 Task: Adjust the Brilliance Slider to enhance the details in a vintage photo.
Action: Mouse scrolled (430, 546) with delta (0, 3)
Screenshot: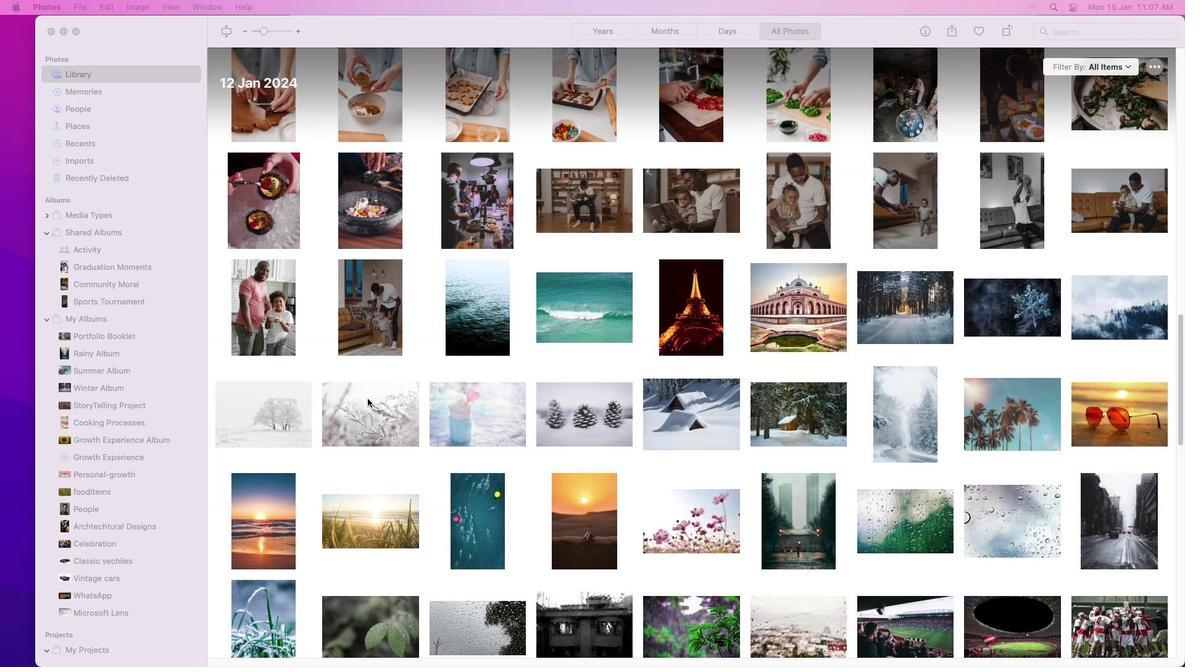 
Action: Mouse moved to (390, 409)
Screenshot: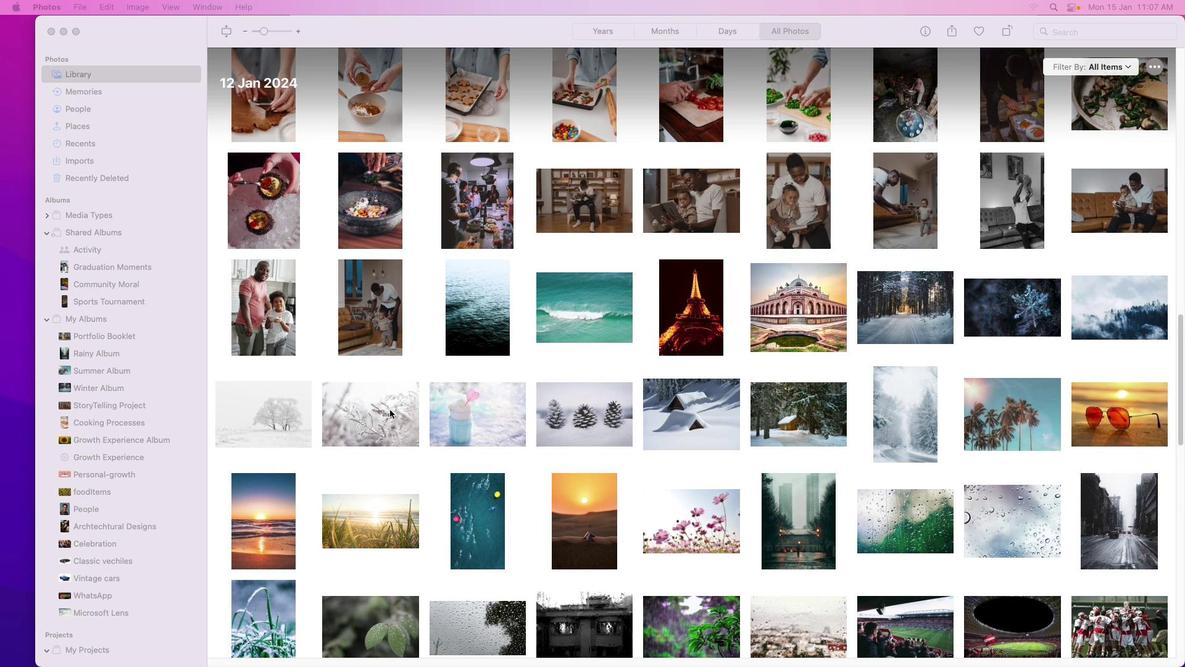 
Action: Mouse scrolled (390, 409) with delta (0, 0)
Screenshot: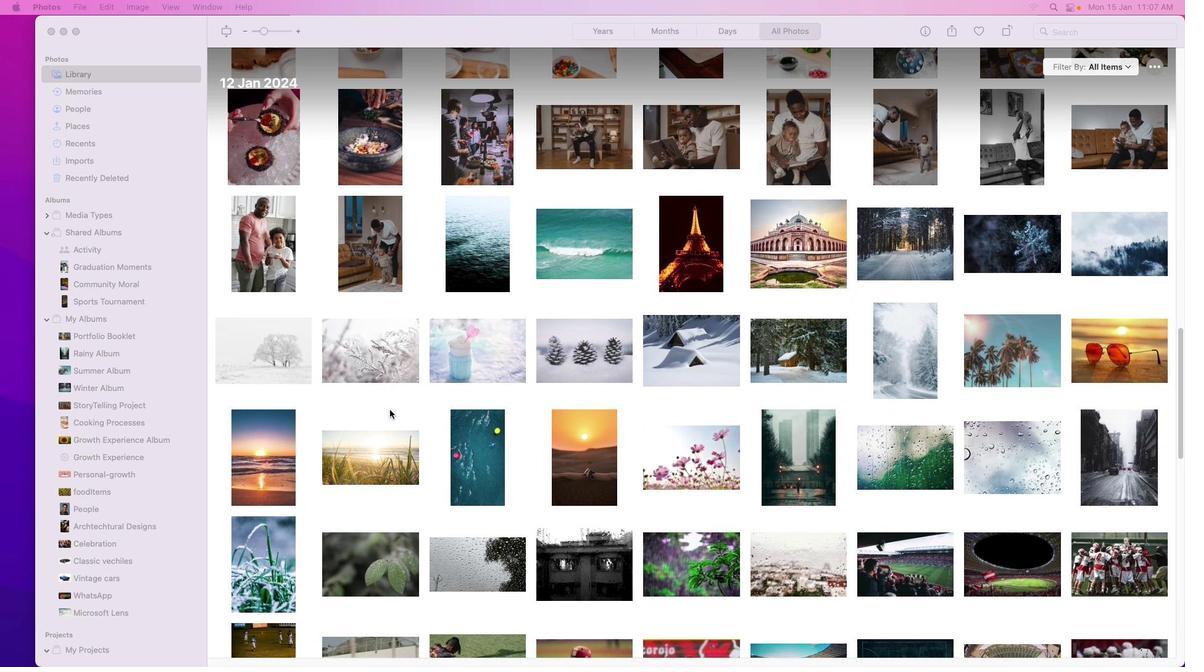 
Action: Mouse scrolled (390, 409) with delta (0, 0)
Screenshot: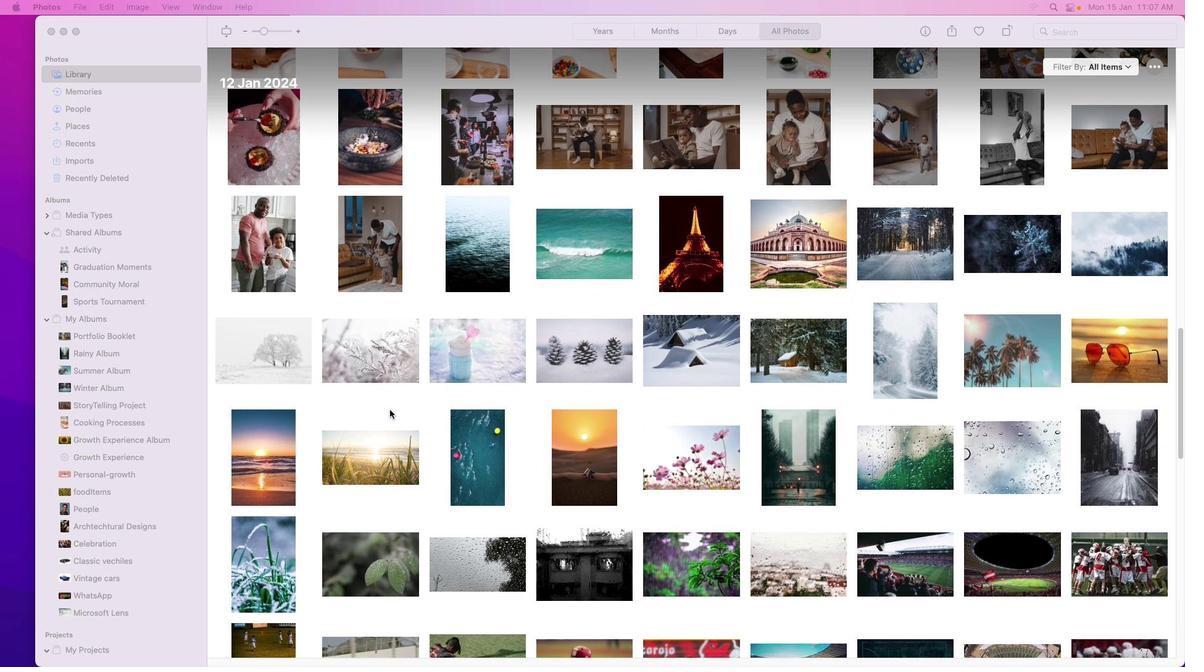
Action: Mouse scrolled (390, 409) with delta (0, 0)
Screenshot: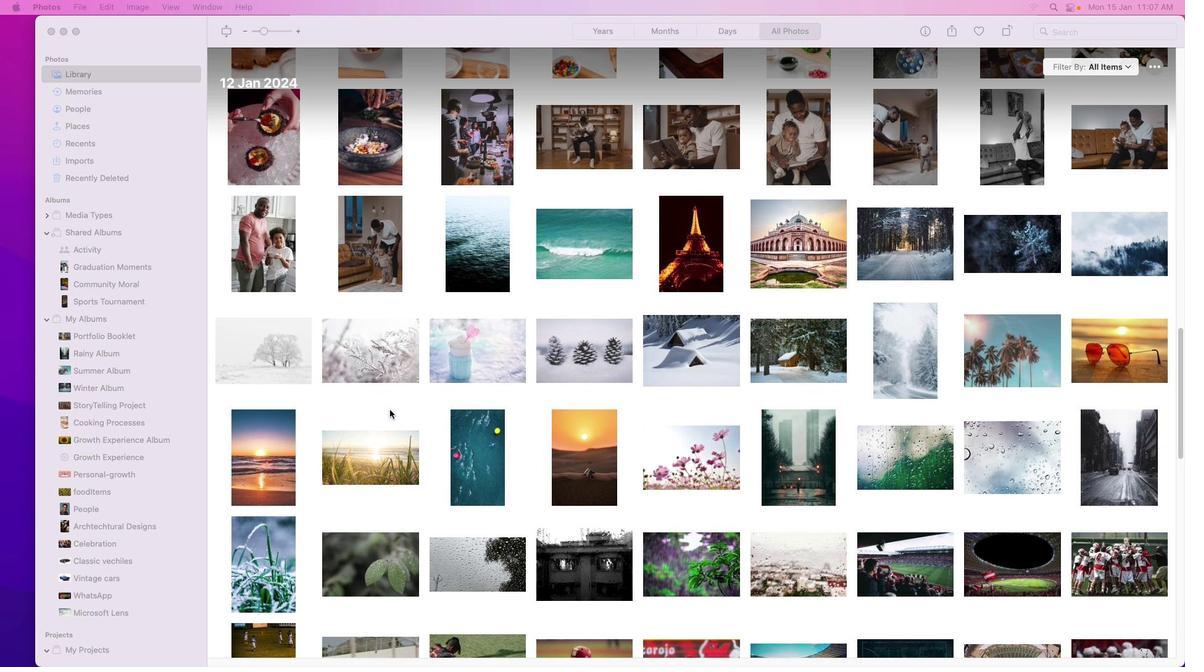 
Action: Mouse scrolled (390, 409) with delta (0, 0)
Screenshot: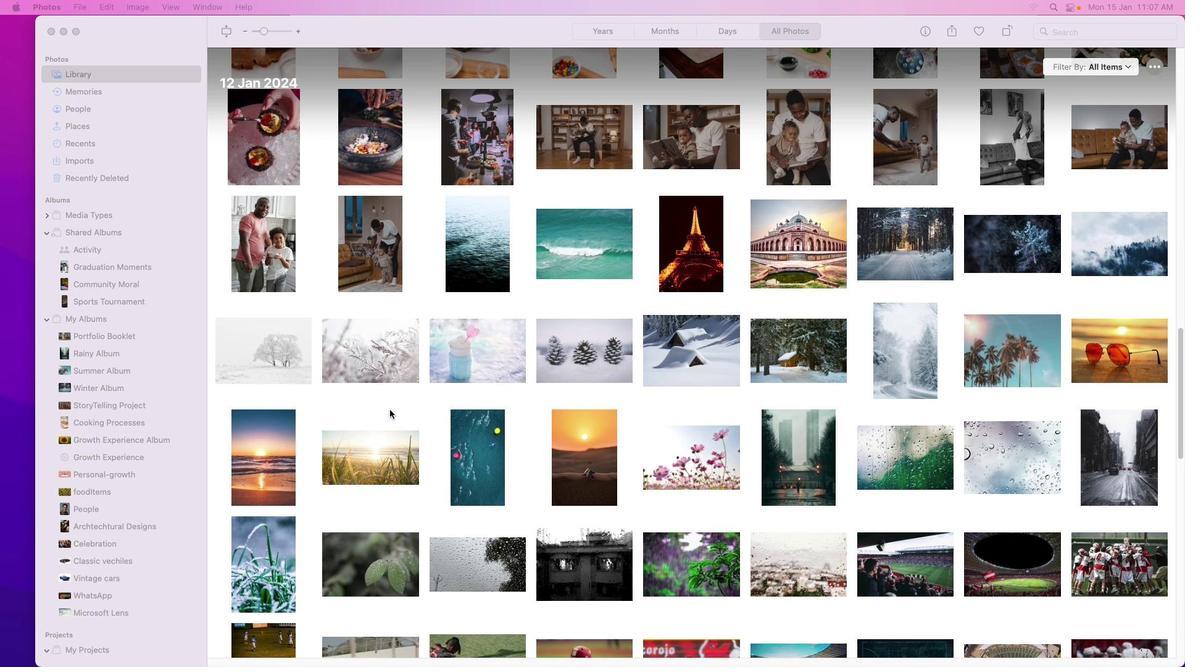 
Action: Mouse scrolled (390, 409) with delta (0, -1)
Screenshot: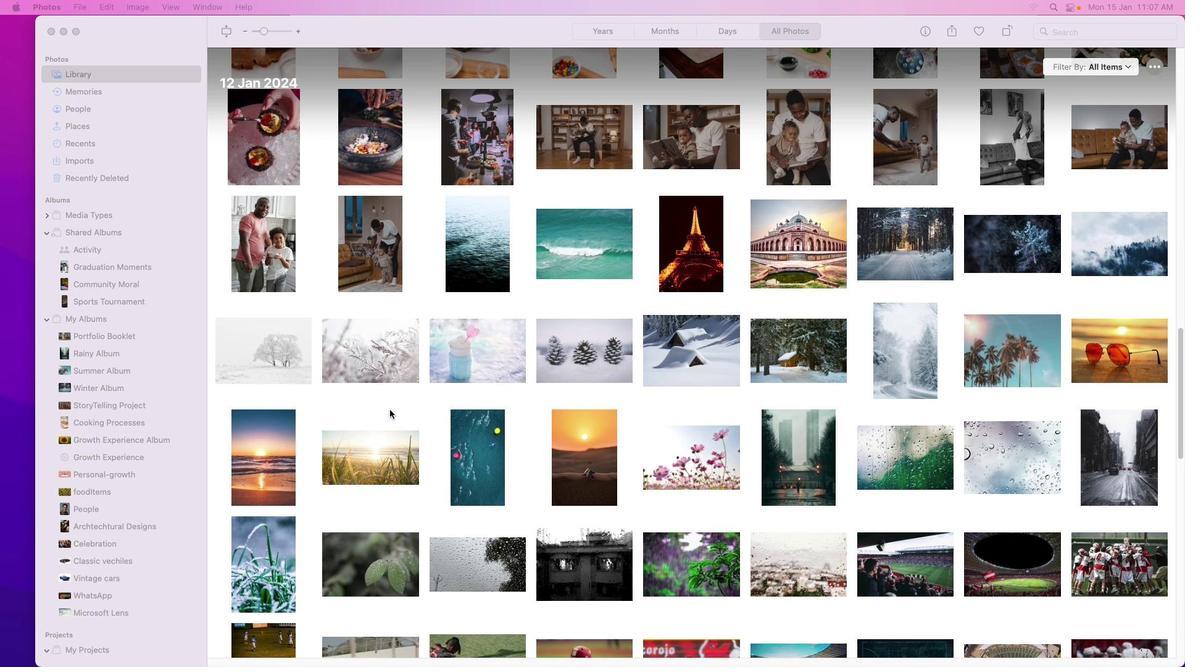 
Action: Mouse scrolled (390, 409) with delta (0, -2)
Screenshot: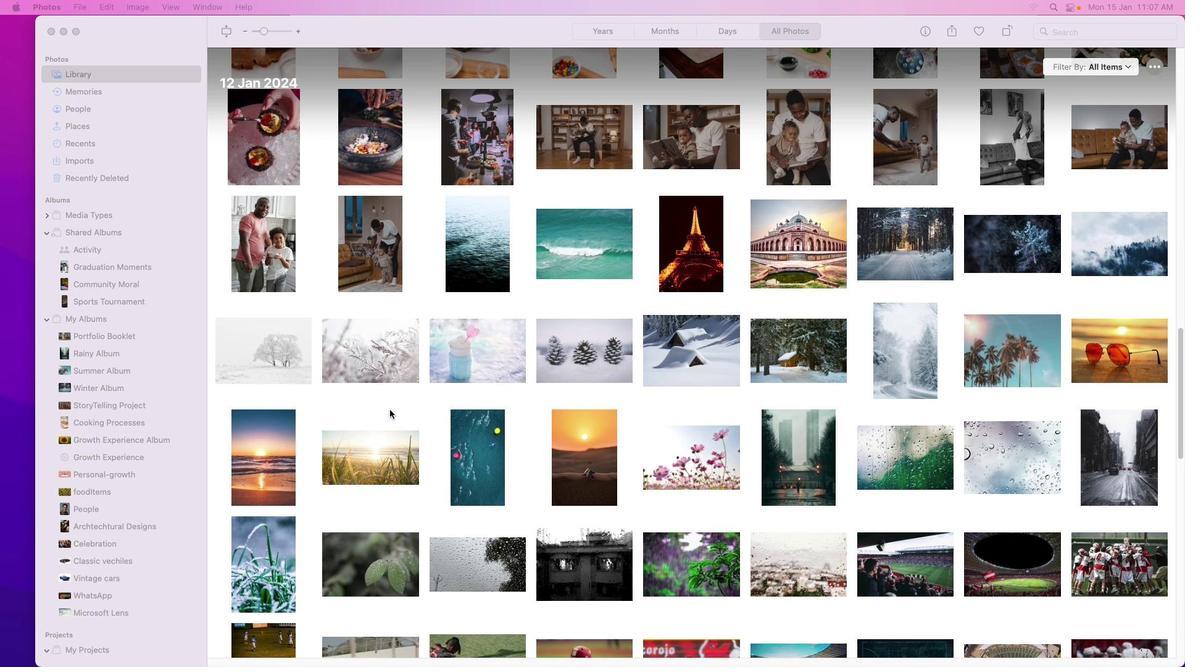 
Action: Mouse scrolled (390, 409) with delta (0, 0)
Screenshot: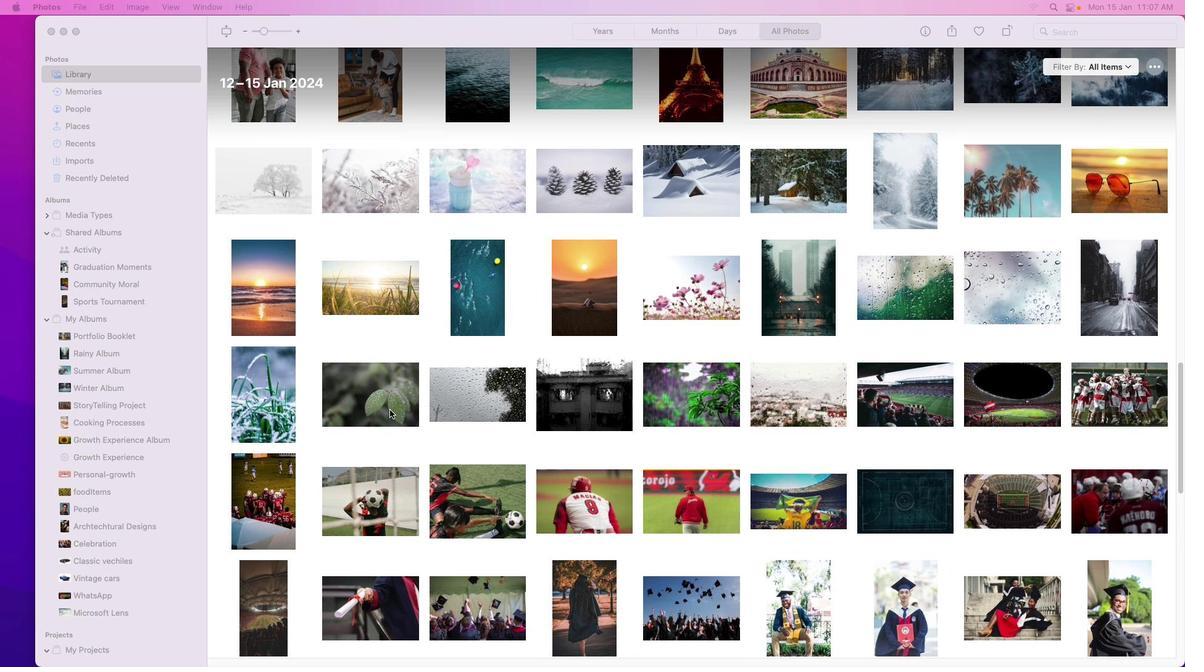 
Action: Mouse scrolled (390, 409) with delta (0, 0)
Screenshot: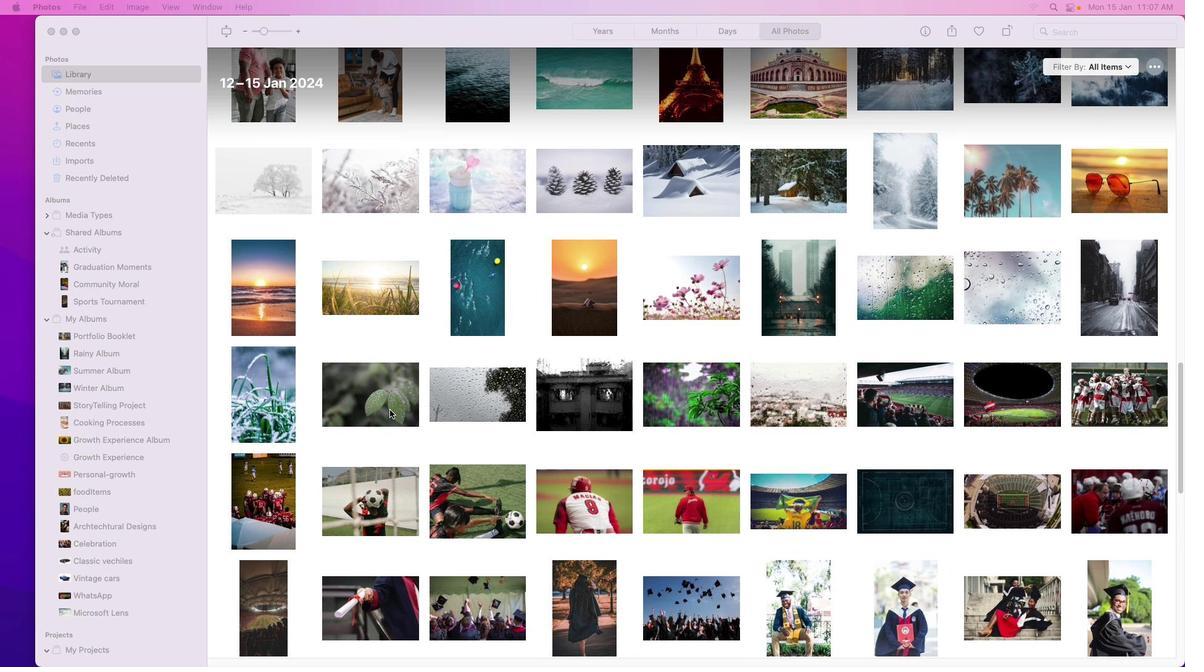 
Action: Mouse scrolled (390, 409) with delta (0, -1)
Screenshot: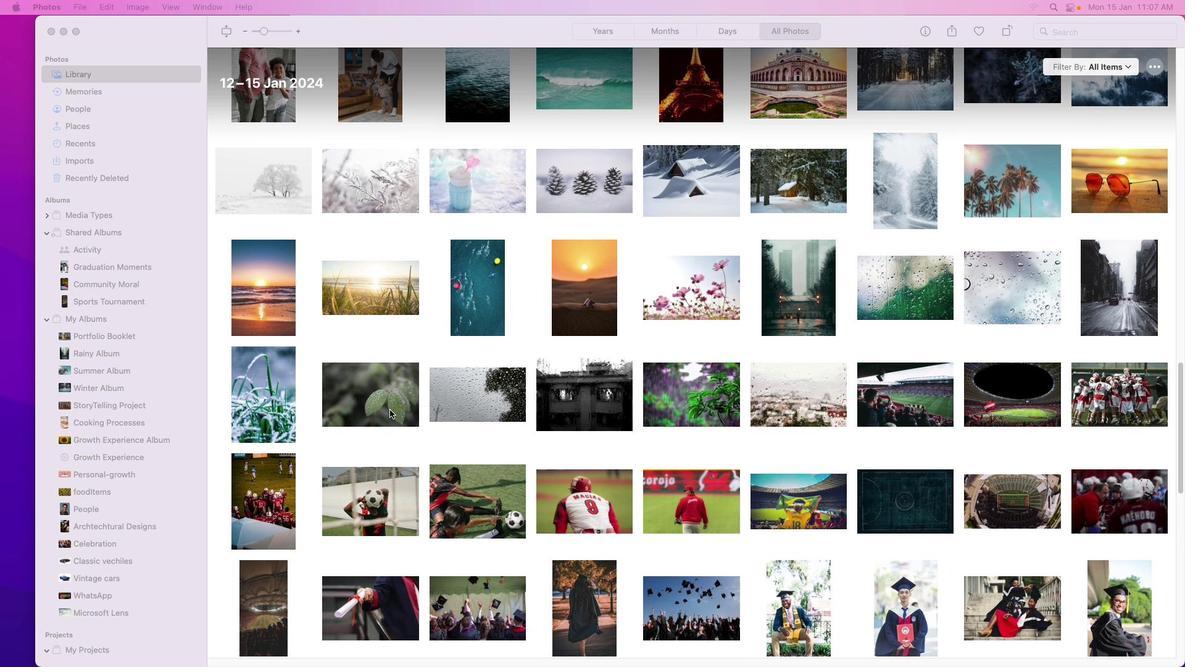 
Action: Mouse scrolled (390, 409) with delta (0, -2)
Screenshot: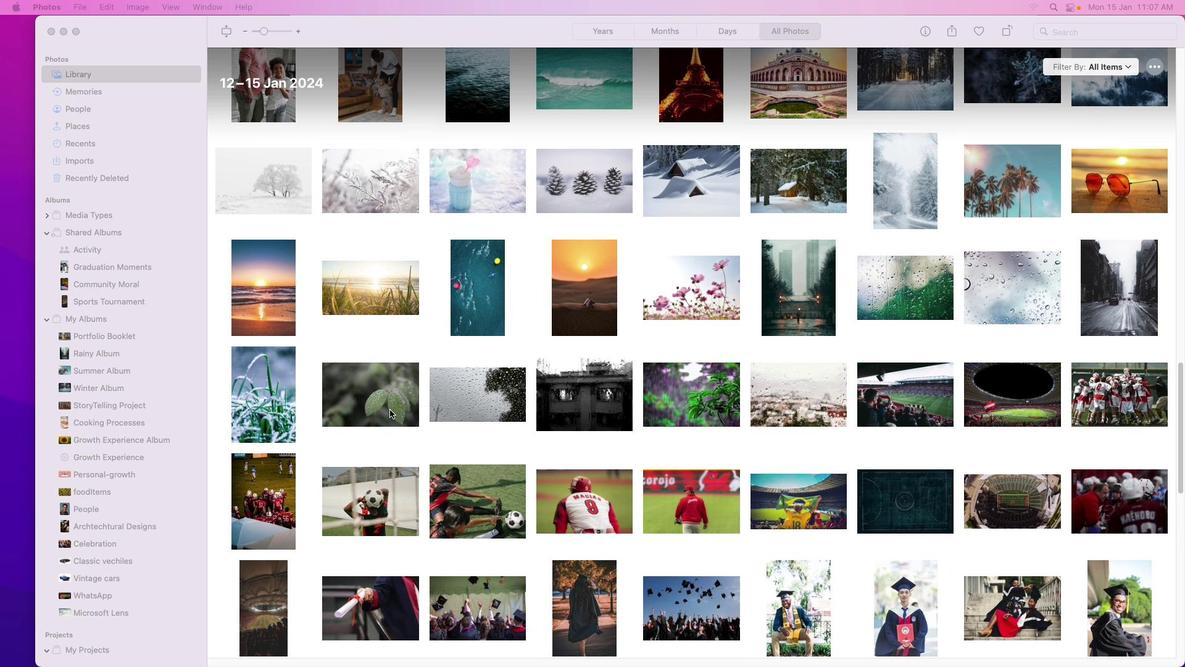 
Action: Mouse scrolled (390, 409) with delta (0, -3)
Screenshot: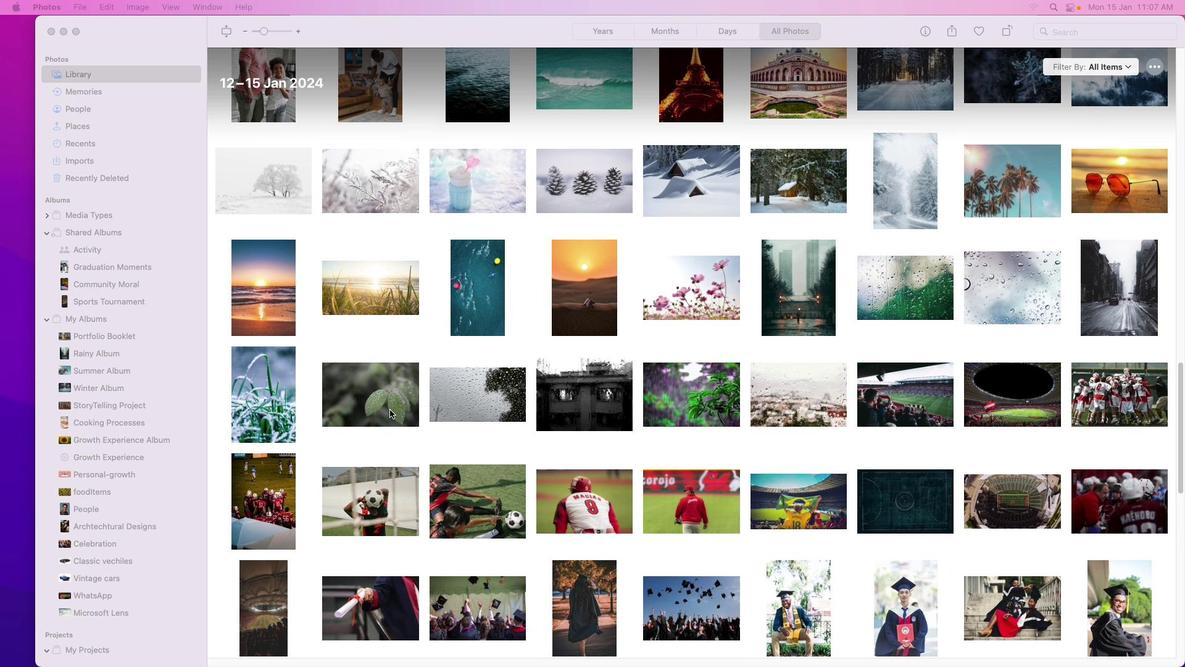 
Action: Mouse scrolled (390, 409) with delta (0, -3)
Screenshot: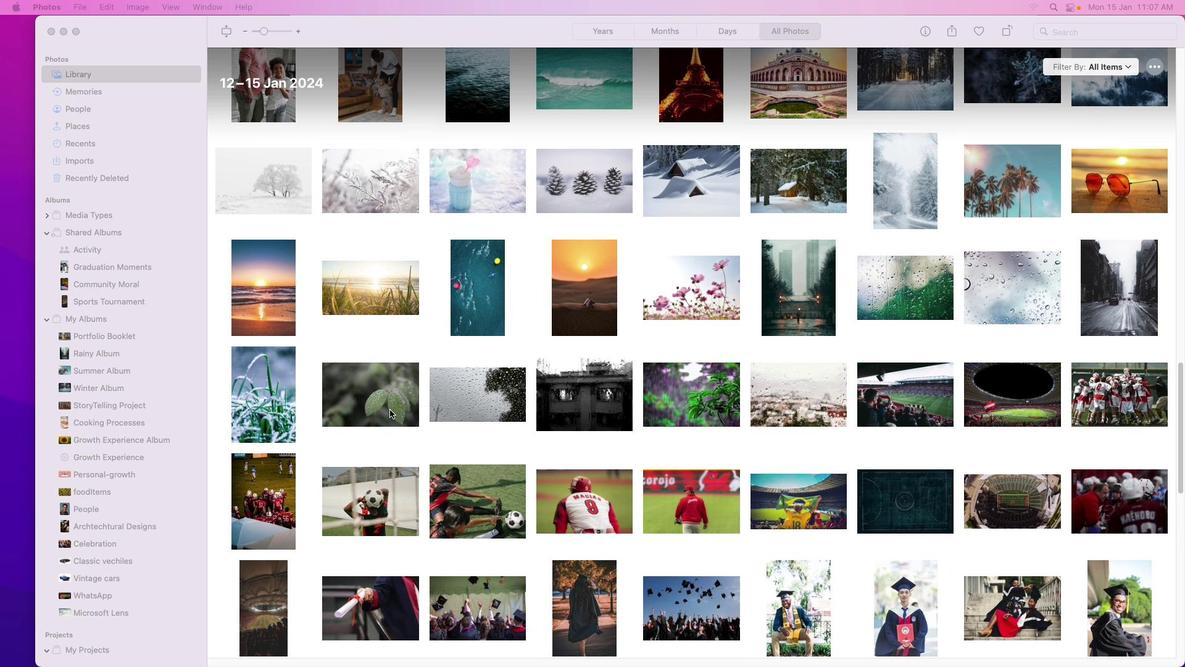 
Action: Mouse scrolled (390, 409) with delta (0, -3)
Screenshot: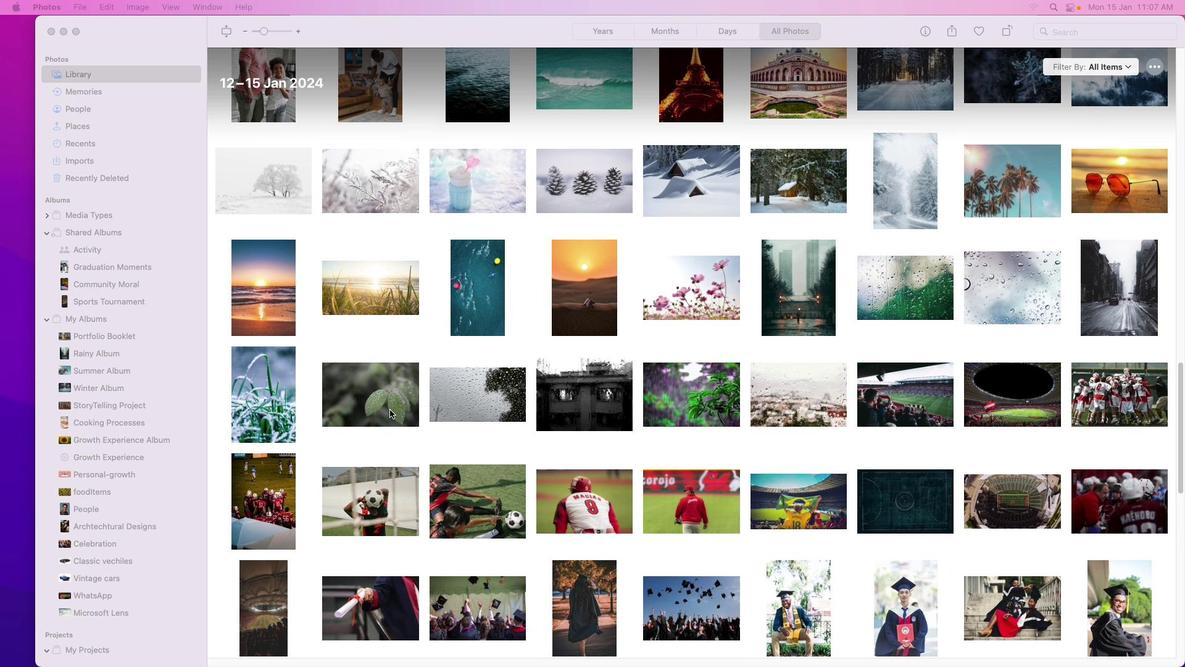 
Action: Mouse scrolled (390, 409) with delta (0, 0)
Screenshot: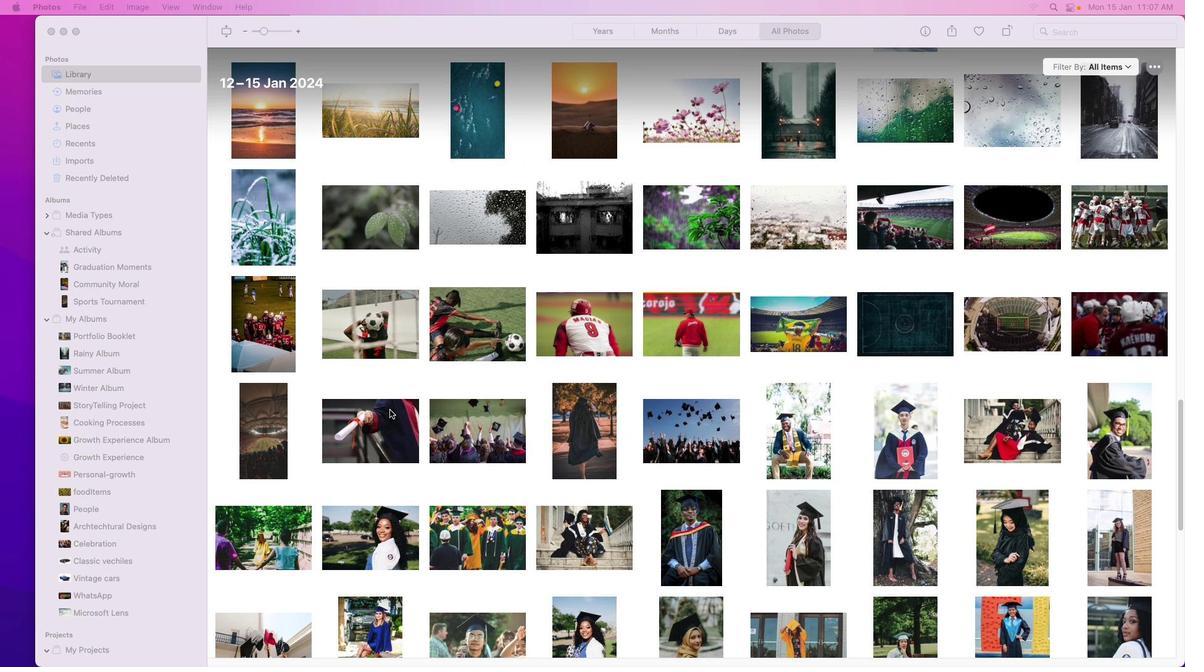 
Action: Mouse scrolled (390, 409) with delta (0, 0)
Screenshot: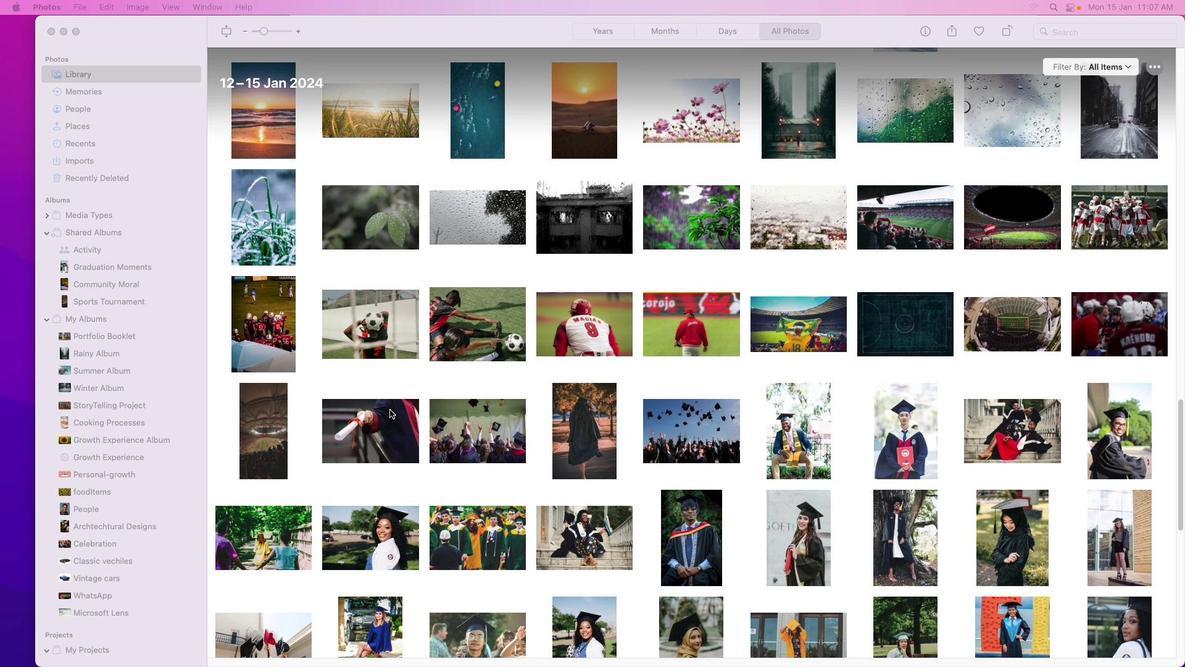 
Action: Mouse scrolled (390, 409) with delta (0, -1)
Screenshot: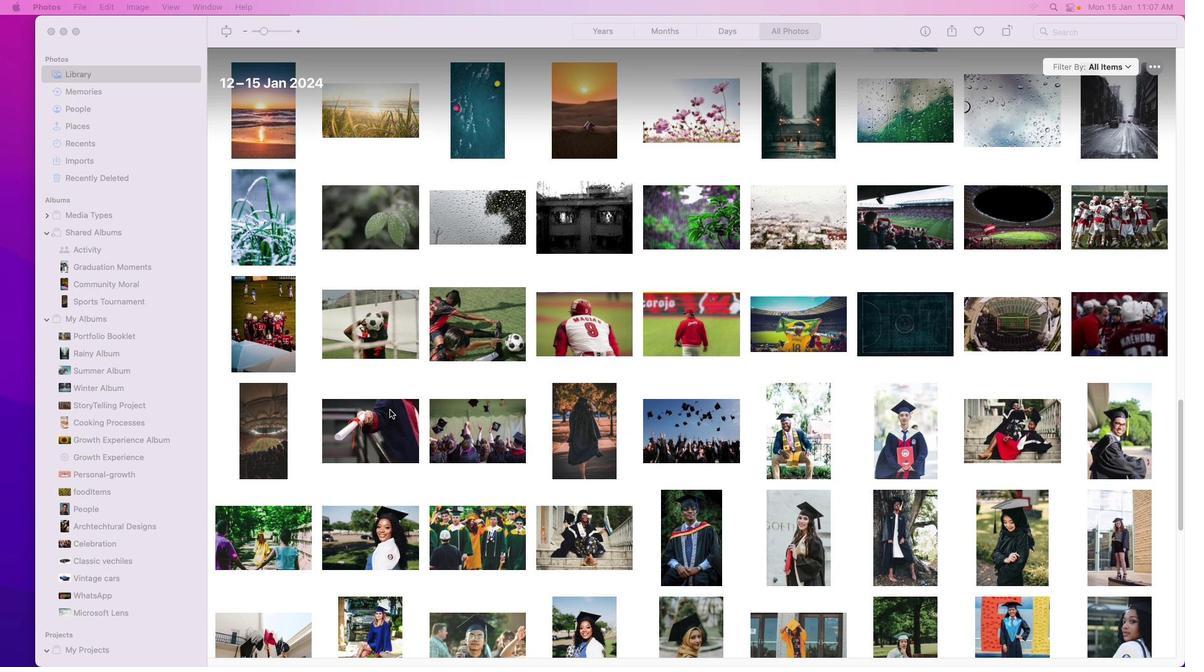 
Action: Mouse scrolled (390, 409) with delta (0, -3)
Screenshot: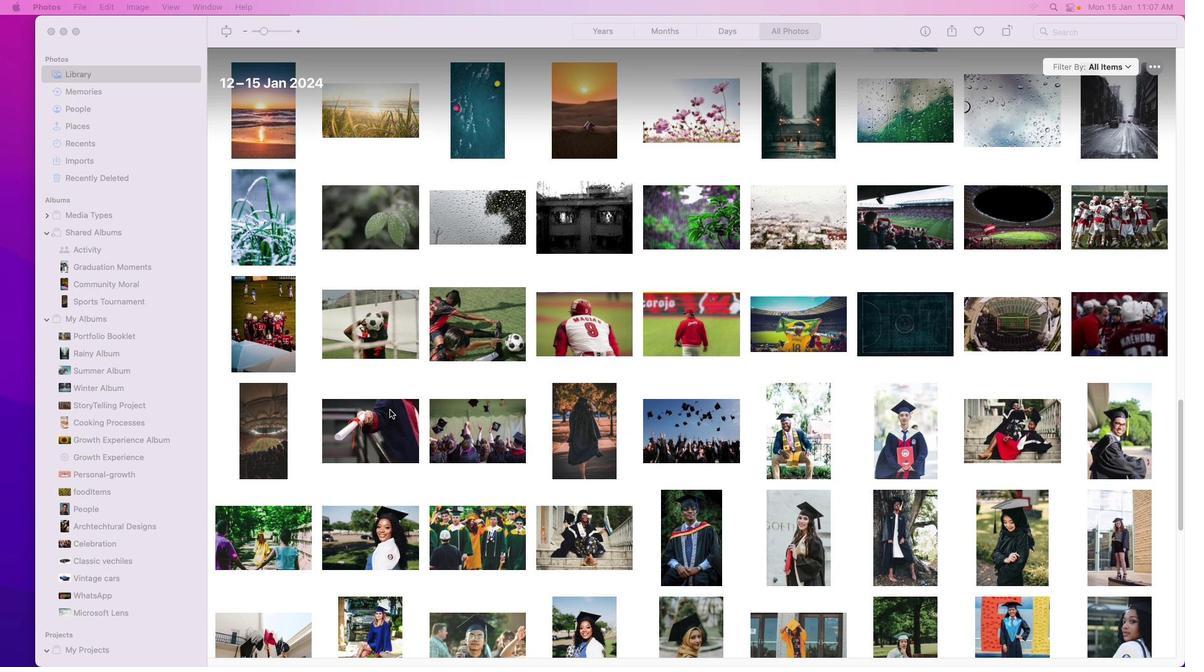 
Action: Mouse scrolled (390, 409) with delta (0, -3)
Screenshot: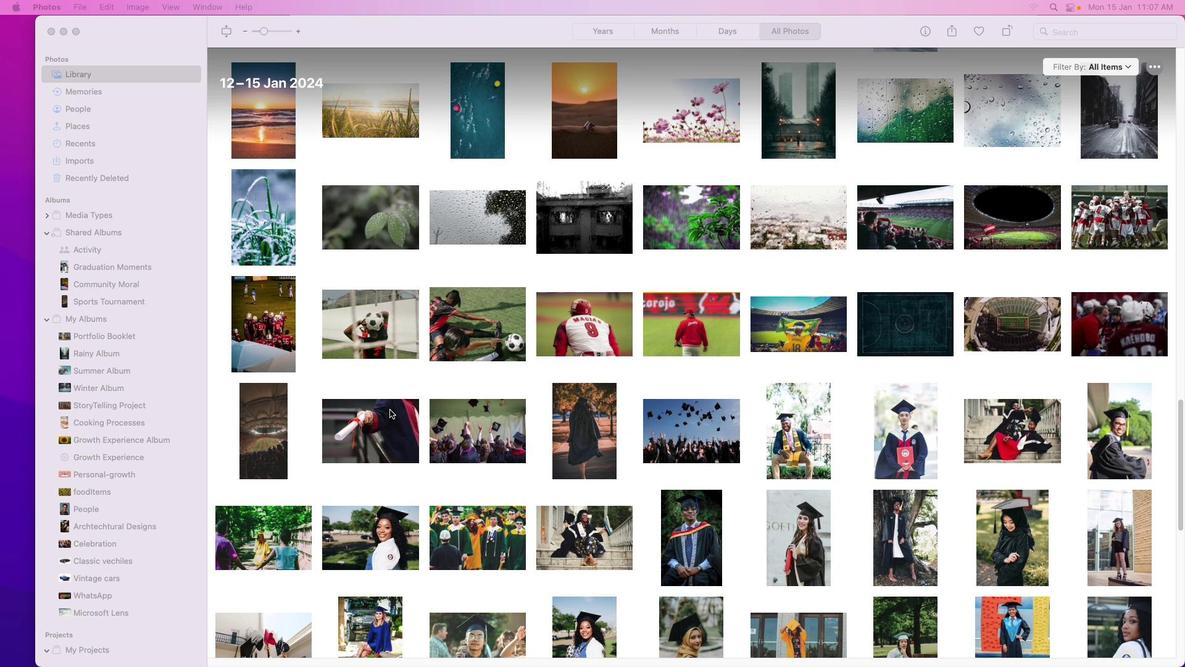 
Action: Mouse scrolled (390, 409) with delta (0, -3)
Screenshot: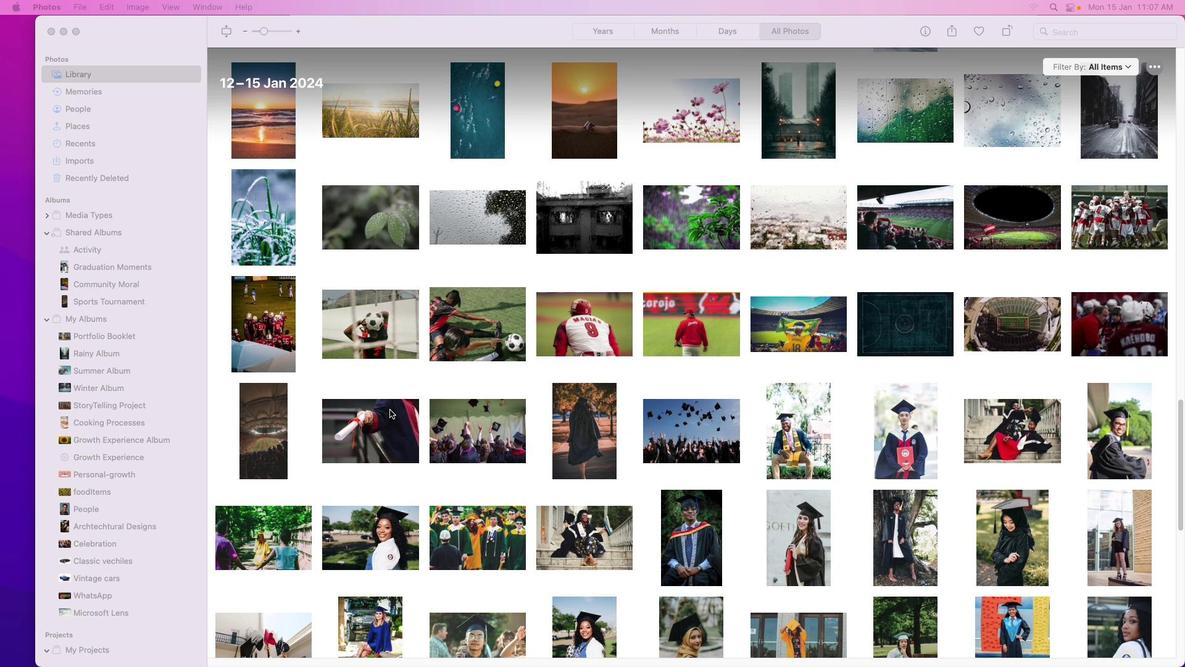 
Action: Mouse scrolled (390, 409) with delta (0, -3)
Screenshot: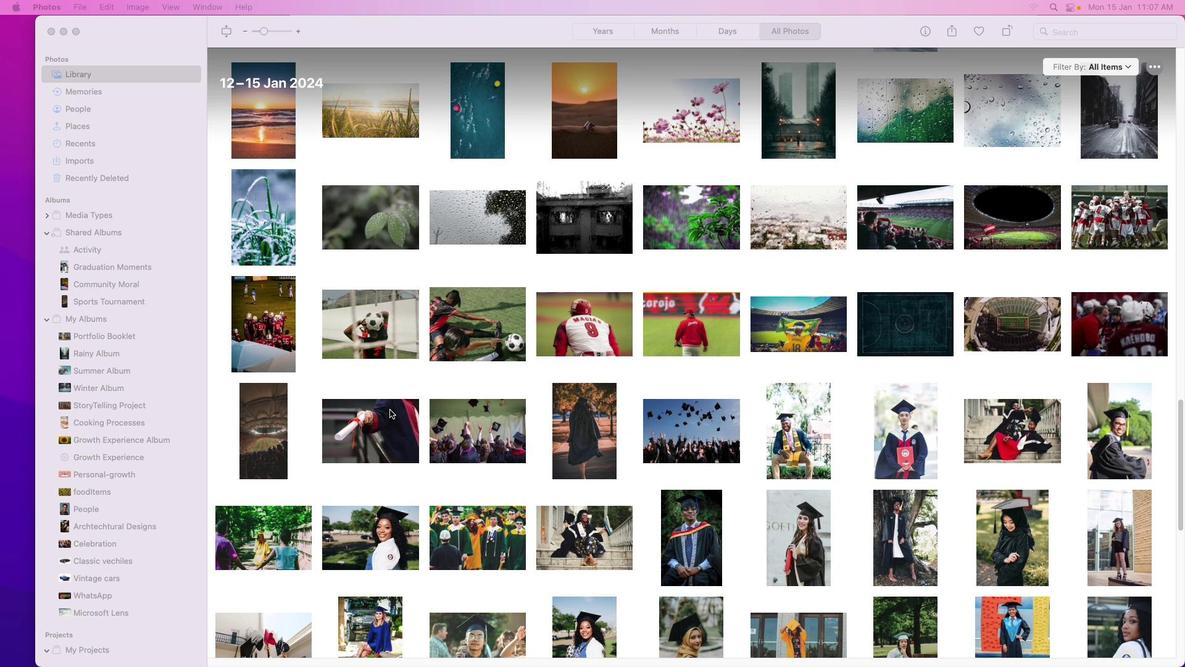 
Action: Mouse scrolled (390, 409) with delta (0, 0)
Screenshot: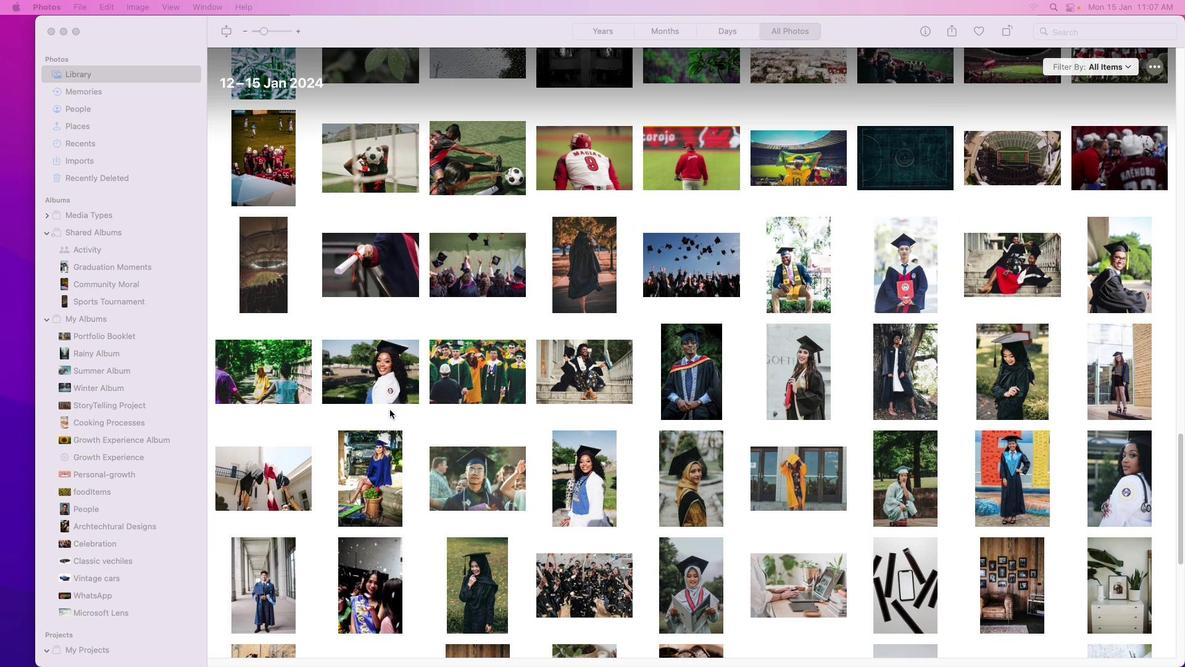 
Action: Mouse scrolled (390, 409) with delta (0, 0)
Screenshot: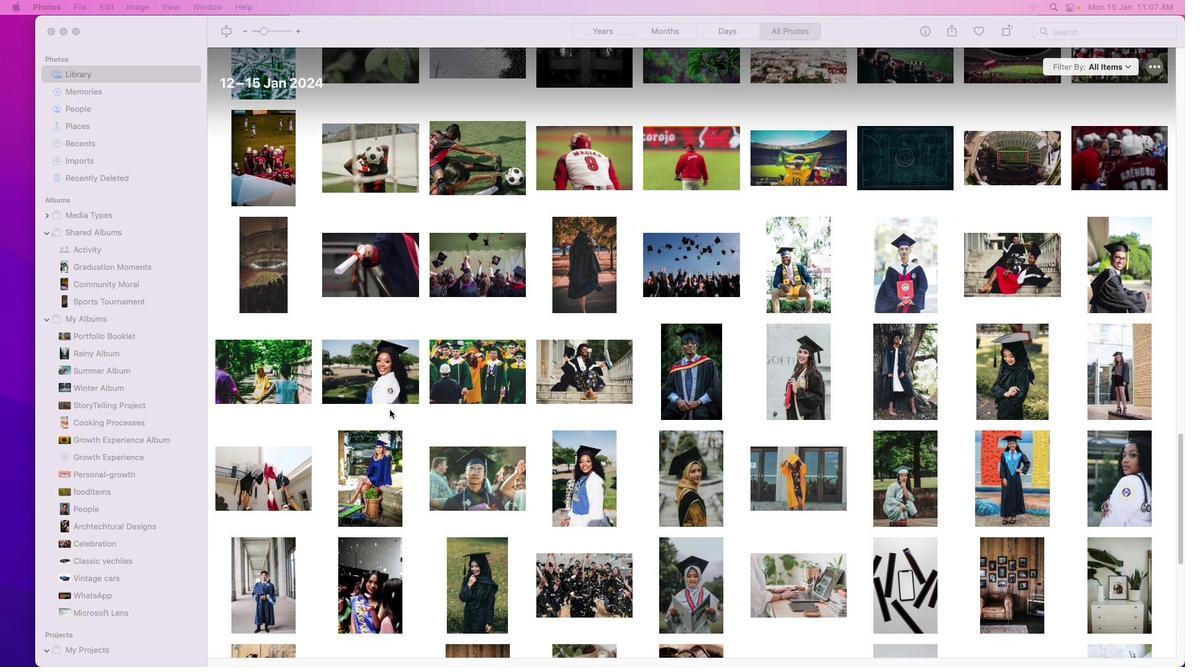 
Action: Mouse scrolled (390, 409) with delta (0, -1)
Screenshot: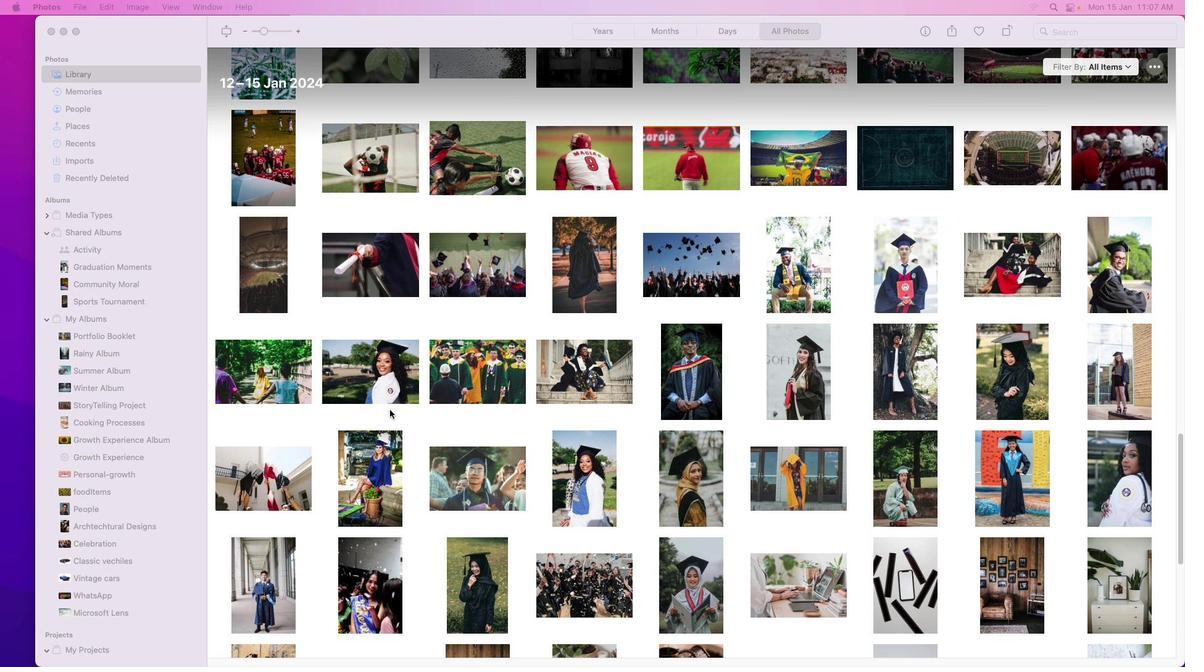 
Action: Mouse scrolled (390, 409) with delta (0, -2)
Screenshot: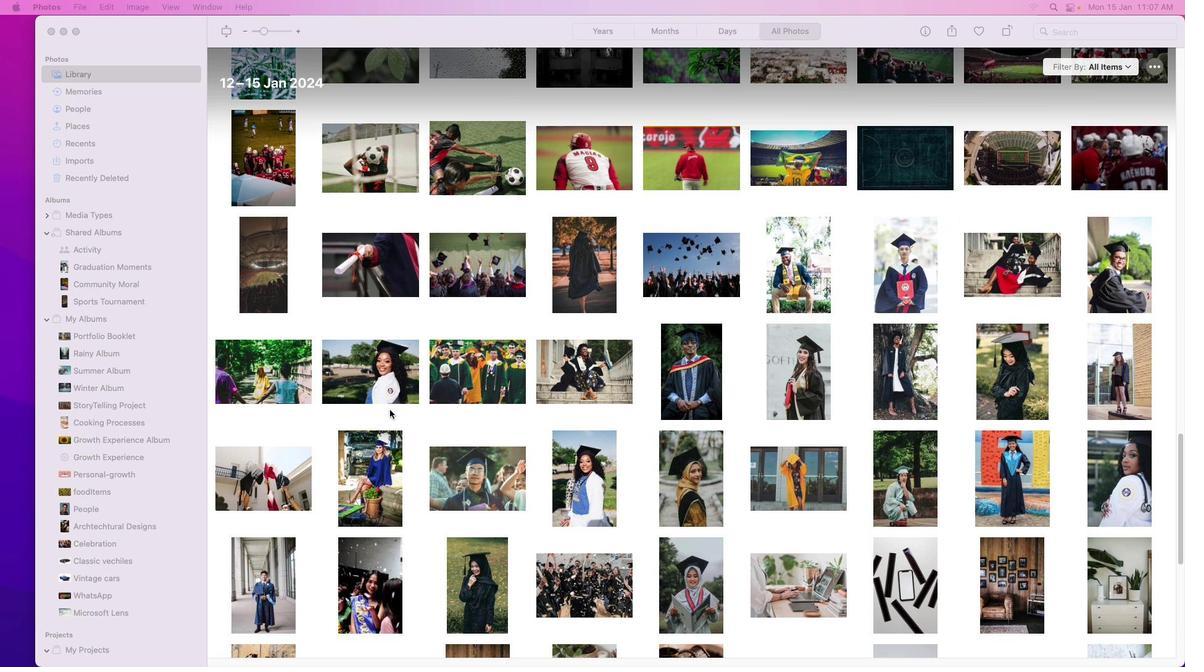 
Action: Mouse scrolled (390, 409) with delta (0, -3)
Screenshot: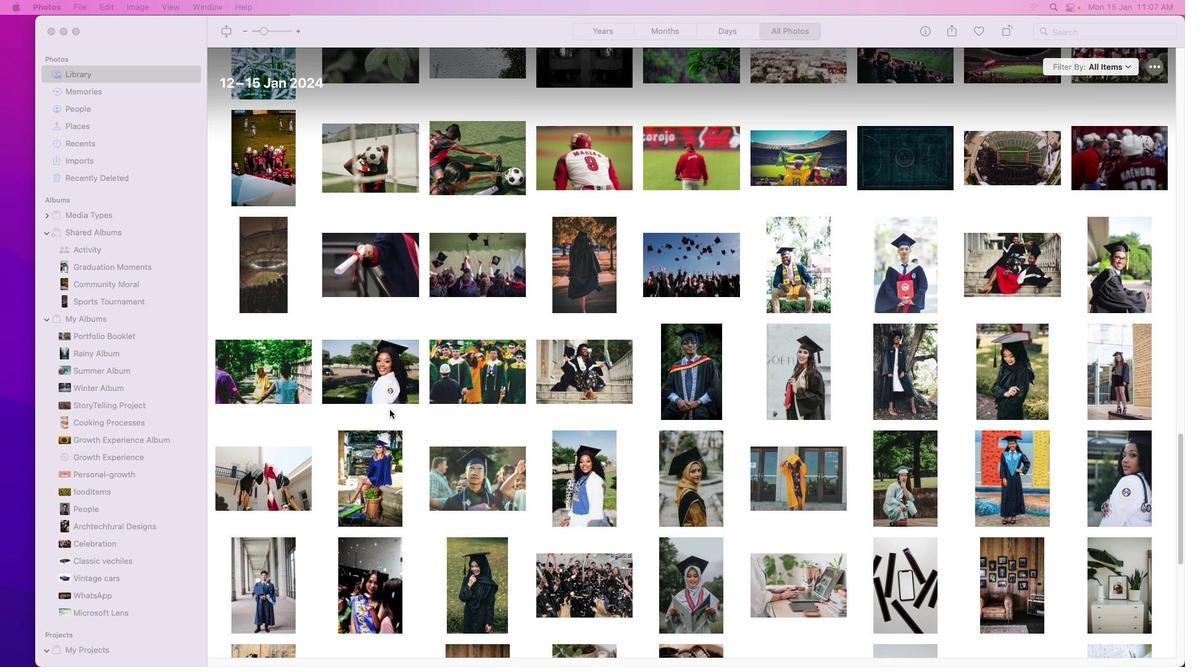 
Action: Mouse scrolled (390, 409) with delta (0, -3)
Screenshot: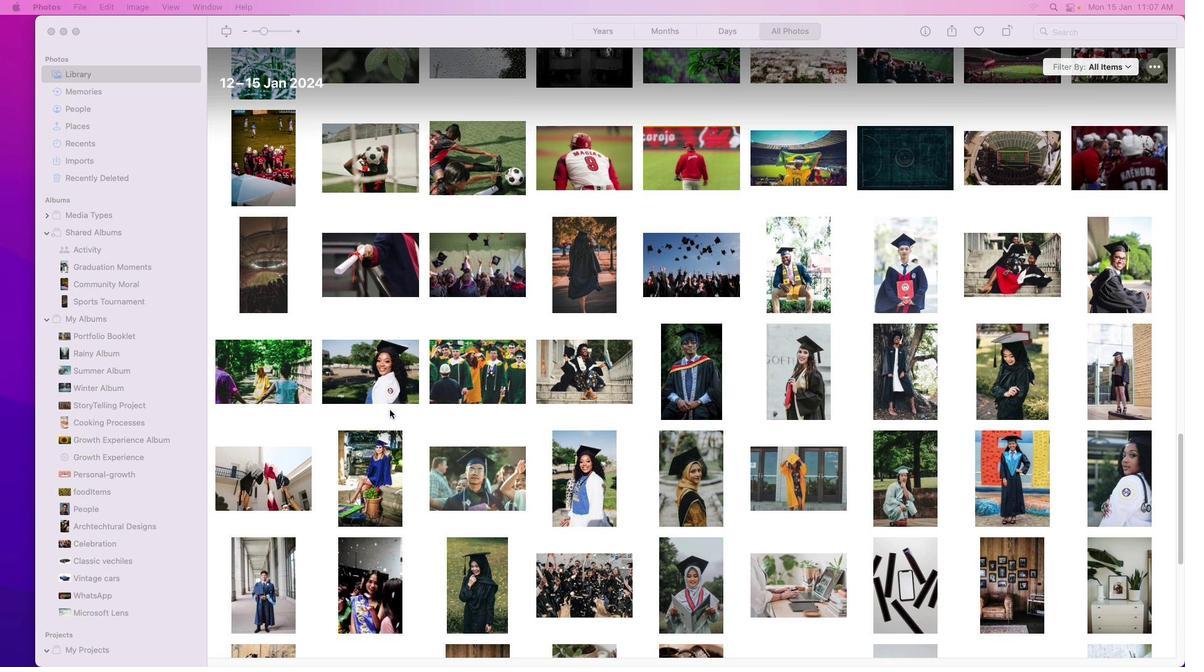
Action: Mouse scrolled (390, 409) with delta (0, -3)
Screenshot: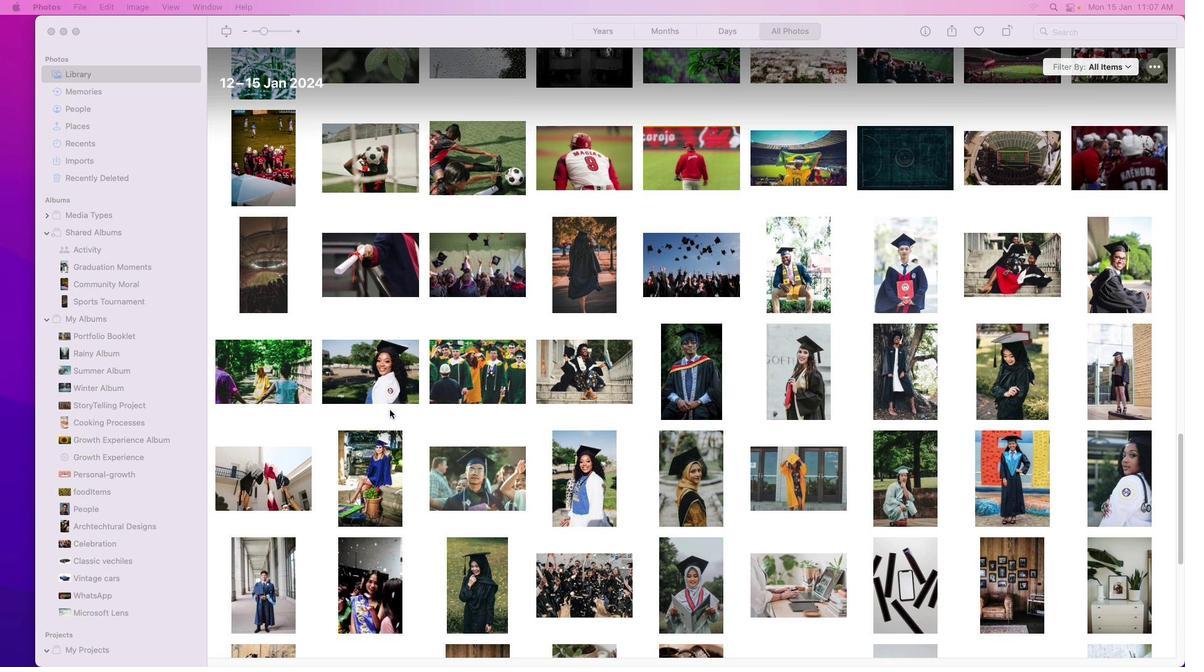 
Action: Mouse scrolled (390, 409) with delta (0, 0)
Screenshot: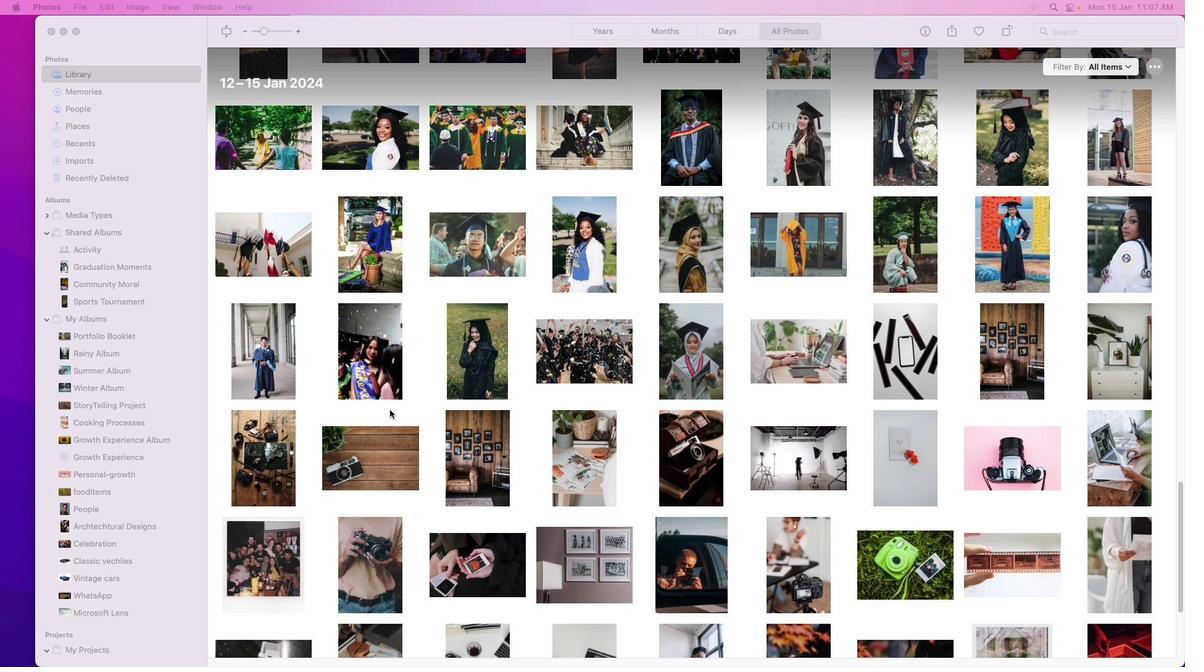 
Action: Mouse scrolled (390, 409) with delta (0, 0)
Screenshot: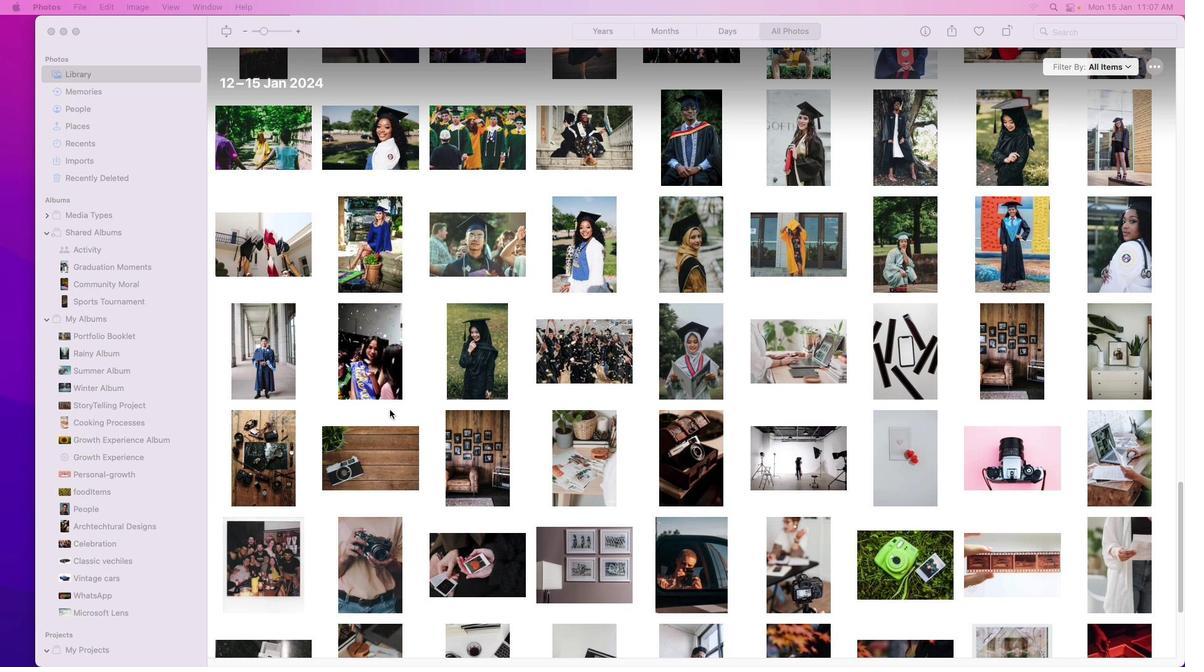 
Action: Mouse scrolled (390, 409) with delta (0, -1)
Screenshot: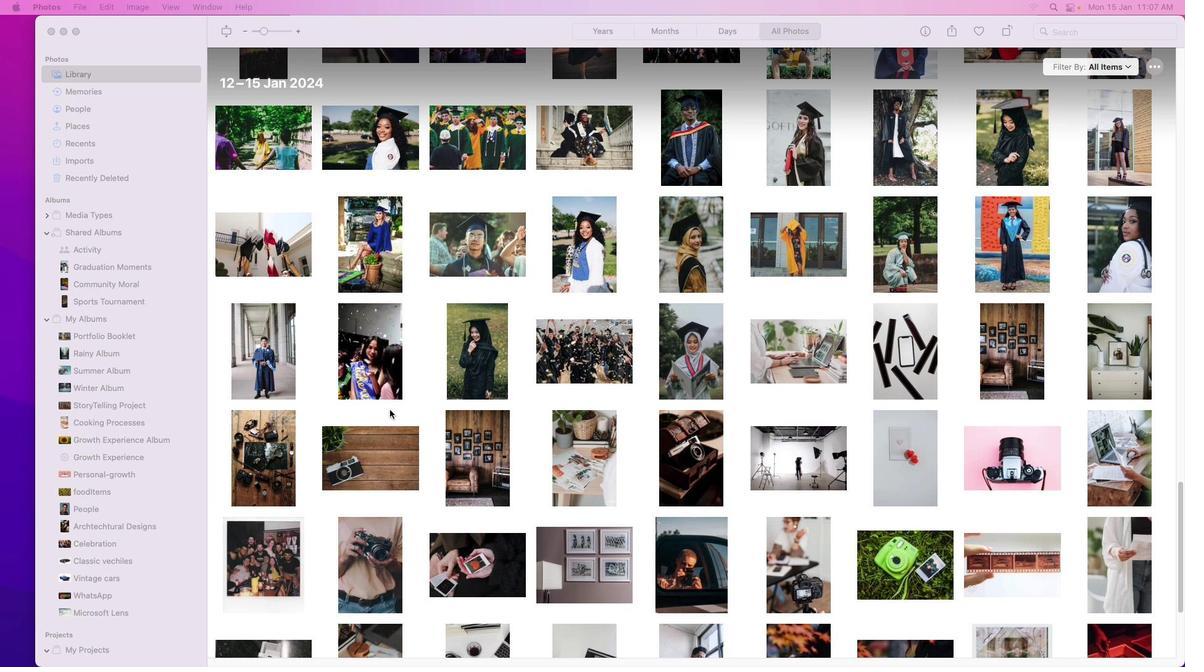 
Action: Mouse scrolled (390, 409) with delta (0, -3)
Screenshot: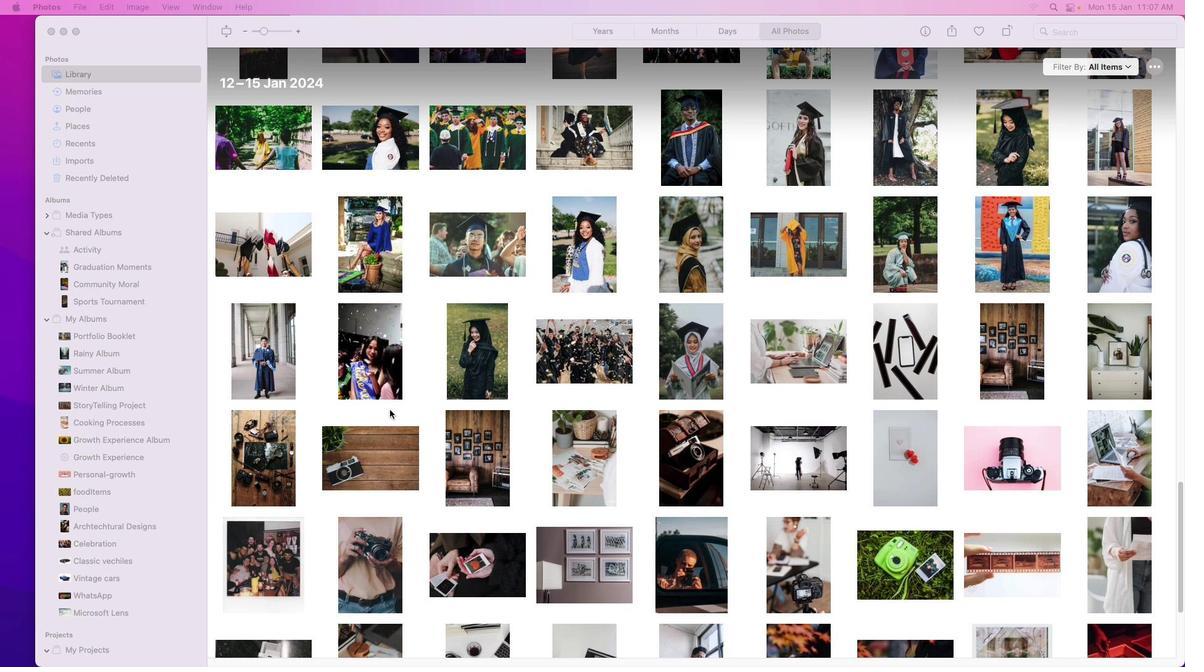
Action: Mouse scrolled (390, 409) with delta (0, -3)
Screenshot: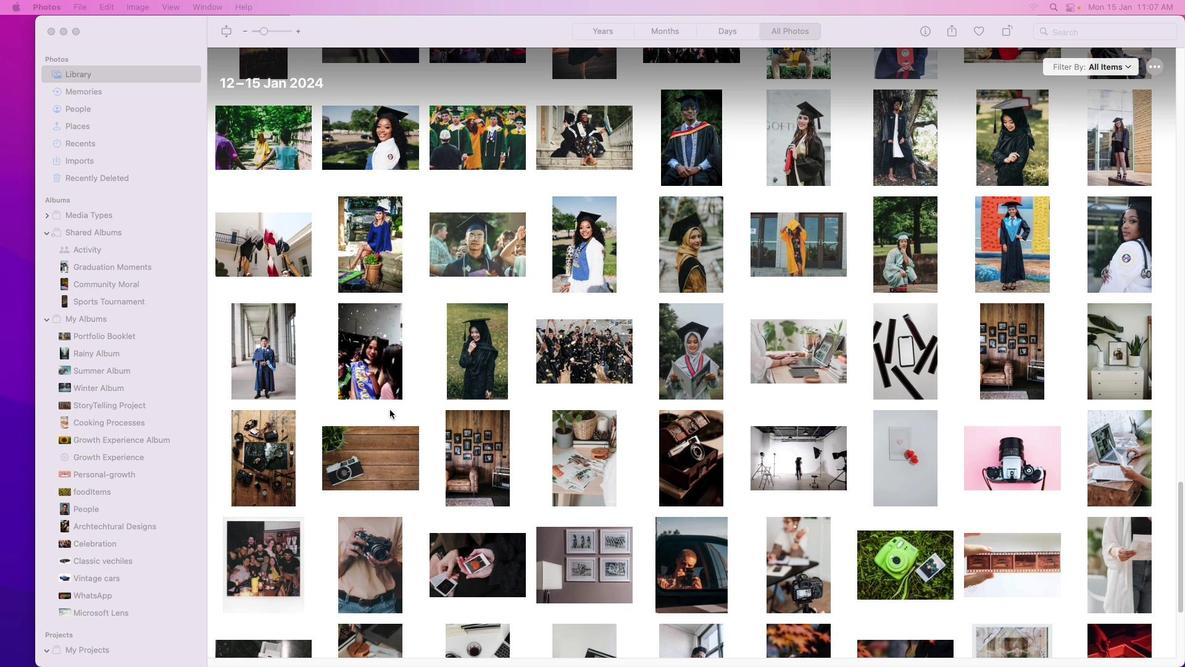 
Action: Mouse scrolled (390, 409) with delta (0, -3)
Screenshot: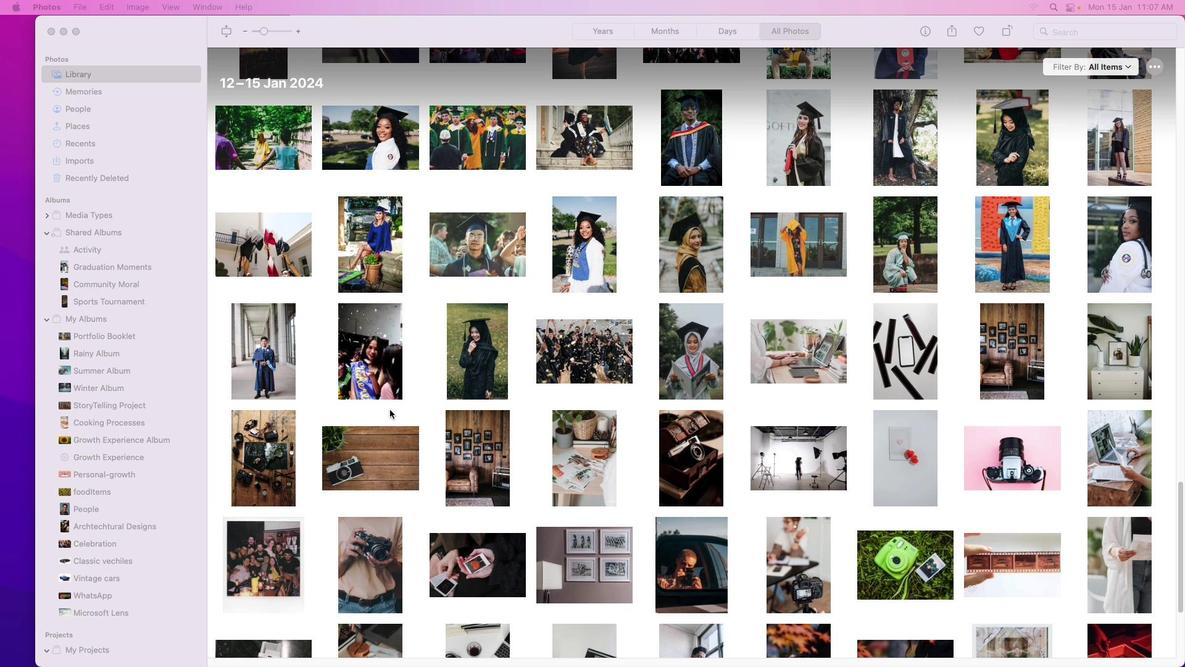 
Action: Mouse scrolled (390, 409) with delta (0, -4)
Screenshot: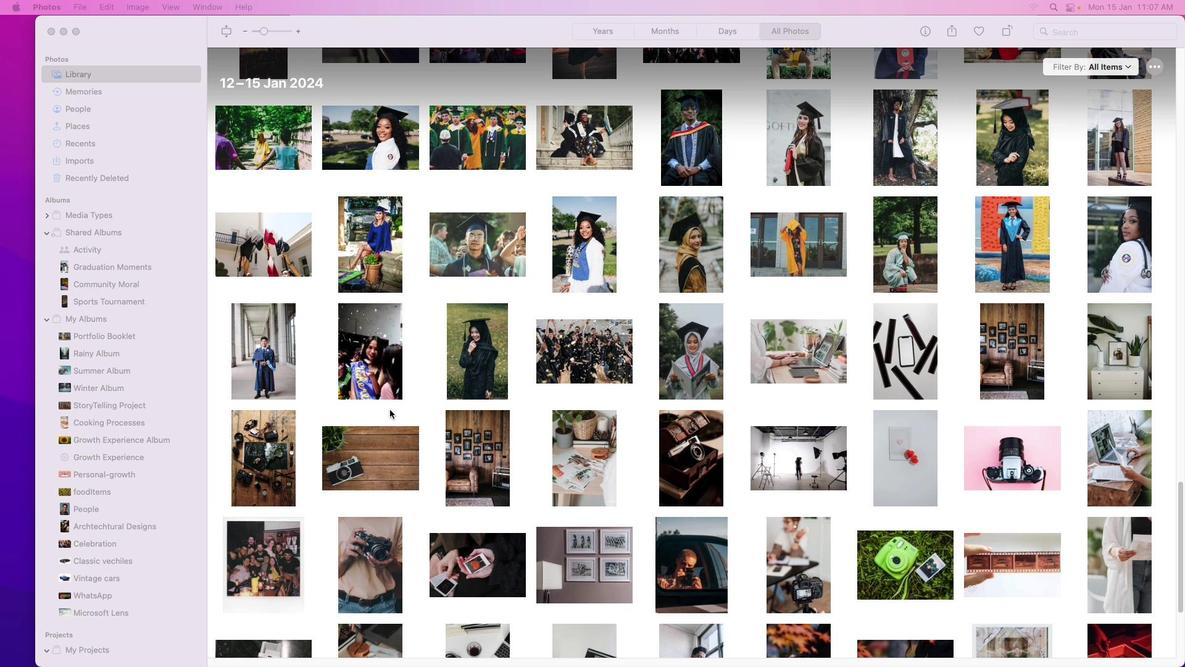 
Action: Mouse scrolled (390, 409) with delta (0, -4)
Screenshot: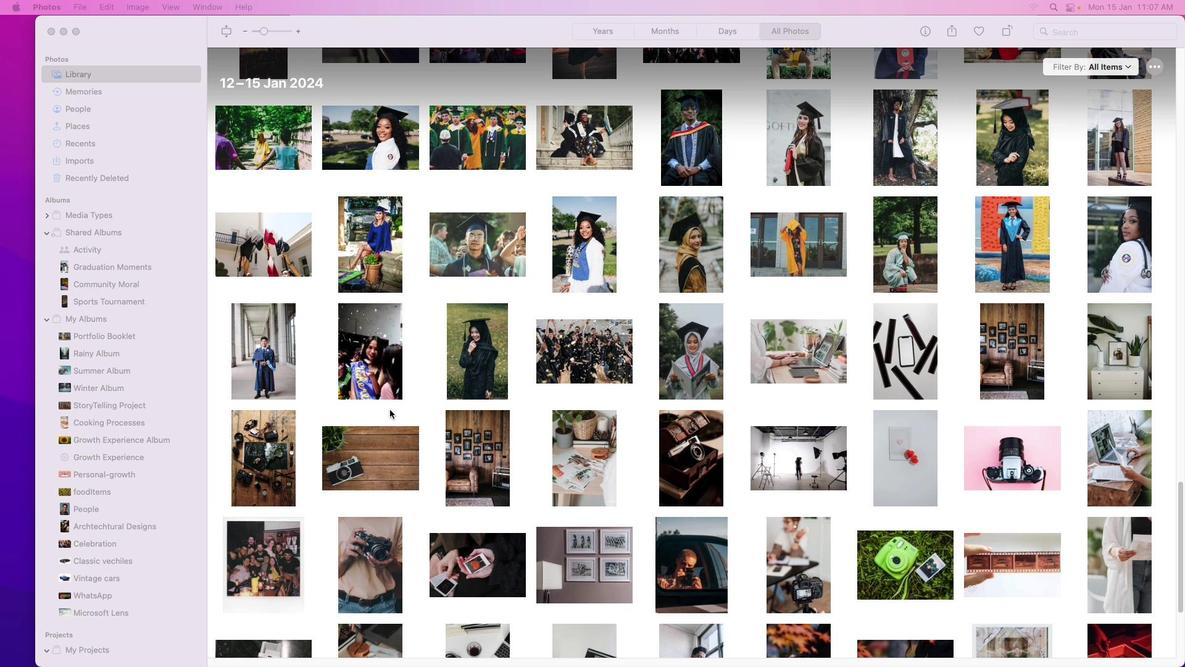 
Action: Mouse scrolled (390, 409) with delta (0, 0)
Screenshot: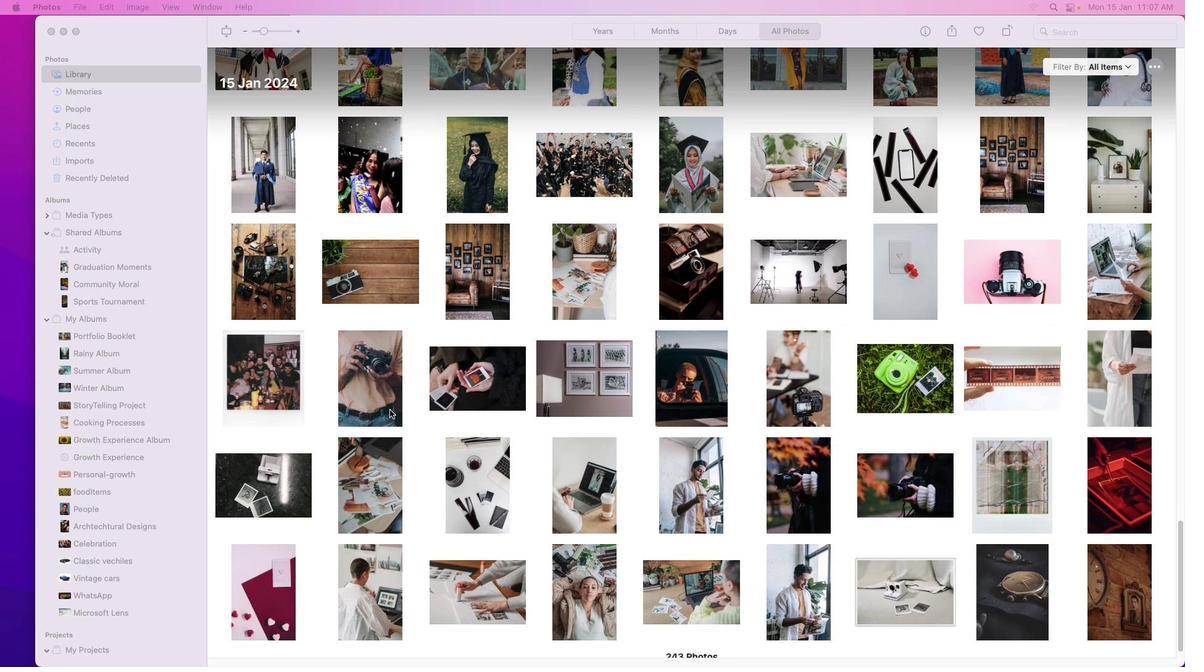 
Action: Mouse scrolled (390, 409) with delta (0, 0)
Screenshot: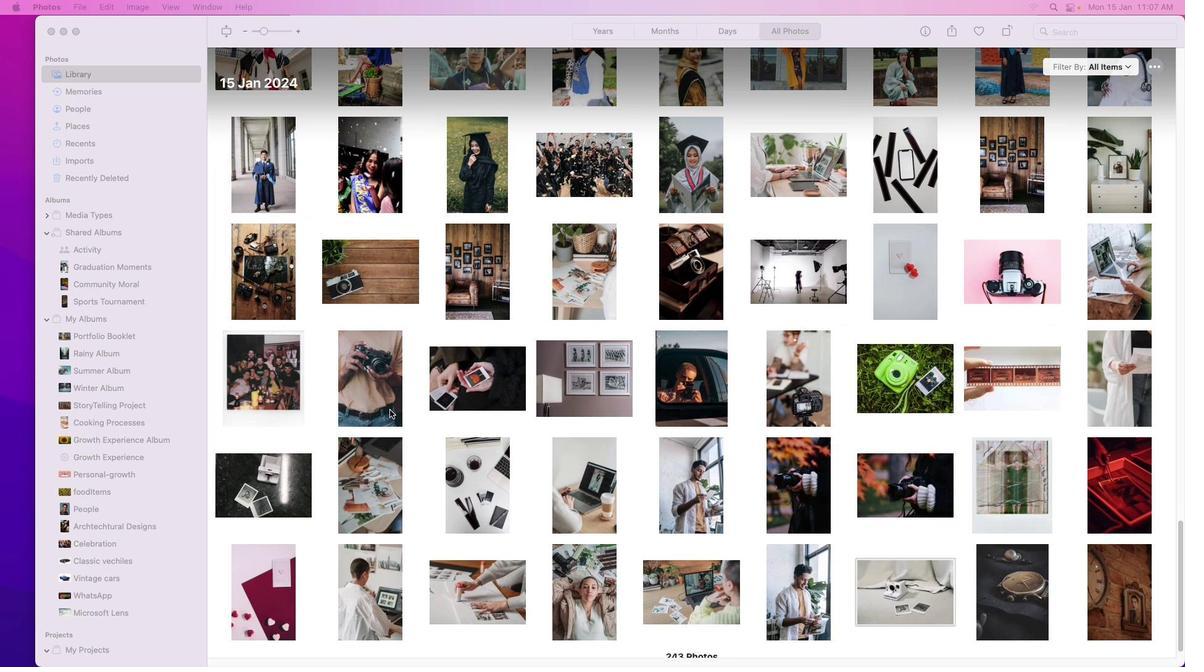 
Action: Mouse scrolled (390, 409) with delta (0, -1)
Screenshot: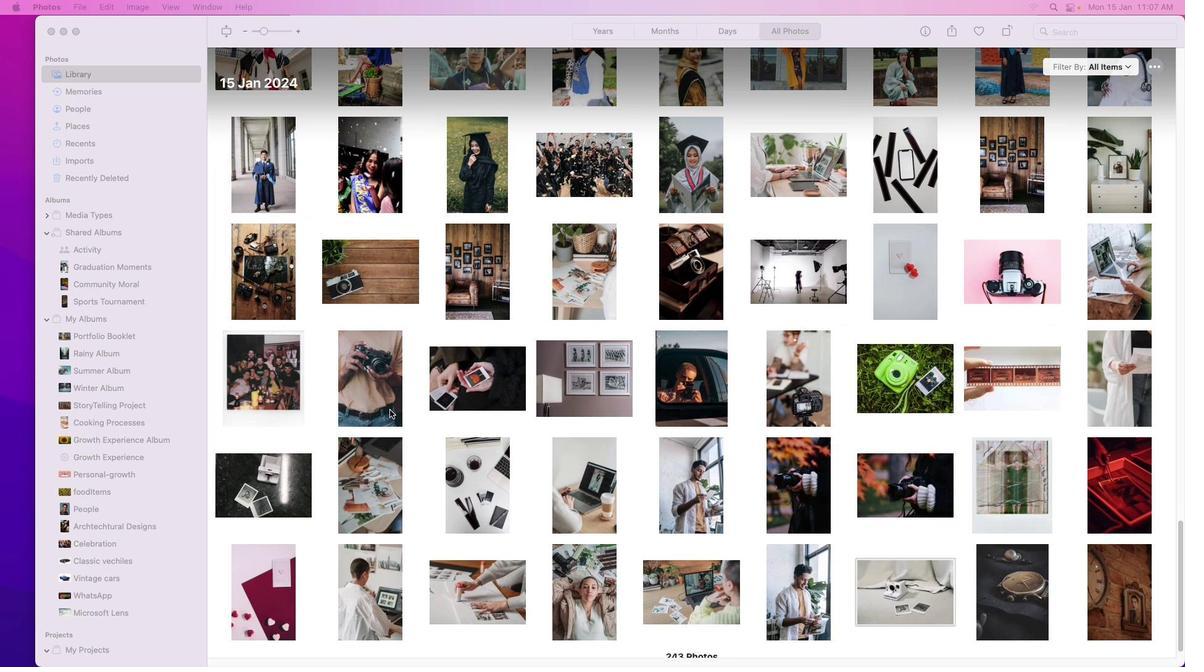 
Action: Mouse scrolled (390, 409) with delta (0, -3)
Screenshot: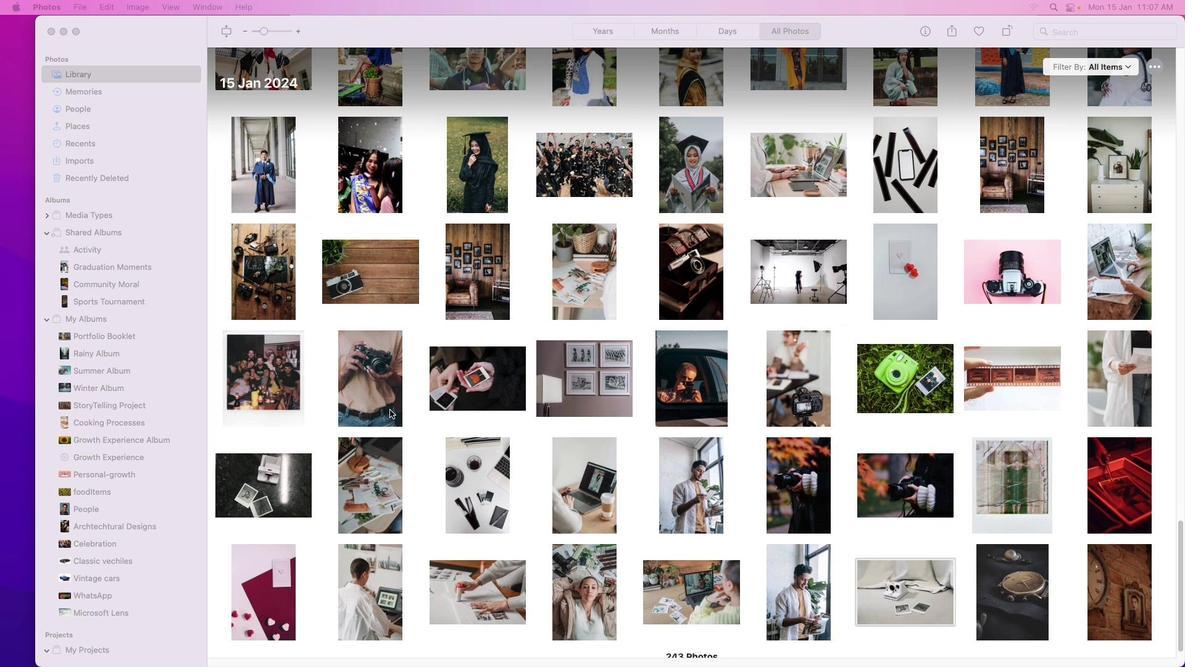 
Action: Mouse scrolled (390, 409) with delta (0, -3)
Screenshot: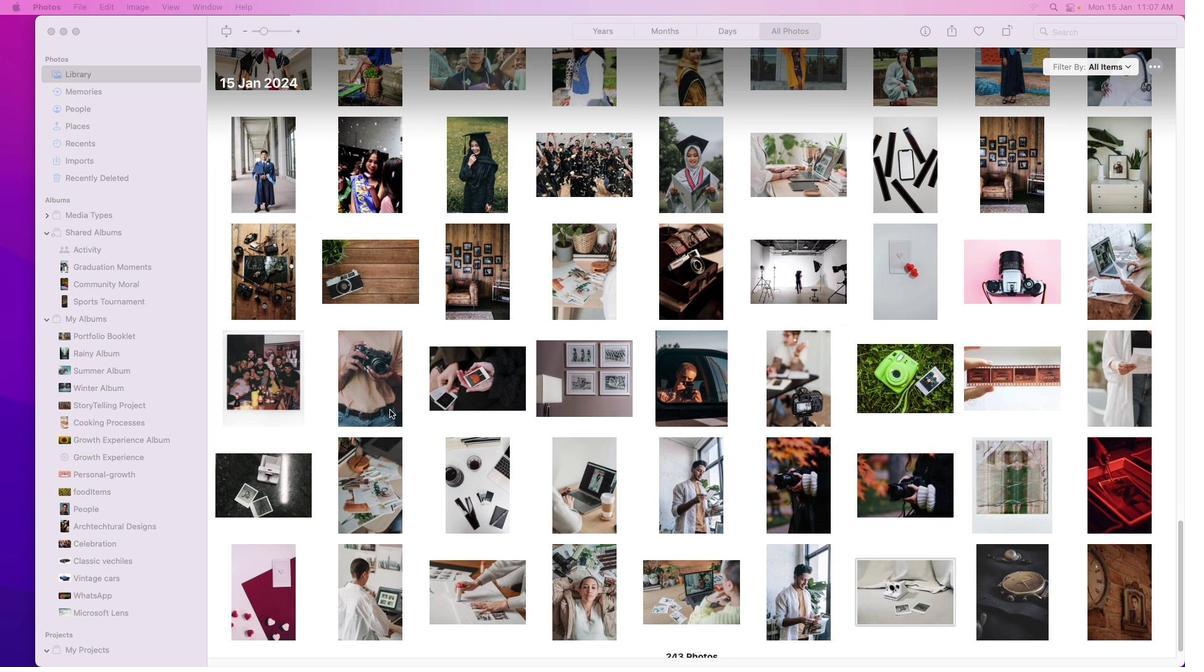 
Action: Mouse scrolled (390, 409) with delta (0, -3)
Screenshot: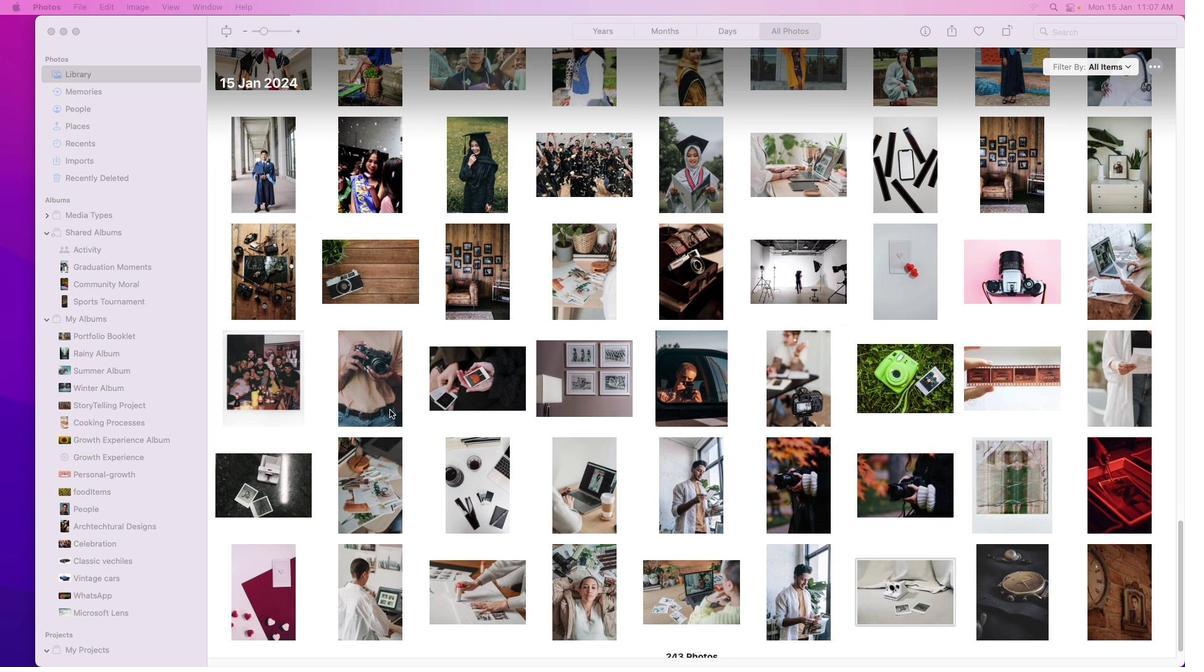 
Action: Mouse scrolled (390, 409) with delta (0, -4)
Screenshot: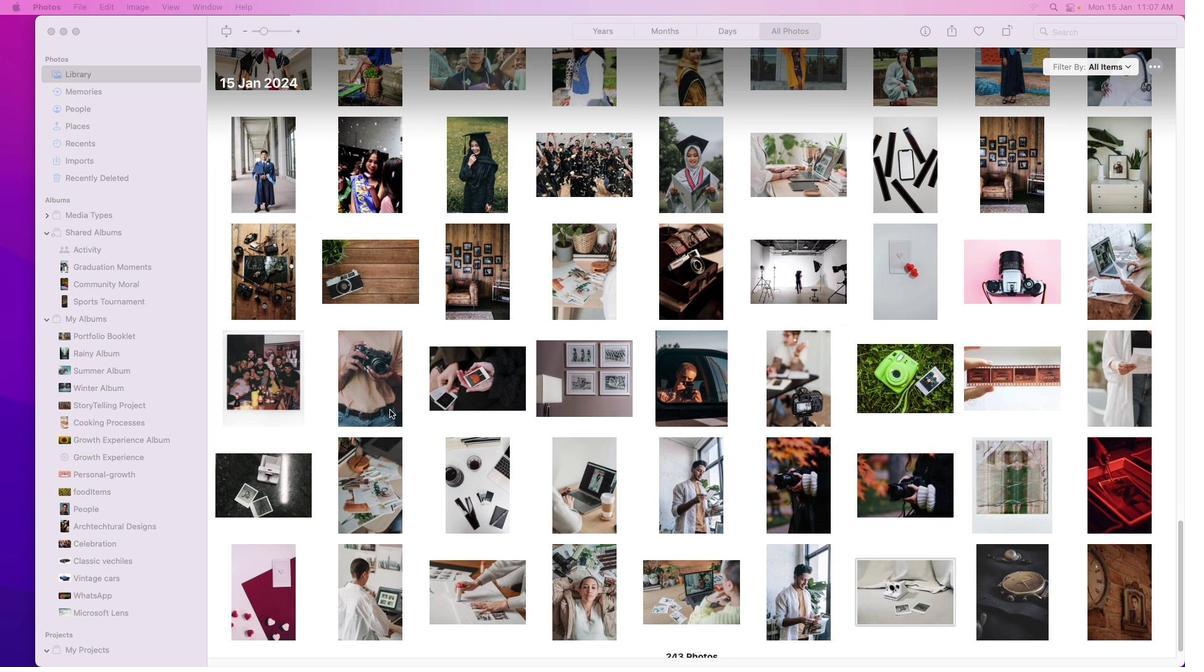 
Action: Mouse moved to (401, 426)
Screenshot: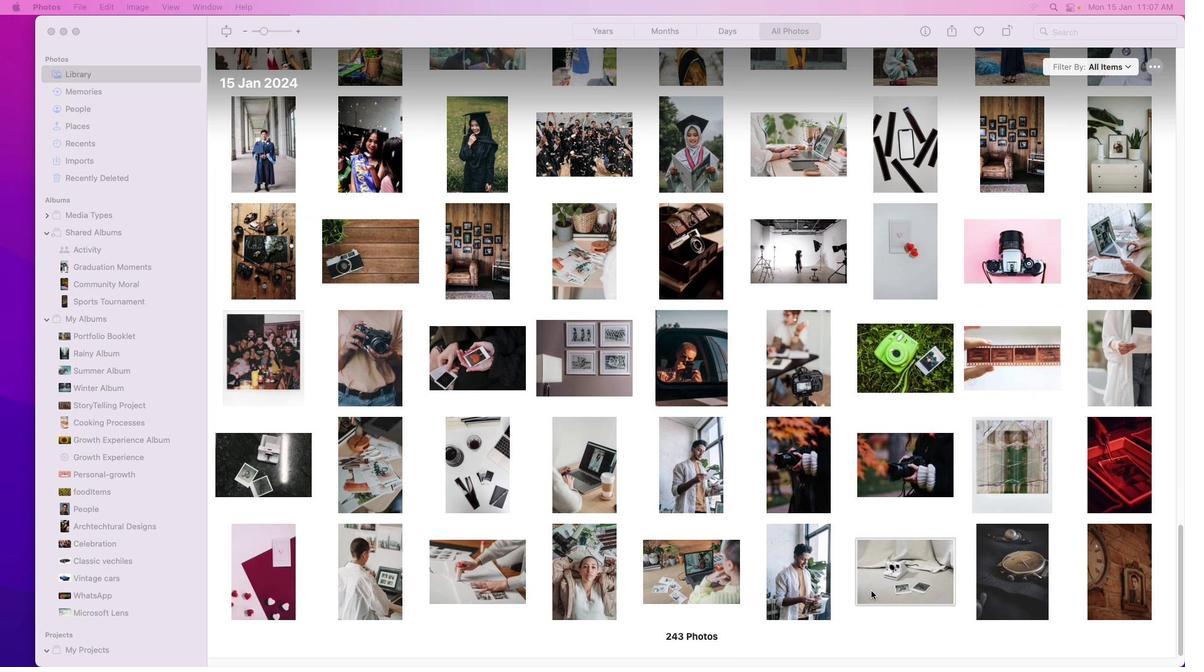 
Action: Mouse scrolled (401, 426) with delta (0, 0)
Screenshot: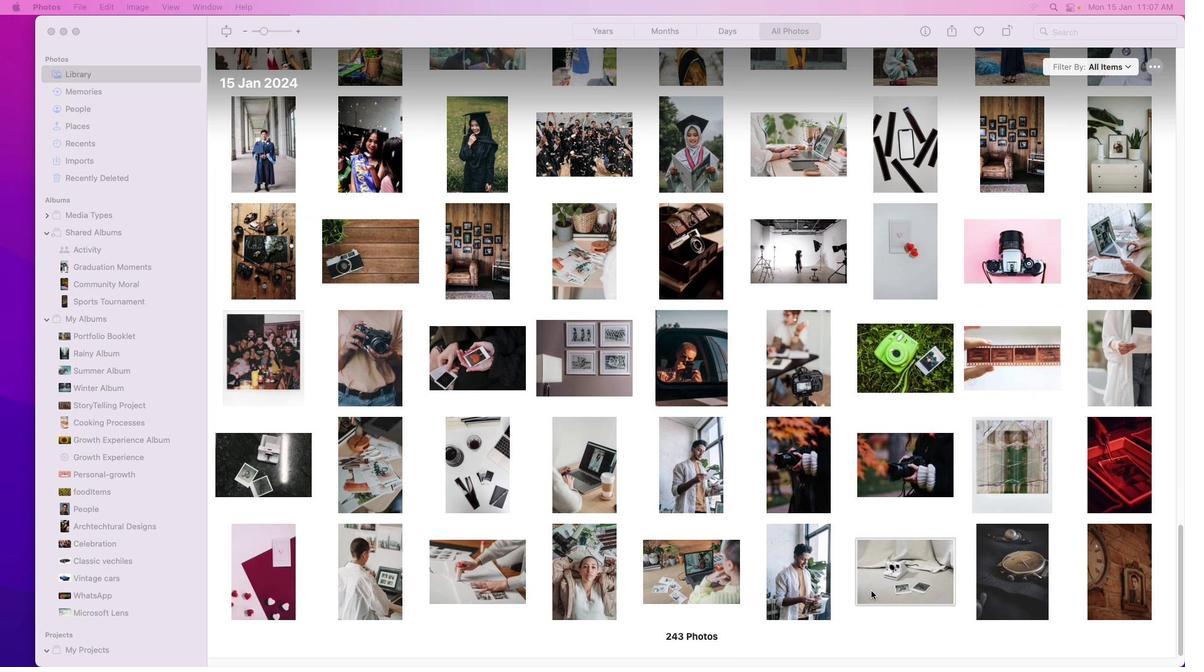 
Action: Mouse moved to (403, 429)
Screenshot: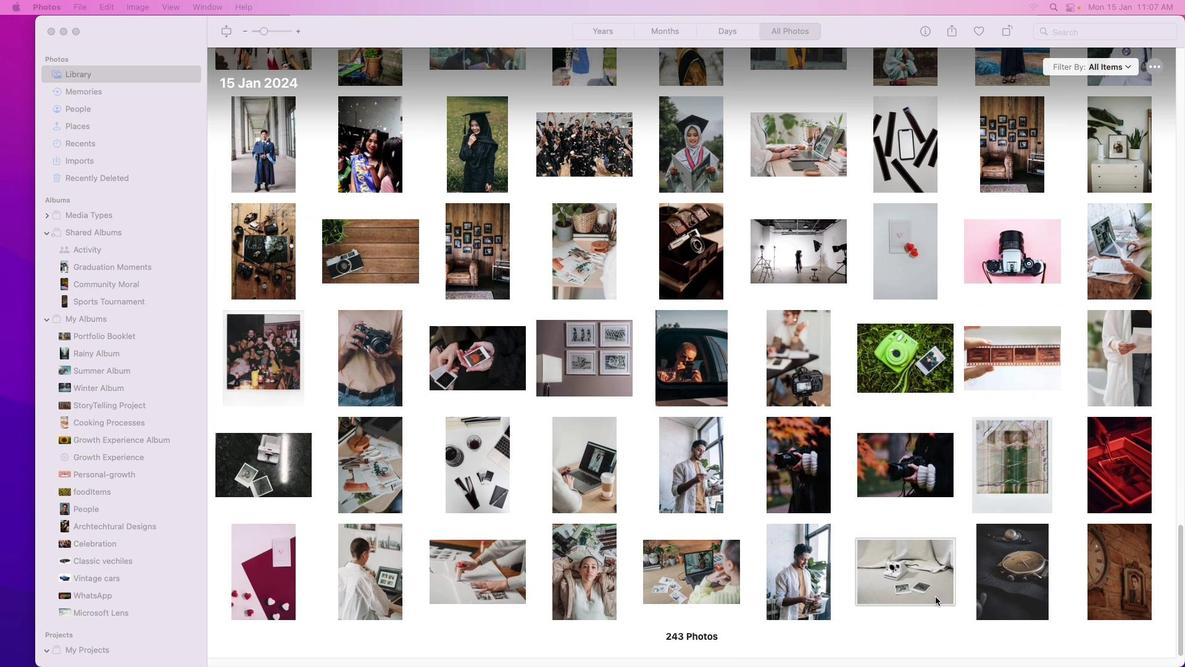
Action: Mouse scrolled (403, 429) with delta (0, 0)
Screenshot: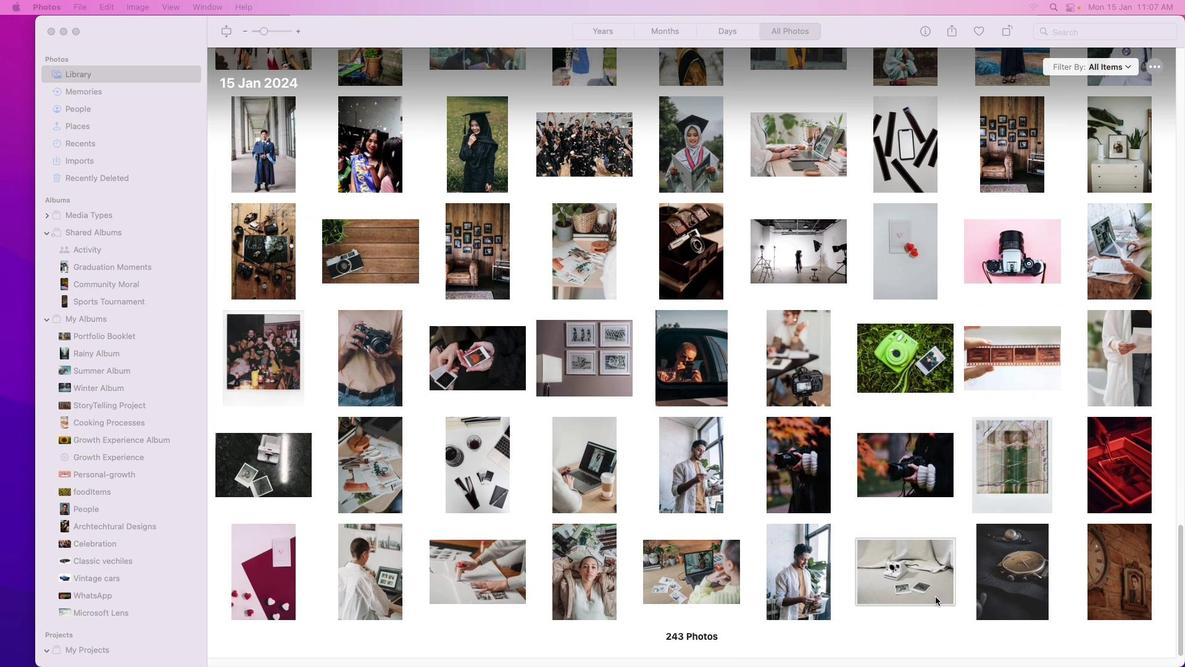 
Action: Mouse moved to (404, 431)
Screenshot: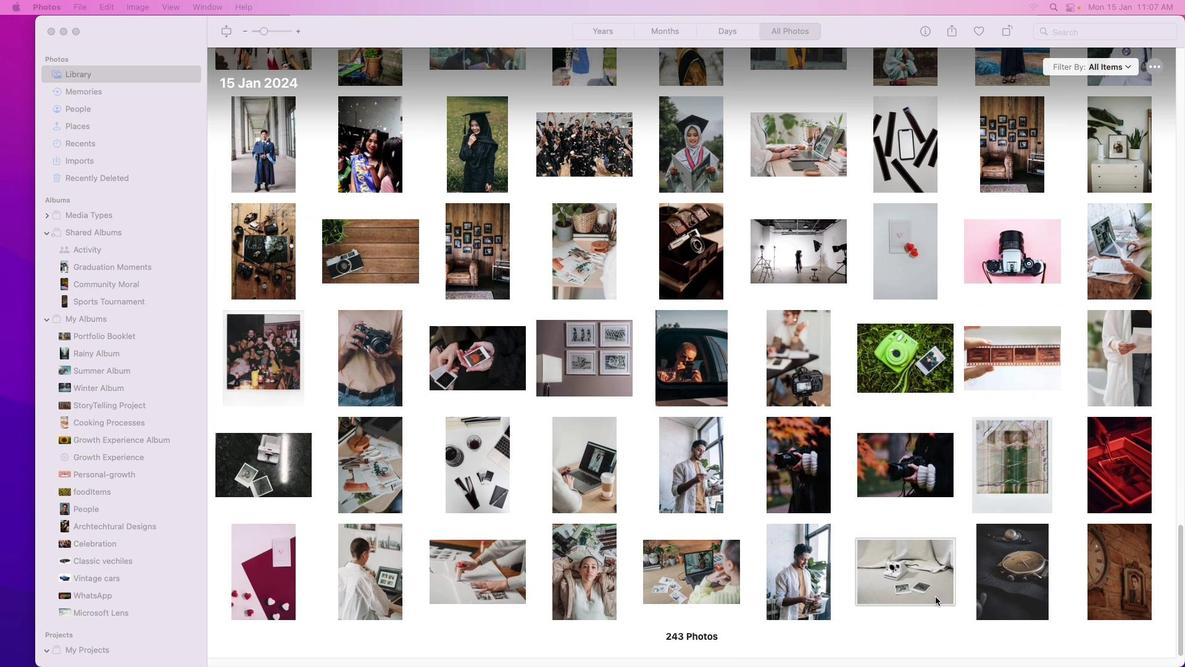
Action: Mouse scrolled (404, 431) with delta (0, -1)
Screenshot: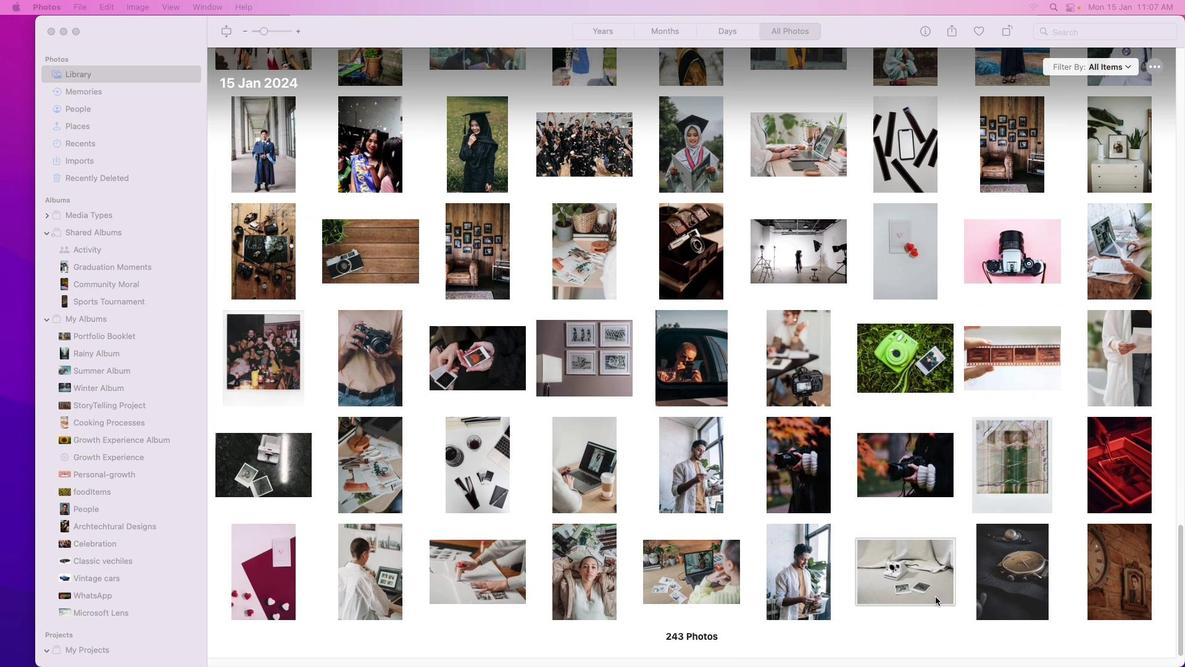 
Action: Mouse moved to (405, 433)
Screenshot: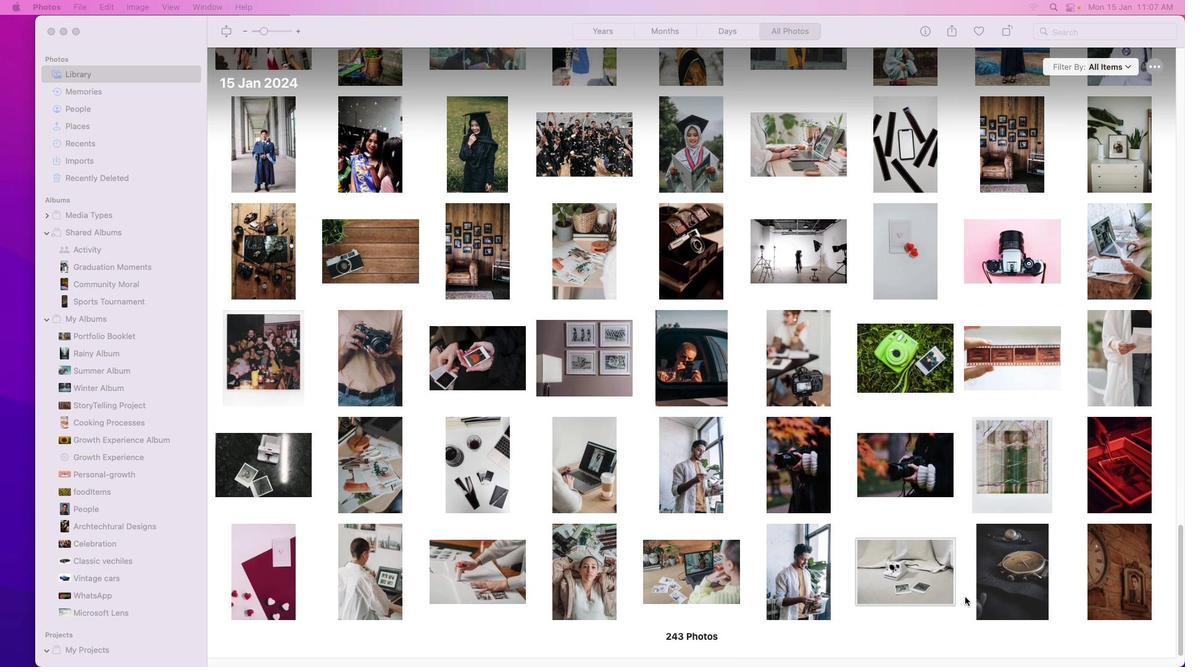 
Action: Mouse scrolled (405, 433) with delta (0, -3)
Screenshot: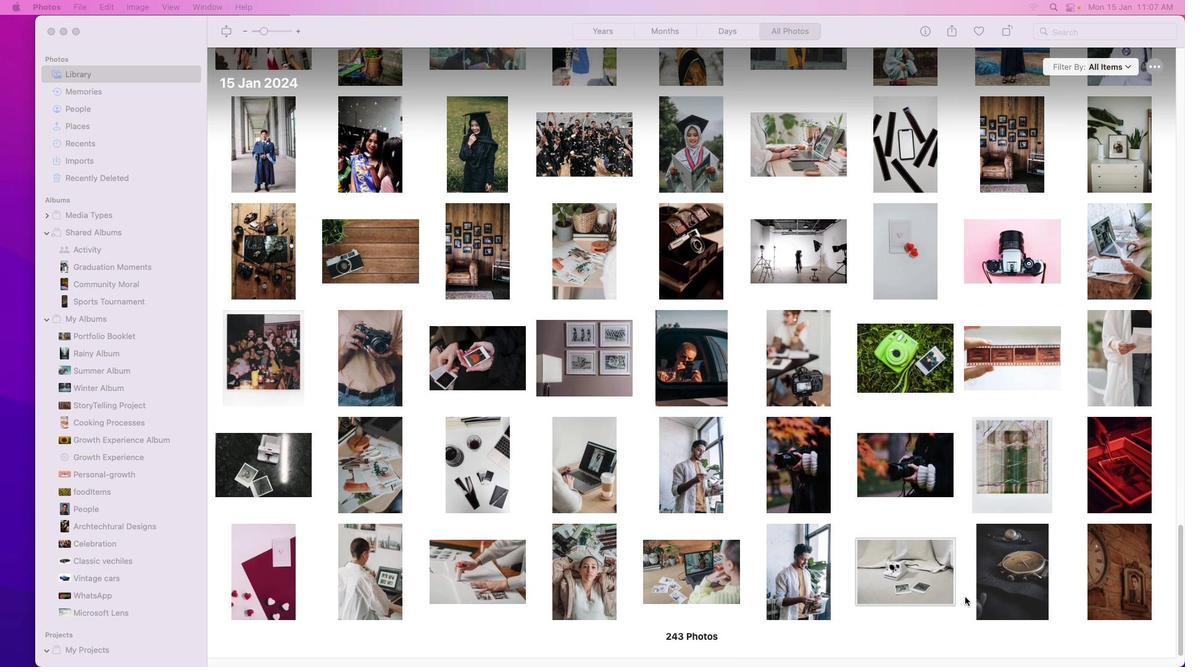 
Action: Mouse moved to (405, 433)
Screenshot: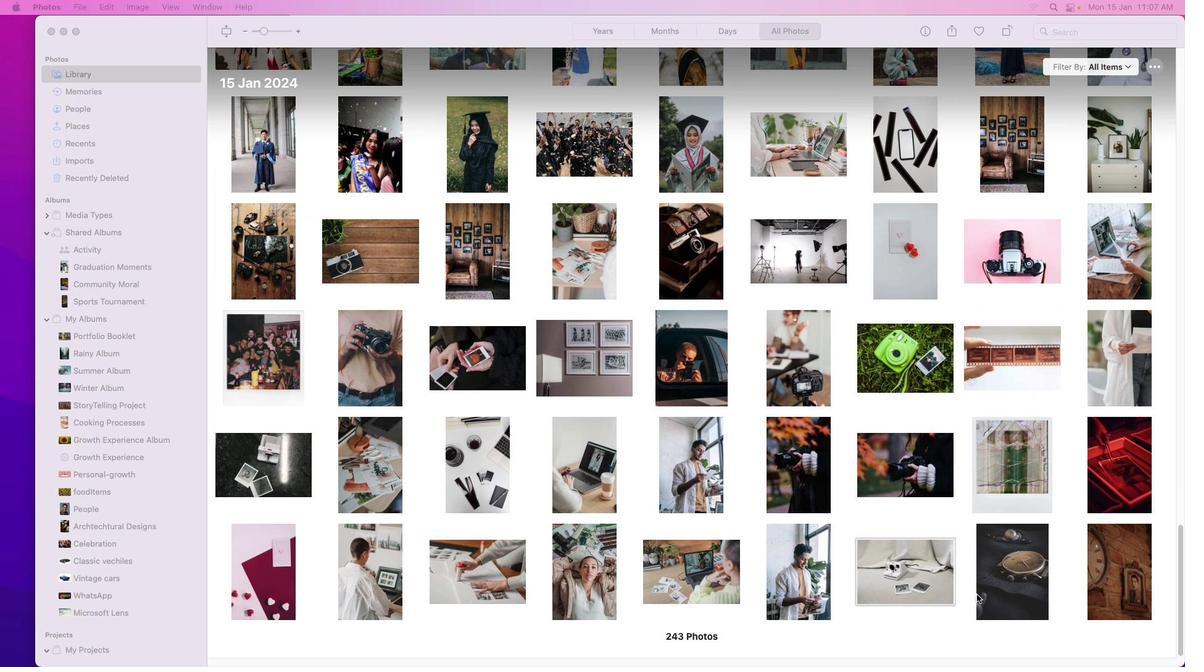 
Action: Mouse scrolled (405, 433) with delta (0, -3)
Screenshot: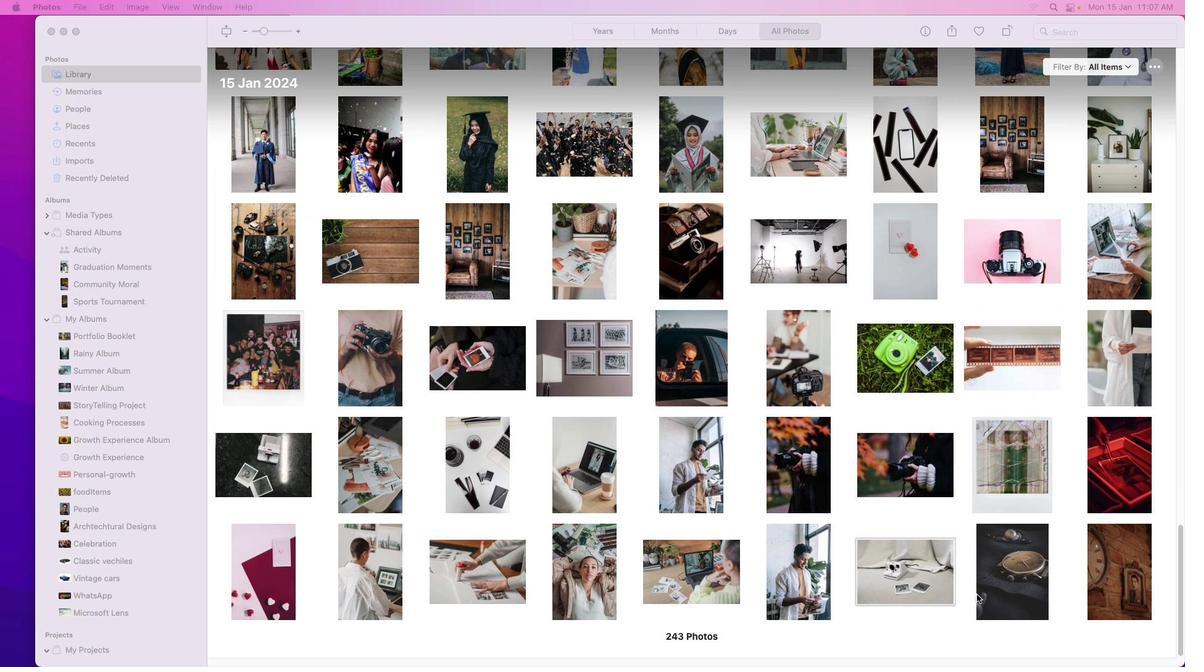 
Action: Mouse moved to (405, 433)
Screenshot: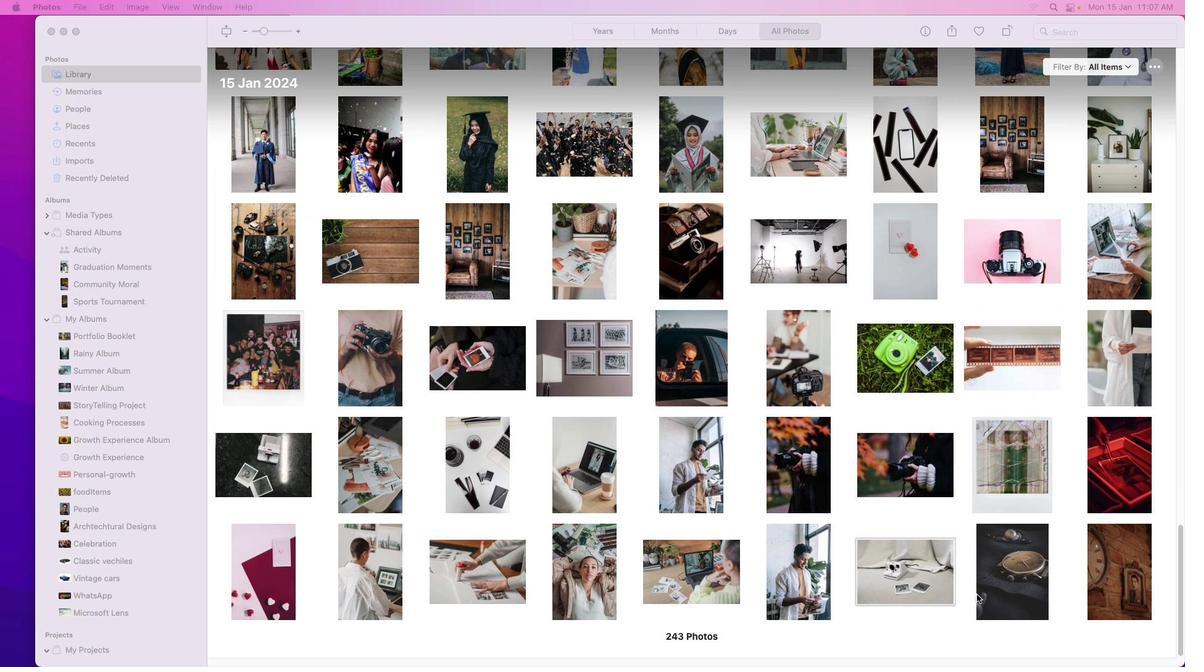 
Action: Mouse scrolled (405, 433) with delta (0, -3)
Screenshot: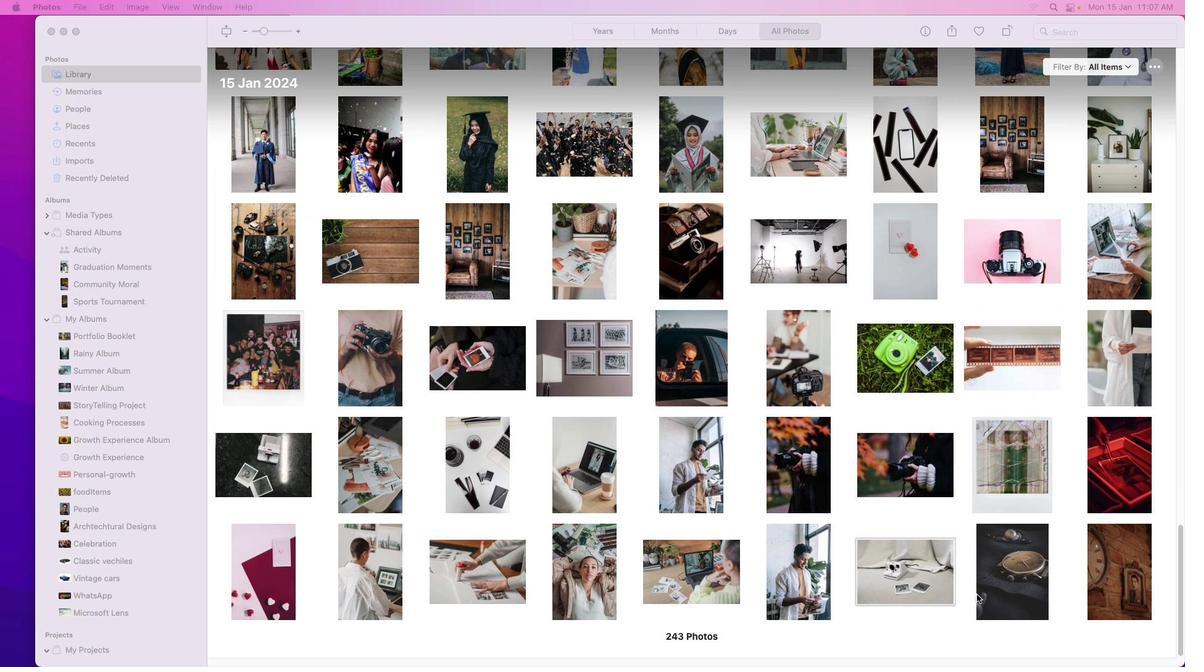 
Action: Mouse scrolled (405, 433) with delta (0, -4)
Screenshot: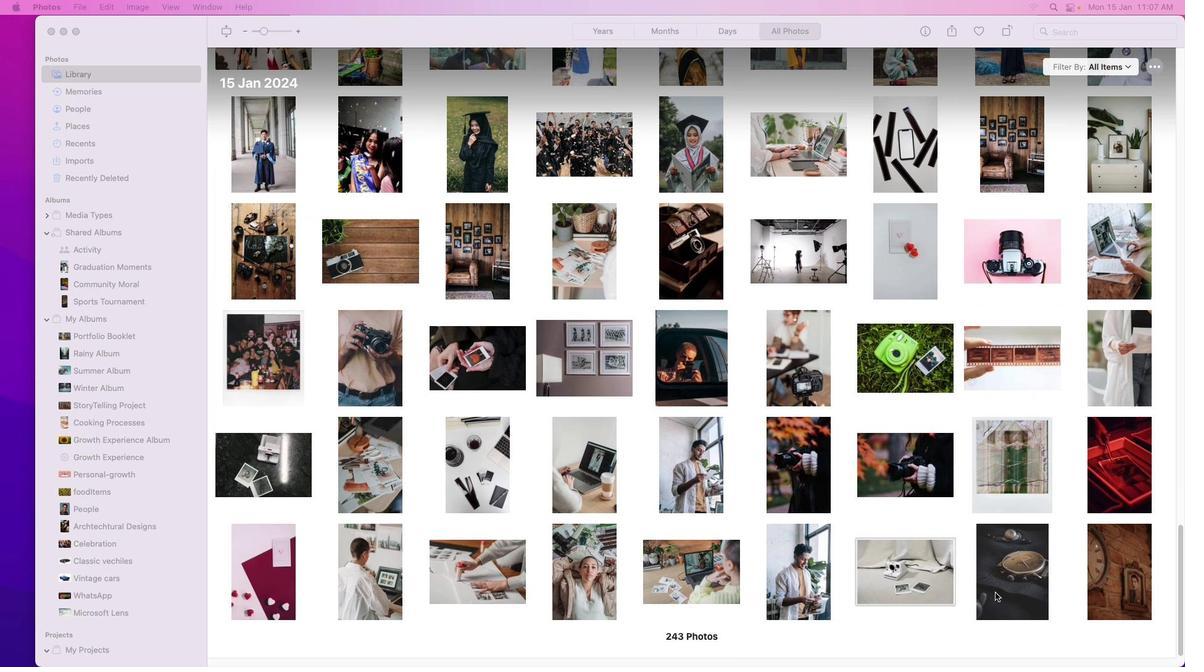 
Action: Mouse moved to (405, 434)
Screenshot: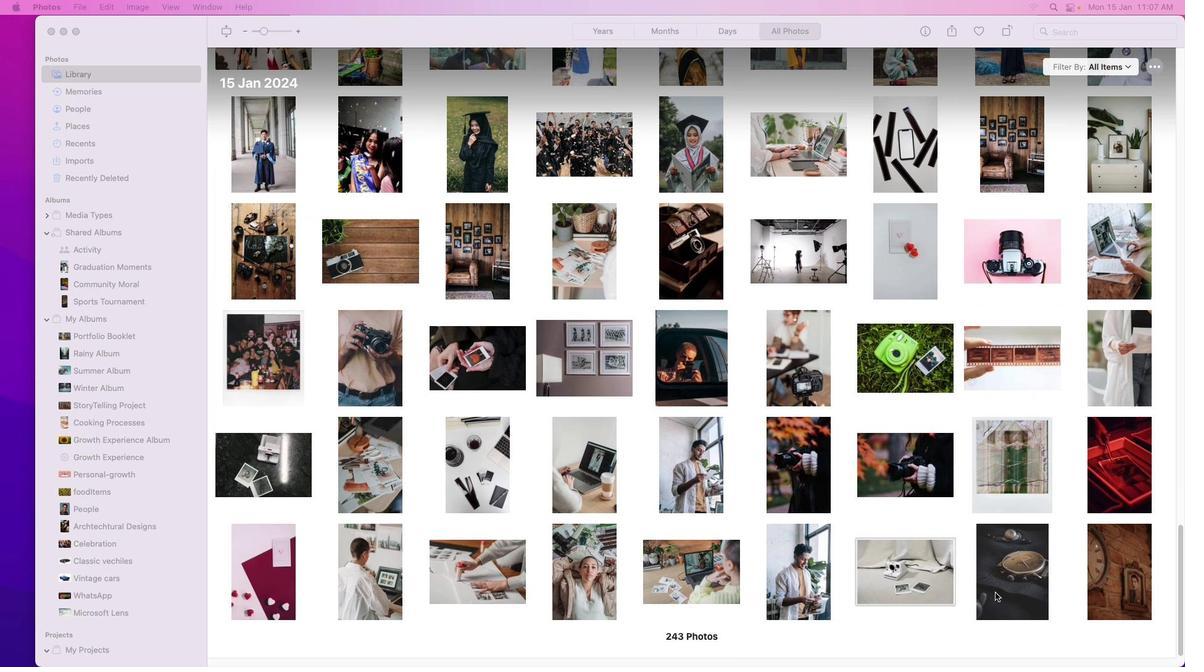 
Action: Mouse scrolled (405, 434) with delta (0, -4)
Screenshot: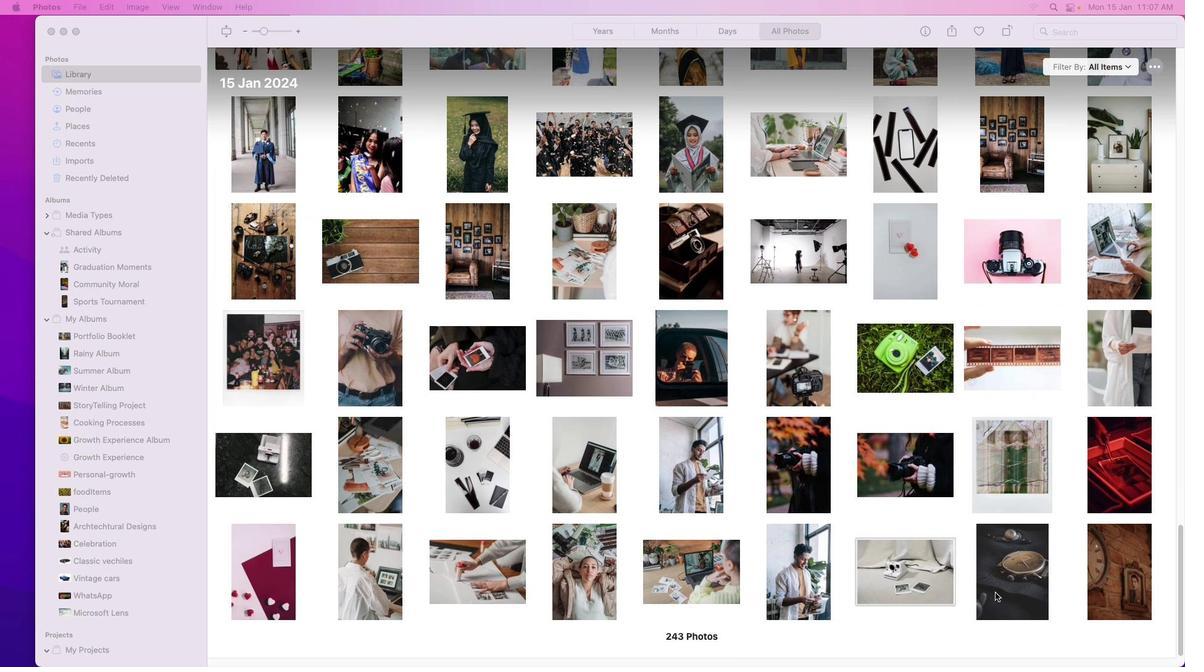 
Action: Mouse moved to (1127, 579)
Screenshot: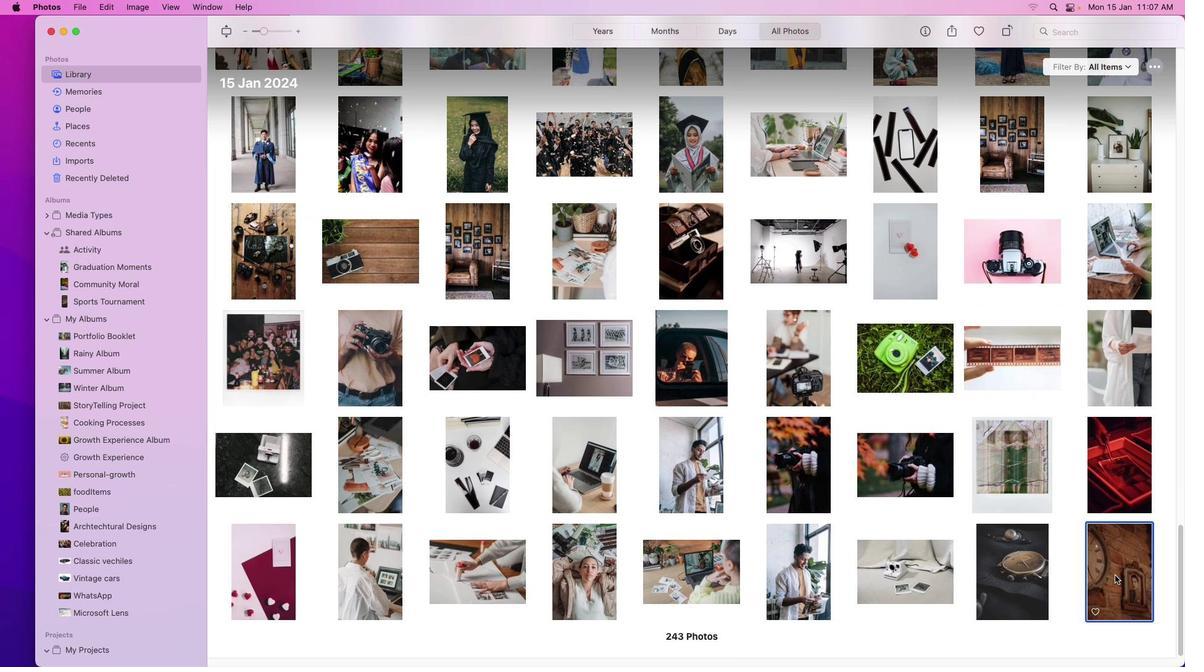 
Action: Mouse pressed left at (1127, 579)
Screenshot: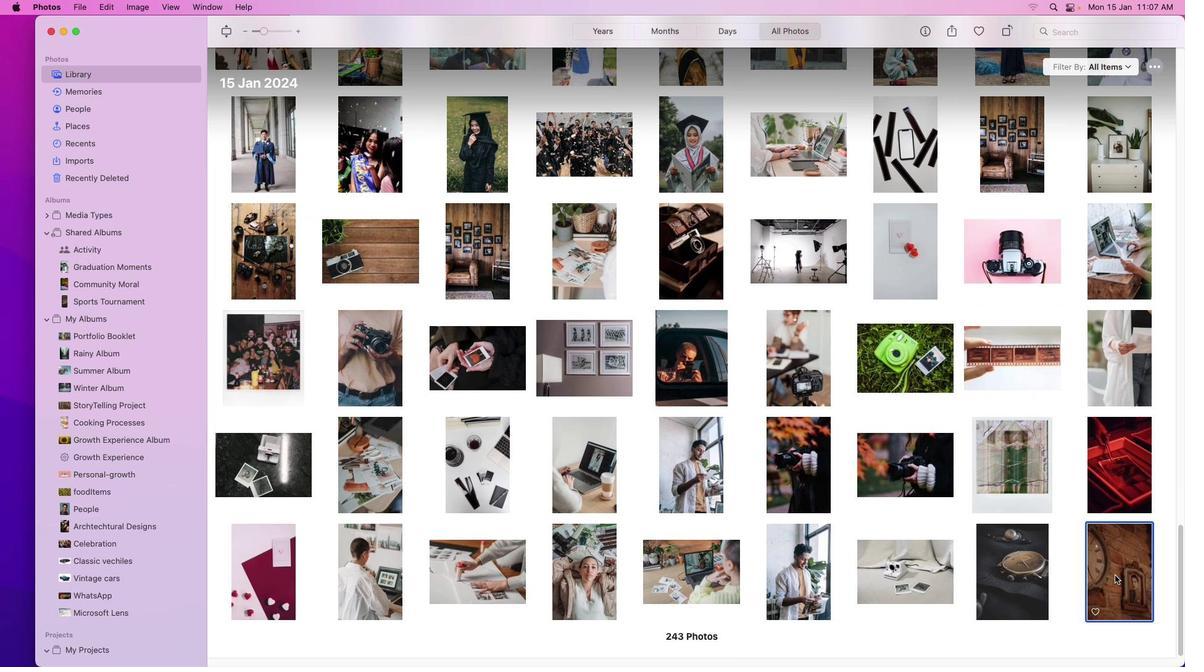 
Action: Mouse moved to (1126, 579)
Screenshot: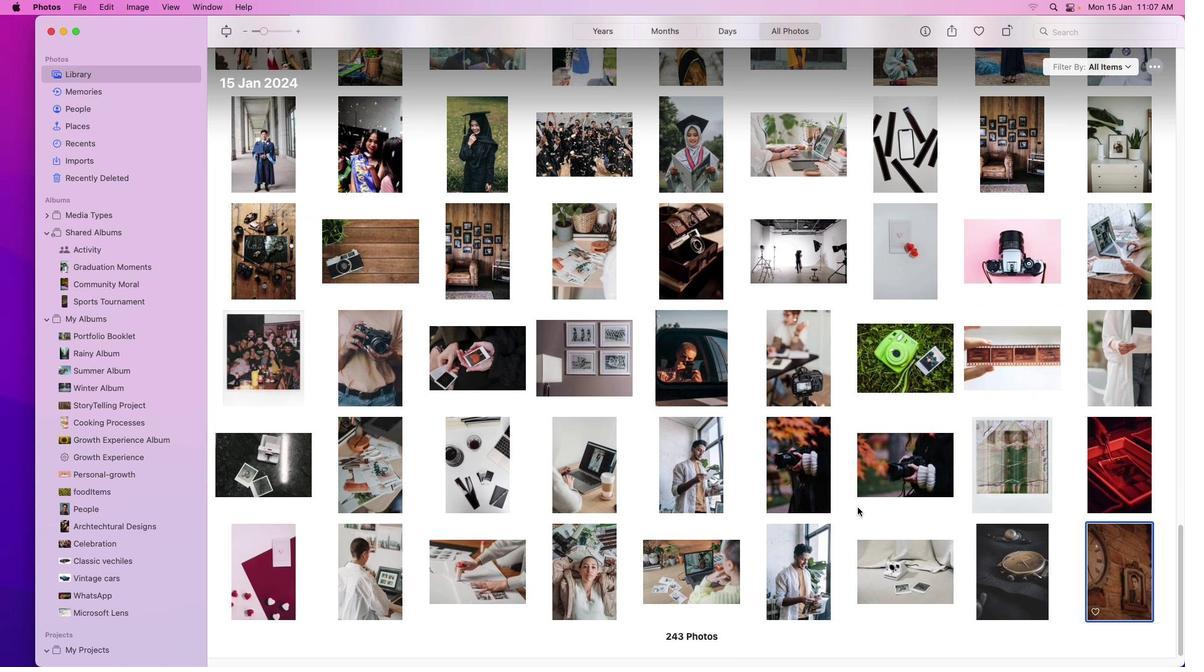 
Action: Mouse pressed left at (1126, 579)
Screenshot: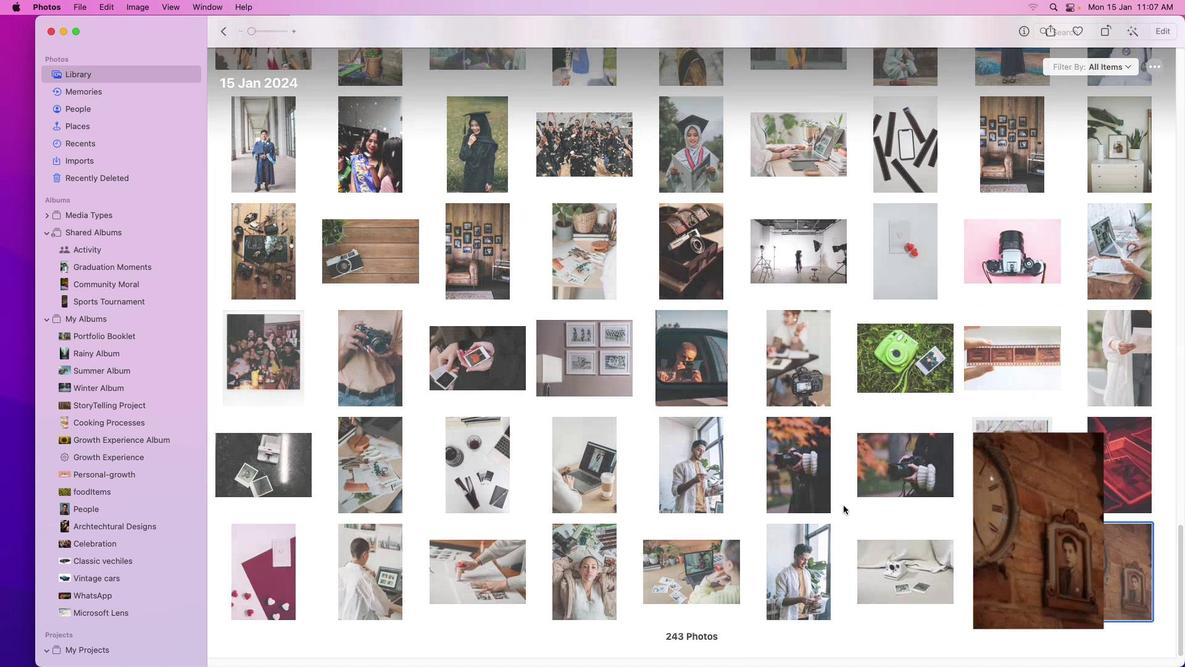 
Action: Mouse moved to (1137, 28)
Screenshot: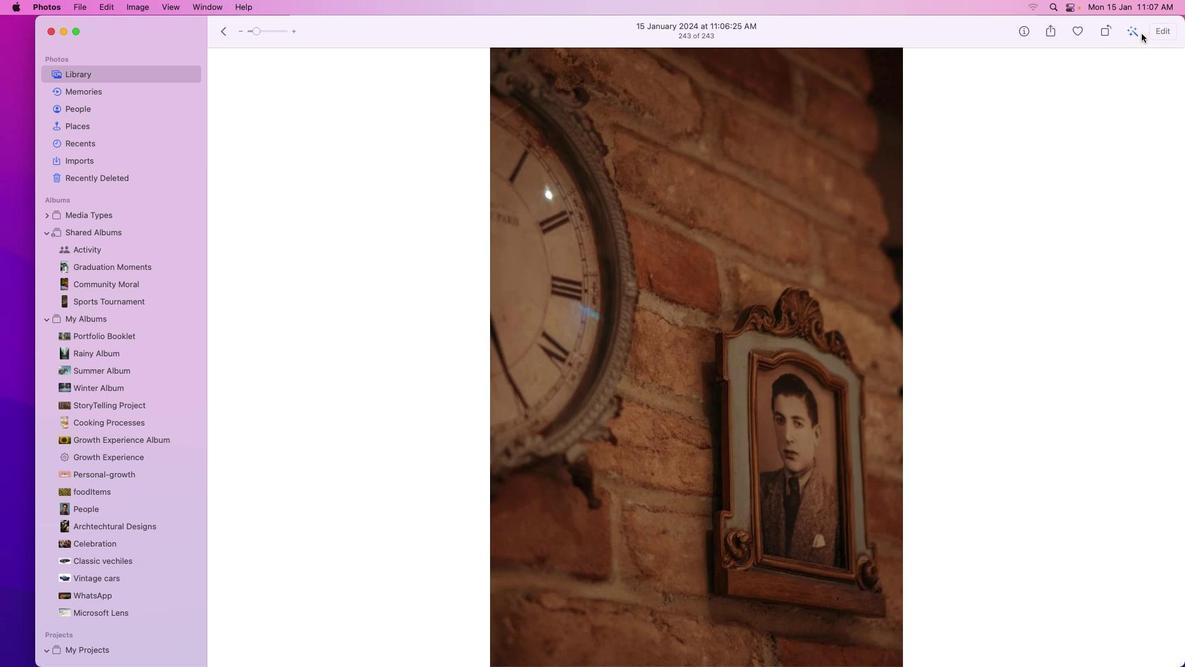 
Action: Mouse pressed left at (1137, 28)
Screenshot: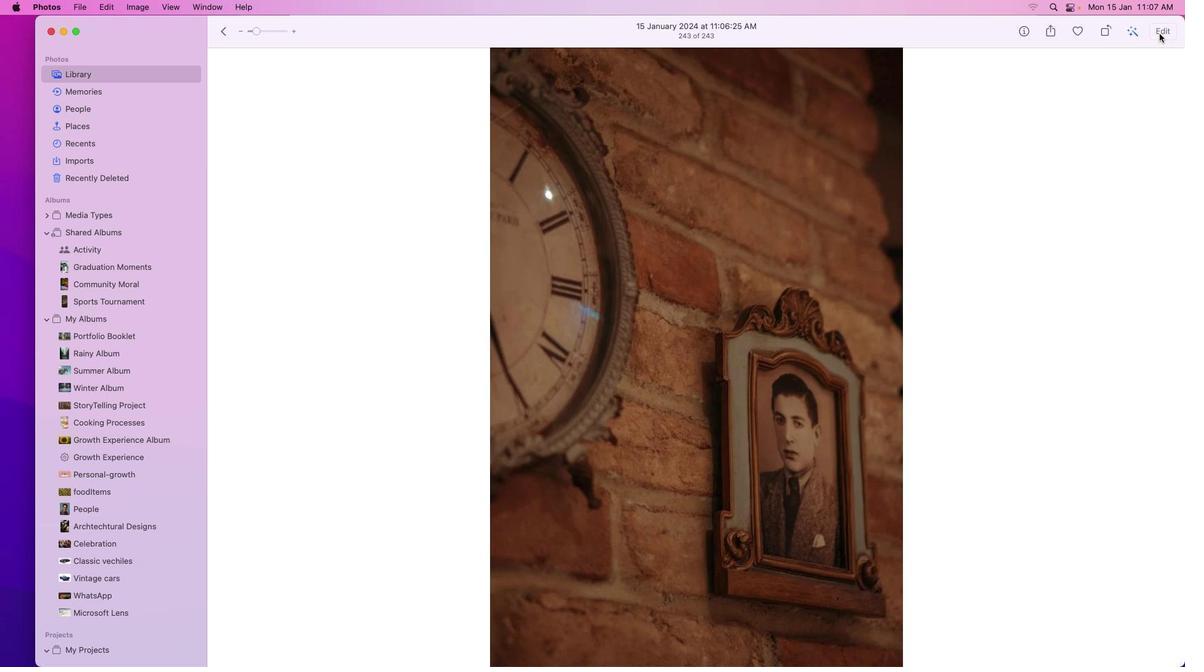 
Action: Mouse moved to (1162, 32)
Screenshot: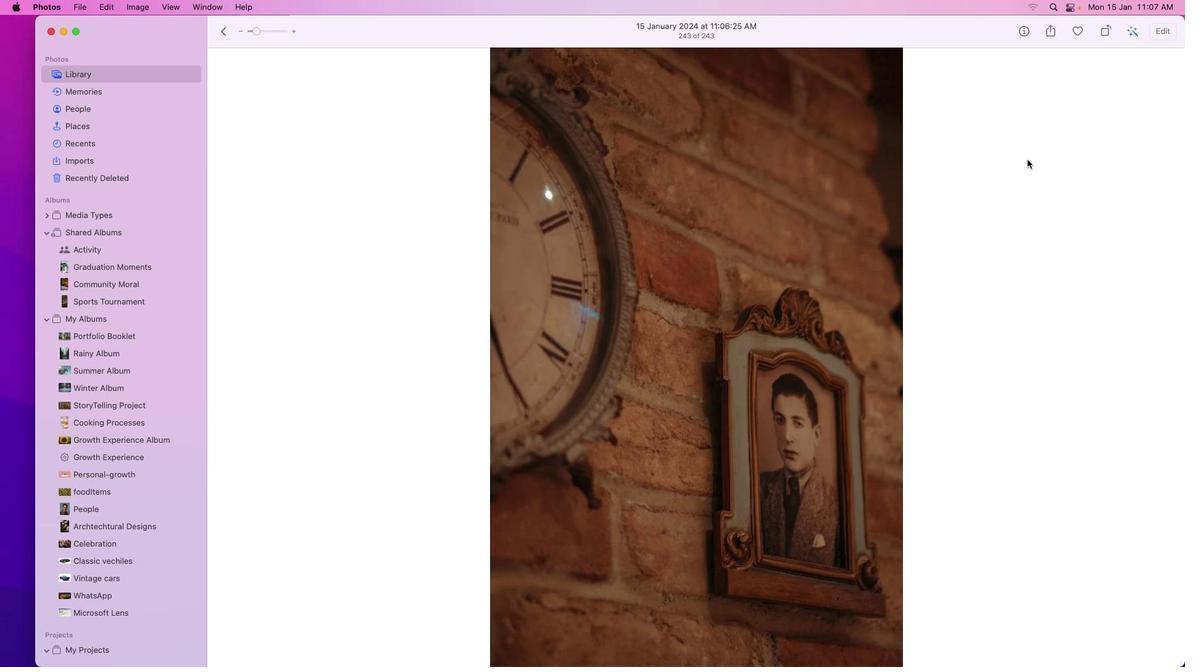 
Action: Mouse pressed left at (1162, 32)
Screenshot: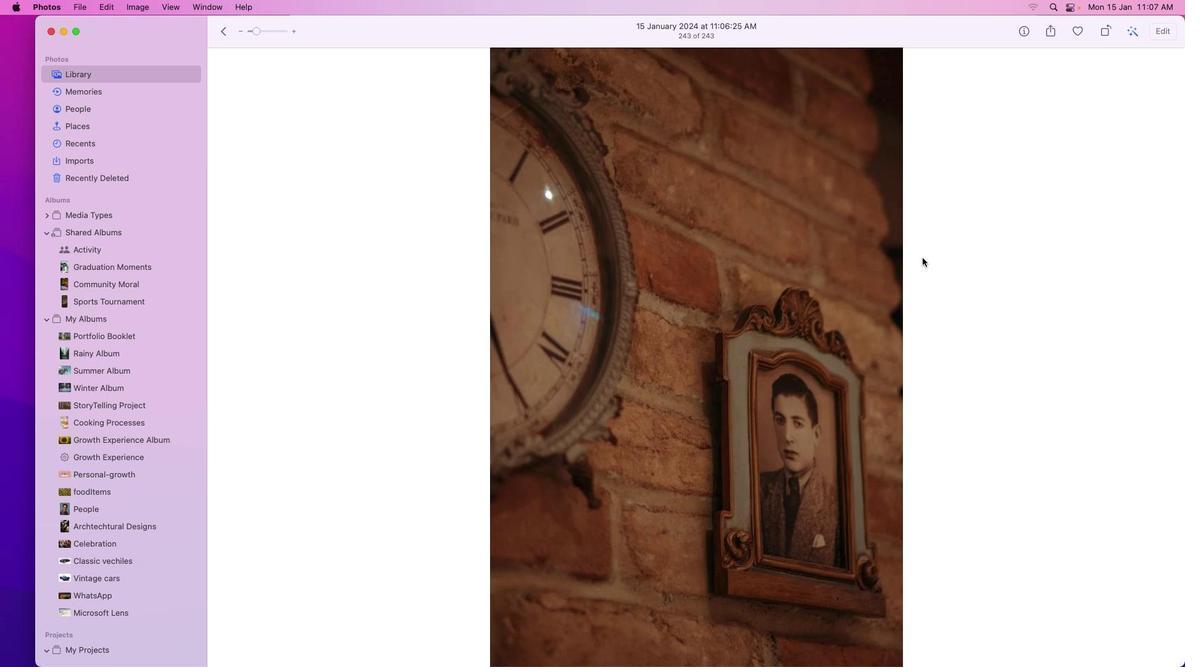 
Action: Mouse moved to (1124, 143)
Screenshot: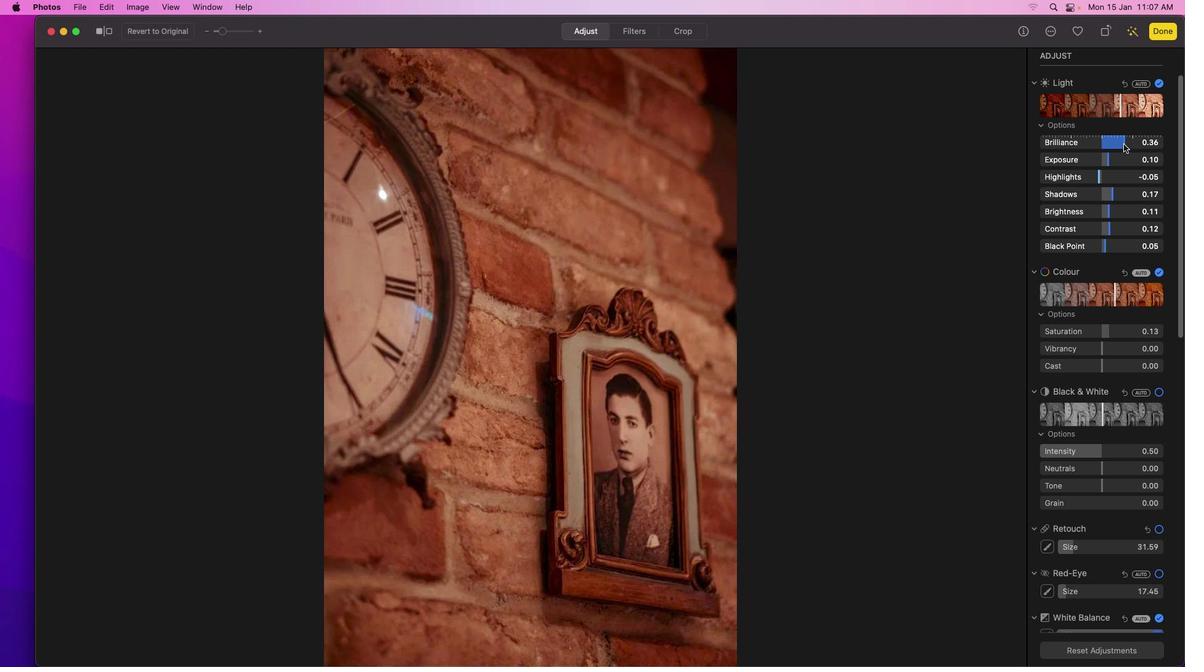 
Action: Mouse pressed left at (1124, 143)
Screenshot: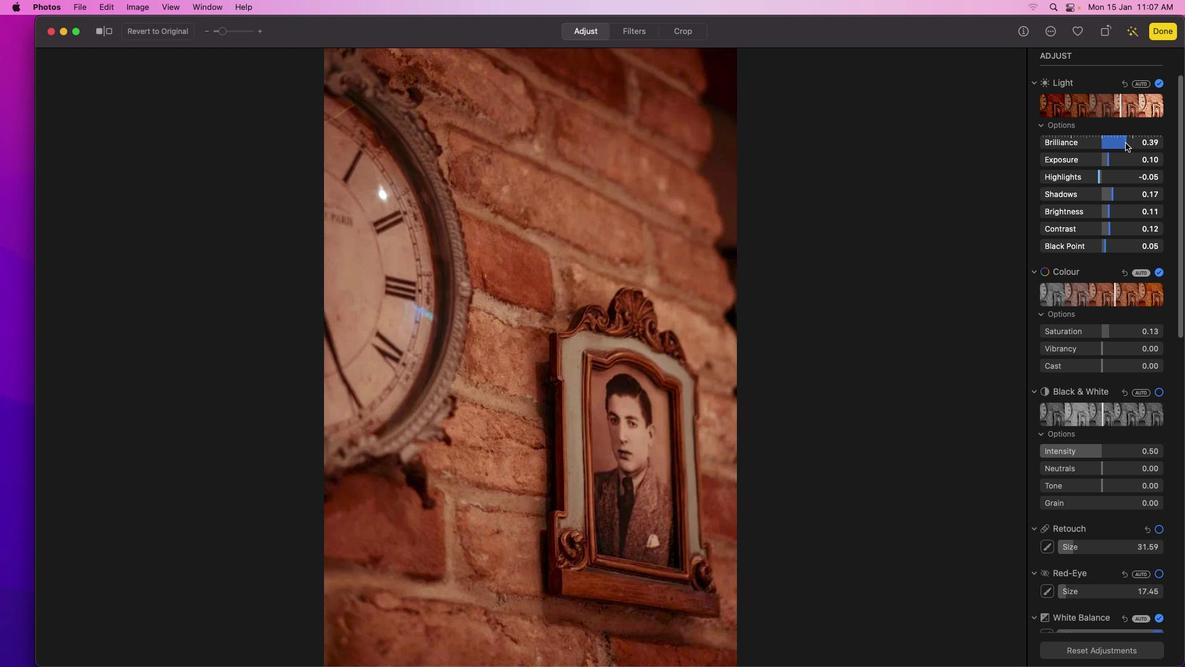 
Action: Mouse moved to (1109, 163)
Screenshot: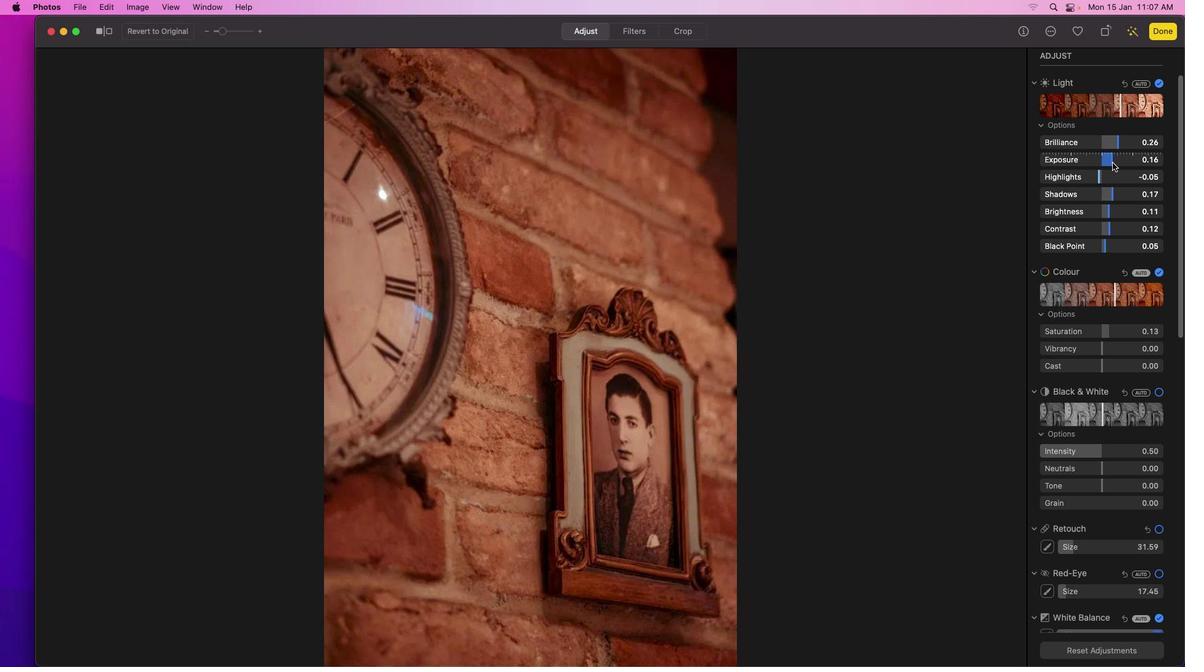
Action: Mouse pressed left at (1109, 163)
Screenshot: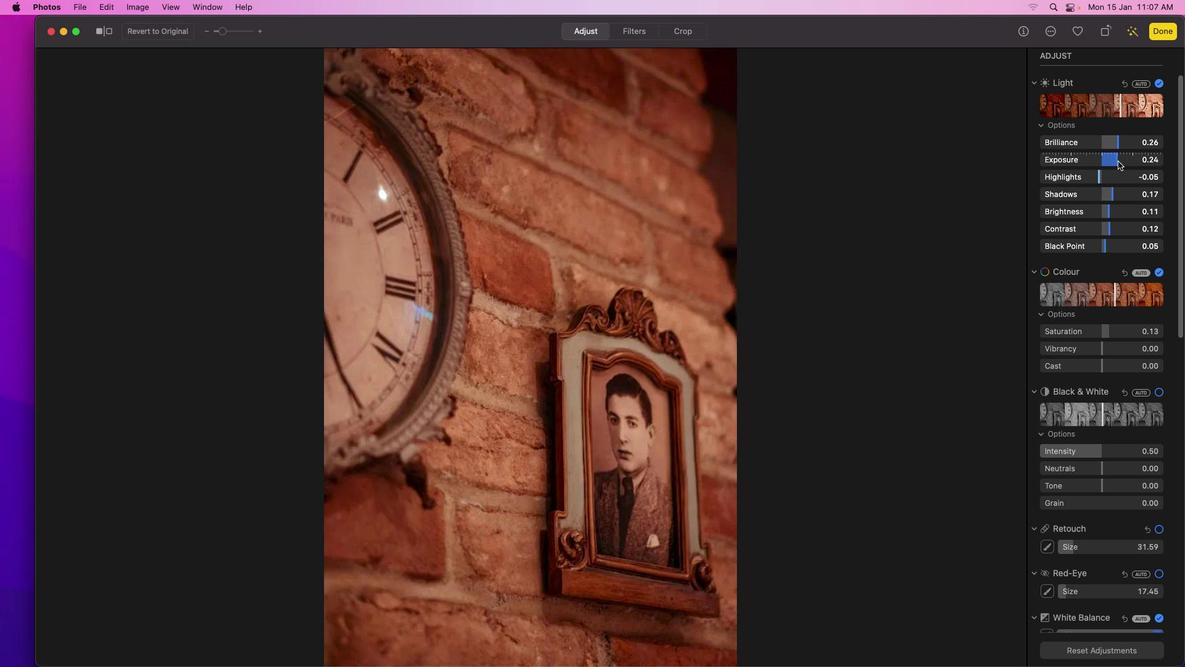 
Action: Mouse moved to (1104, 182)
Screenshot: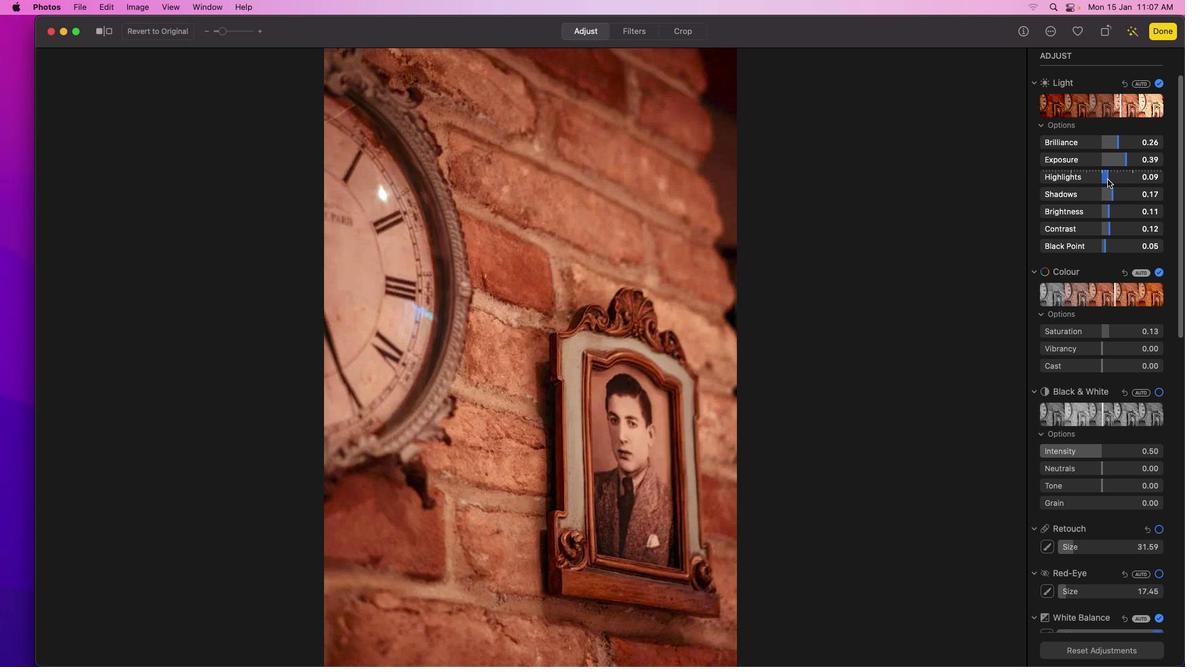
Action: Mouse pressed left at (1104, 182)
Screenshot: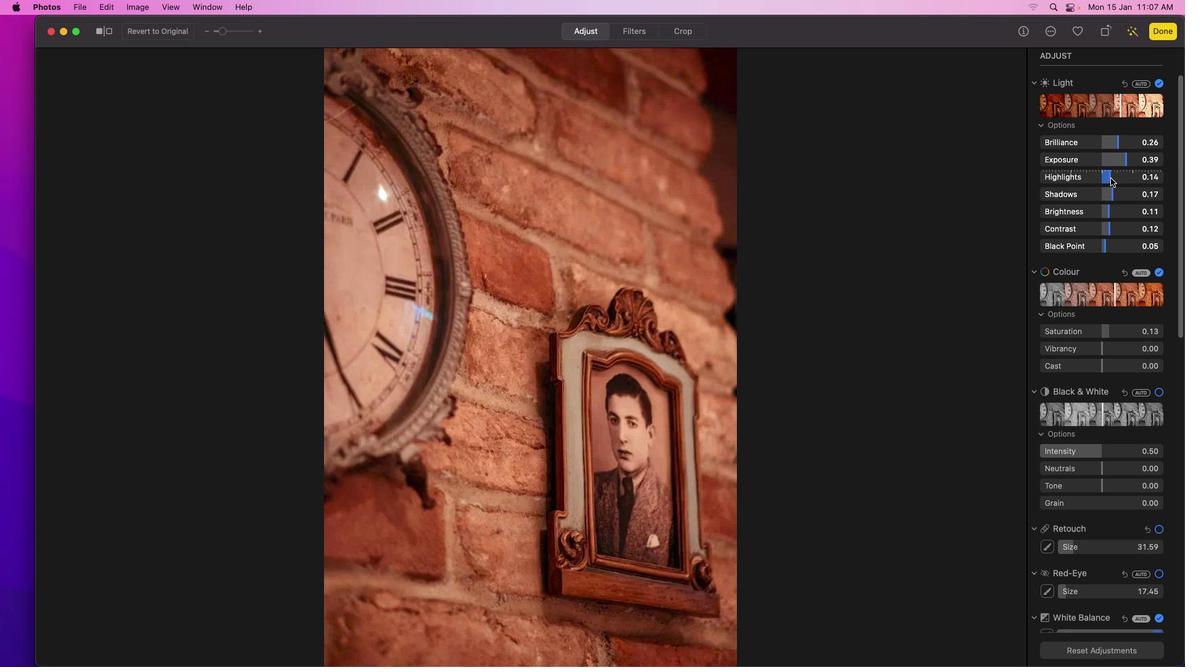 
Action: Mouse moved to (1113, 192)
Screenshot: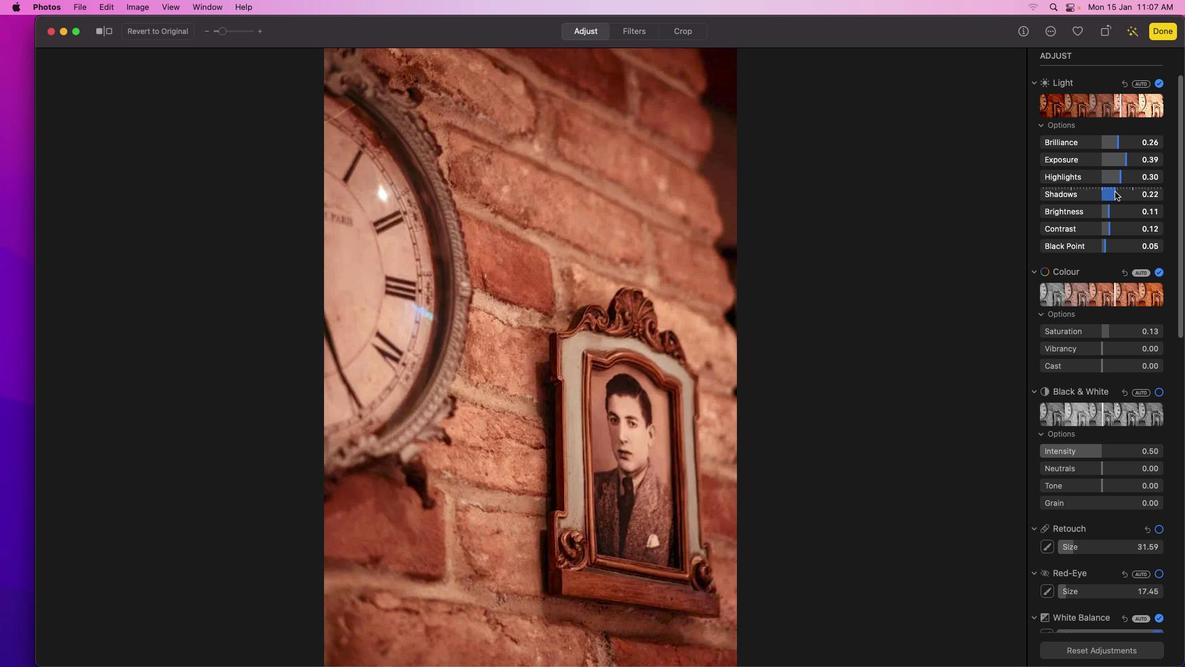 
Action: Mouse pressed left at (1113, 192)
Screenshot: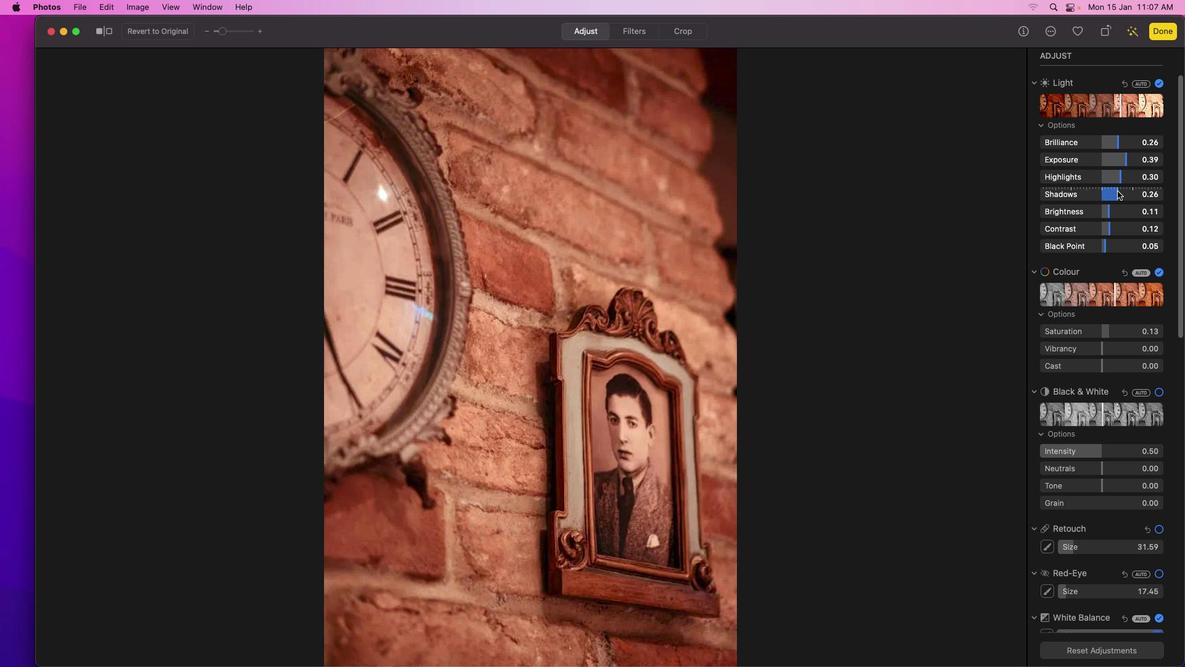 
Action: Mouse moved to (1112, 215)
Screenshot: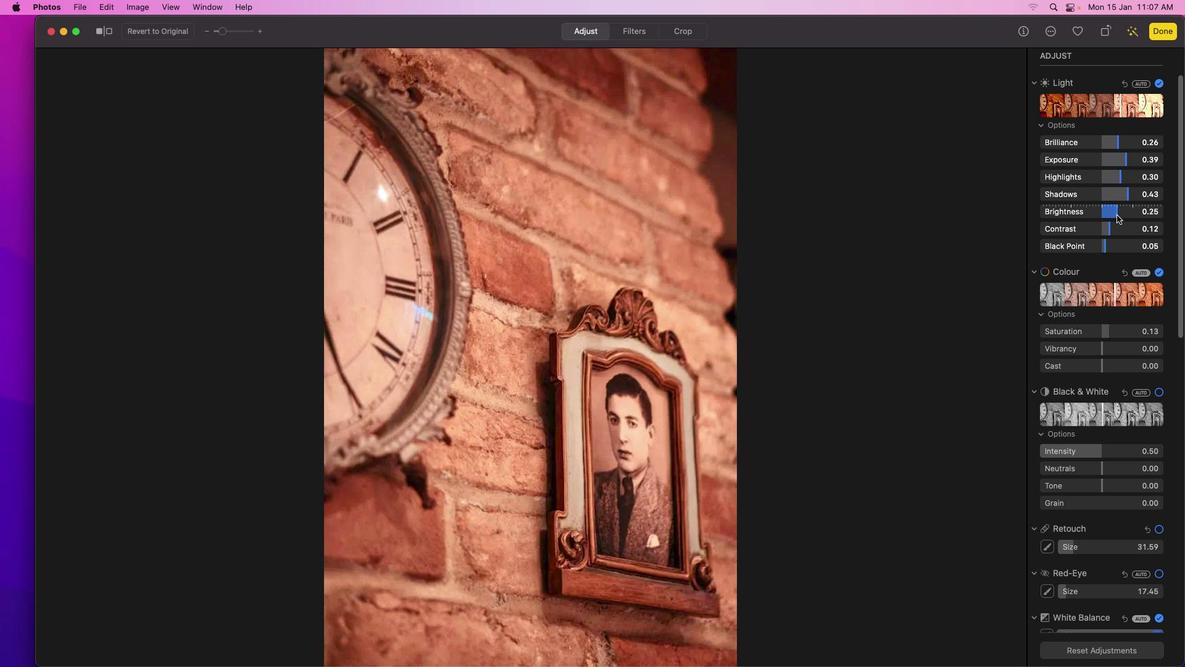 
Action: Mouse pressed left at (1112, 215)
Screenshot: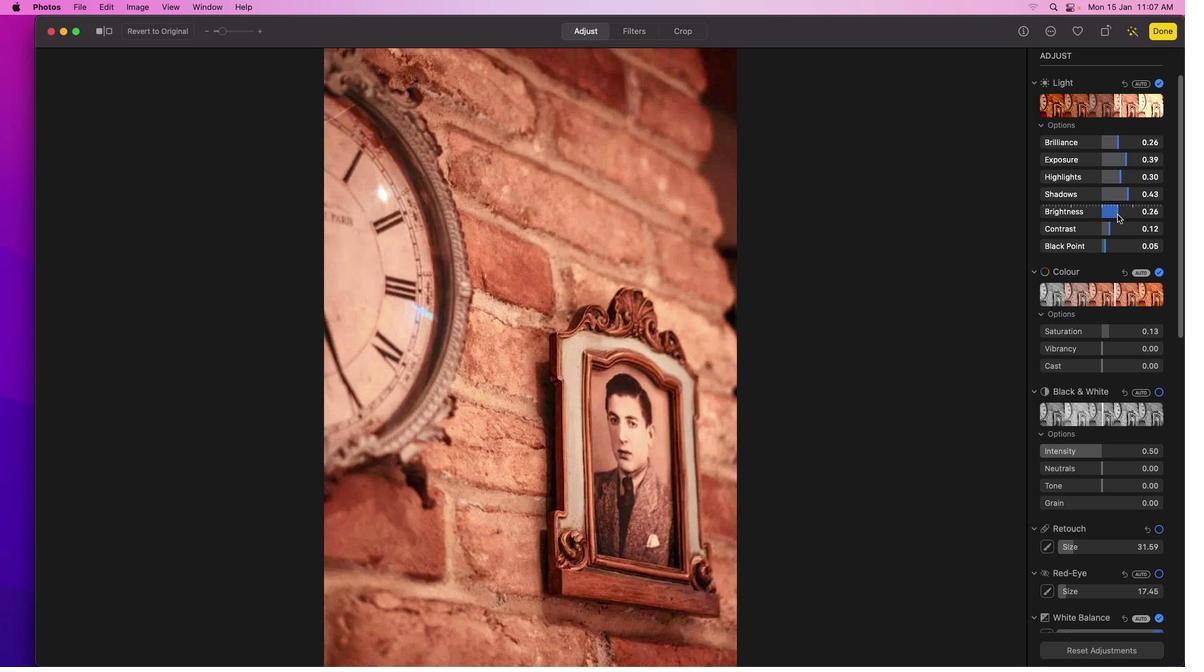 
Action: Mouse moved to (1114, 230)
Screenshot: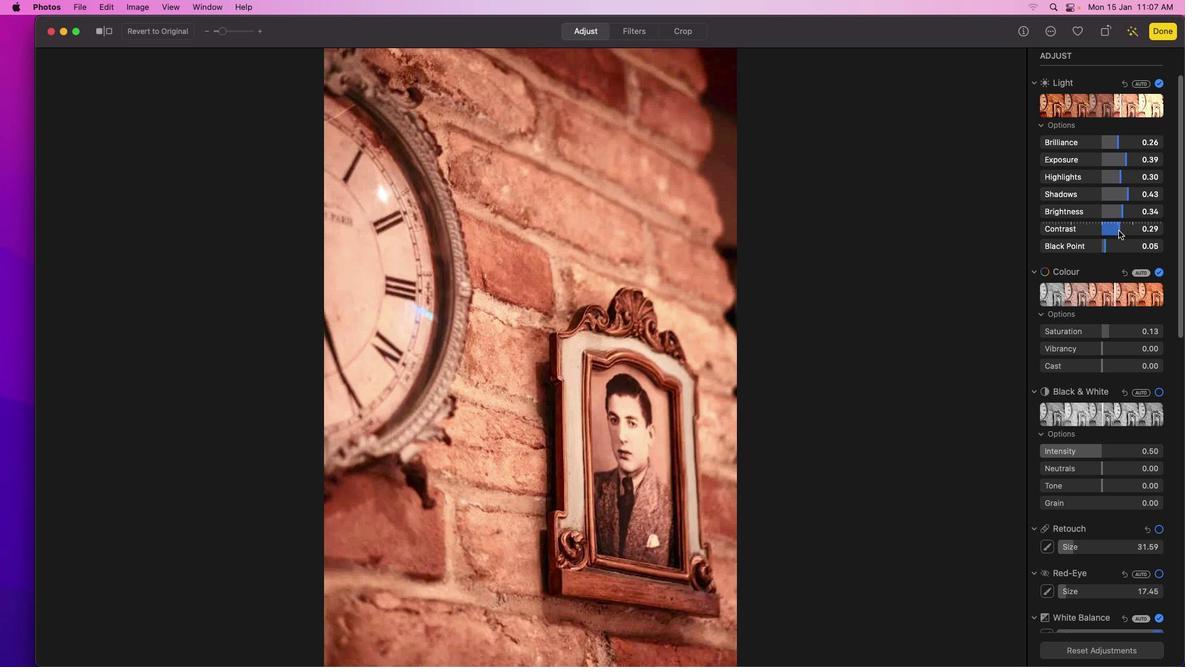 
Action: Mouse pressed left at (1114, 230)
Screenshot: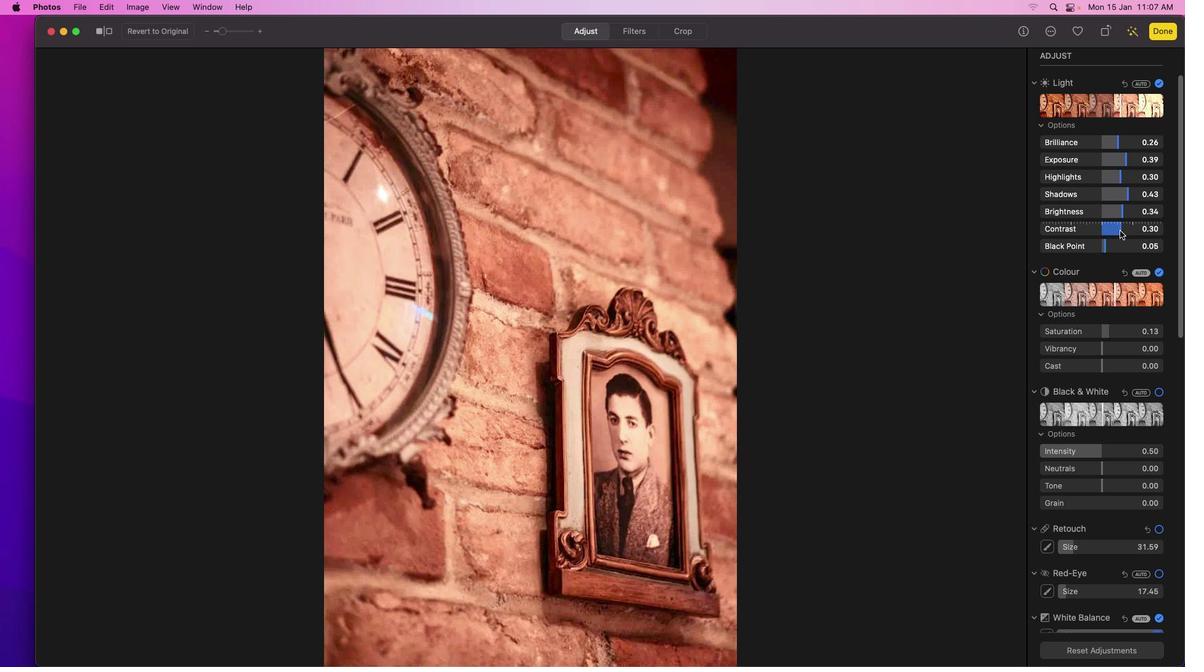 
Action: Mouse moved to (1109, 250)
Screenshot: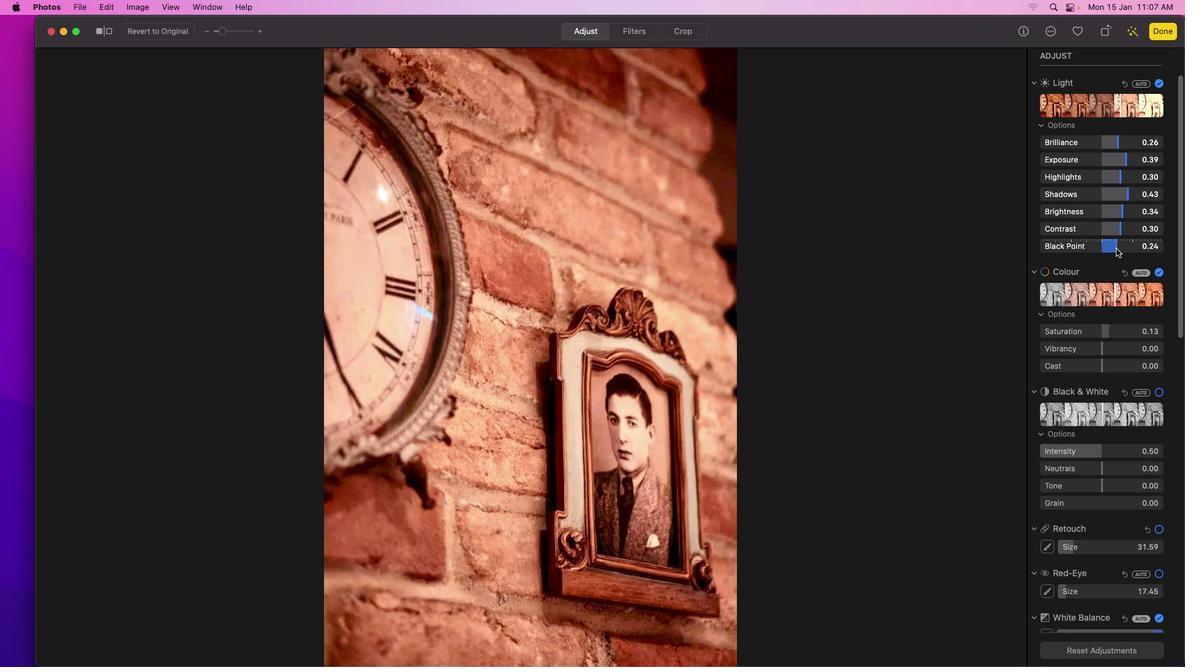 
Action: Mouse pressed left at (1109, 250)
Screenshot: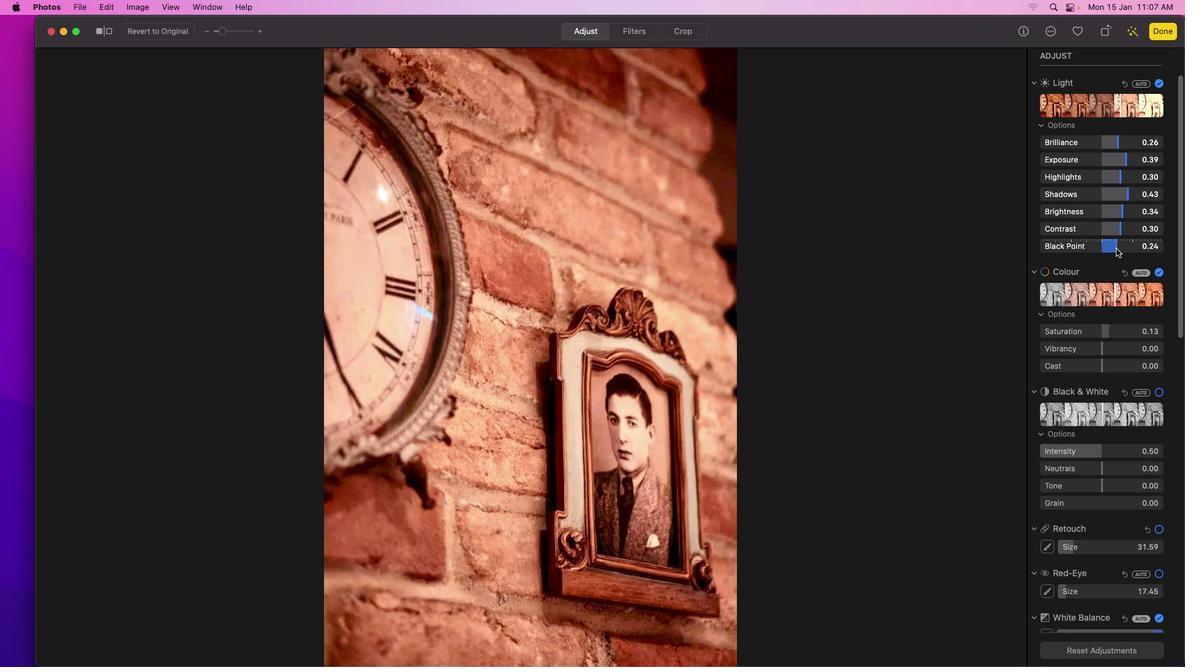 
Action: Mouse moved to (1112, 334)
Screenshot: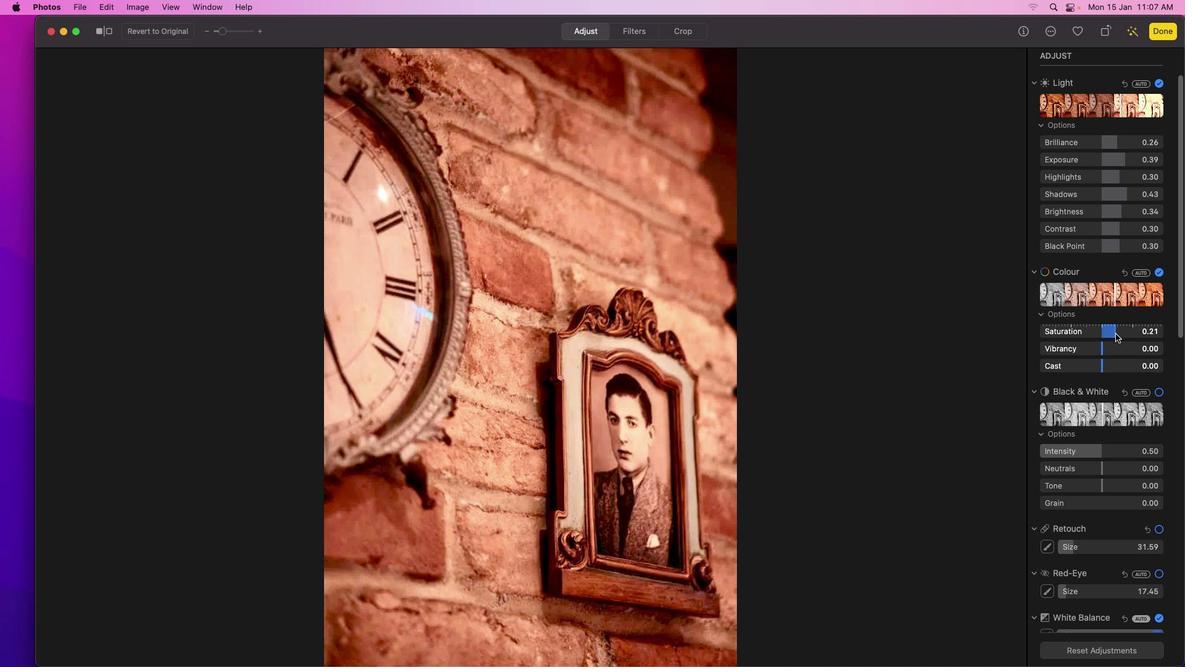 
Action: Mouse pressed left at (1112, 334)
Screenshot: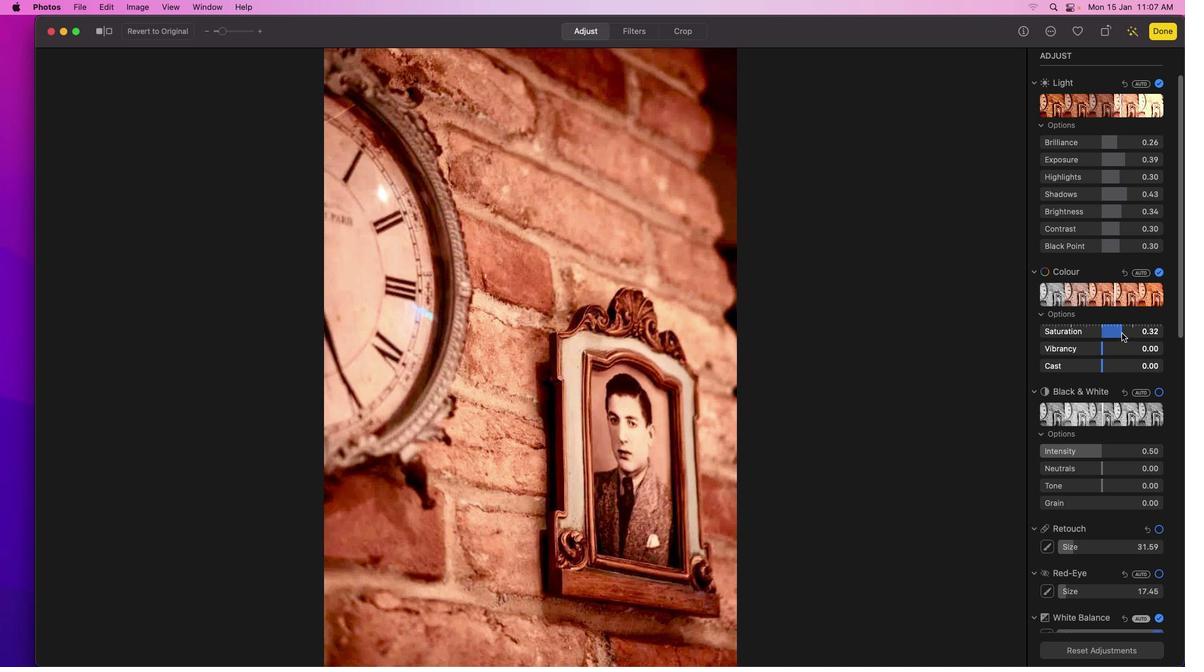 
Action: Mouse moved to (1103, 332)
Screenshot: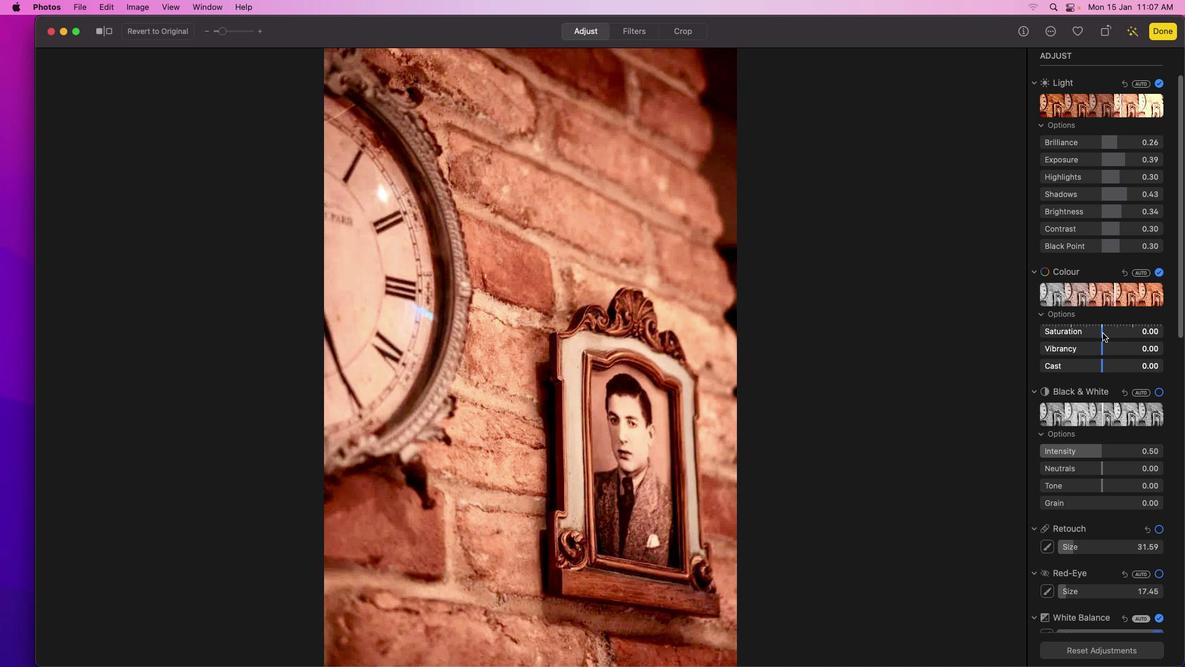 
Action: Mouse scrolled (1103, 332) with delta (0, 0)
Screenshot: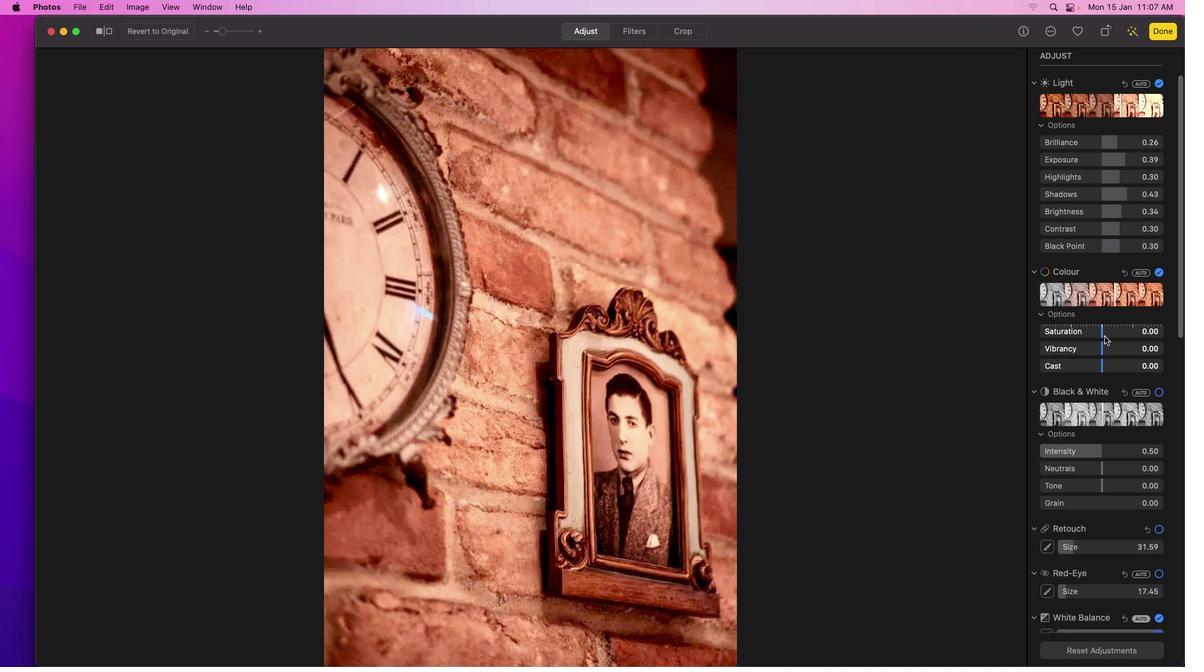 
Action: Mouse moved to (1103, 332)
Screenshot: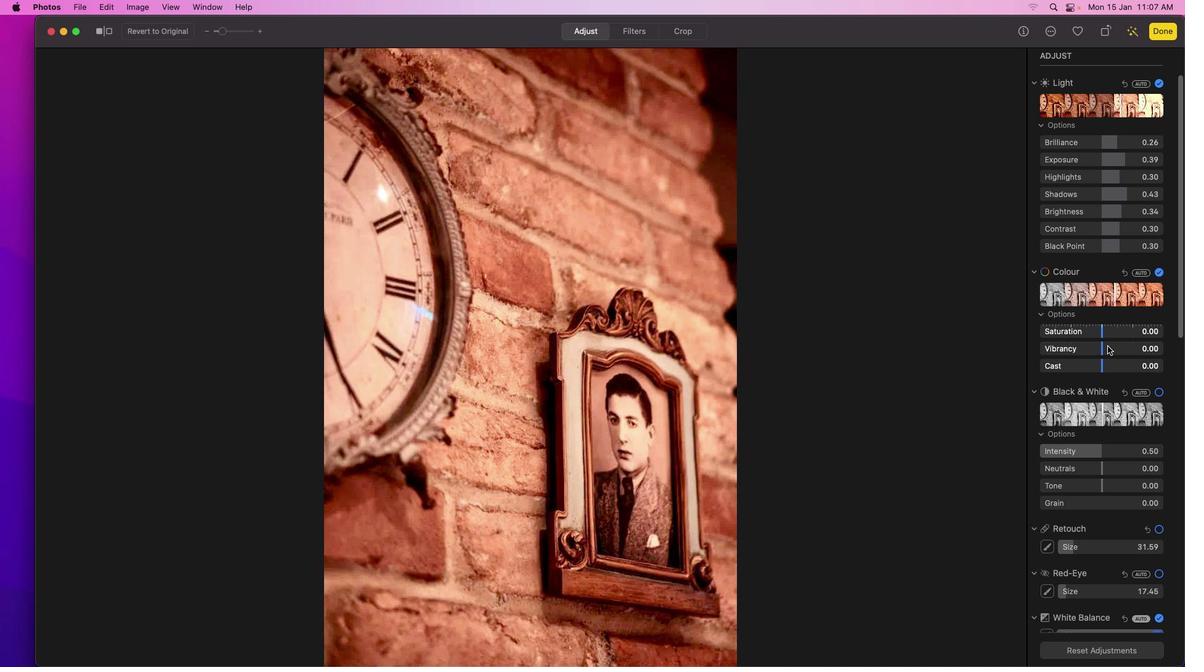 
Action: Mouse scrolled (1103, 332) with delta (0, 0)
Screenshot: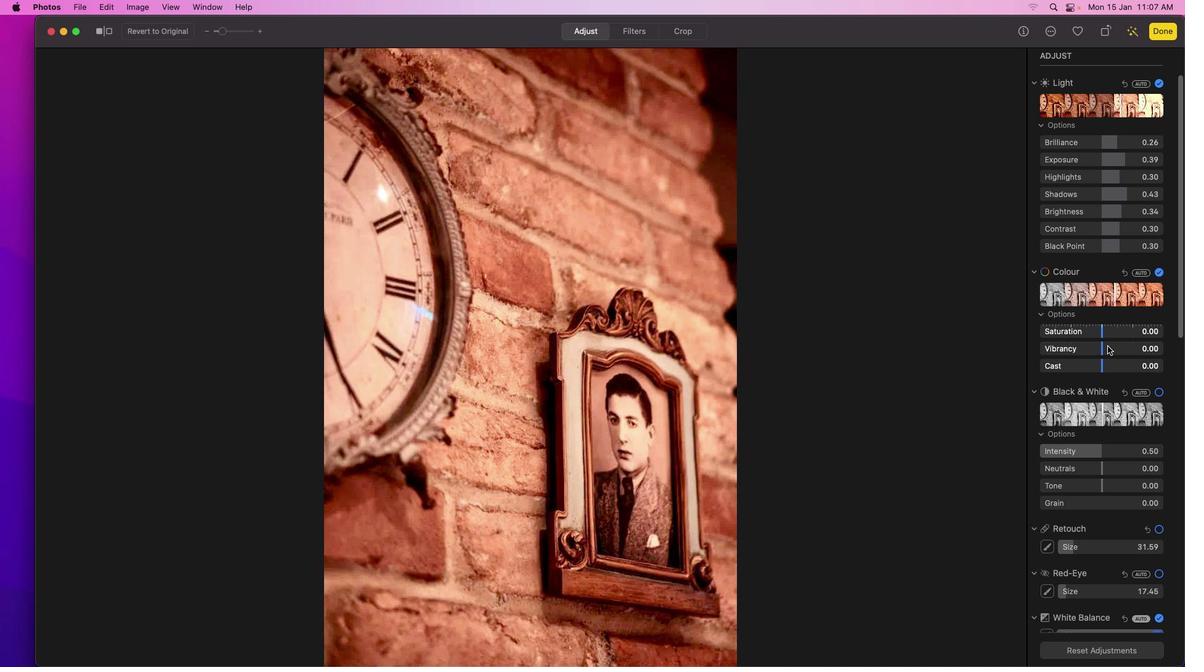 
Action: Mouse scrolled (1103, 332) with delta (0, 1)
Screenshot: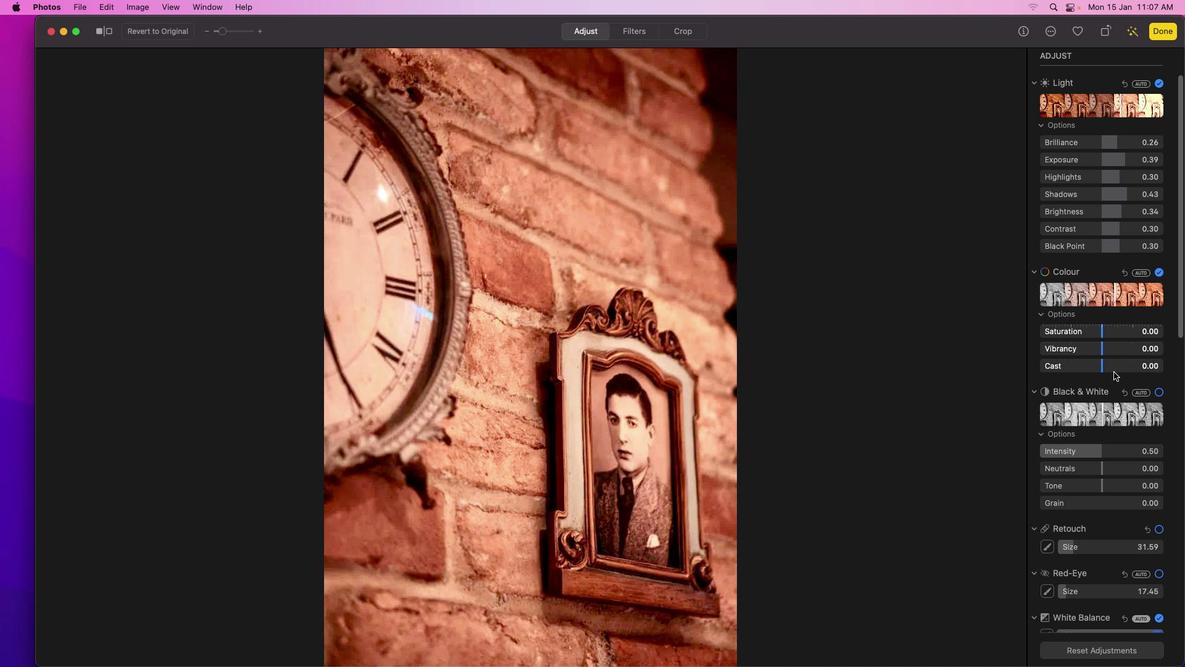 
Action: Mouse scrolled (1103, 332) with delta (0, 2)
Screenshot: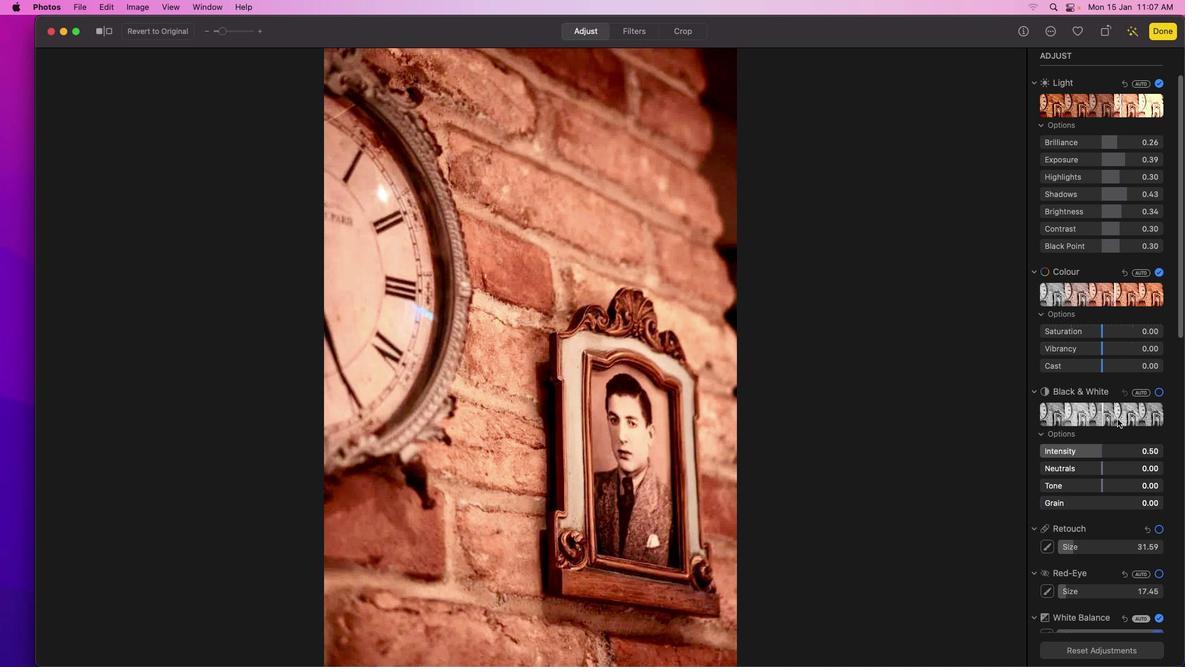 
Action: Mouse scrolled (1103, 332) with delta (0, 0)
Screenshot: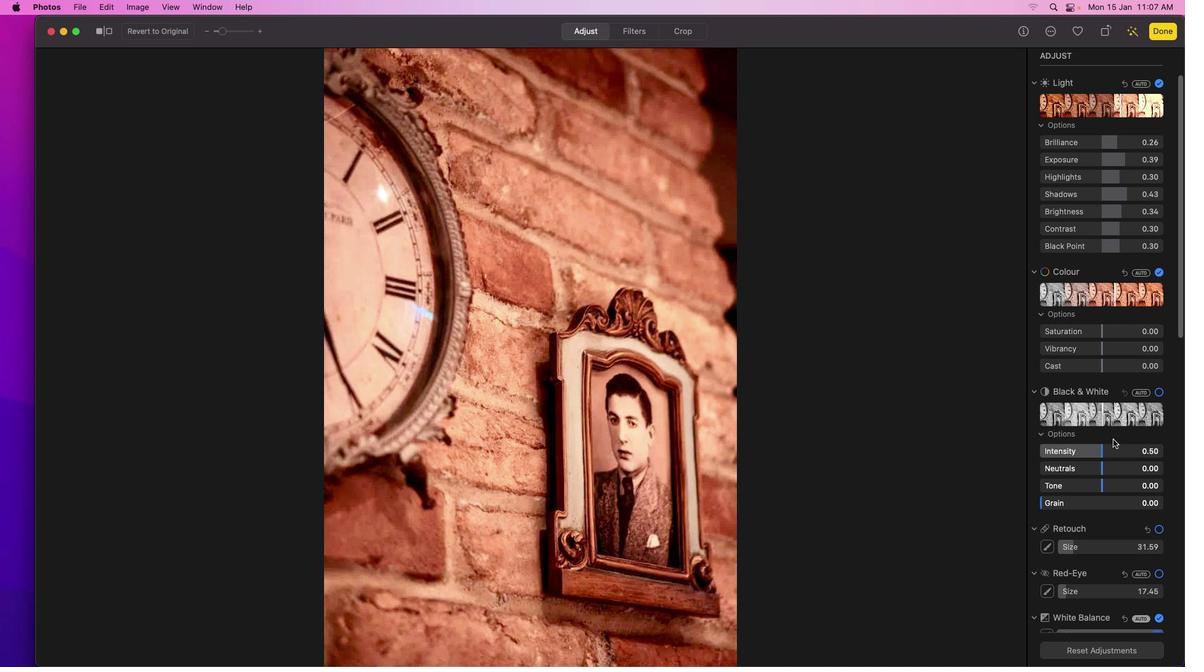 
Action: Mouse moved to (1114, 439)
Screenshot: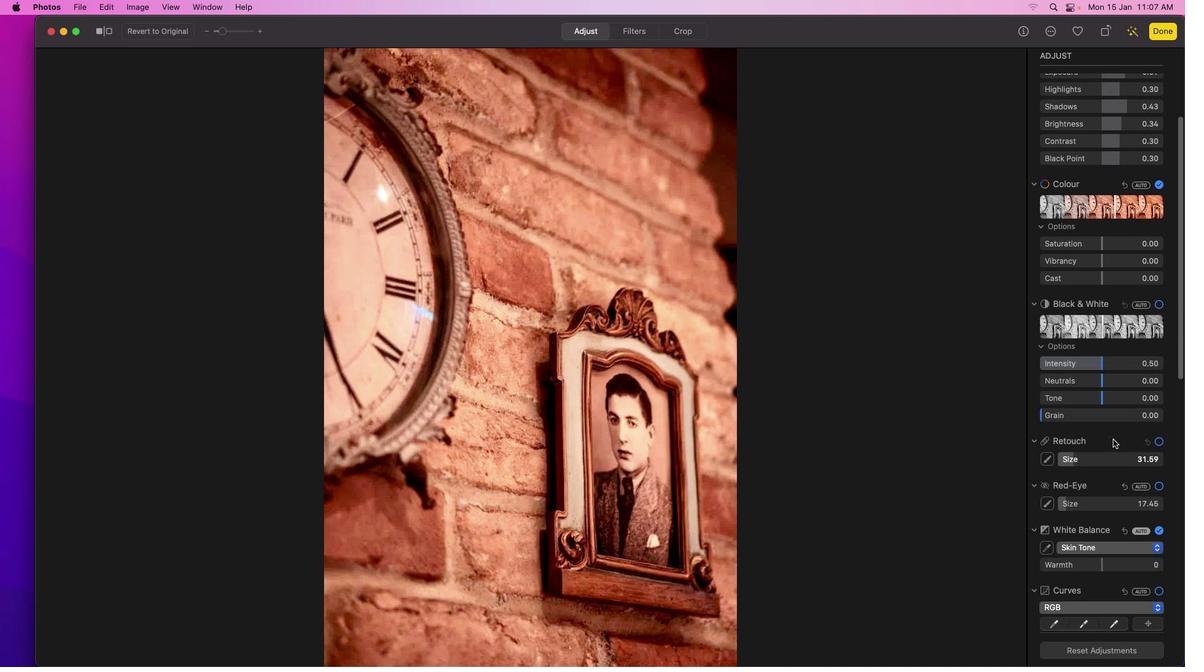 
Action: Mouse scrolled (1114, 439) with delta (0, 0)
Screenshot: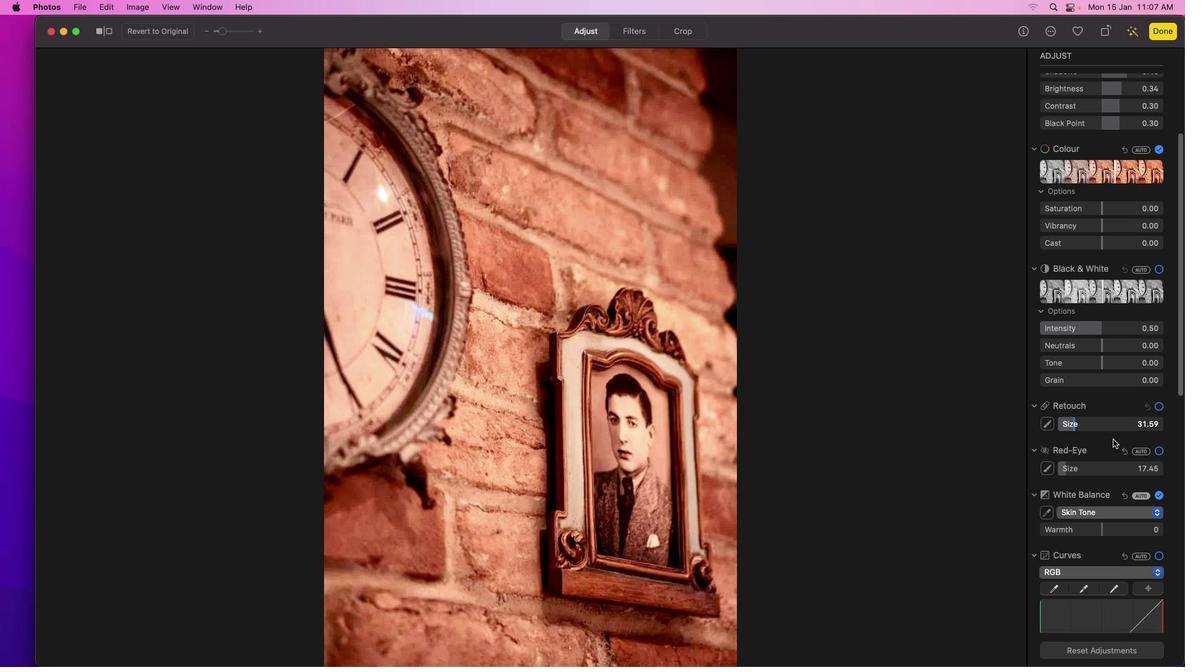 
Action: Mouse scrolled (1114, 439) with delta (0, 0)
Screenshot: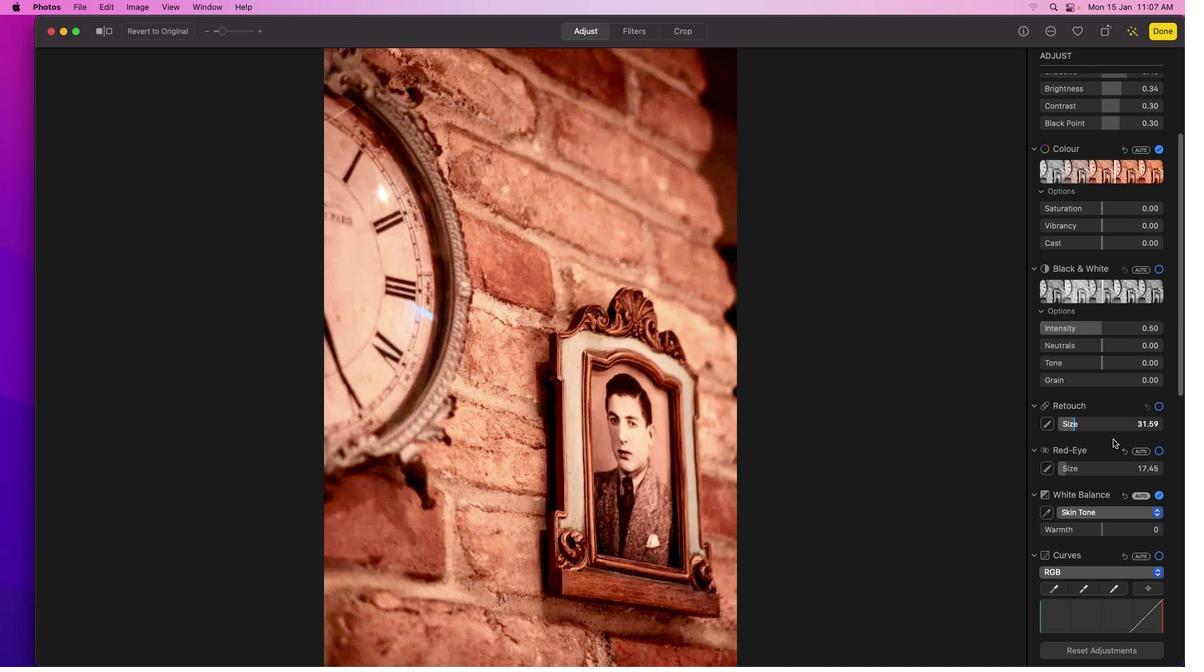 
Action: Mouse scrolled (1114, 439) with delta (0, -1)
Screenshot: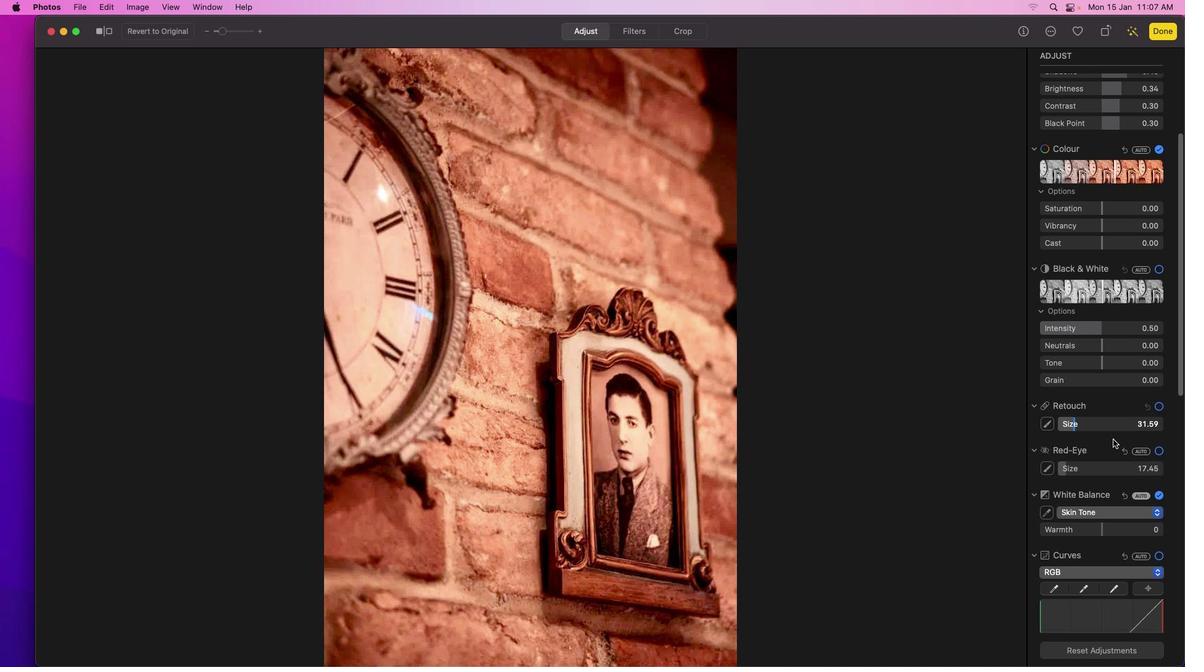 
Action: Mouse scrolled (1114, 439) with delta (0, -2)
Screenshot: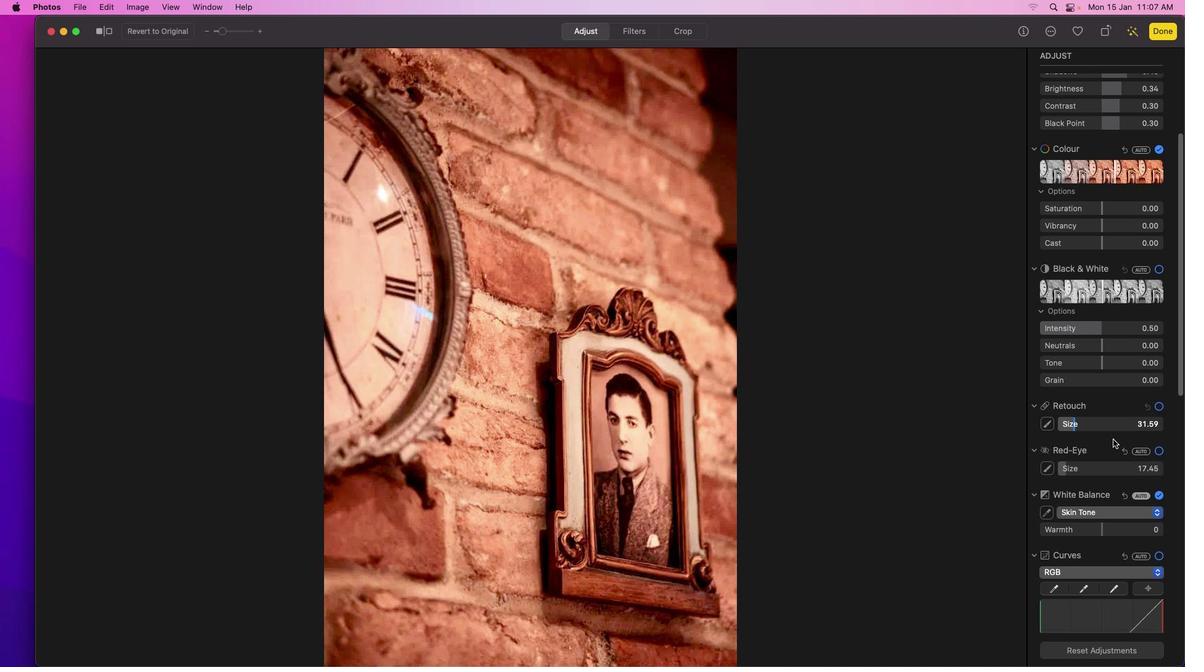 
Action: Mouse scrolled (1114, 439) with delta (0, -3)
Screenshot: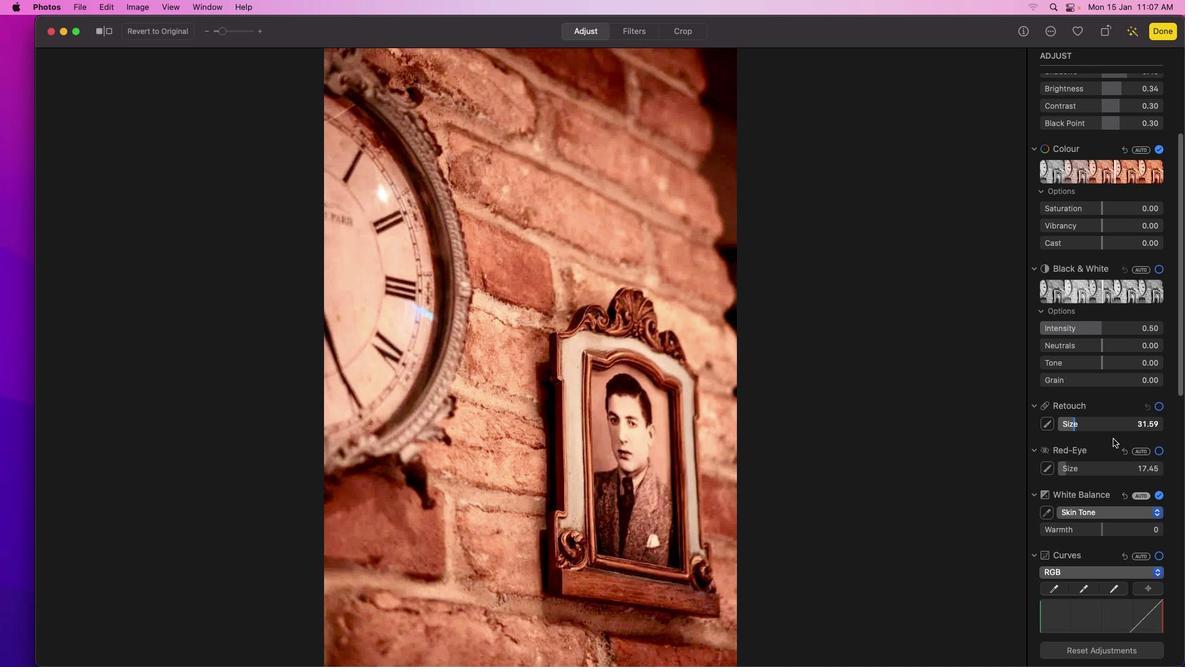 
Action: Mouse scrolled (1114, 439) with delta (0, -3)
Screenshot: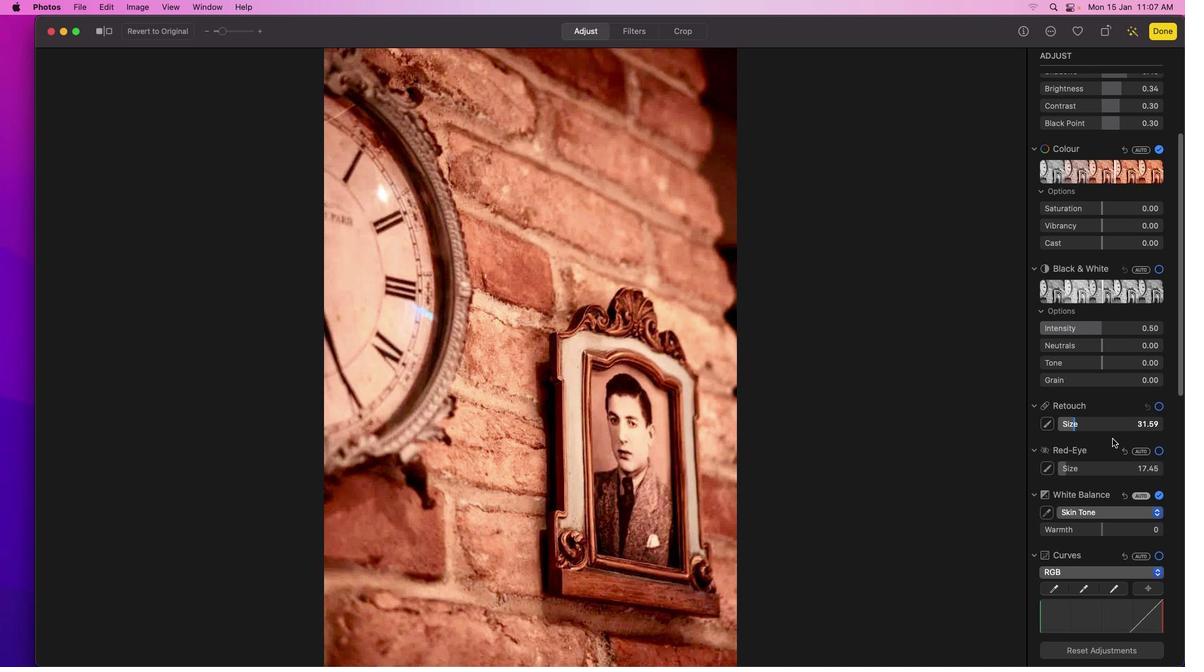 
Action: Mouse moved to (1113, 437)
Screenshot: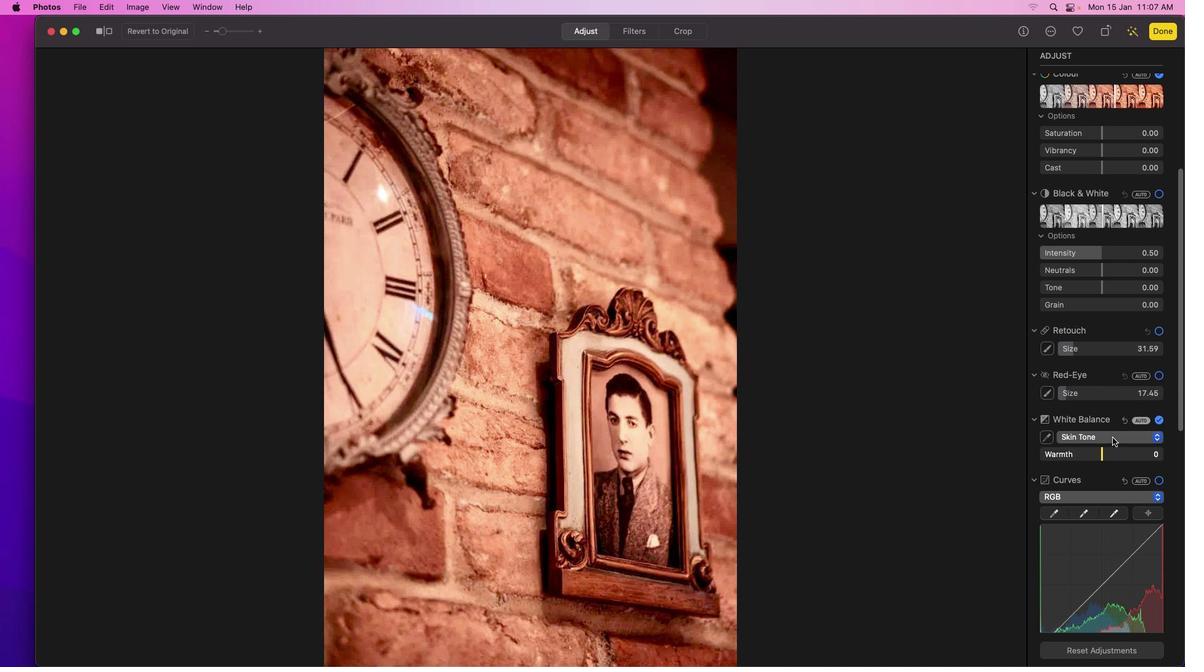 
Action: Mouse scrolled (1113, 437) with delta (0, 0)
Screenshot: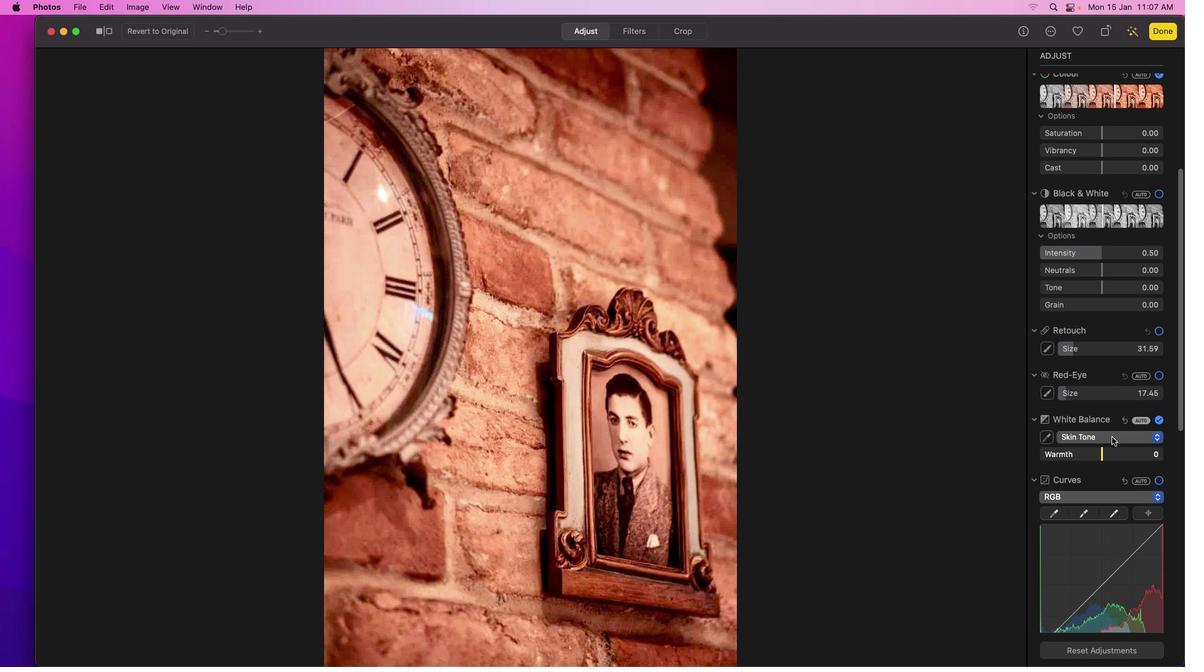 
Action: Mouse scrolled (1113, 437) with delta (0, 0)
Screenshot: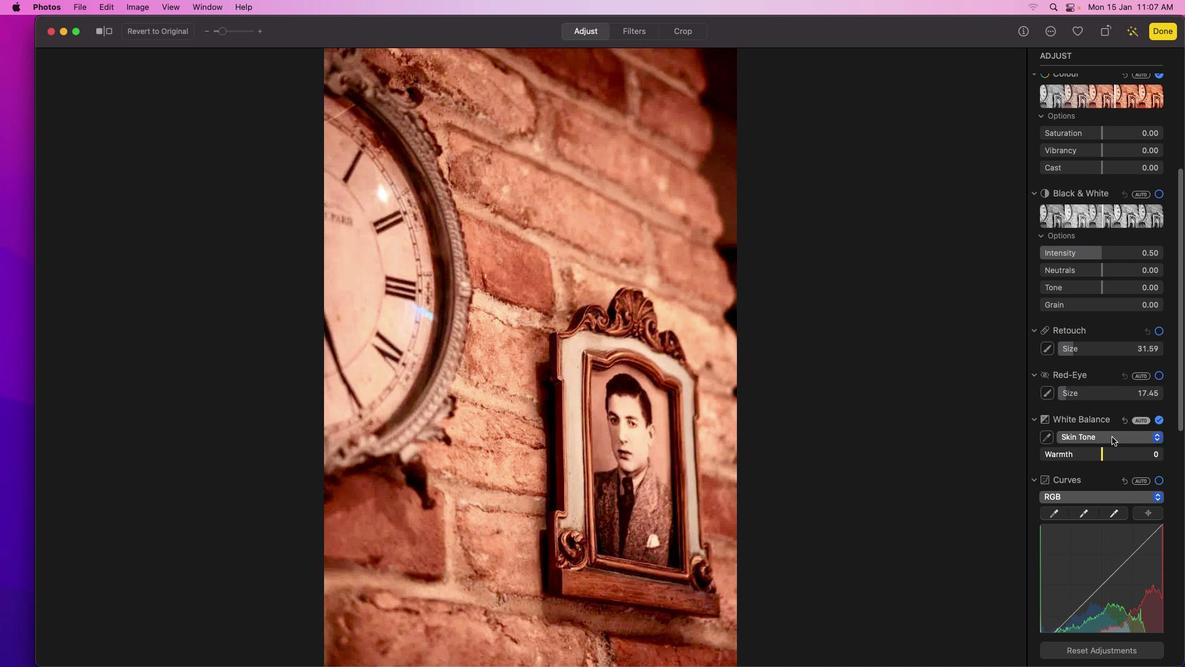 
Action: Mouse scrolled (1113, 437) with delta (0, -1)
Screenshot: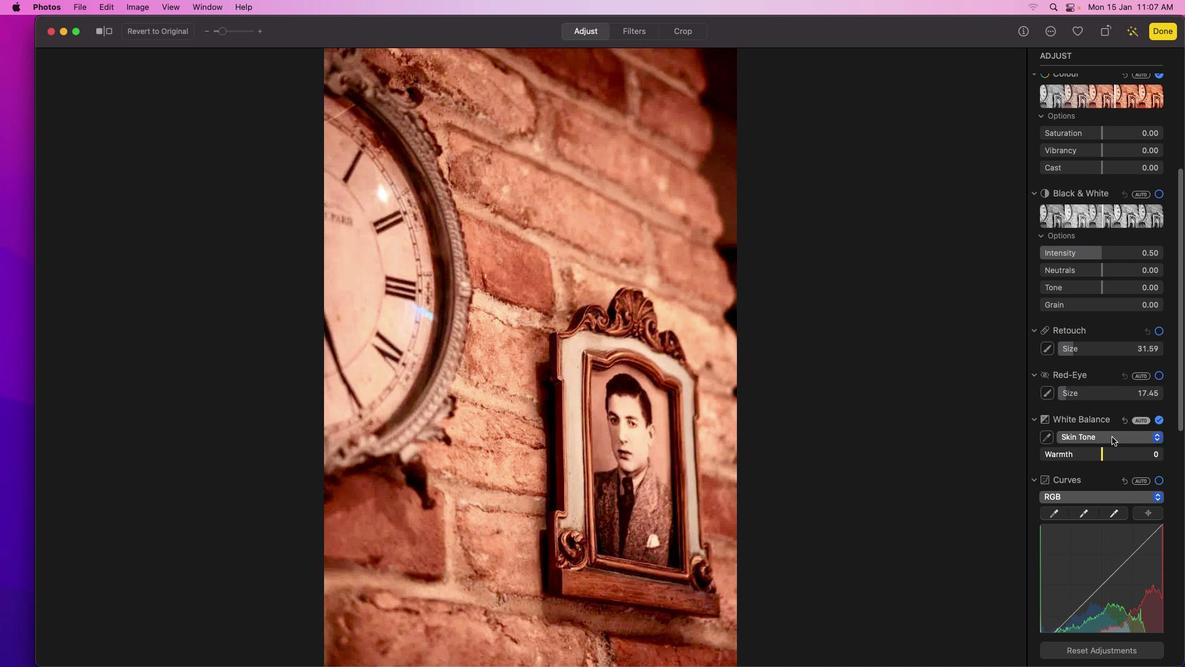 
Action: Mouse scrolled (1113, 437) with delta (0, -2)
Screenshot: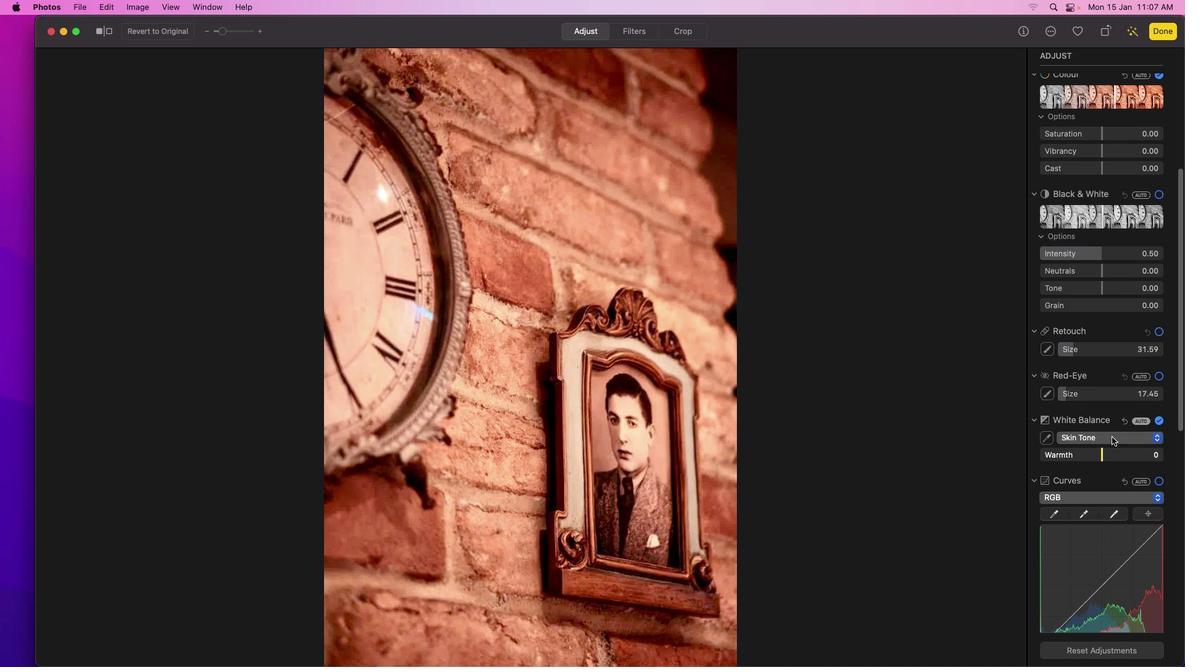 
Action: Mouse scrolled (1113, 437) with delta (0, -2)
Screenshot: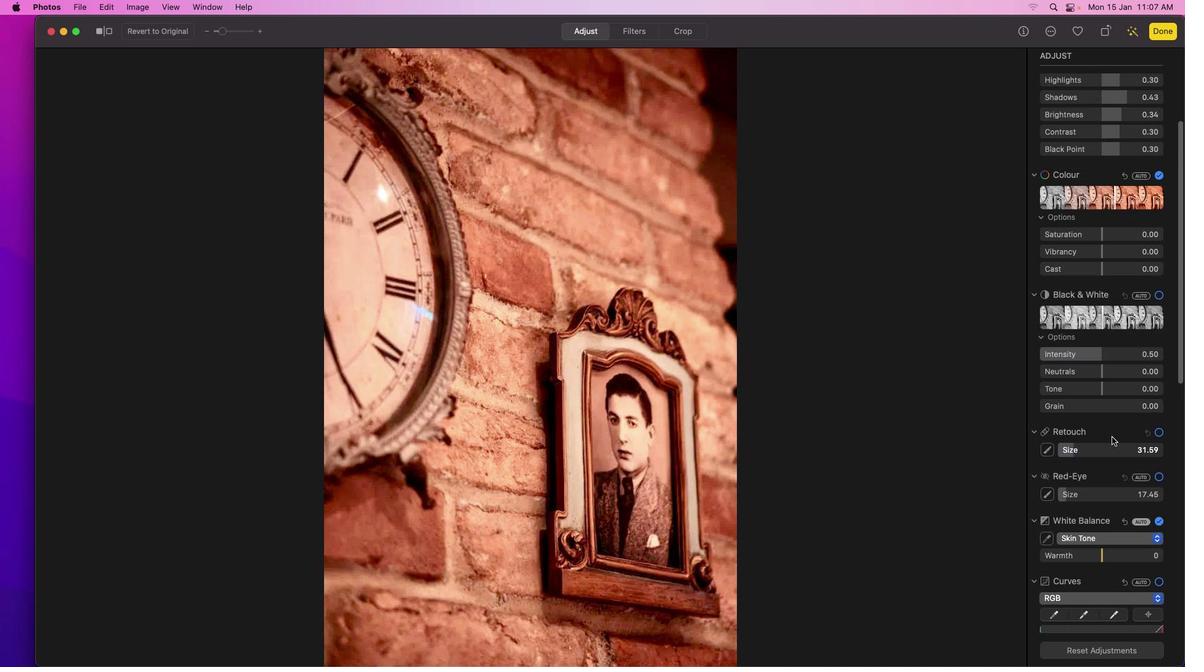 
Action: Mouse moved to (1112, 437)
Screenshot: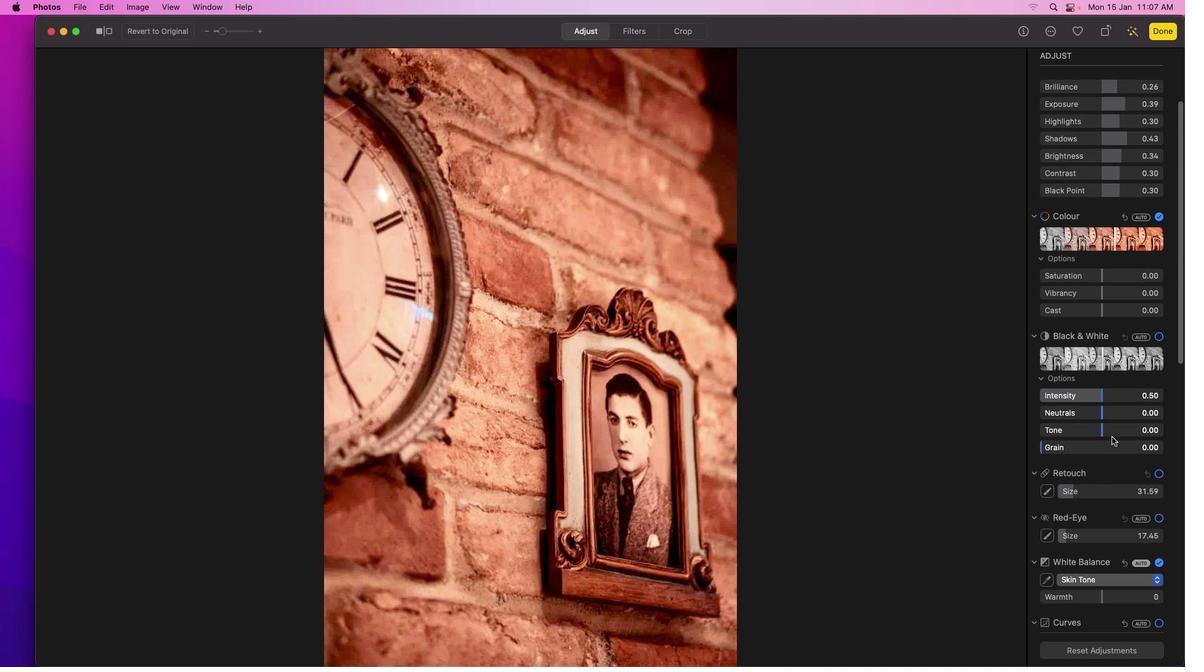 
Action: Mouse scrolled (1112, 437) with delta (0, 0)
Screenshot: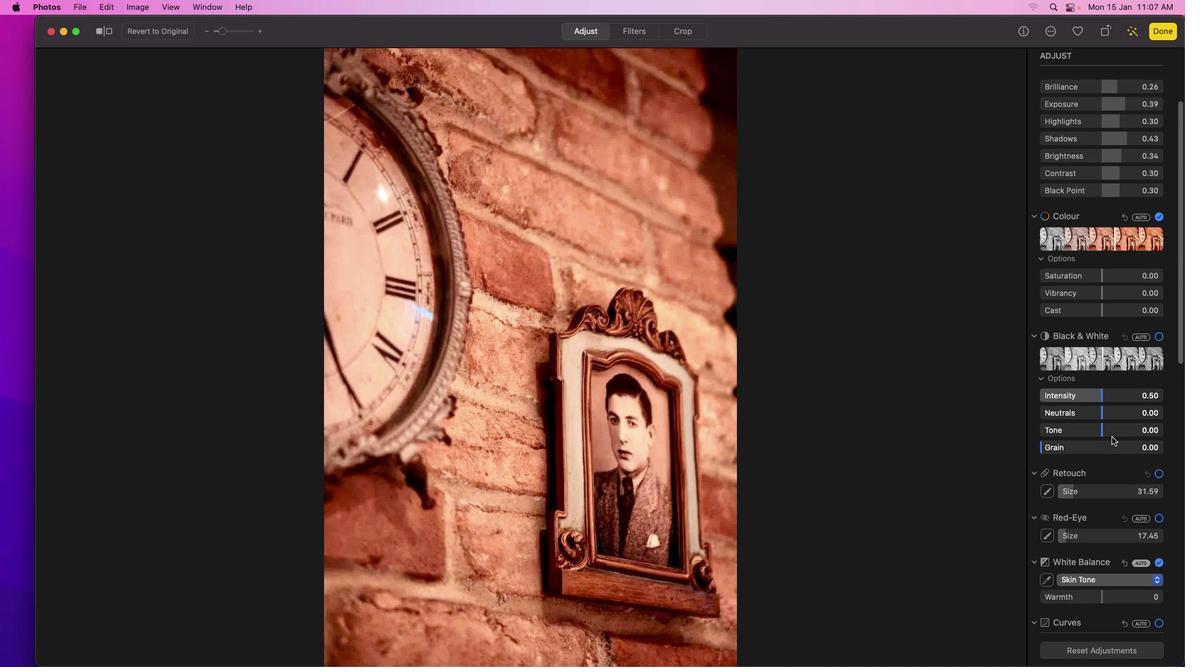 
Action: Mouse scrolled (1112, 437) with delta (0, 0)
Screenshot: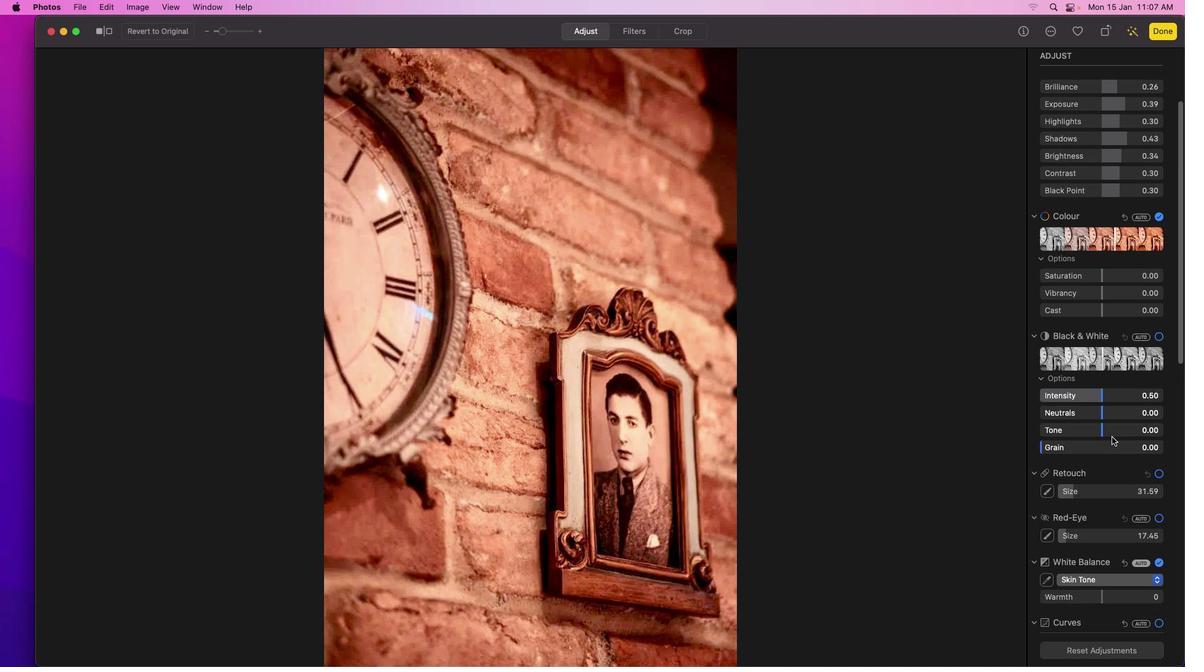 
Action: Mouse scrolled (1112, 437) with delta (0, 1)
Screenshot: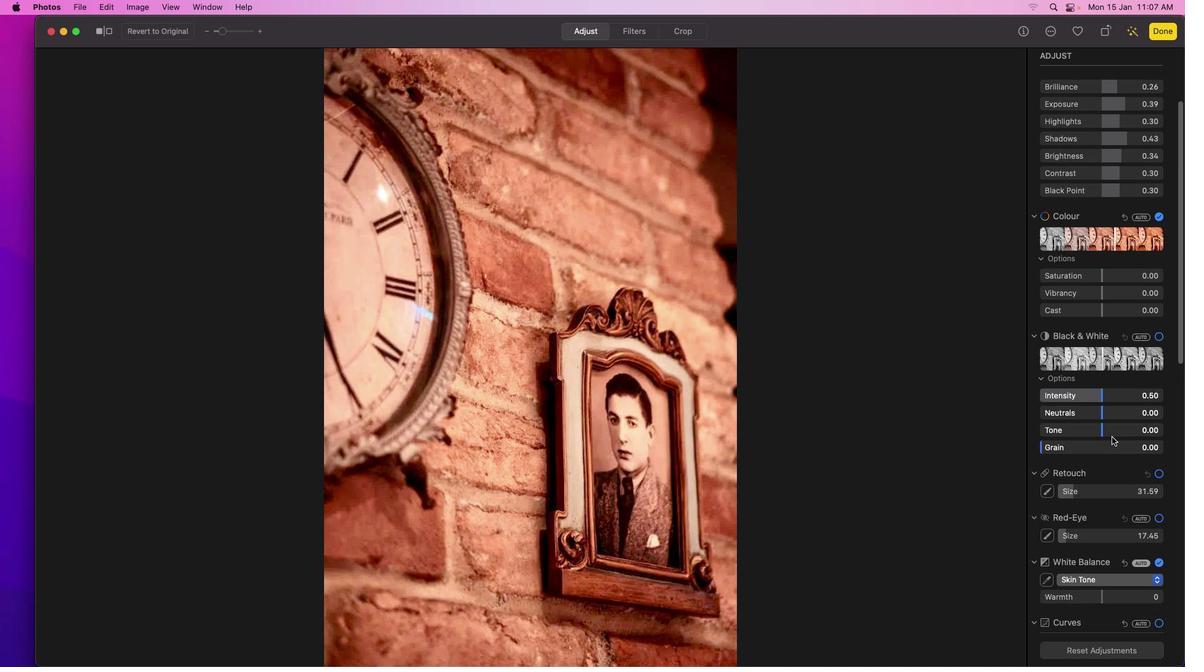 
Action: Mouse scrolled (1112, 437) with delta (0, 3)
Screenshot: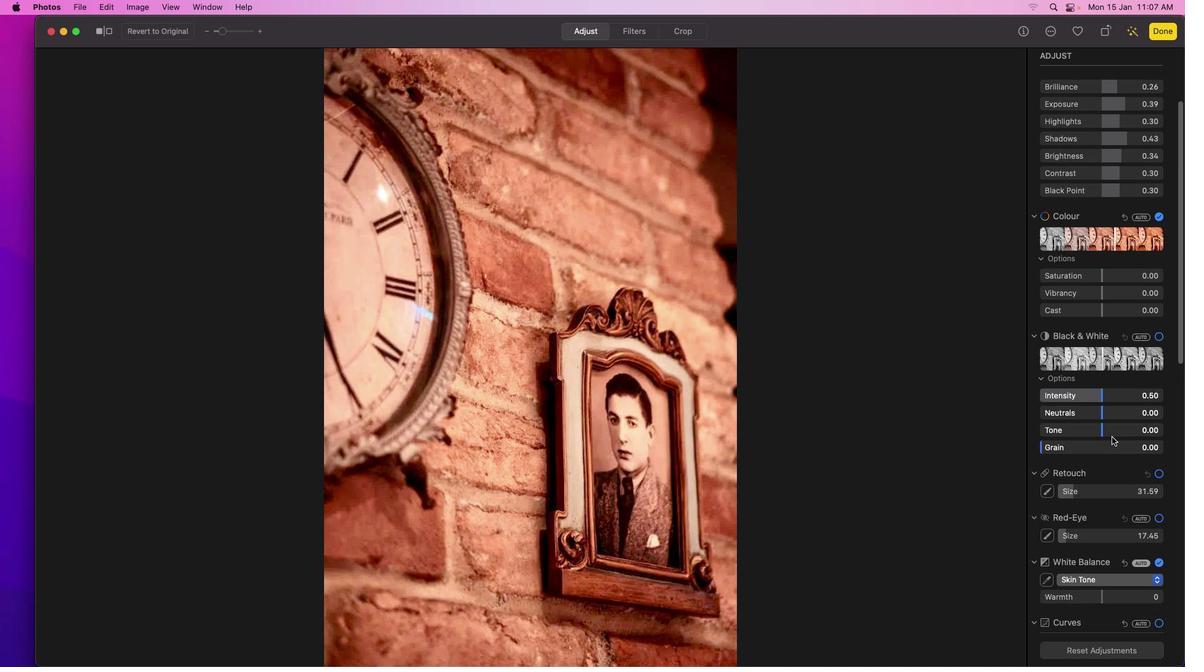 
Action: Mouse scrolled (1112, 437) with delta (0, 3)
Screenshot: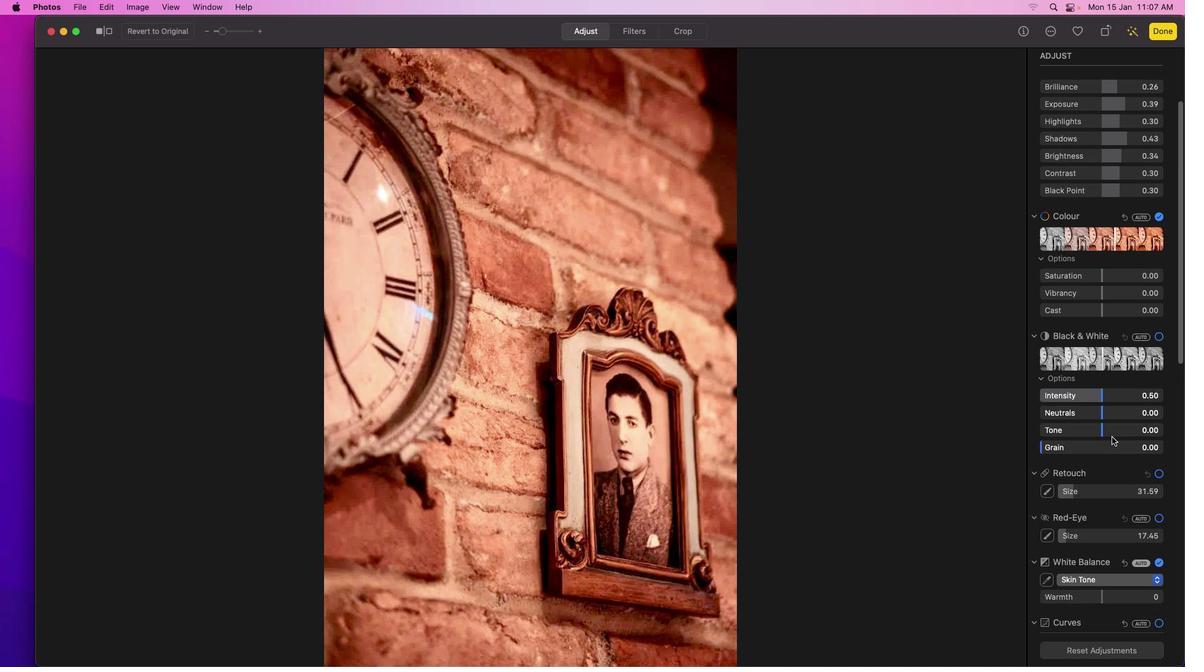 
Action: Mouse scrolled (1112, 437) with delta (0, 3)
Screenshot: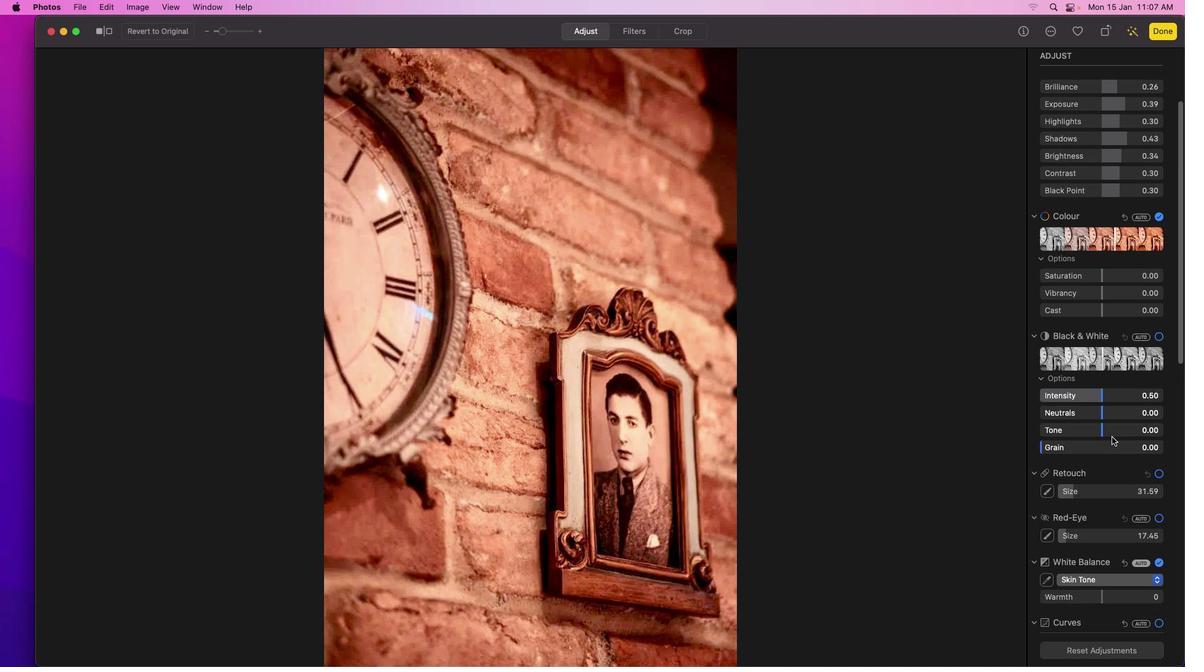 
Action: Mouse scrolled (1112, 437) with delta (0, 0)
Screenshot: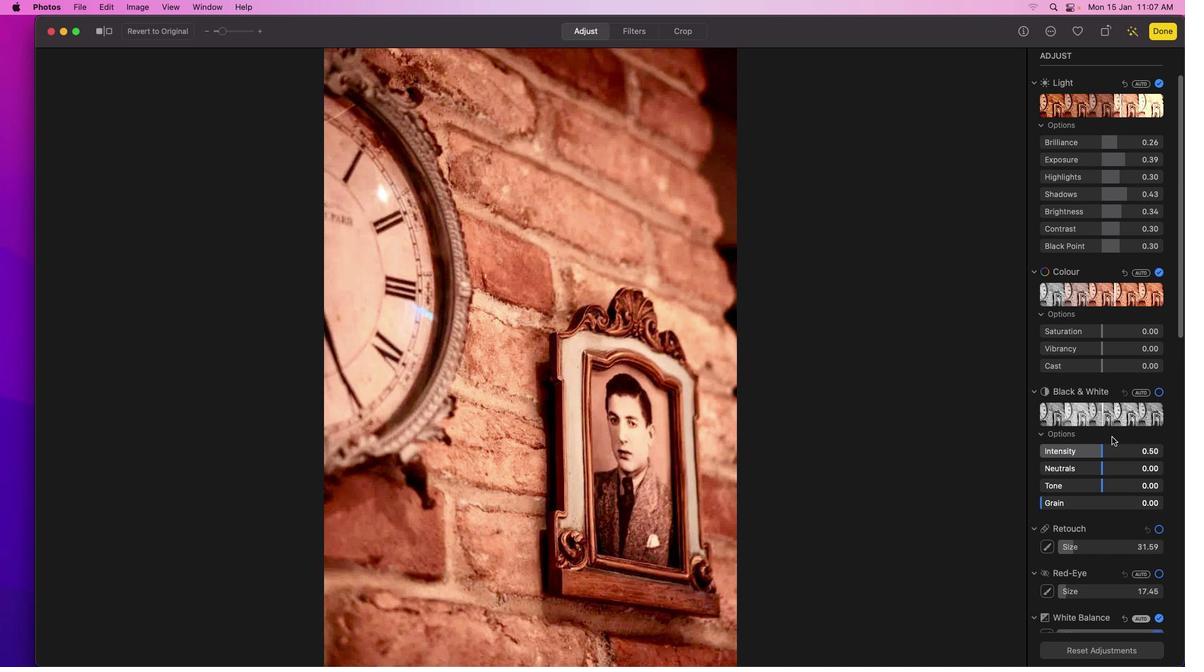 
Action: Mouse scrolled (1112, 437) with delta (0, 0)
Screenshot: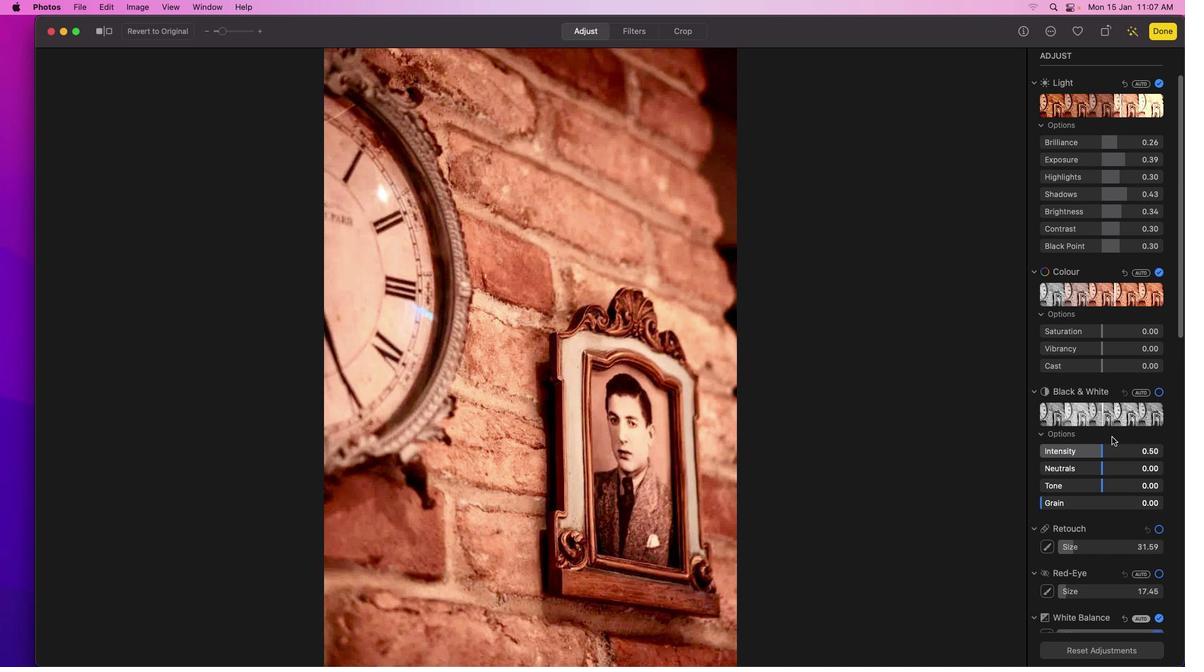
Action: Mouse scrolled (1112, 437) with delta (0, 1)
Screenshot: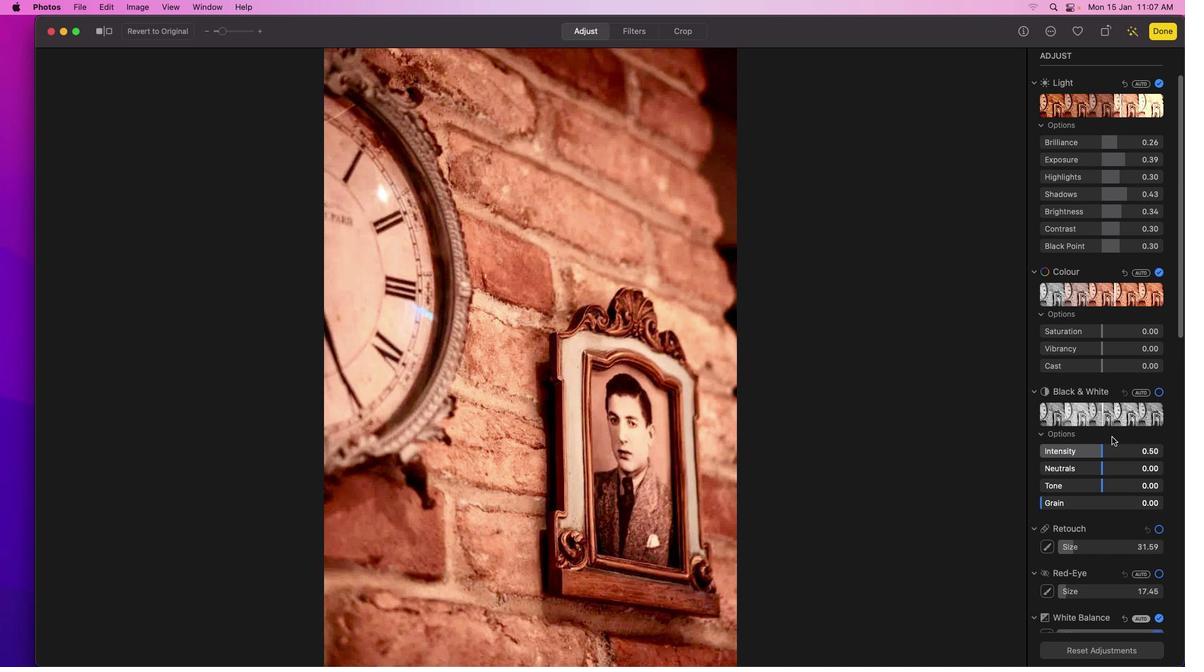 
Action: Mouse scrolled (1112, 437) with delta (0, 3)
Screenshot: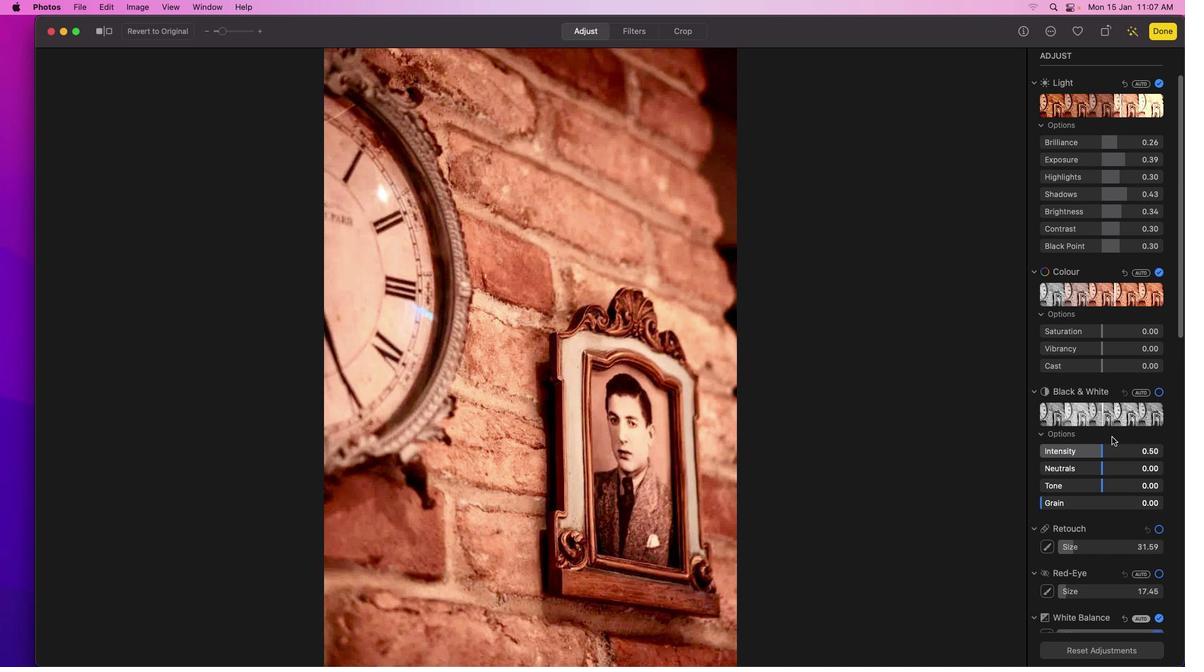 
Action: Mouse scrolled (1112, 437) with delta (0, 3)
Screenshot: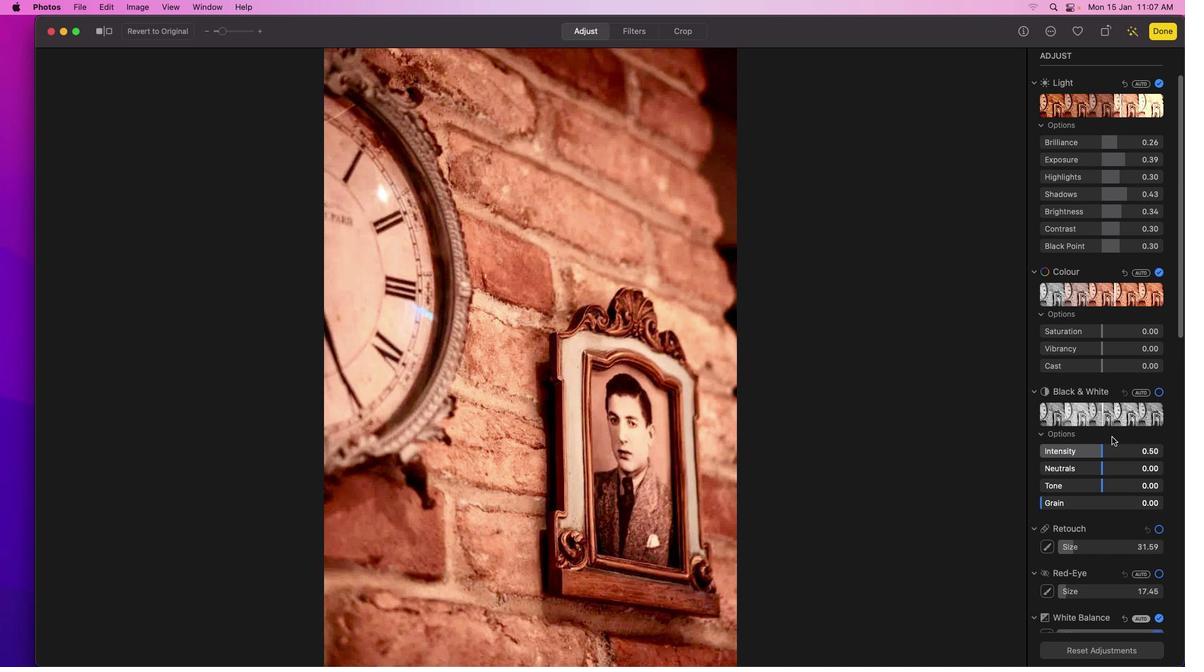 
Action: Mouse scrolled (1112, 437) with delta (0, 3)
Screenshot: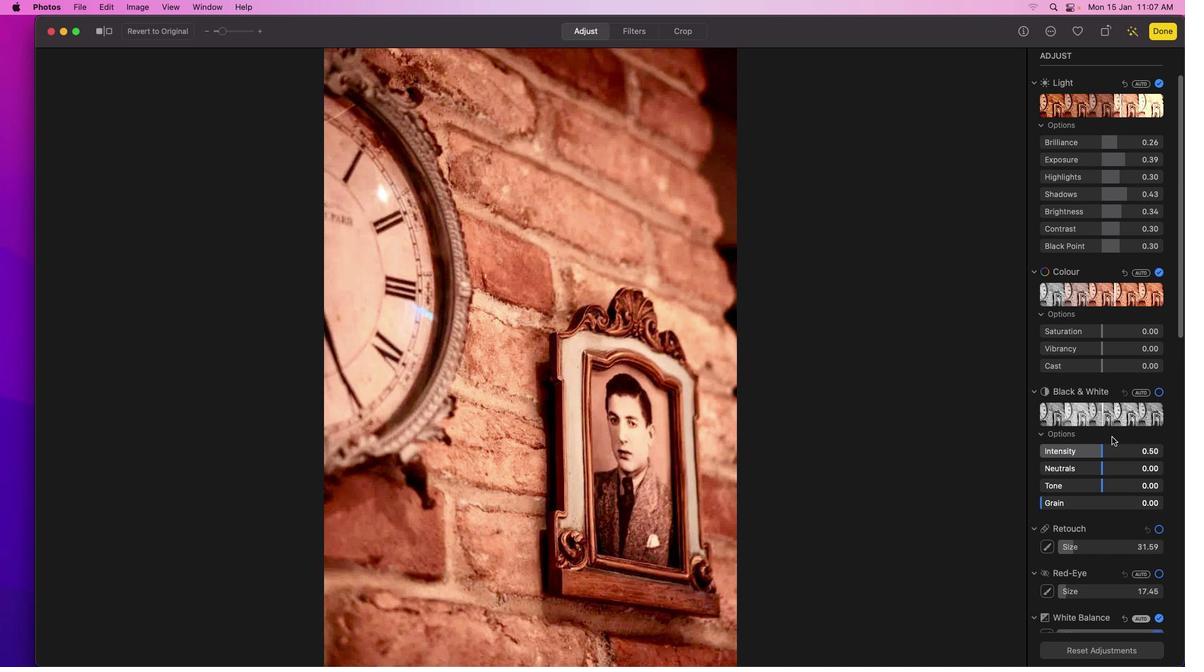 
Action: Mouse scrolled (1112, 437) with delta (0, 0)
Screenshot: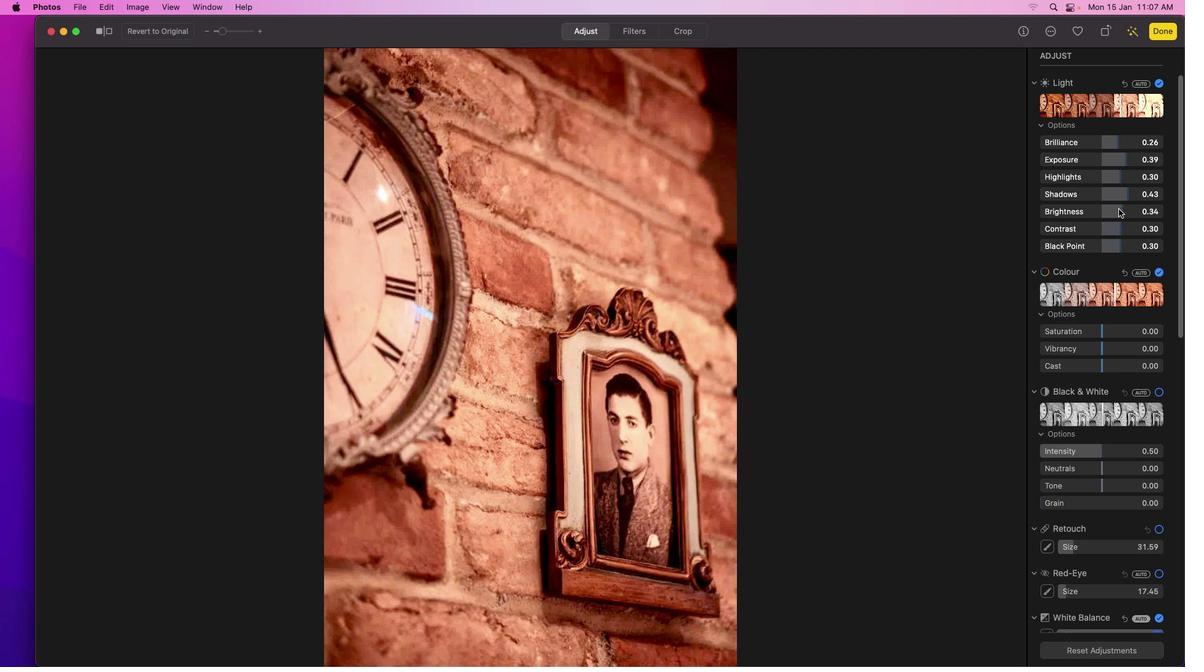 
Action: Mouse scrolled (1112, 437) with delta (0, 0)
Screenshot: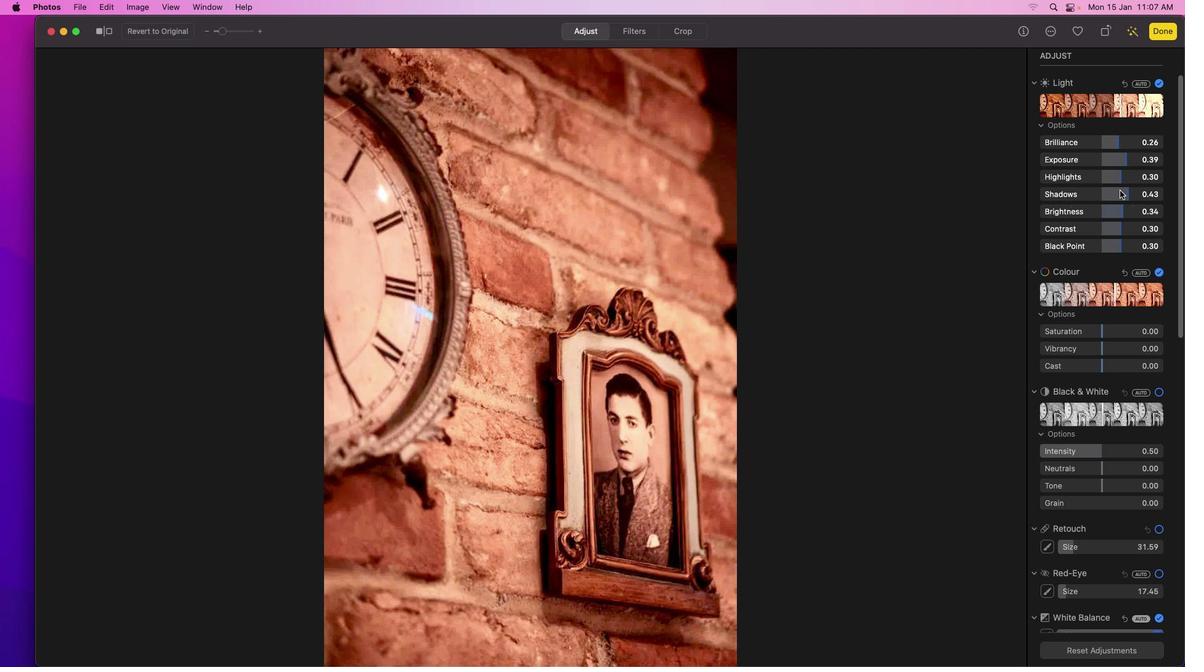 
Action: Mouse scrolled (1112, 437) with delta (0, 1)
Screenshot: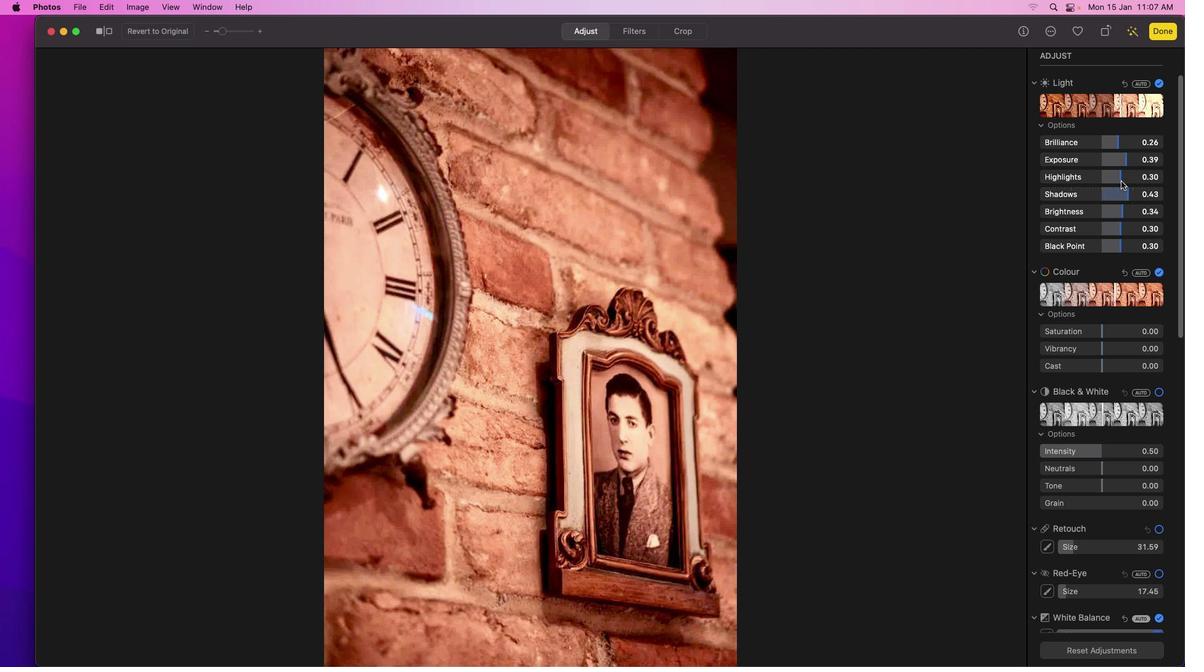 
Action: Mouse scrolled (1112, 437) with delta (0, 2)
Screenshot: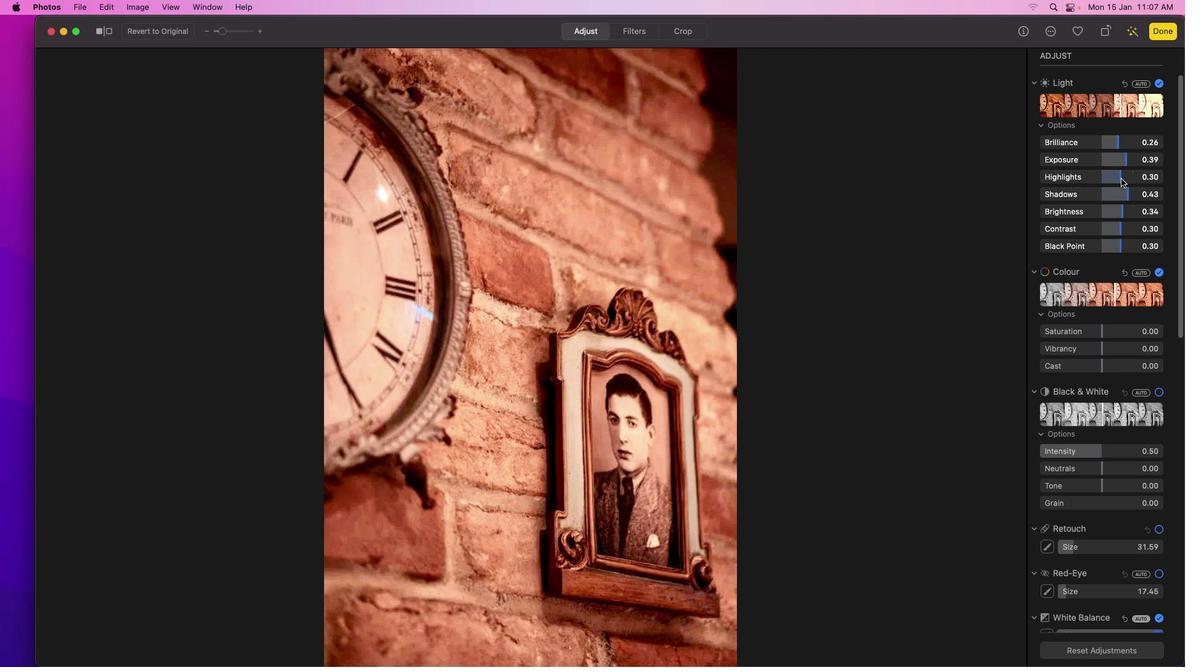 
Action: Mouse moved to (1127, 161)
Screenshot: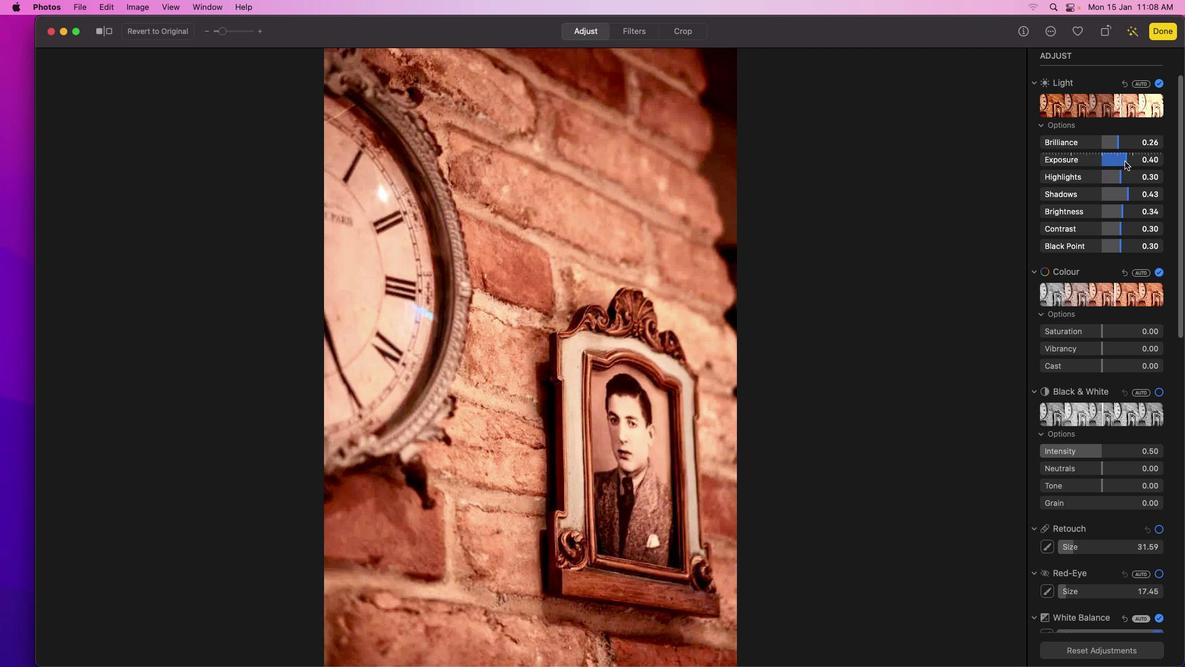 
Action: Mouse pressed left at (1127, 161)
Screenshot: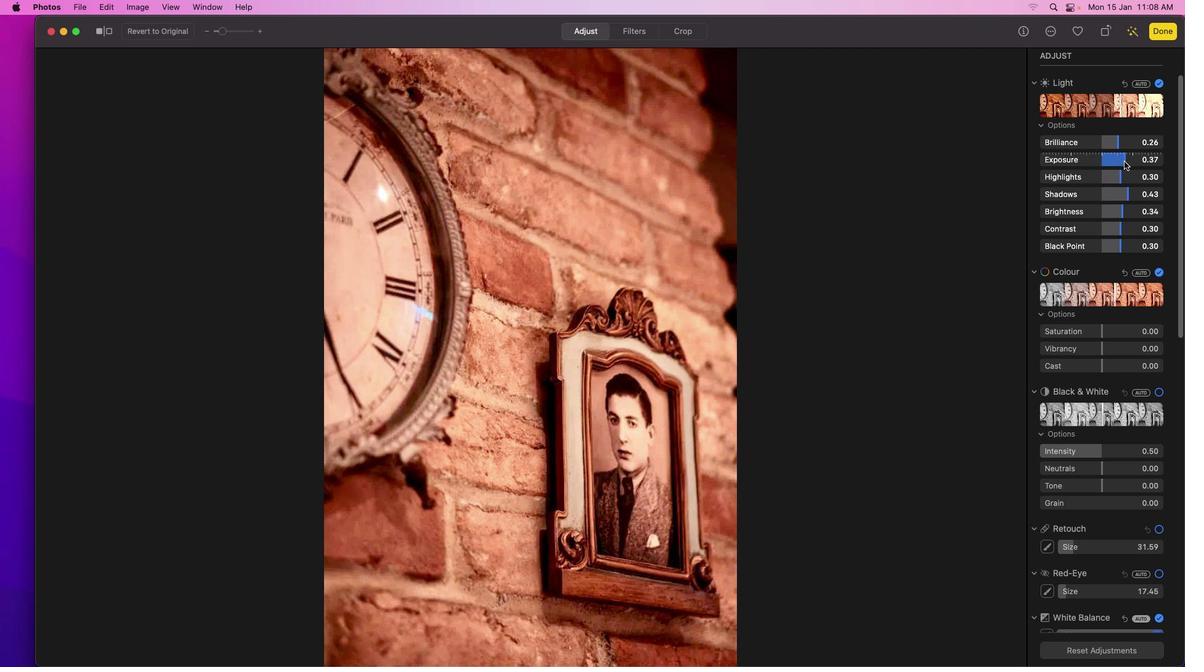 
Action: Mouse moved to (1117, 146)
Screenshot: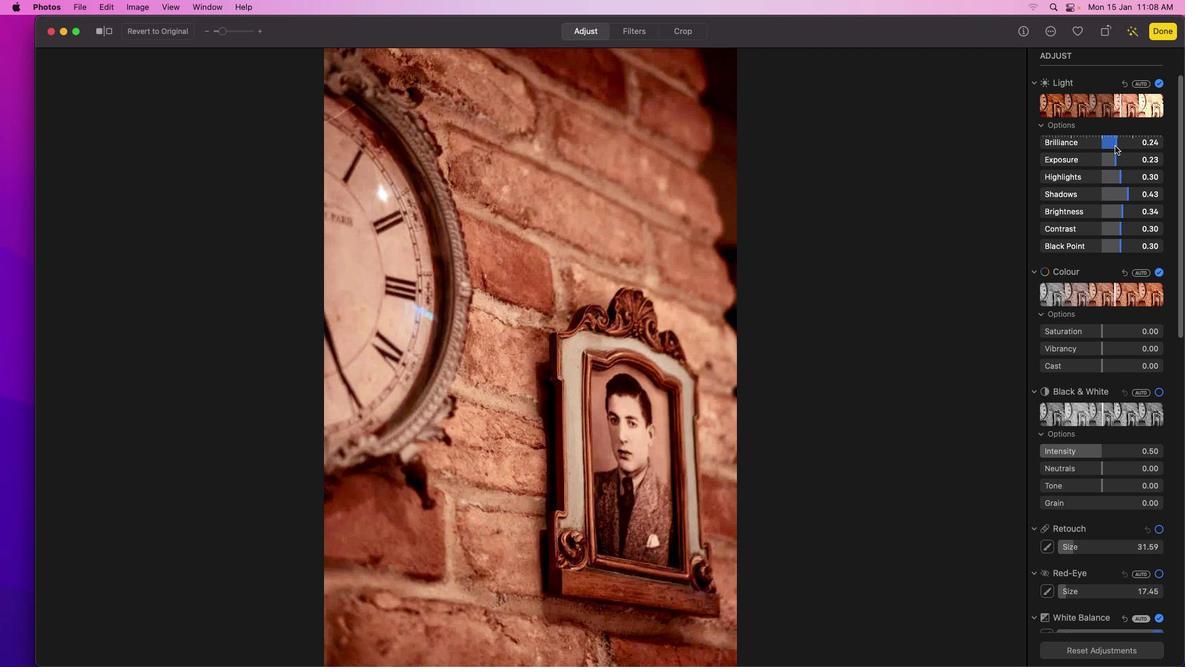 
Action: Mouse pressed left at (1117, 146)
Screenshot: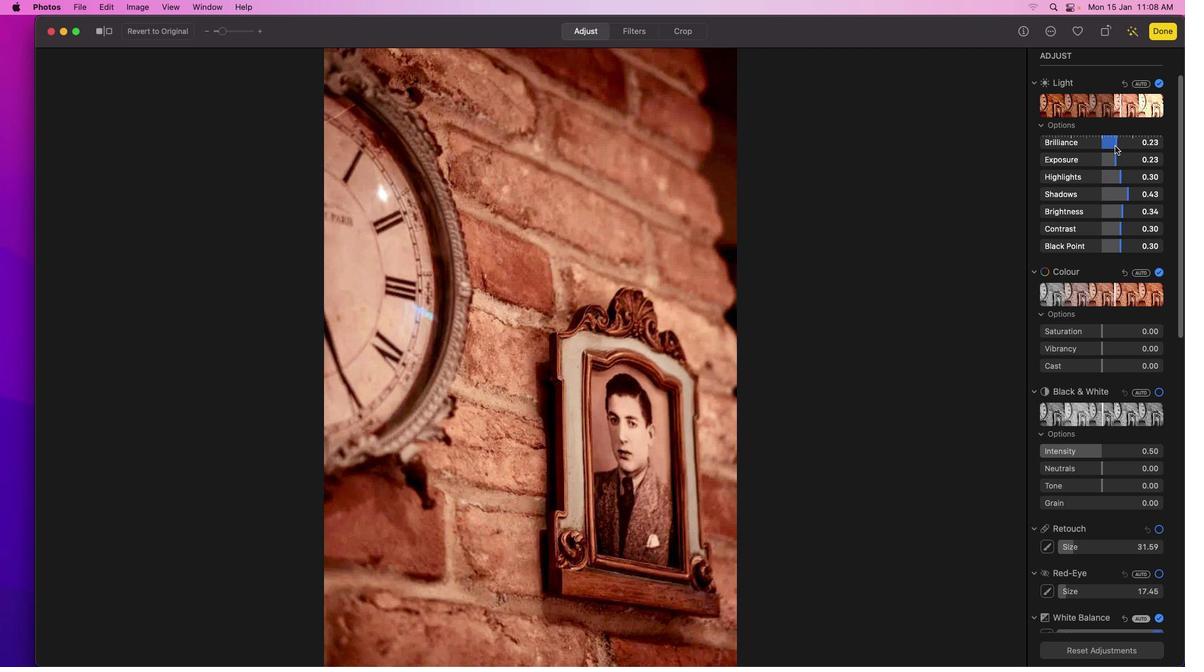 
Action: Mouse moved to (1122, 108)
Screenshot: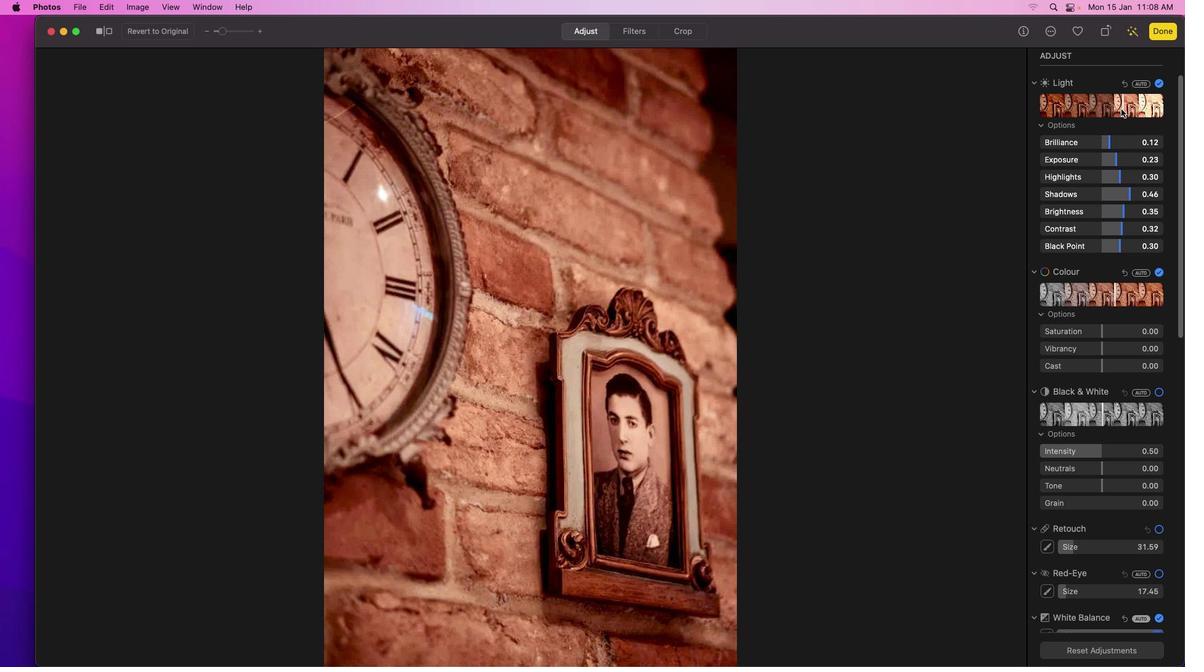 
Action: Mouse pressed left at (1122, 108)
Screenshot: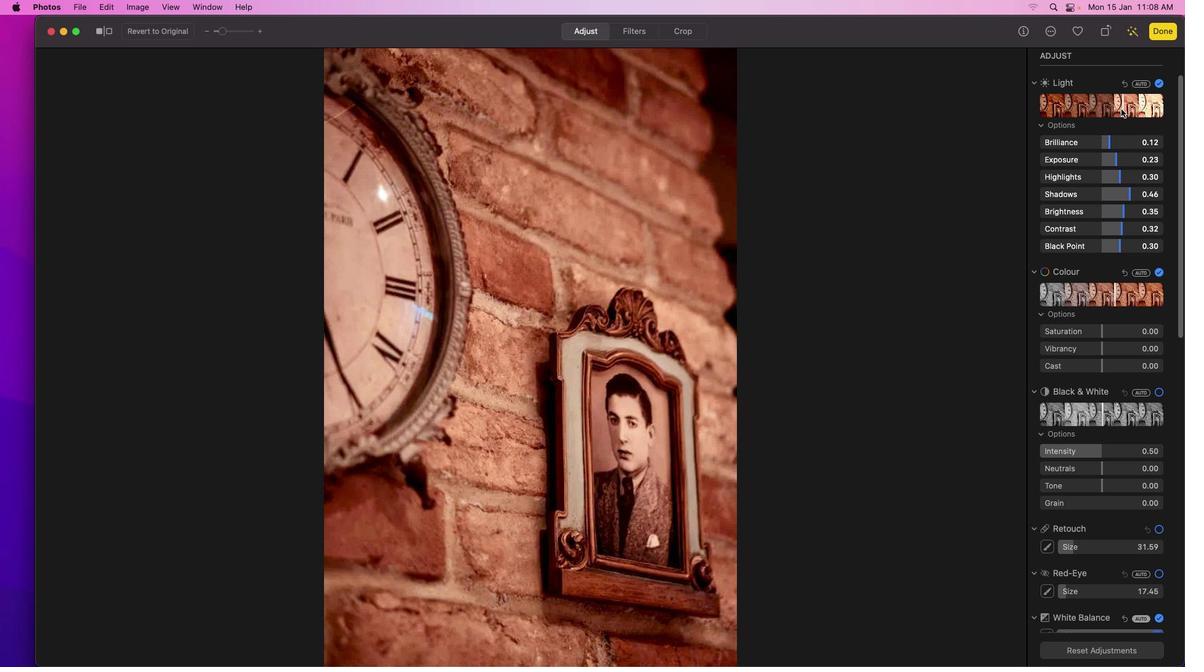 
Action: Mouse moved to (1135, 263)
Screenshot: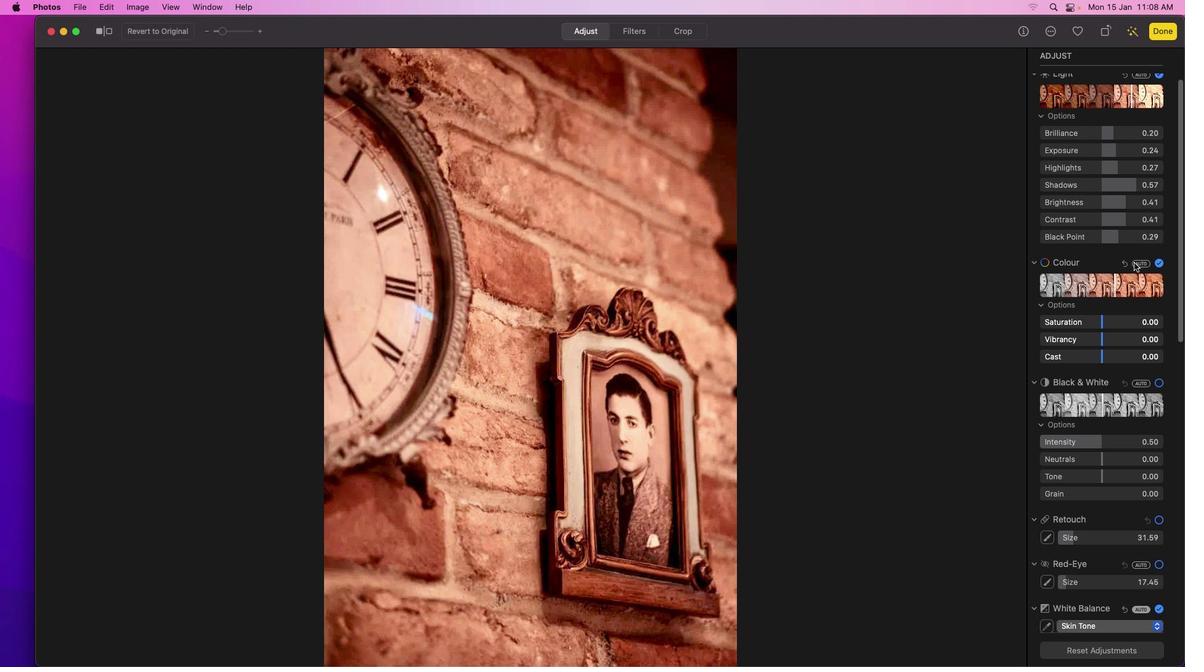 
Action: Mouse scrolled (1135, 263) with delta (0, 0)
Screenshot: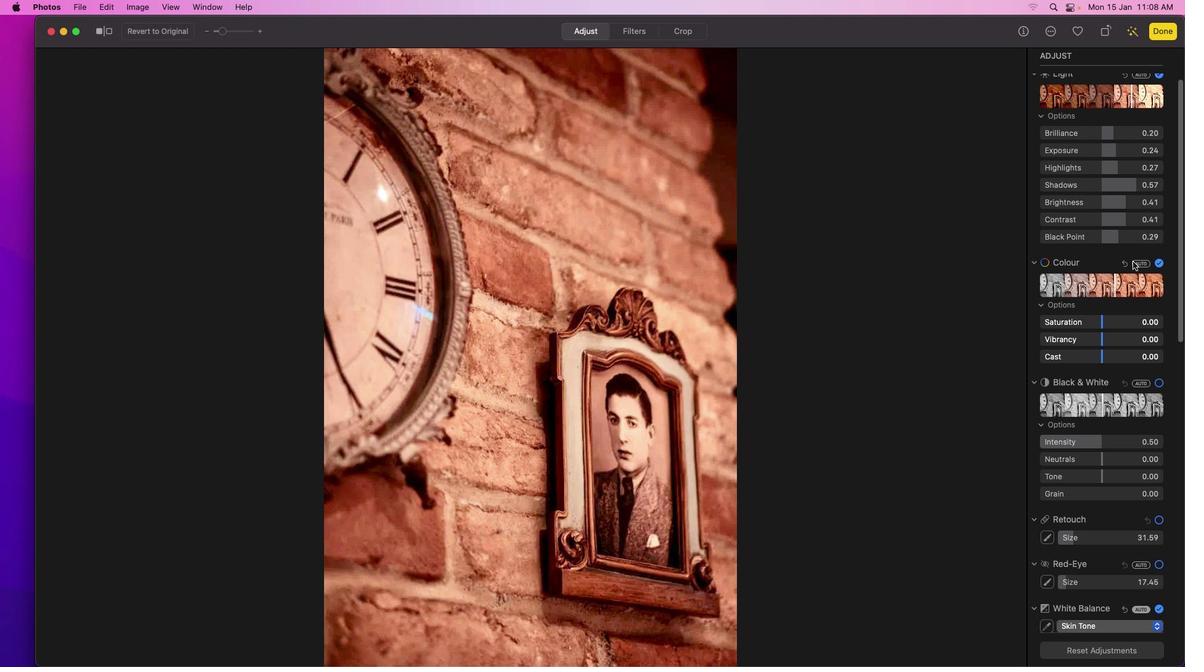 
Action: Mouse scrolled (1135, 263) with delta (0, 0)
Screenshot: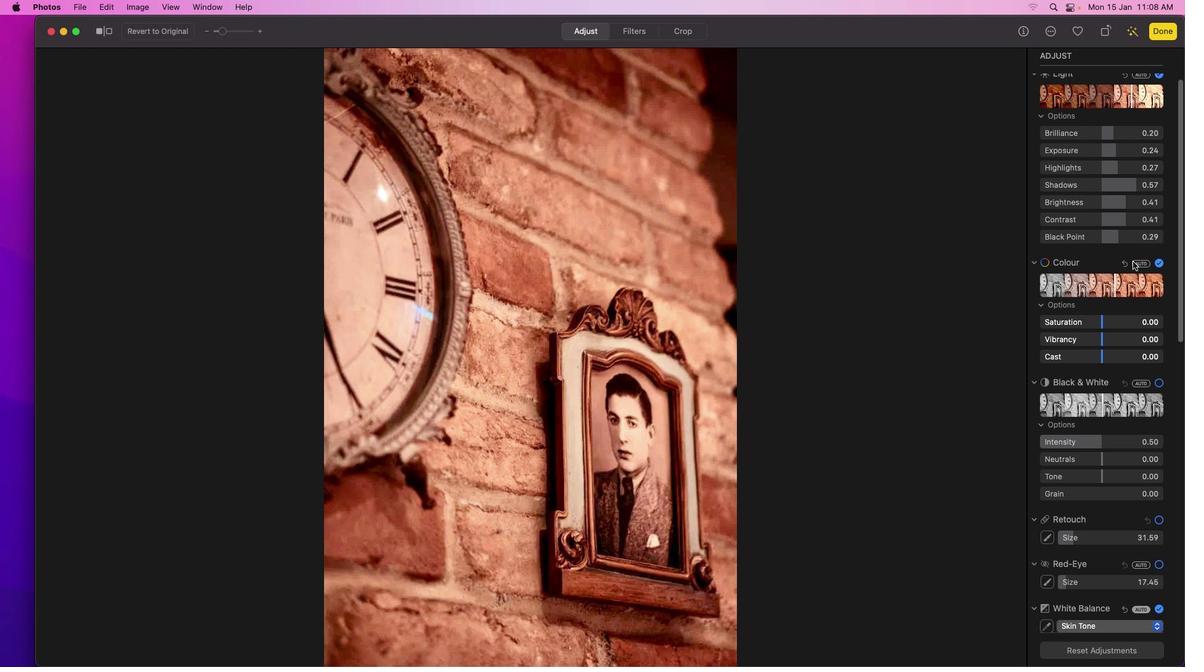 
Action: Mouse scrolled (1135, 263) with delta (0, 0)
Screenshot: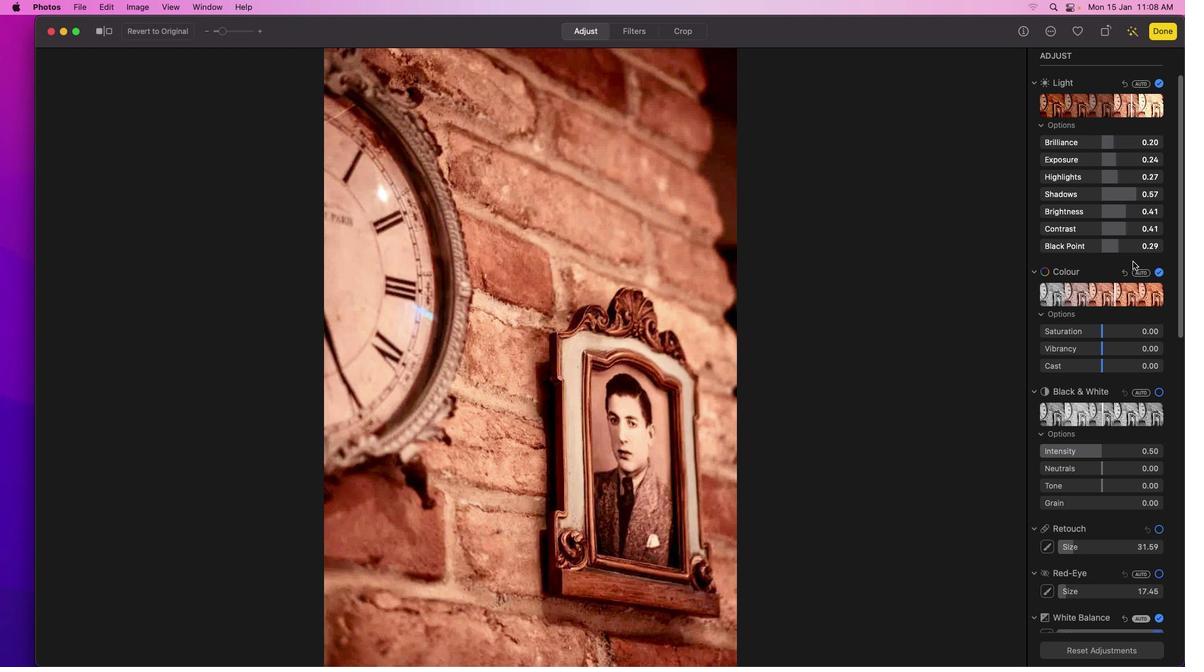 
Action: Mouse moved to (1133, 261)
Screenshot: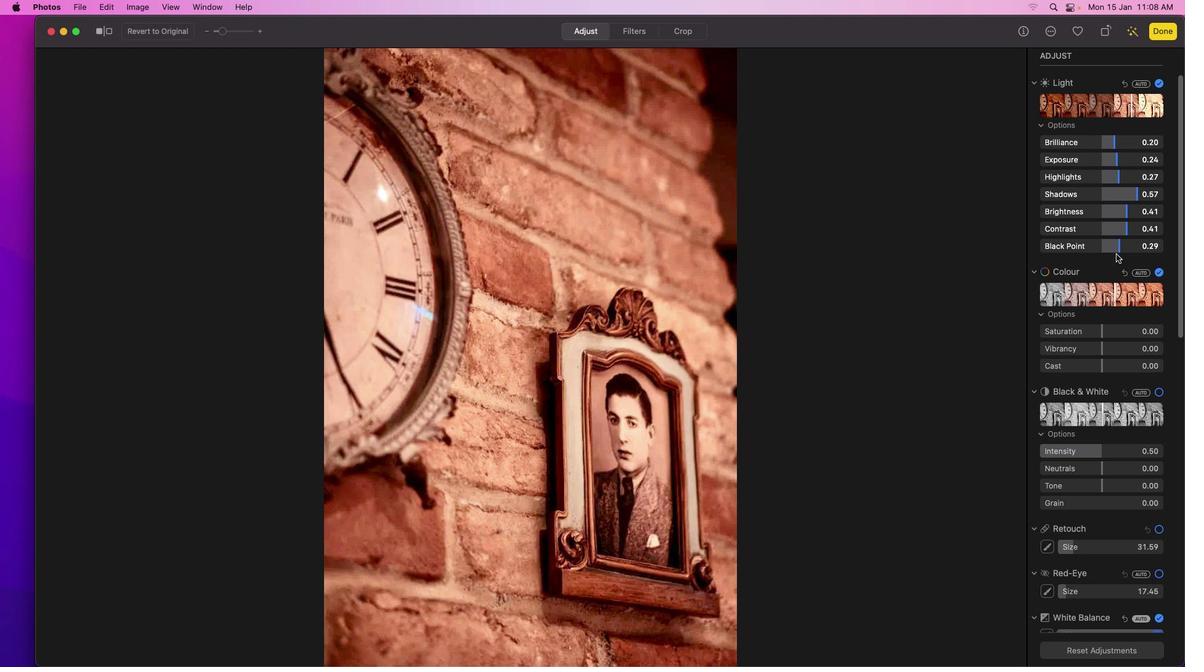 
Action: Mouse scrolled (1133, 261) with delta (0, 0)
Screenshot: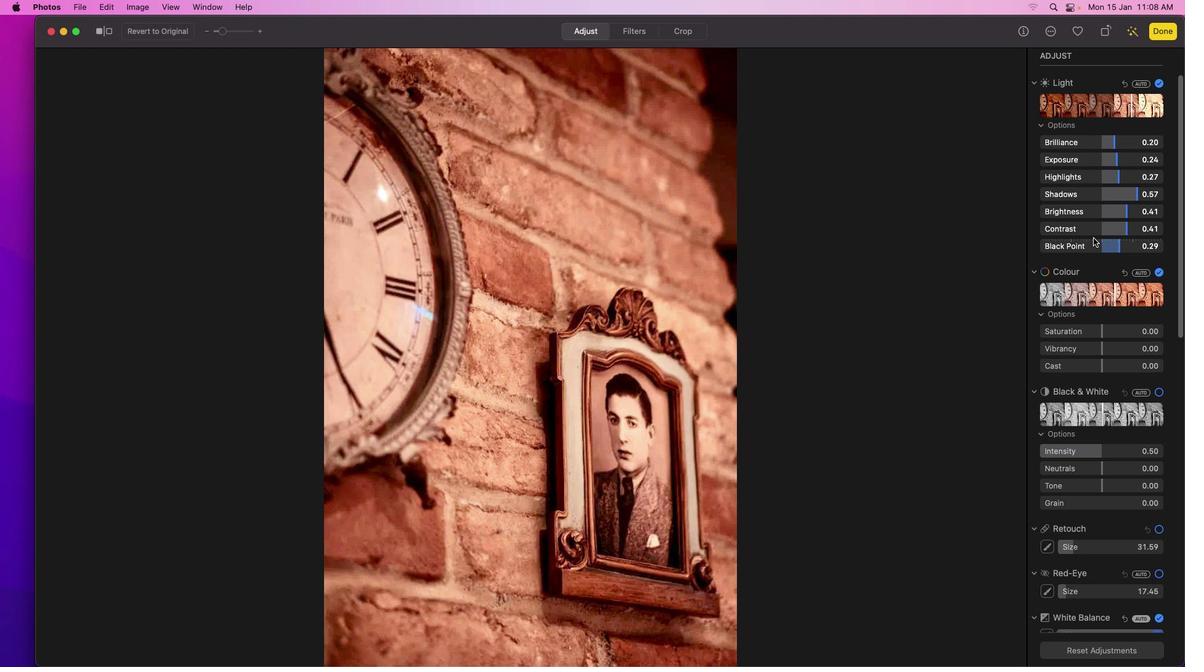 
Action: Mouse scrolled (1133, 261) with delta (0, 0)
Screenshot: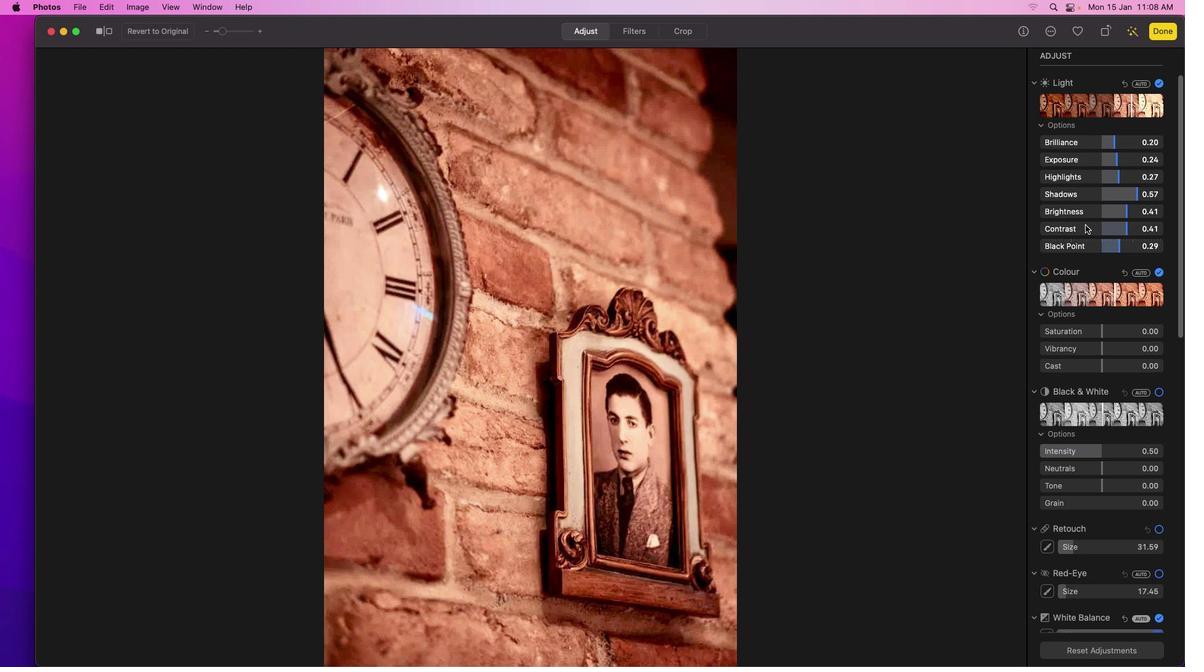 
Action: Mouse scrolled (1133, 261) with delta (0, 1)
Screenshot: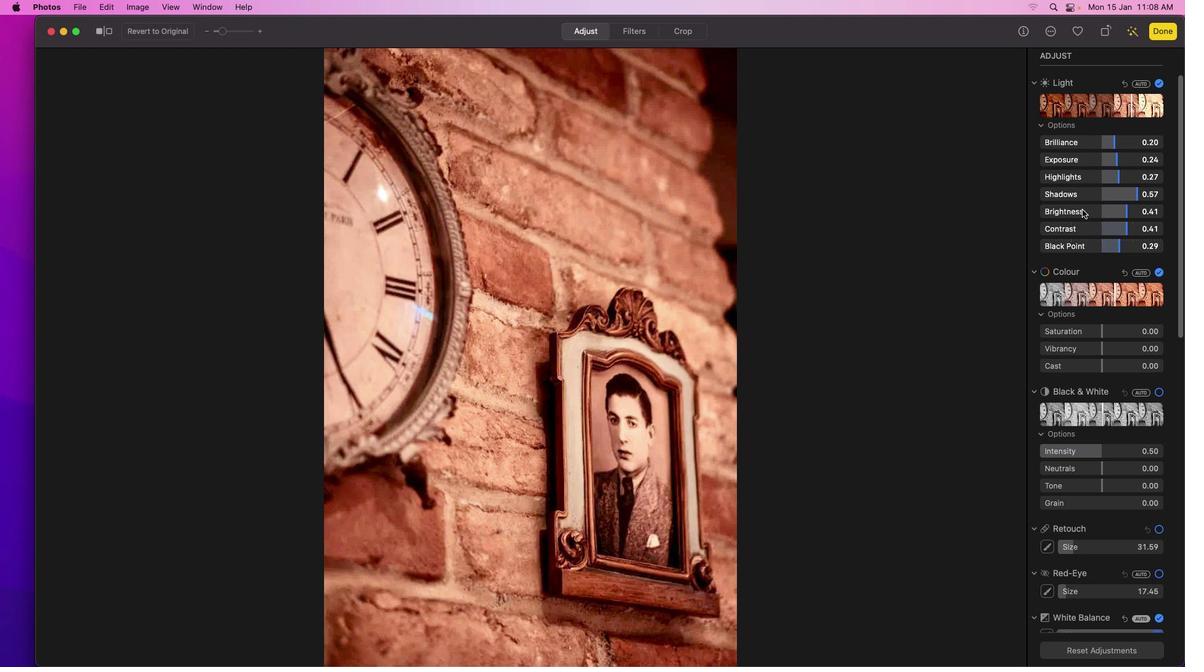 
Action: Mouse scrolled (1133, 261) with delta (0, 3)
Screenshot: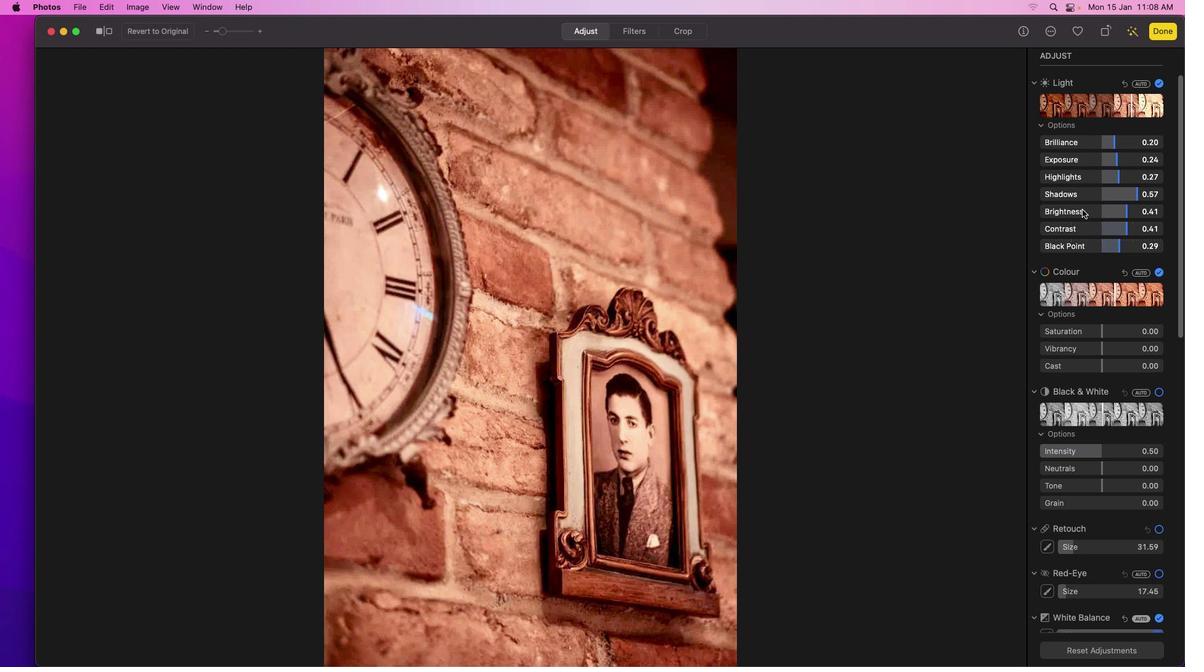 
Action: Mouse scrolled (1133, 261) with delta (0, 3)
Screenshot: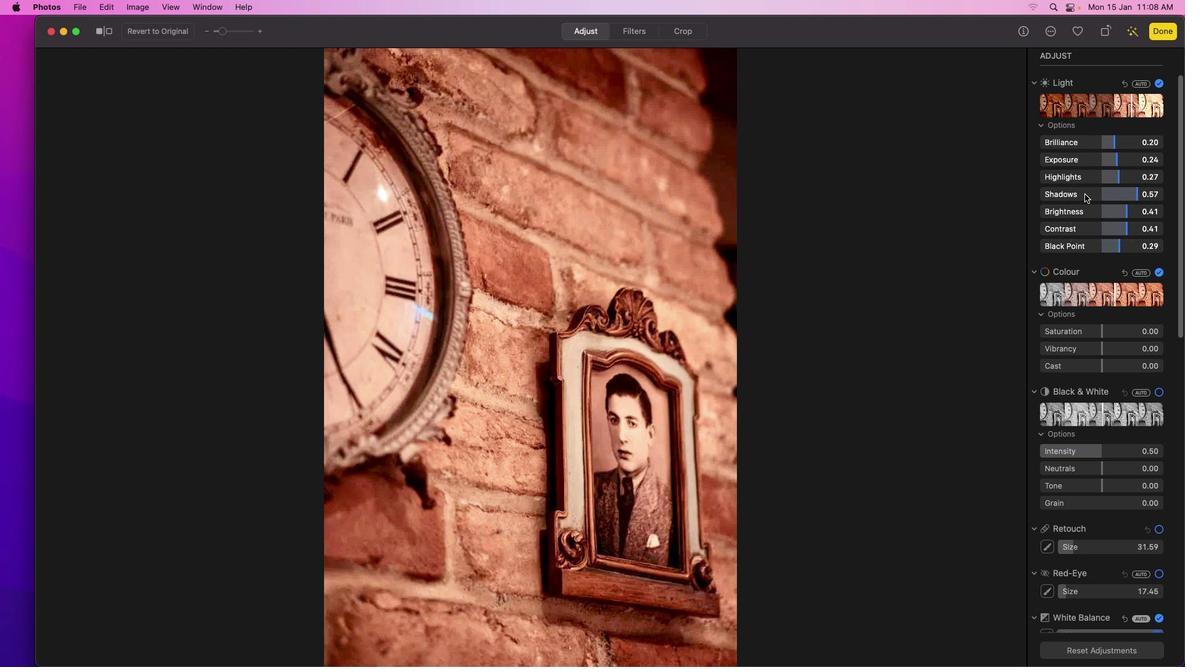
Action: Mouse scrolled (1133, 261) with delta (0, 3)
Screenshot: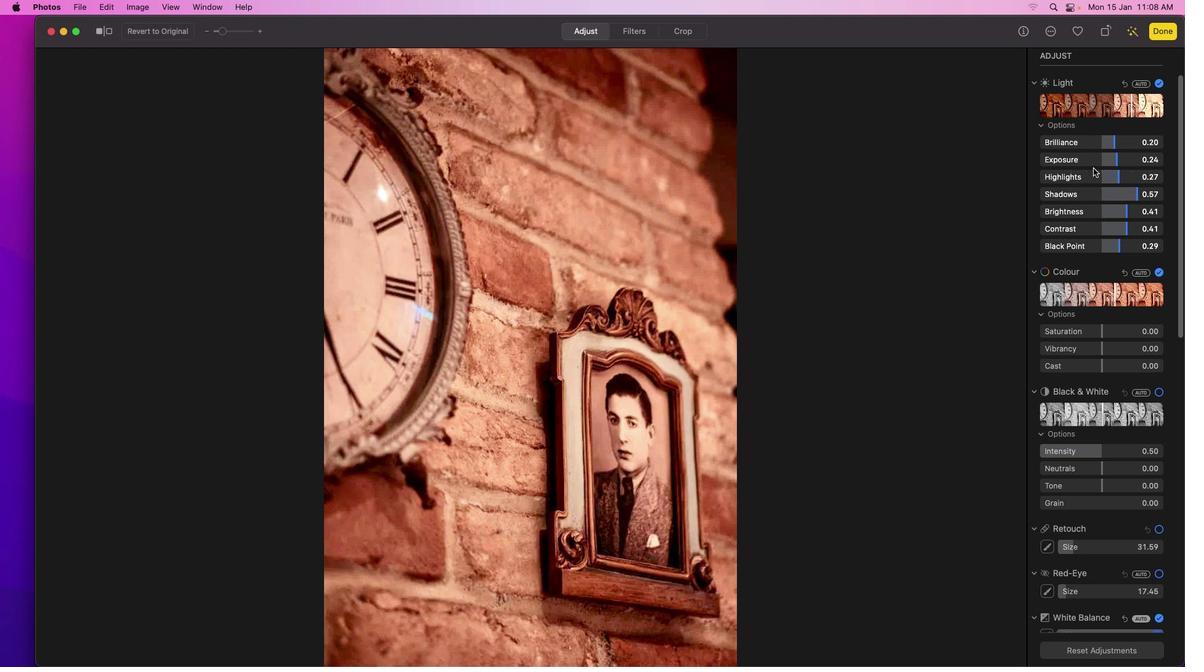 
Action: Mouse moved to (1116, 160)
Screenshot: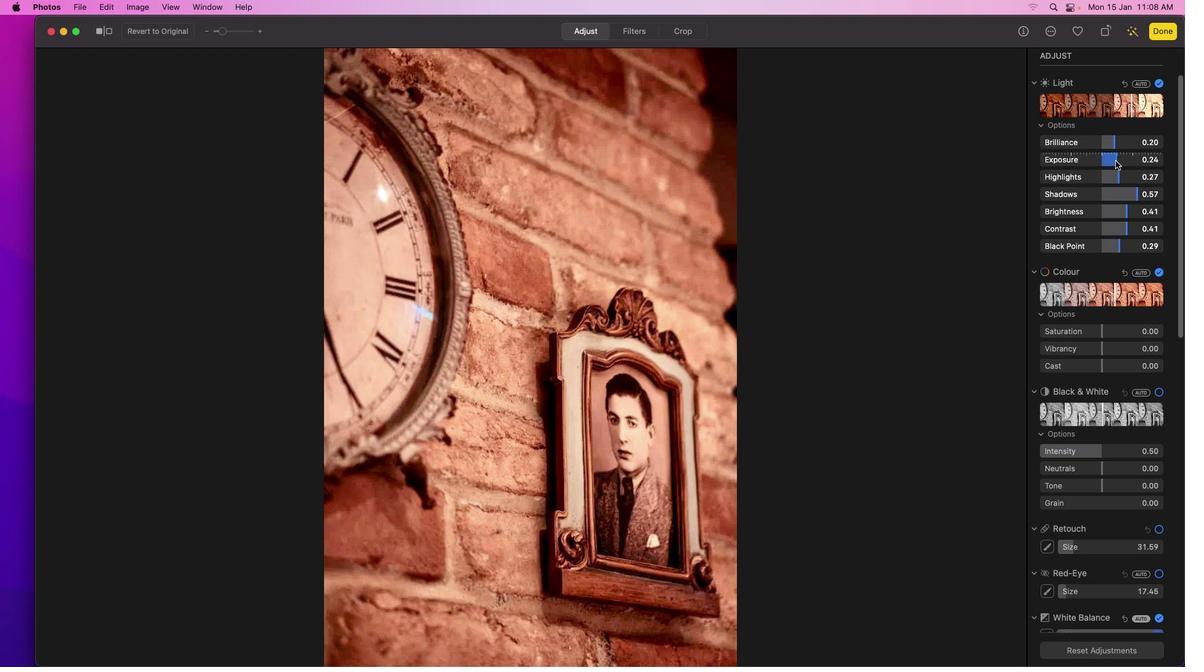 
Action: Mouse pressed left at (1116, 160)
Screenshot: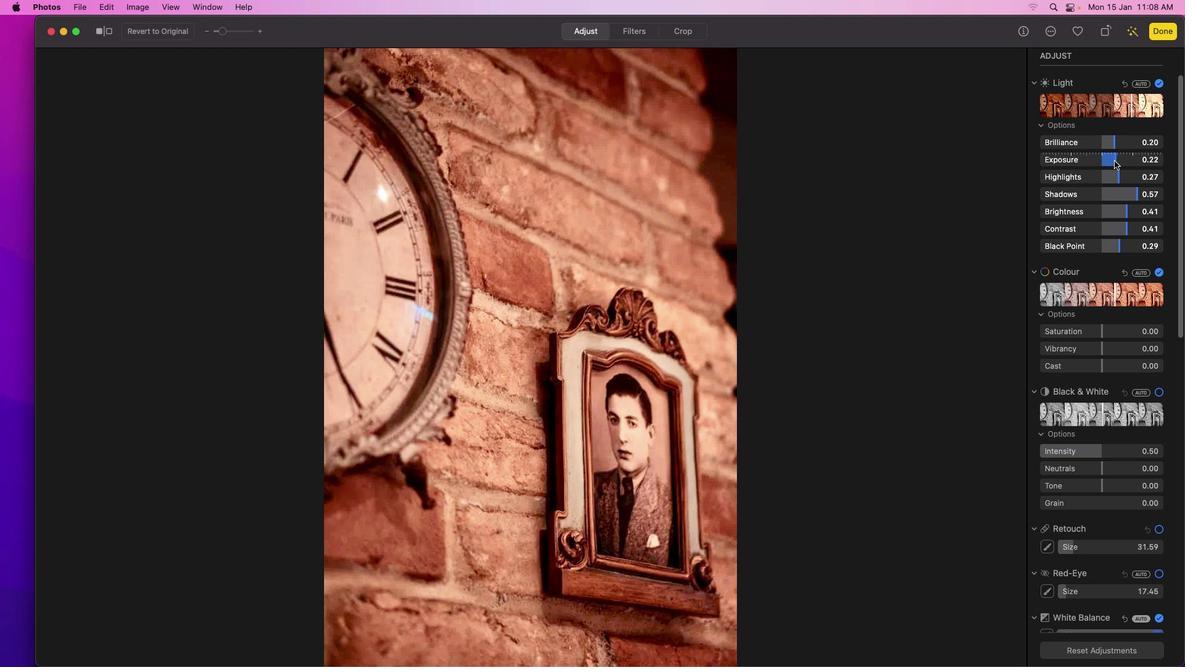 
Action: Mouse moved to (1119, 177)
Screenshot: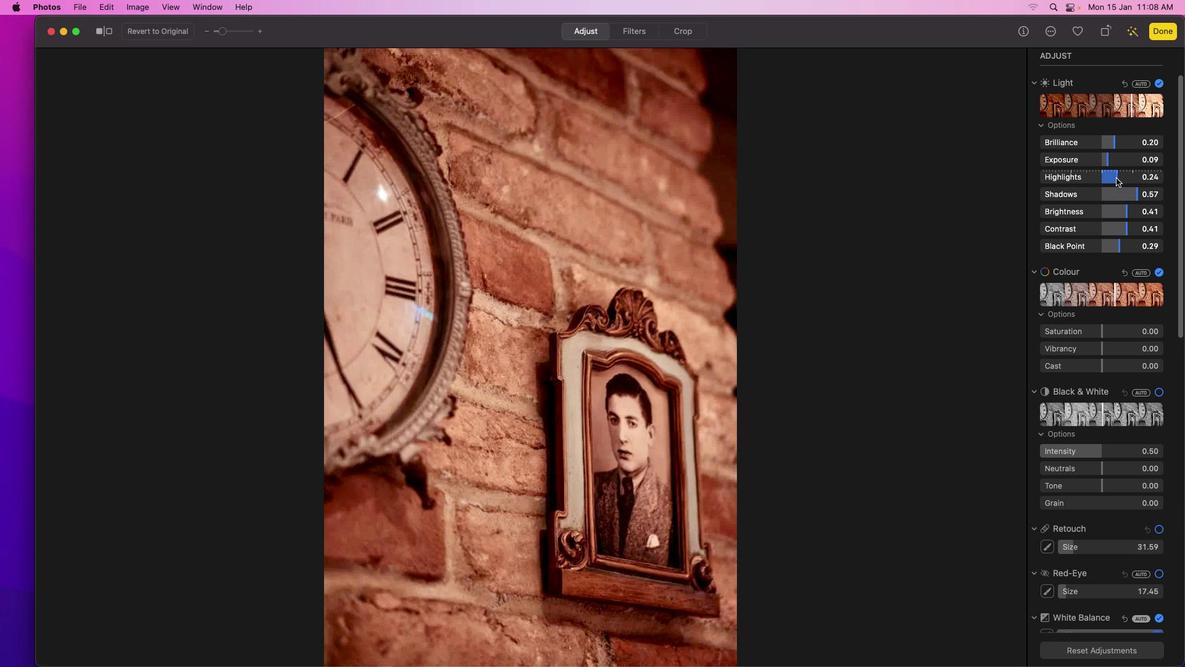 
Action: Mouse pressed left at (1119, 177)
Screenshot: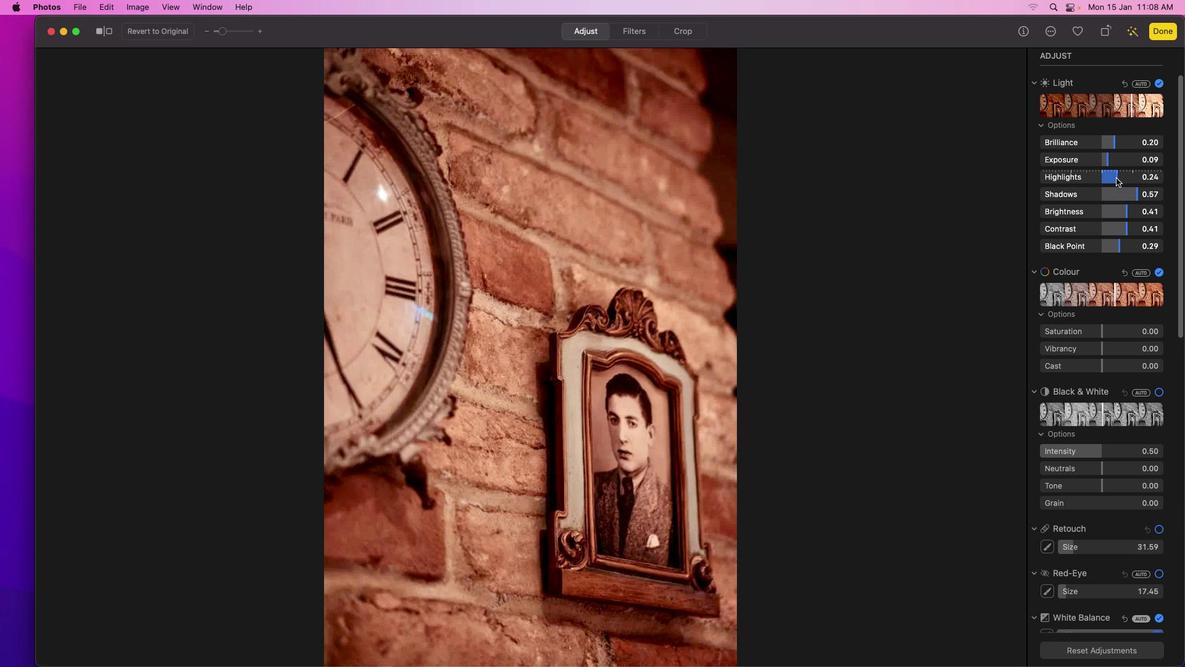 
Action: Mouse moved to (1116, 145)
Screenshot: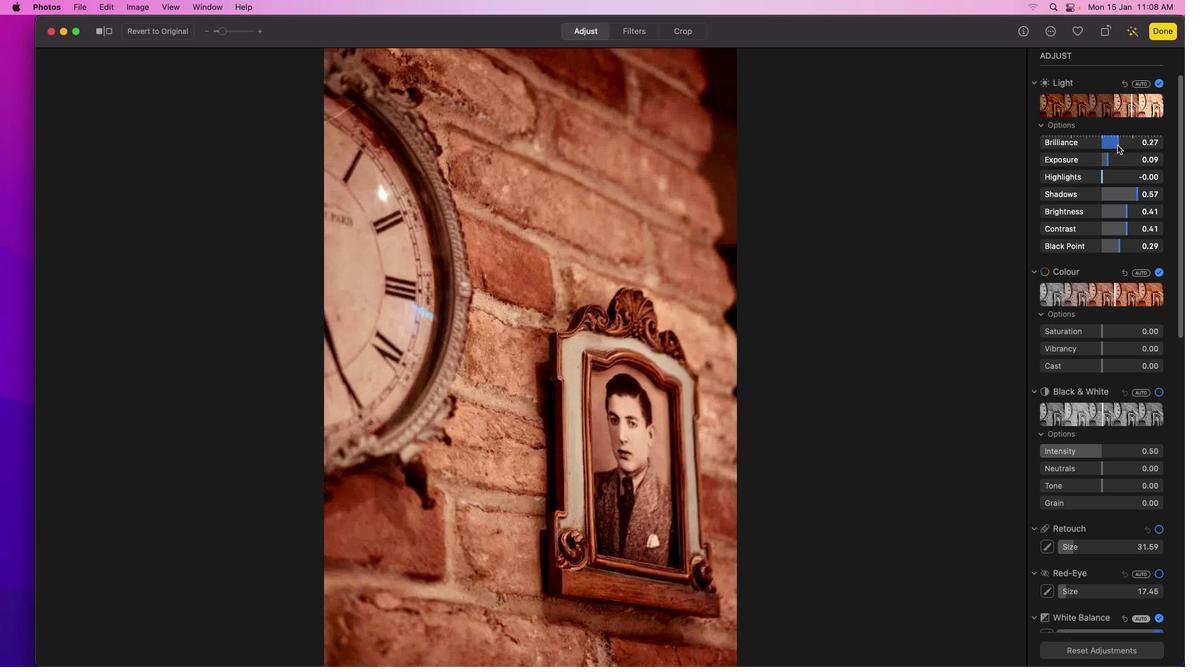 
Action: Mouse pressed left at (1116, 145)
Screenshot: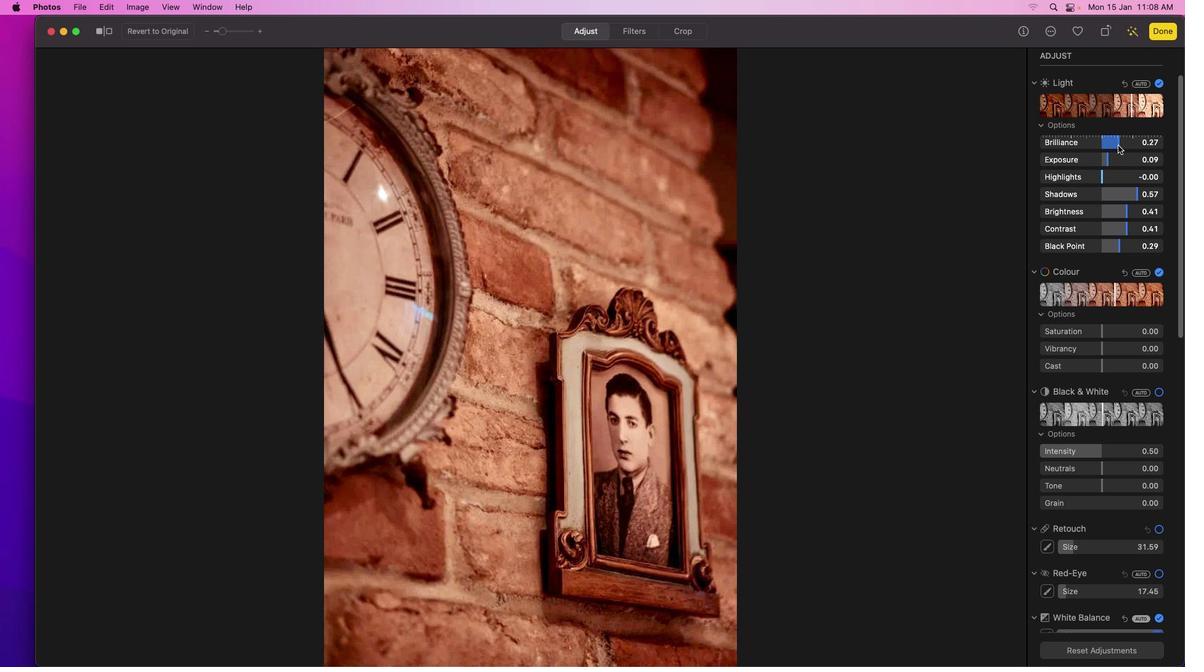 
Action: Mouse moved to (1138, 193)
Screenshot: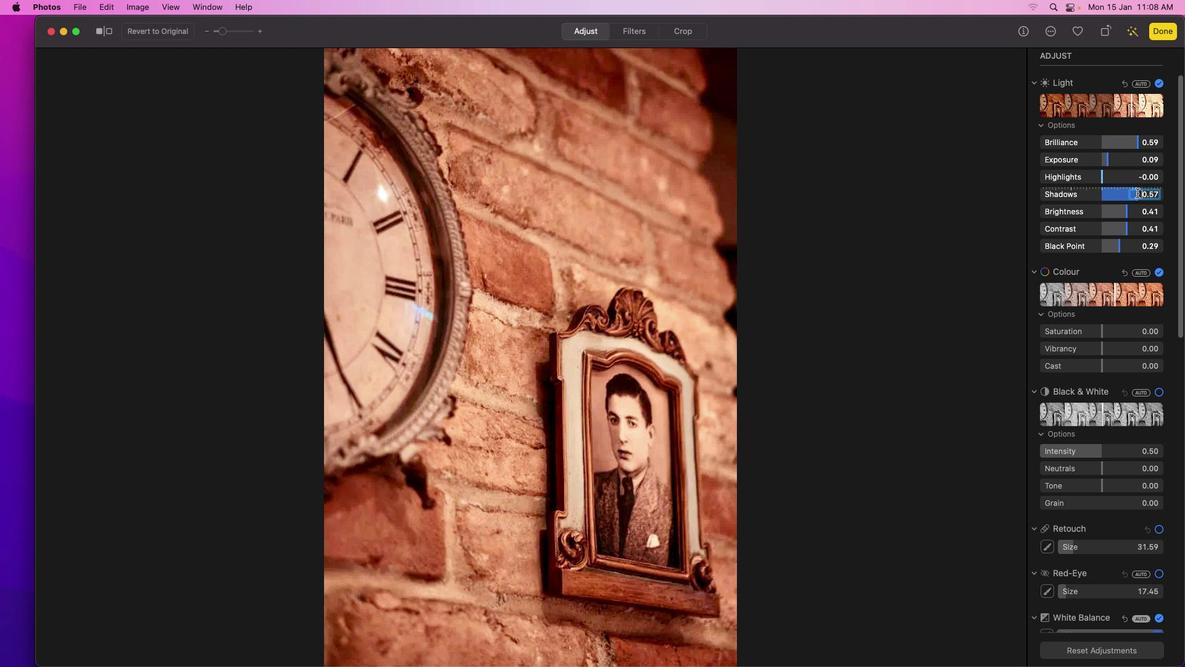 
Action: Mouse pressed left at (1138, 193)
Screenshot: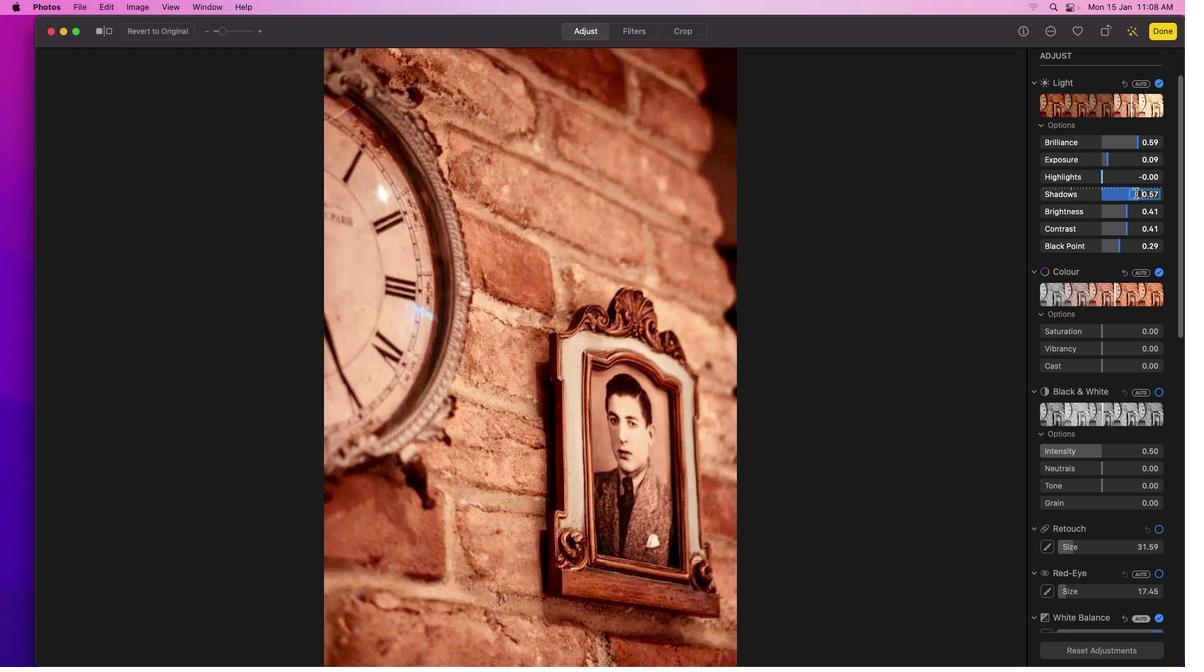 
Action: Mouse moved to (1136, 194)
Screenshot: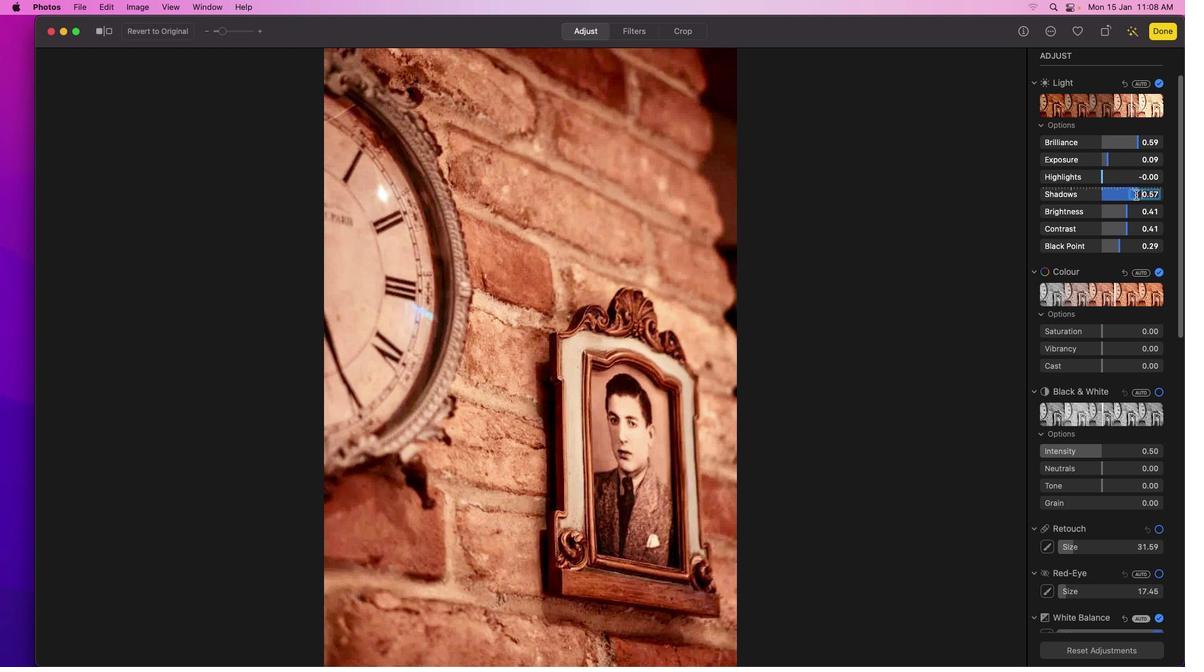 
Action: Mouse pressed left at (1136, 194)
Screenshot: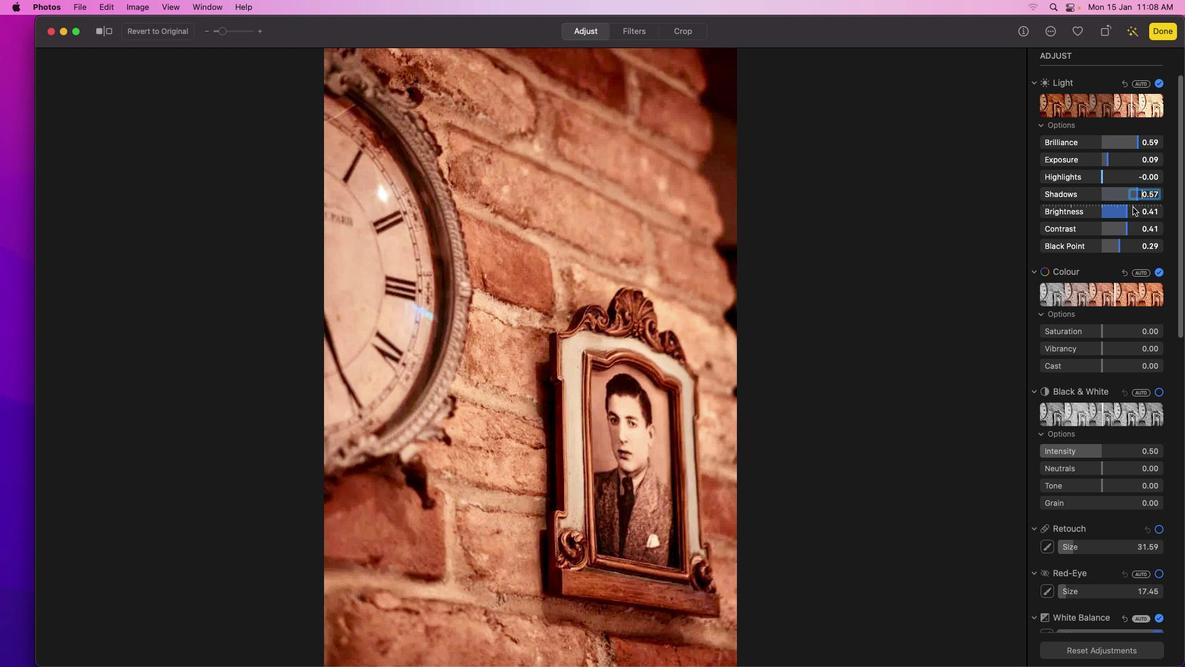 
Action: Mouse moved to (1127, 210)
Screenshot: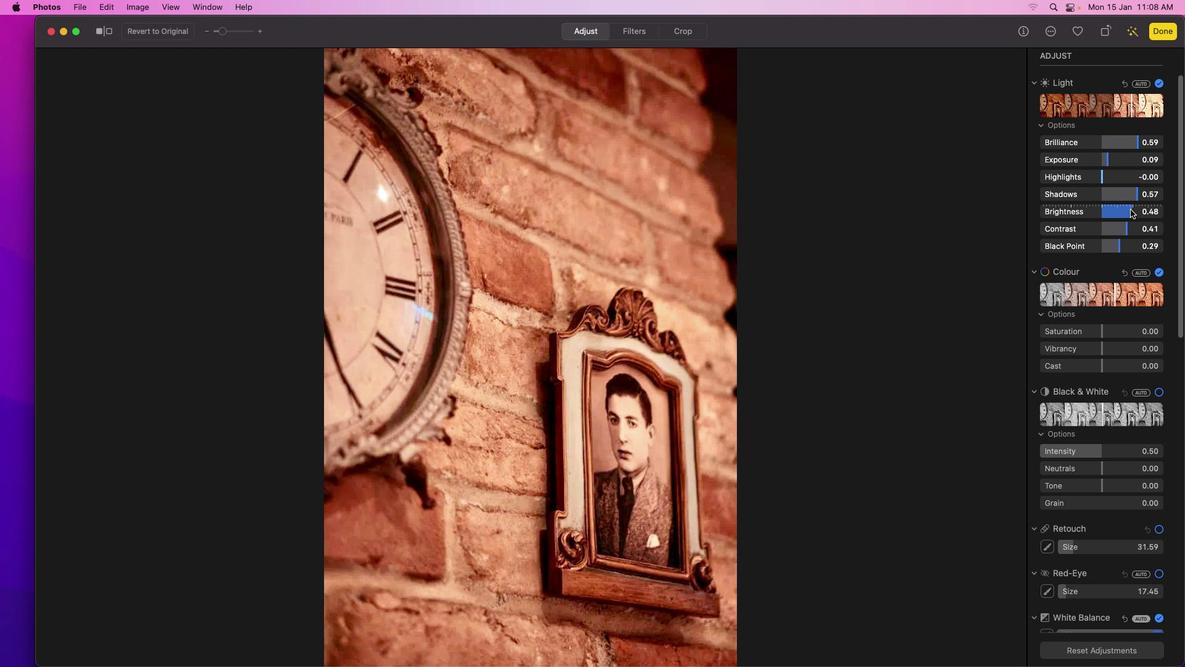 
Action: Mouse pressed left at (1127, 210)
Screenshot: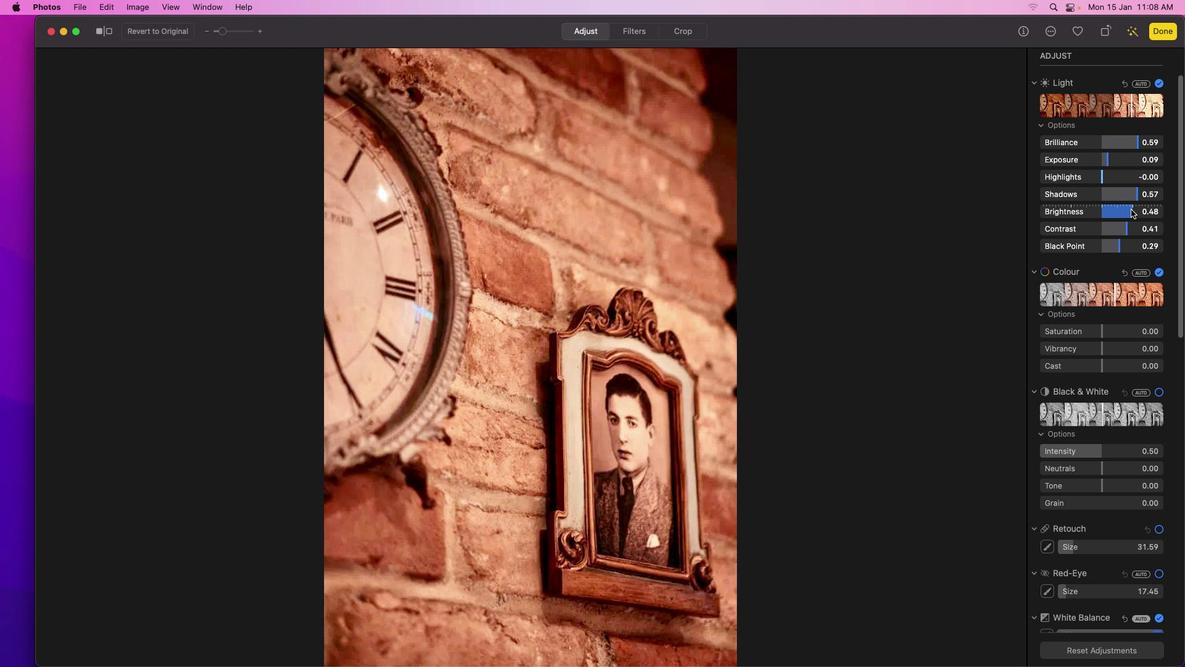 
Action: Mouse moved to (1121, 248)
Screenshot: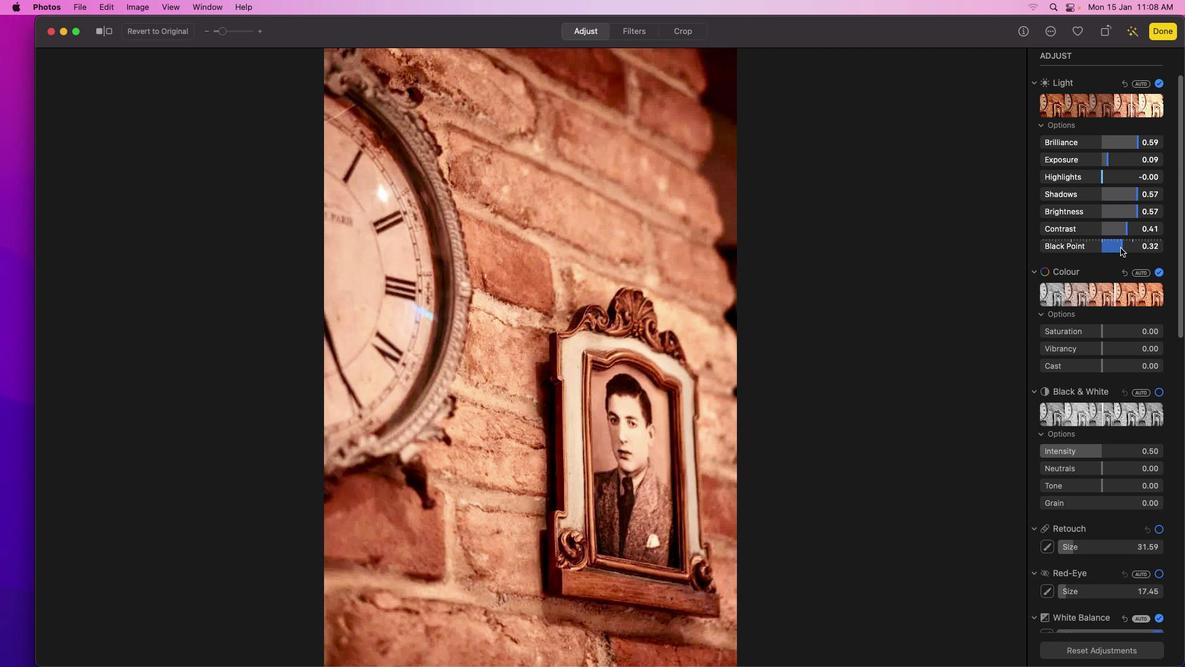 
Action: Mouse pressed left at (1121, 248)
Screenshot: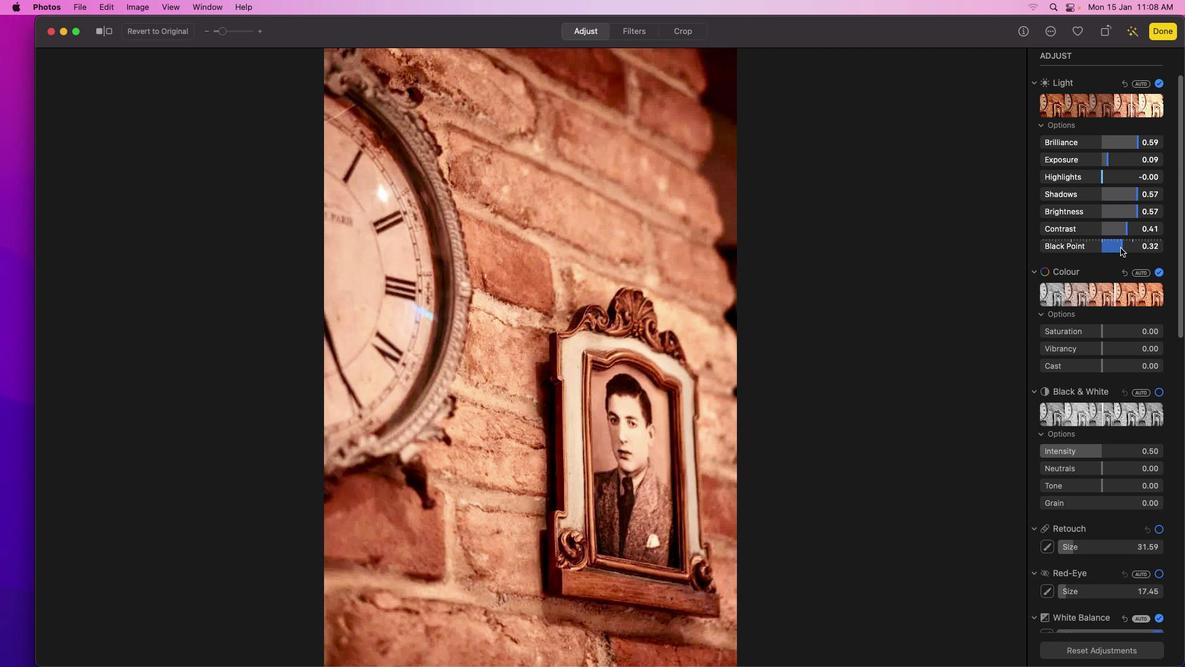
Action: Mouse moved to (1138, 144)
Screenshot: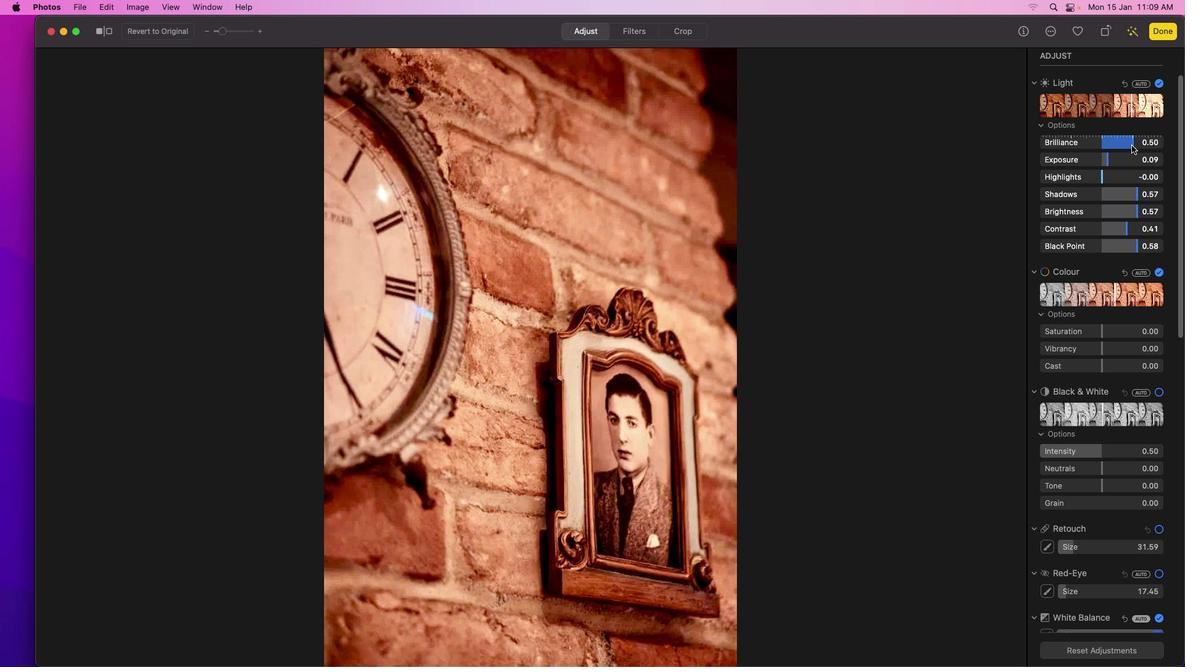 
Action: Mouse pressed left at (1138, 144)
Screenshot: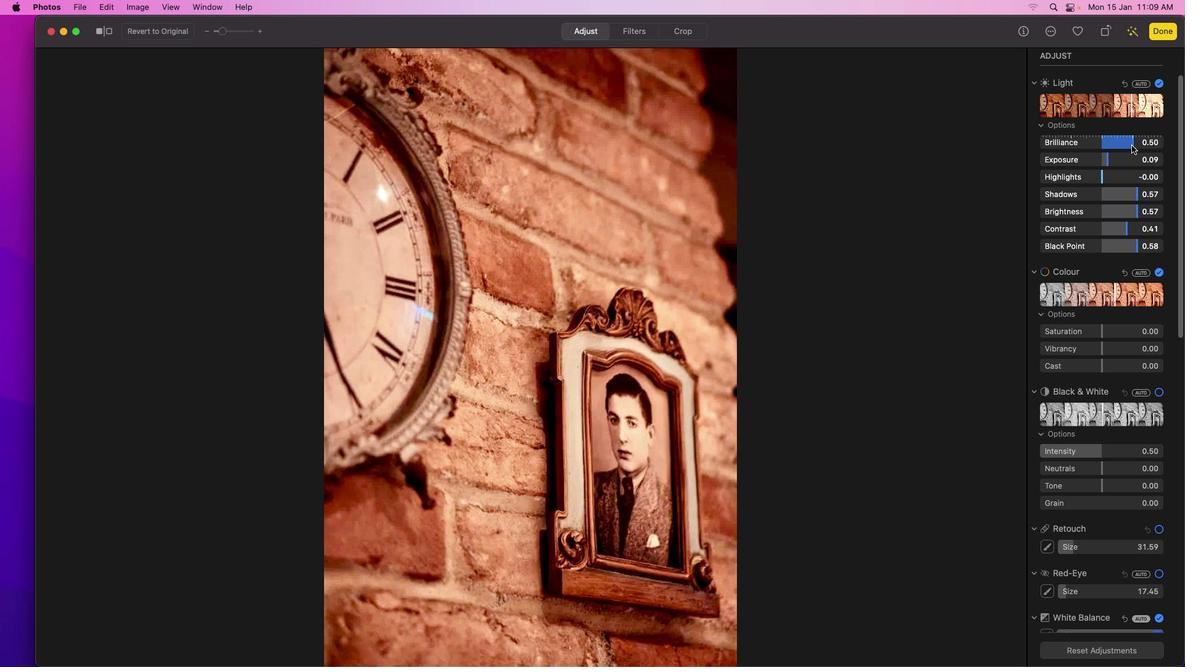 
Action: Mouse moved to (1170, 28)
Screenshot: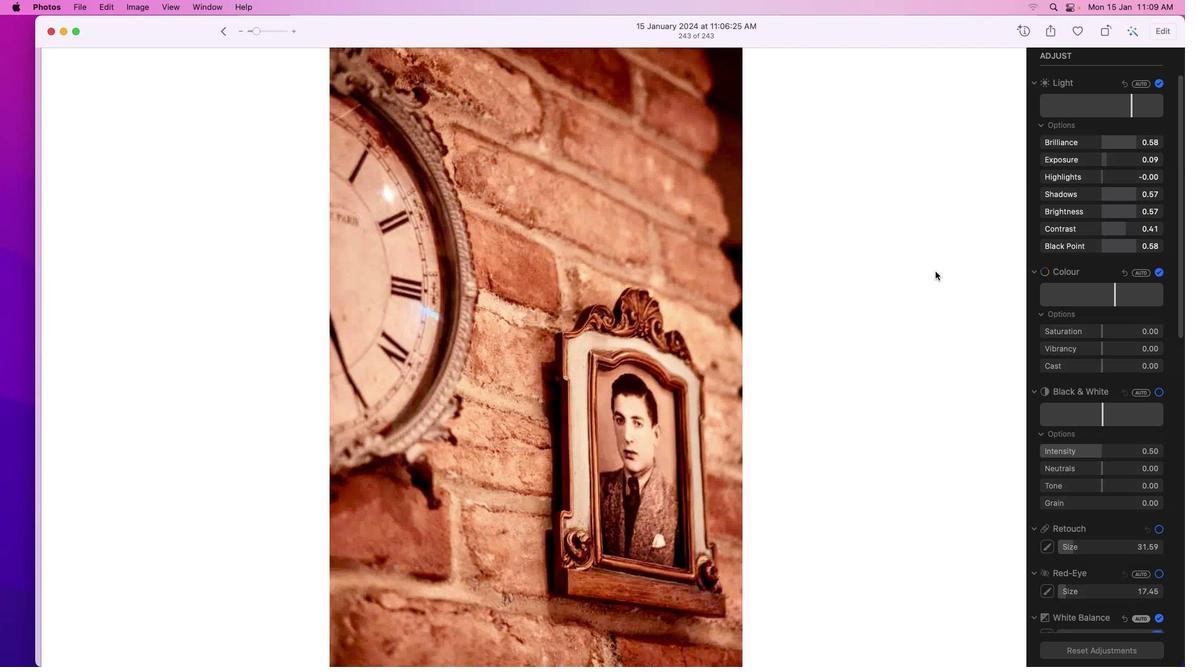 
Action: Mouse pressed left at (1170, 28)
Screenshot: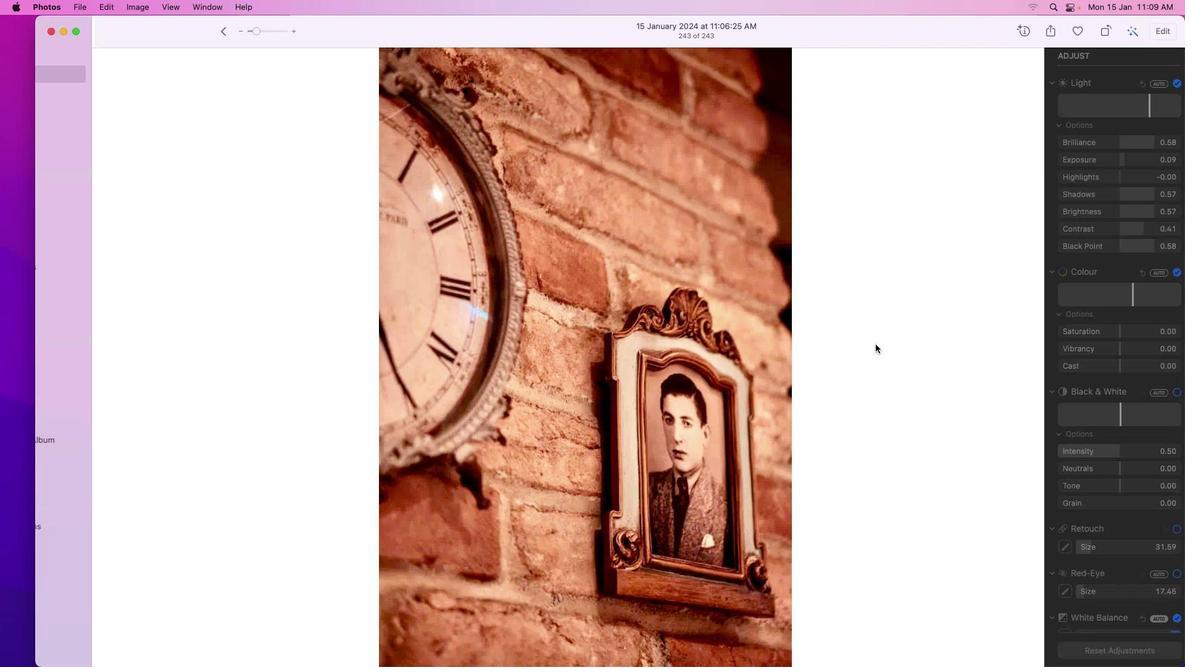 
Action: Mouse moved to (772, 432)
Screenshot: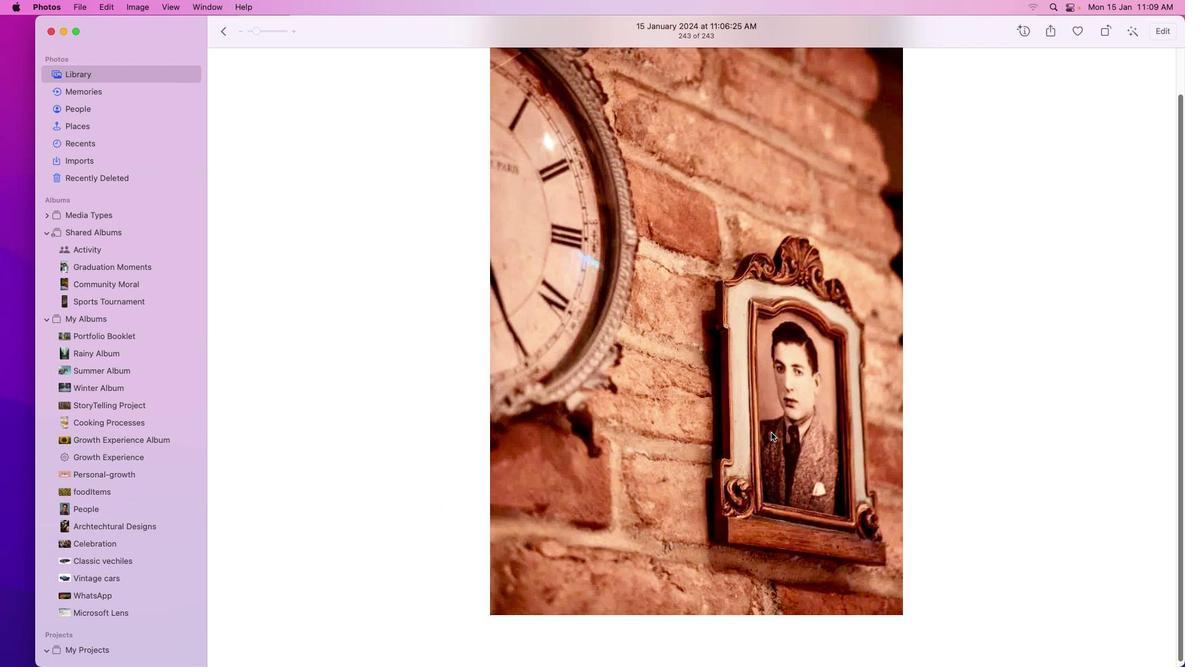 
Action: Mouse scrolled (772, 432) with delta (0, 0)
Screenshot: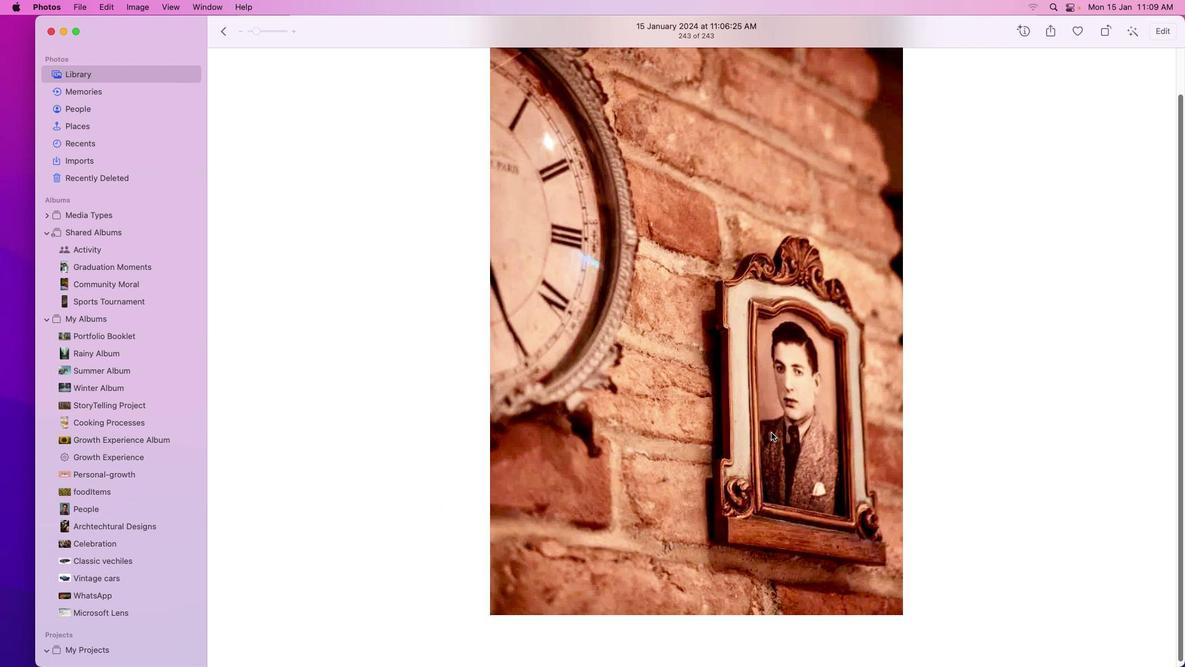
Action: Mouse scrolled (772, 432) with delta (0, 0)
Screenshot: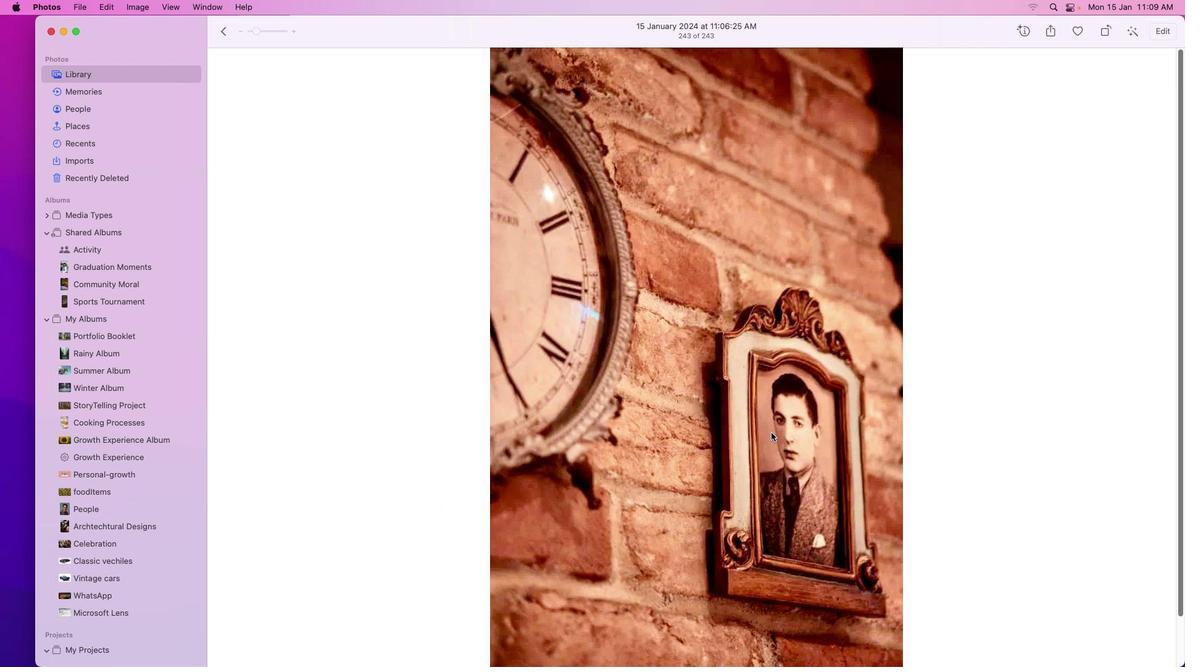 
Action: Mouse scrolled (772, 432) with delta (0, -1)
Screenshot: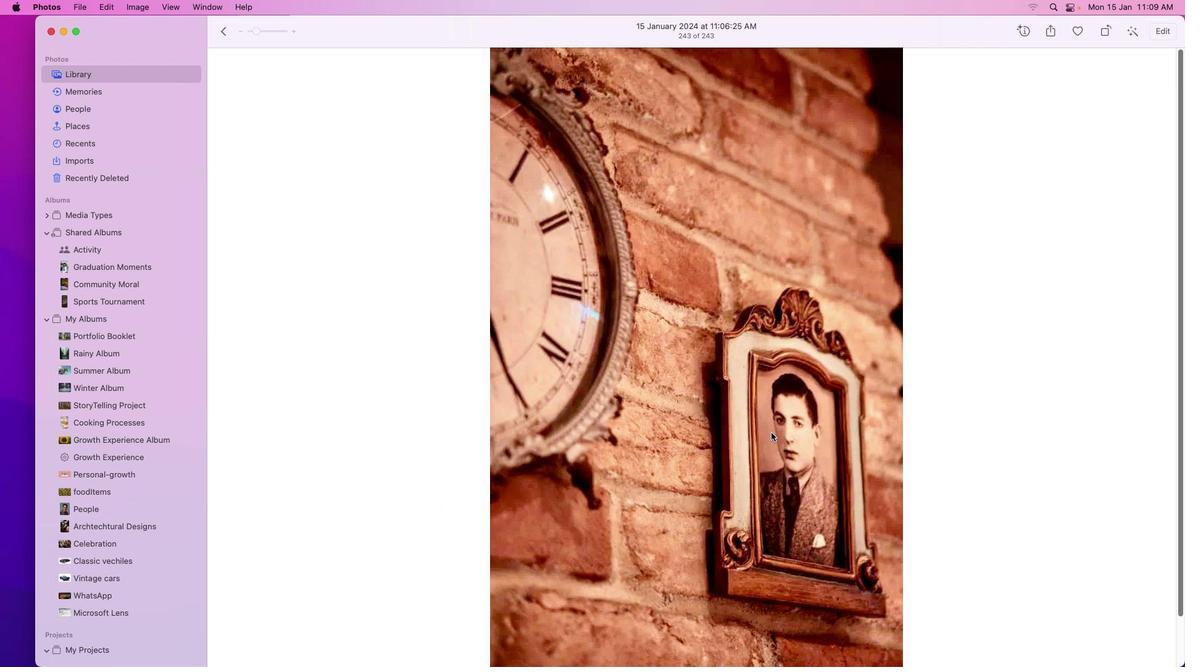 
Action: Mouse scrolled (772, 432) with delta (0, -3)
Screenshot: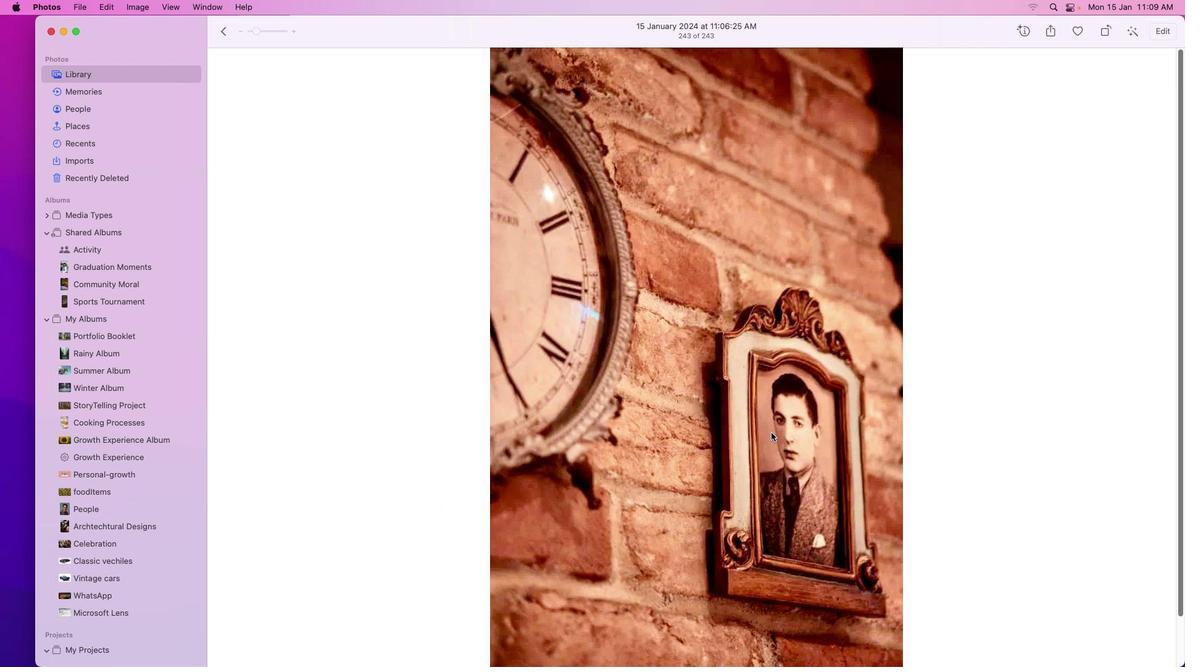 
Action: Mouse scrolled (772, 432) with delta (0, -3)
Screenshot: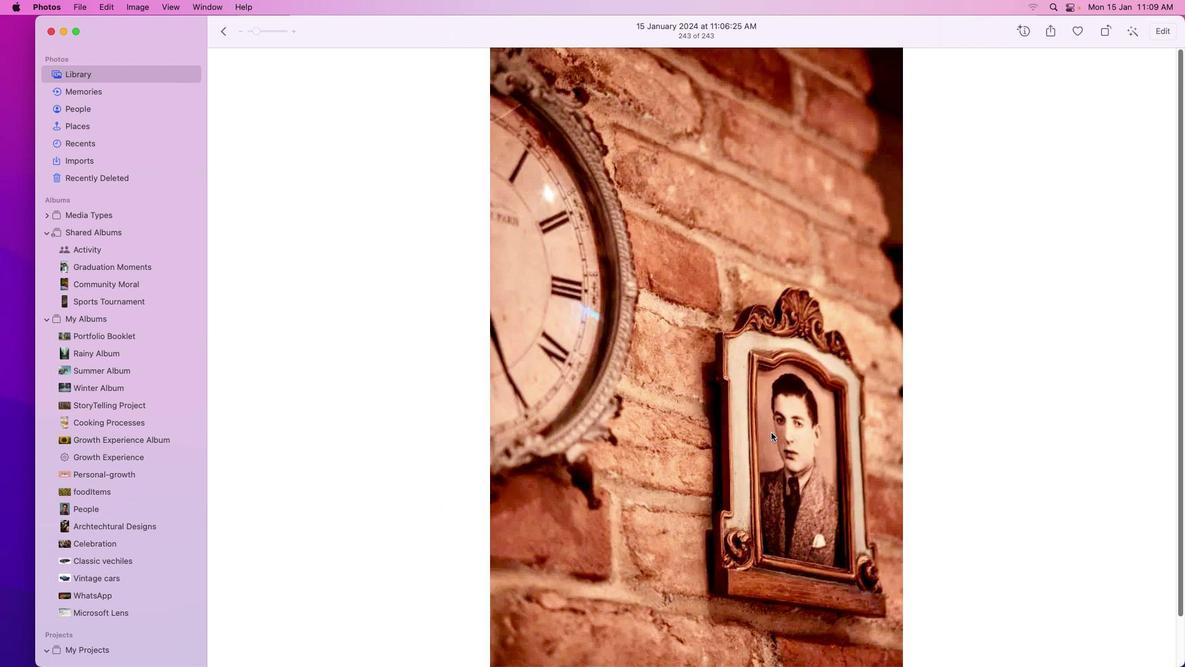 
Action: Mouse scrolled (772, 432) with delta (0, -3)
Screenshot: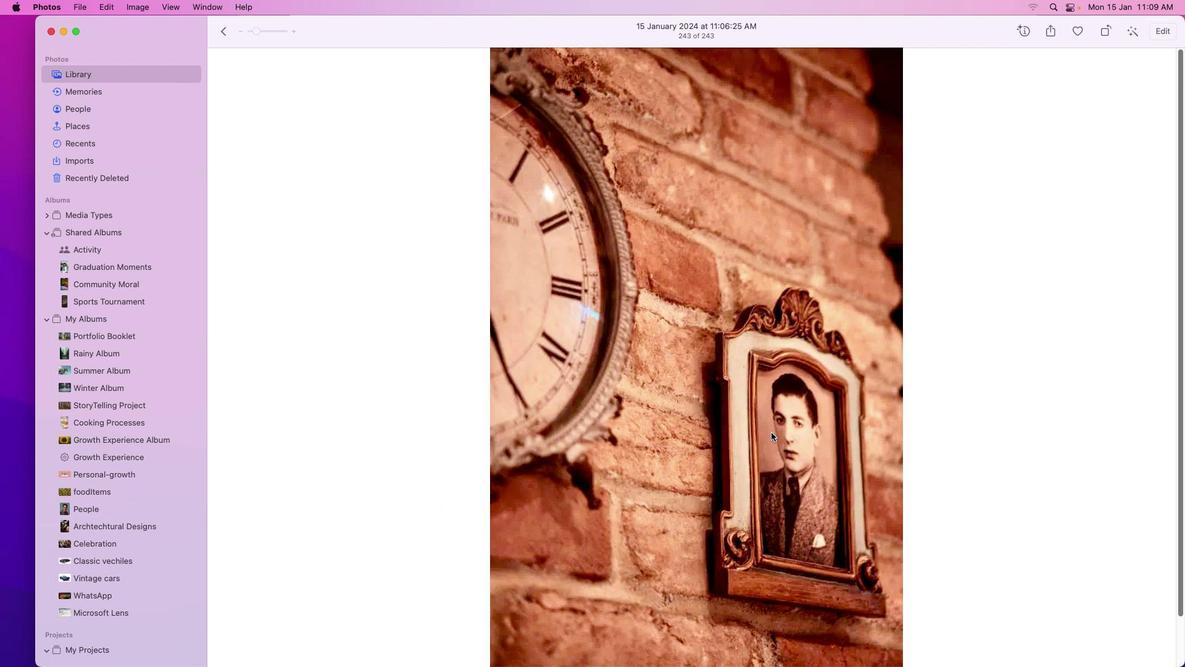
Action: Mouse scrolled (772, 432) with delta (0, -4)
Screenshot: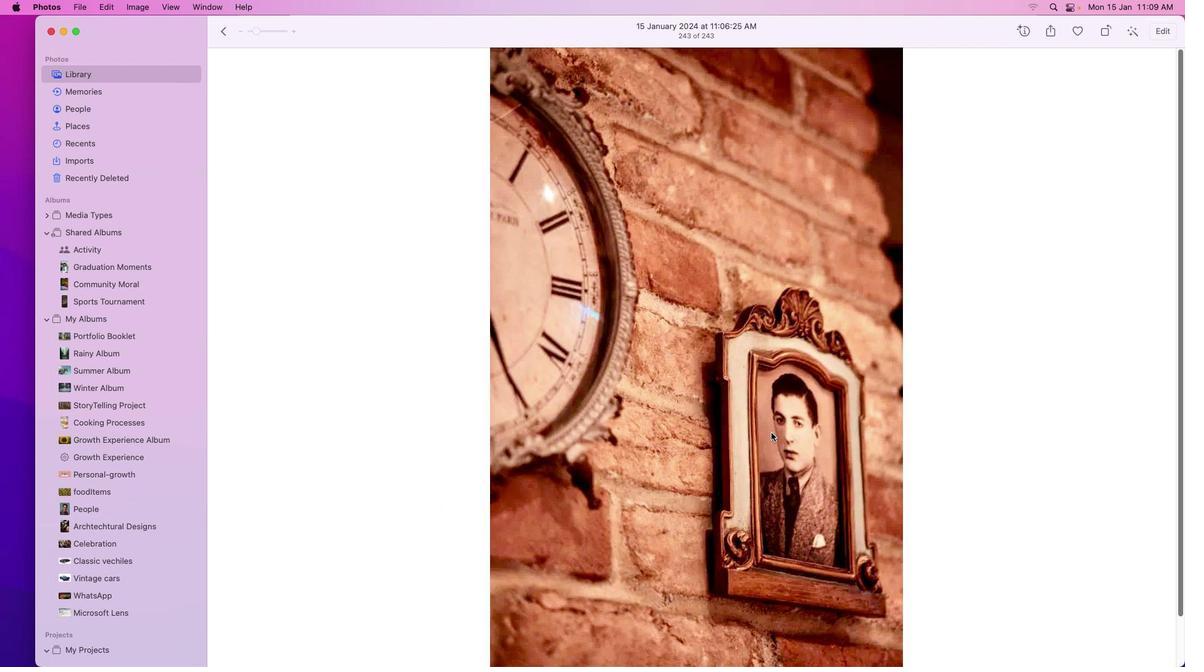 
Action: Mouse scrolled (772, 432) with delta (0, 0)
Screenshot: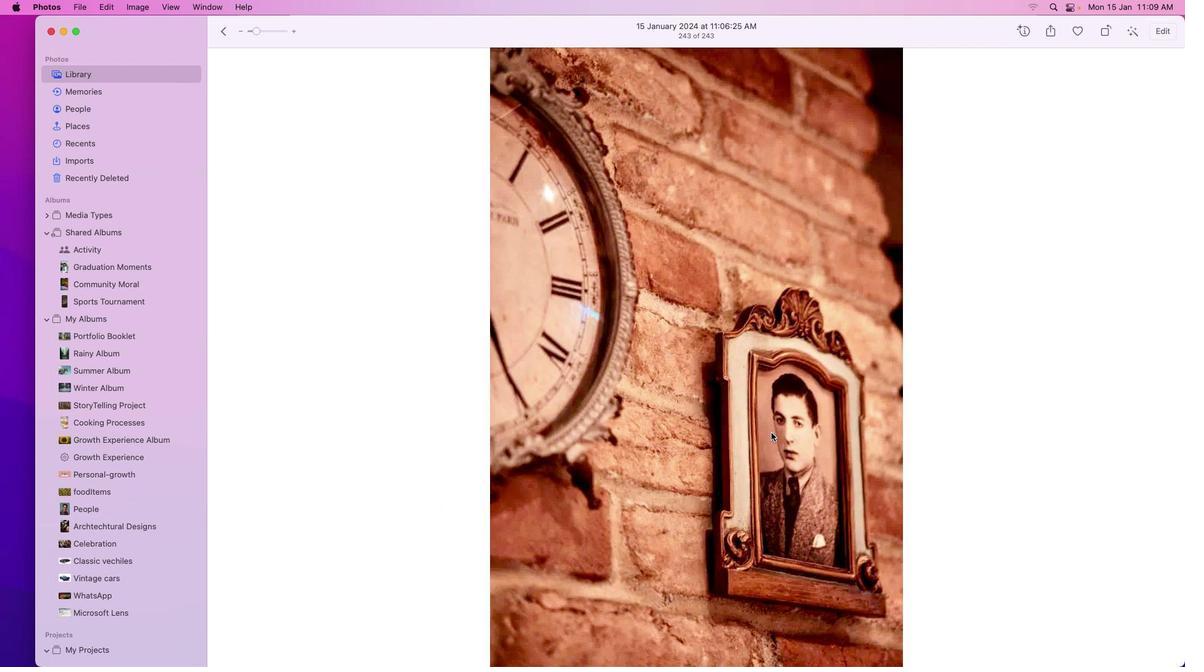 
Action: Mouse scrolled (772, 432) with delta (0, 0)
Screenshot: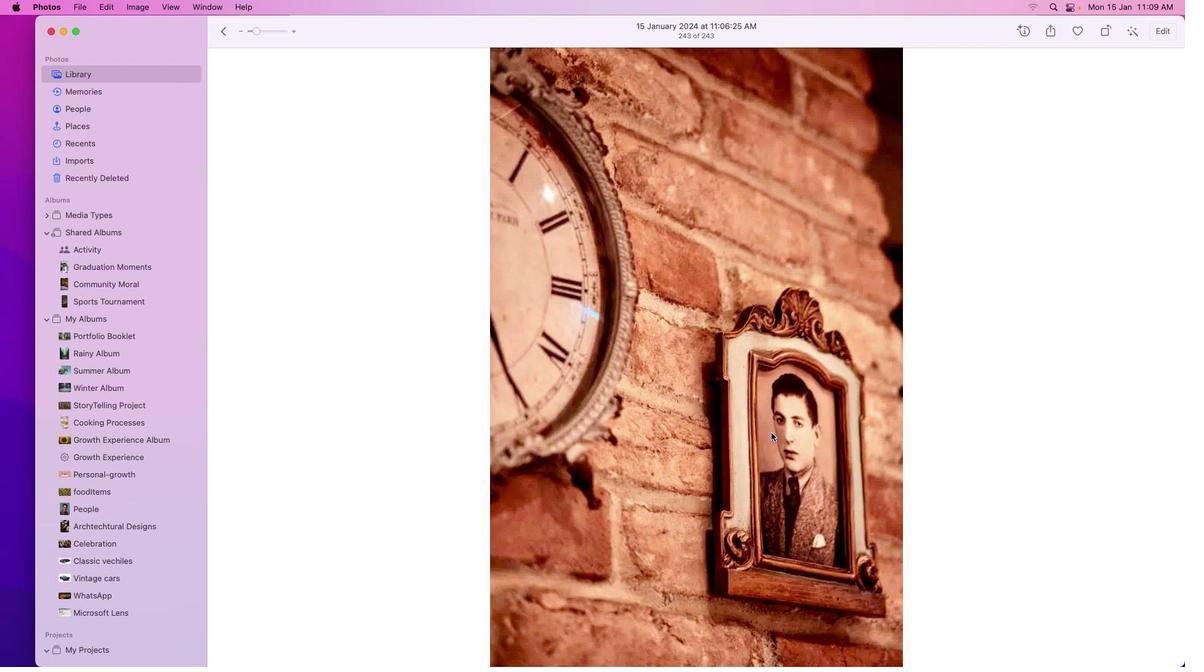 
Action: Mouse scrolled (772, 432) with delta (0, 2)
Screenshot: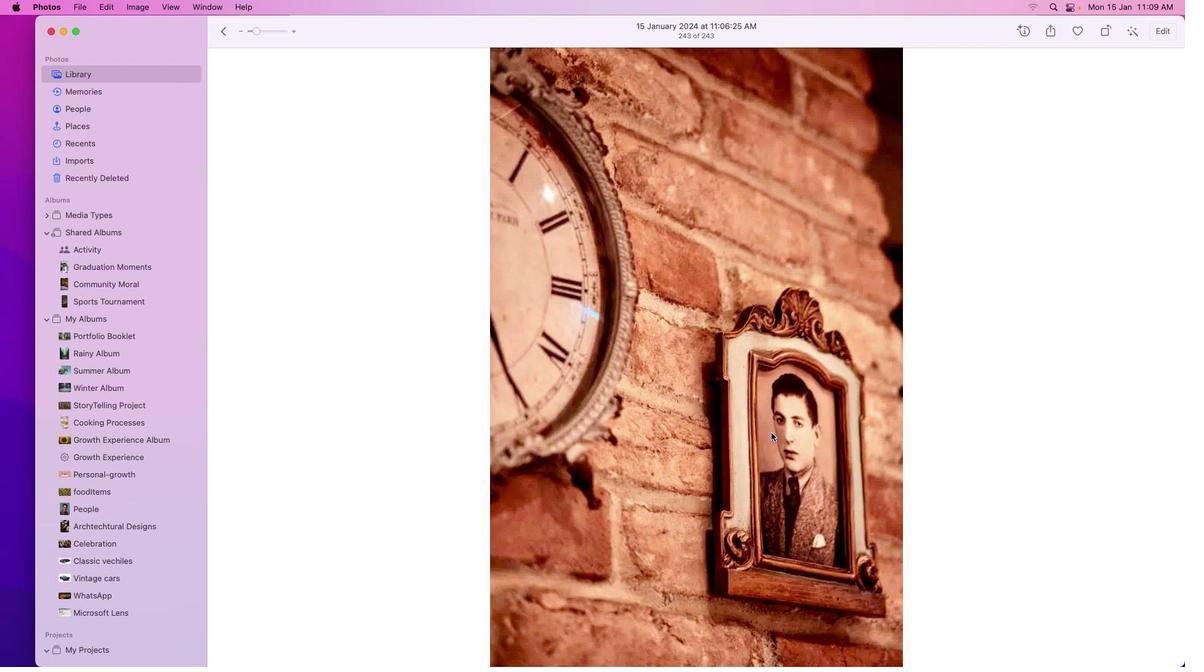
Action: Mouse scrolled (772, 432) with delta (0, 3)
Screenshot: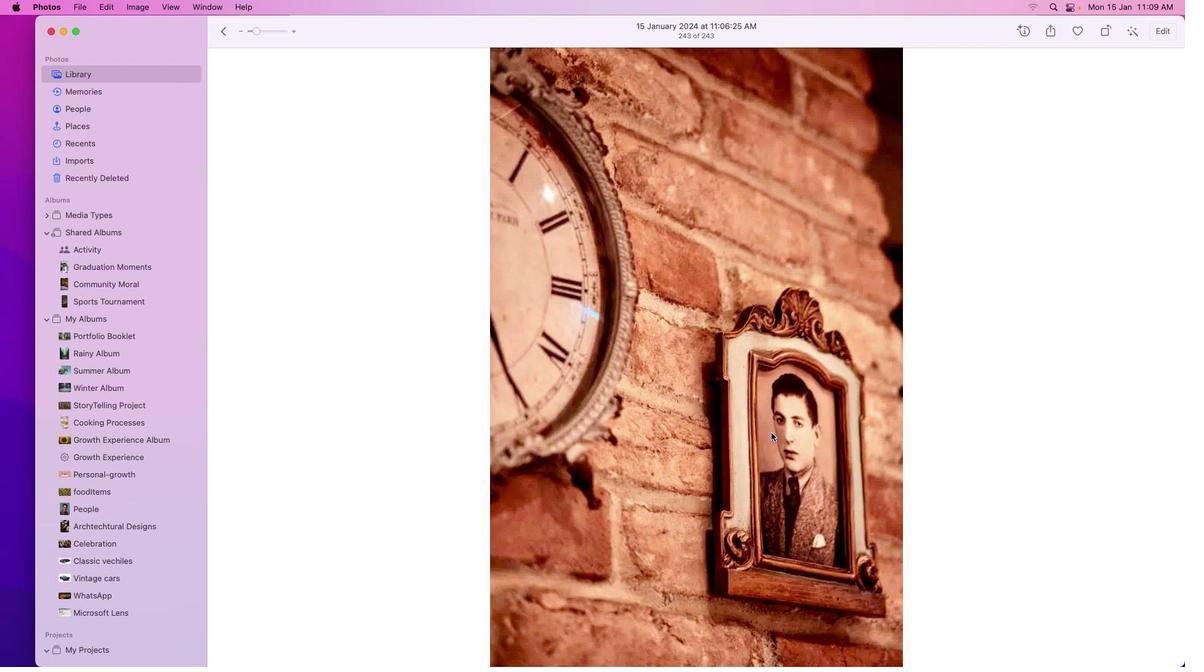 
Action: Mouse scrolled (772, 432) with delta (0, 3)
Screenshot: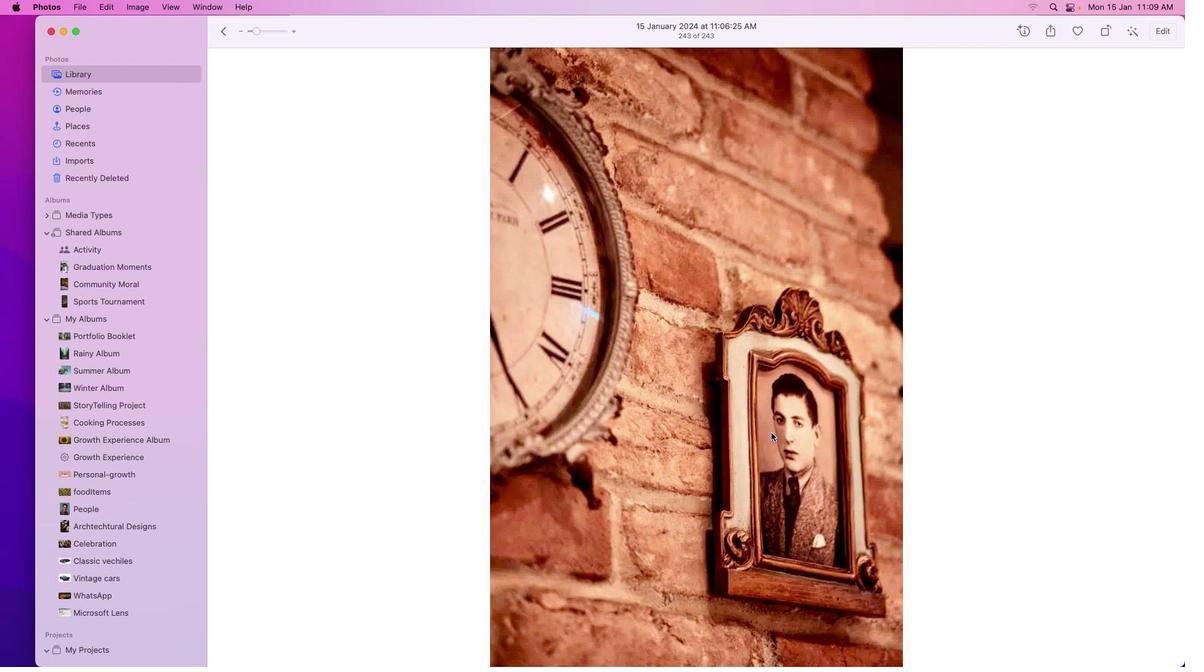 
Action: Mouse scrolled (772, 432) with delta (0, 3)
Screenshot: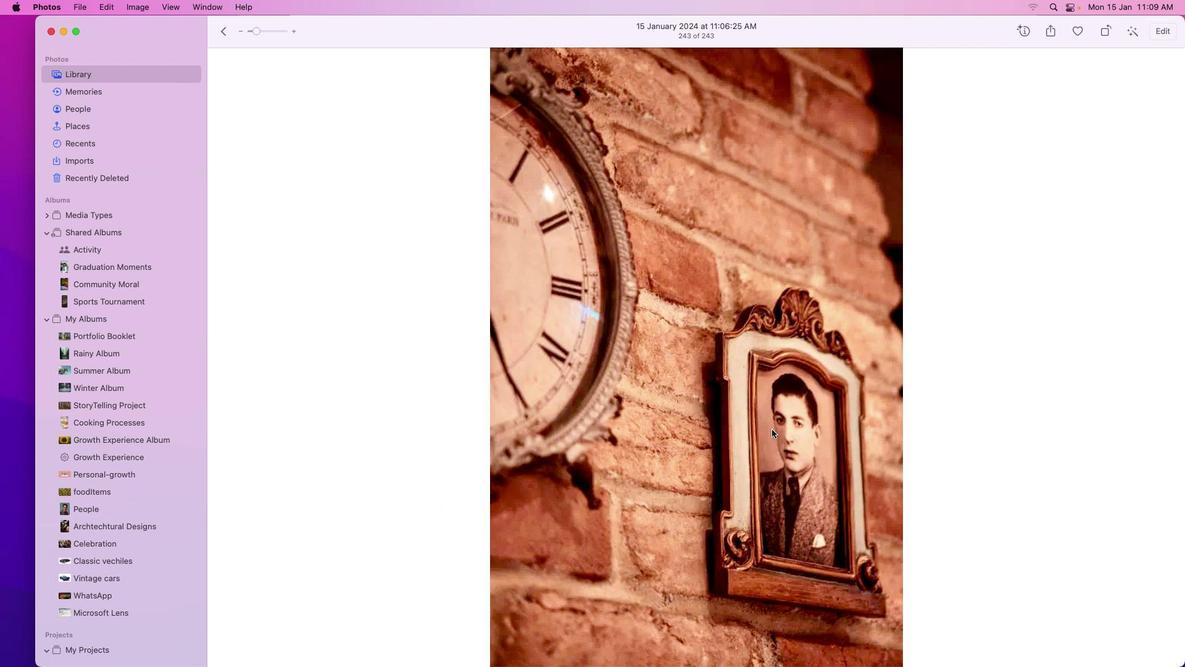 
Action: Mouse scrolled (772, 432) with delta (0, 3)
Screenshot: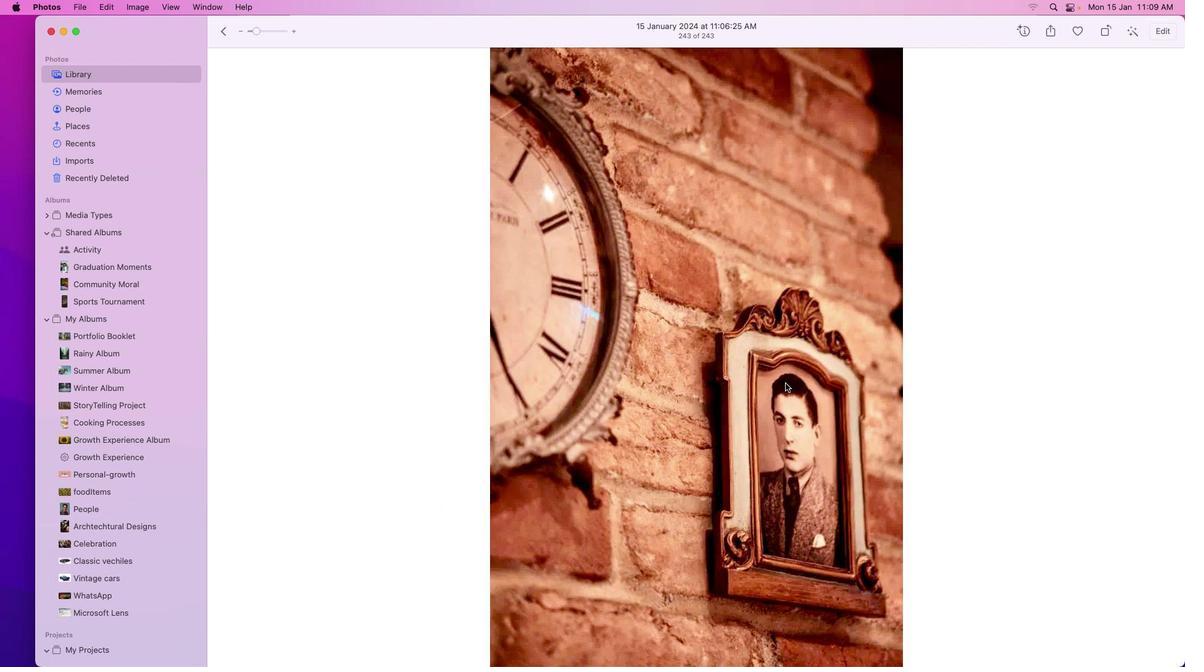 
Action: Mouse moved to (1135, 32)
Screenshot: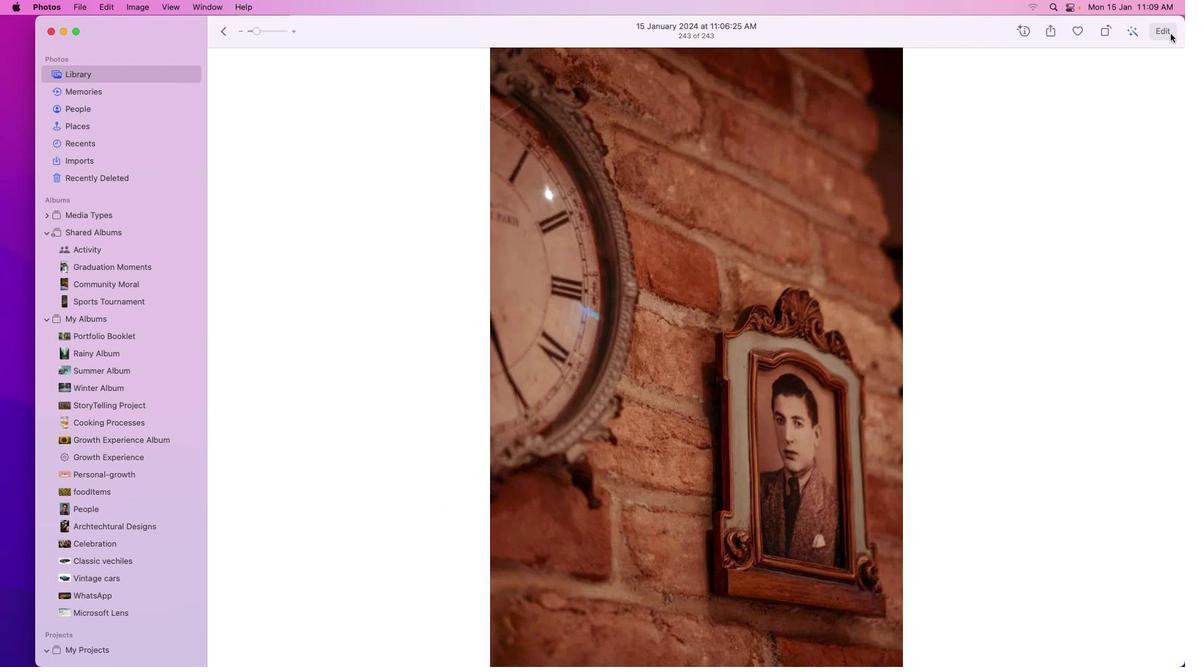 
Action: Mouse pressed left at (1135, 32)
Screenshot: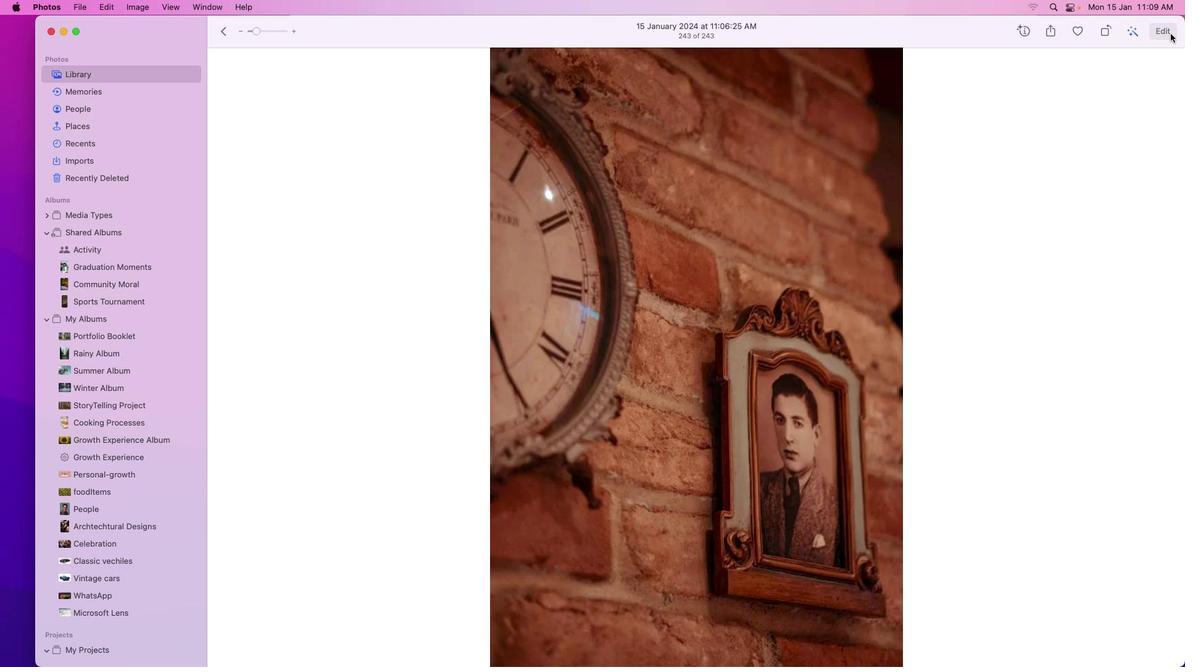 
Action: Mouse moved to (1171, 33)
Screenshot: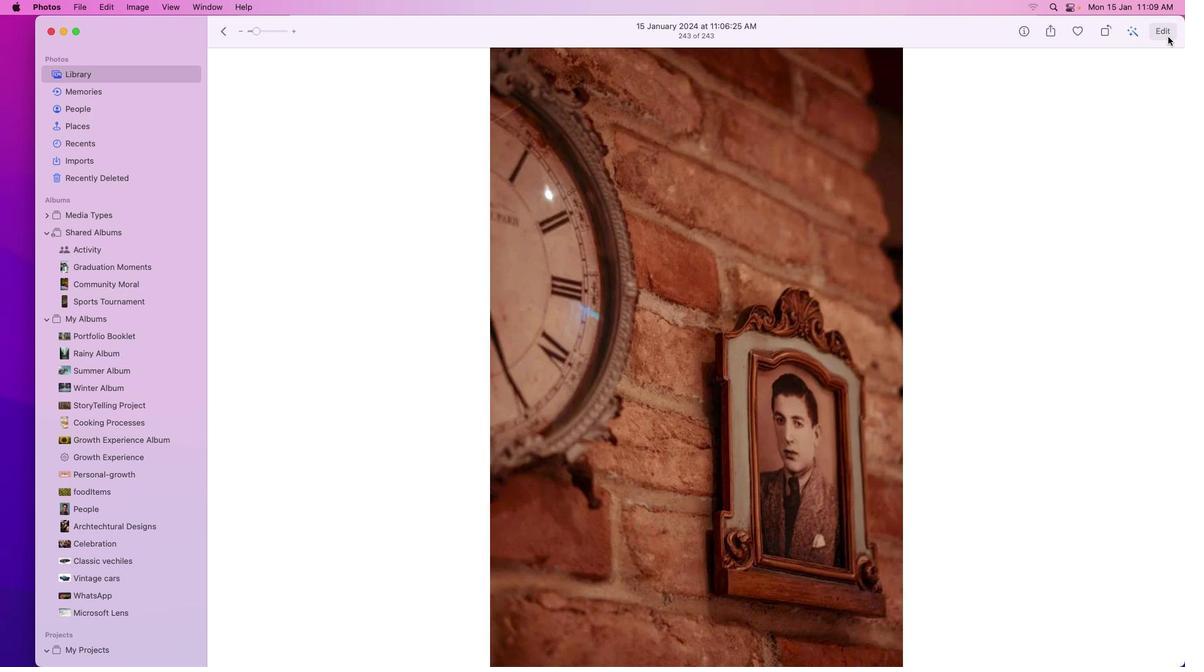 
Action: Mouse pressed left at (1171, 33)
Screenshot: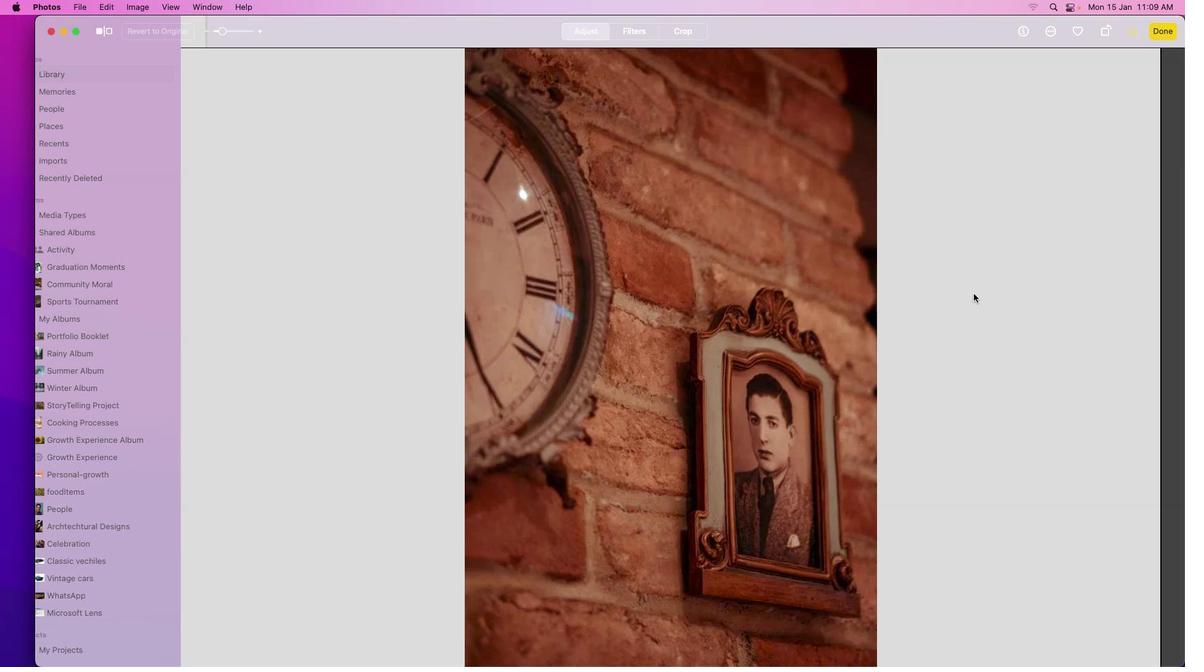 
Action: Mouse moved to (1124, 104)
Screenshot: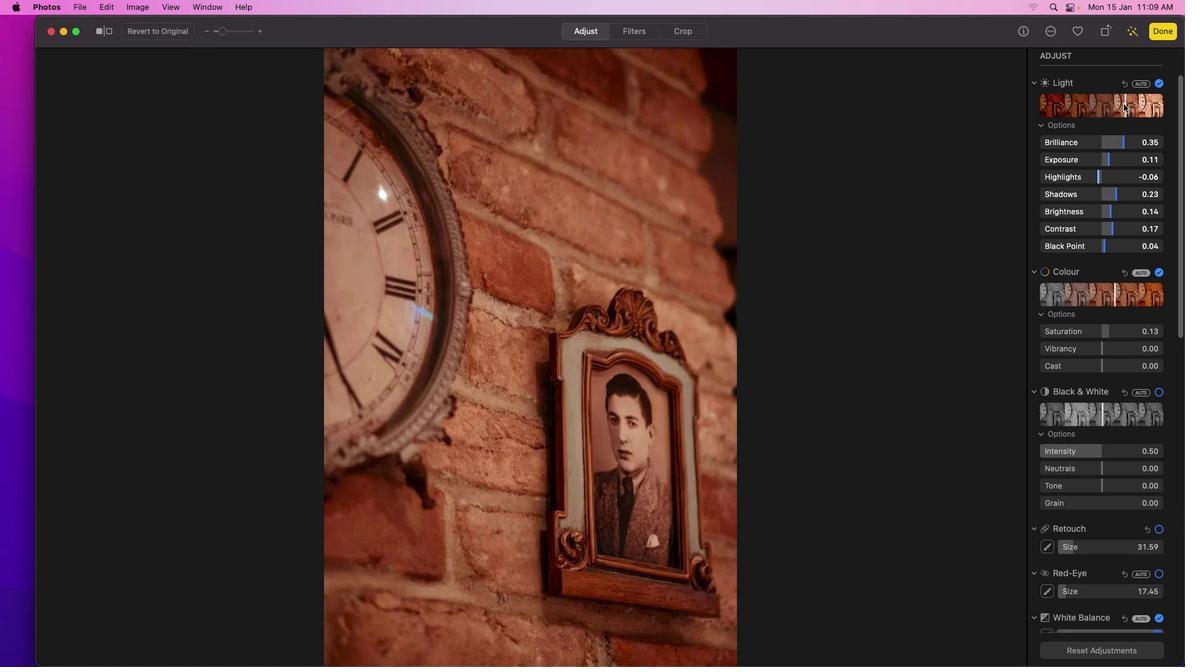 
Action: Mouse pressed left at (1124, 104)
Screenshot: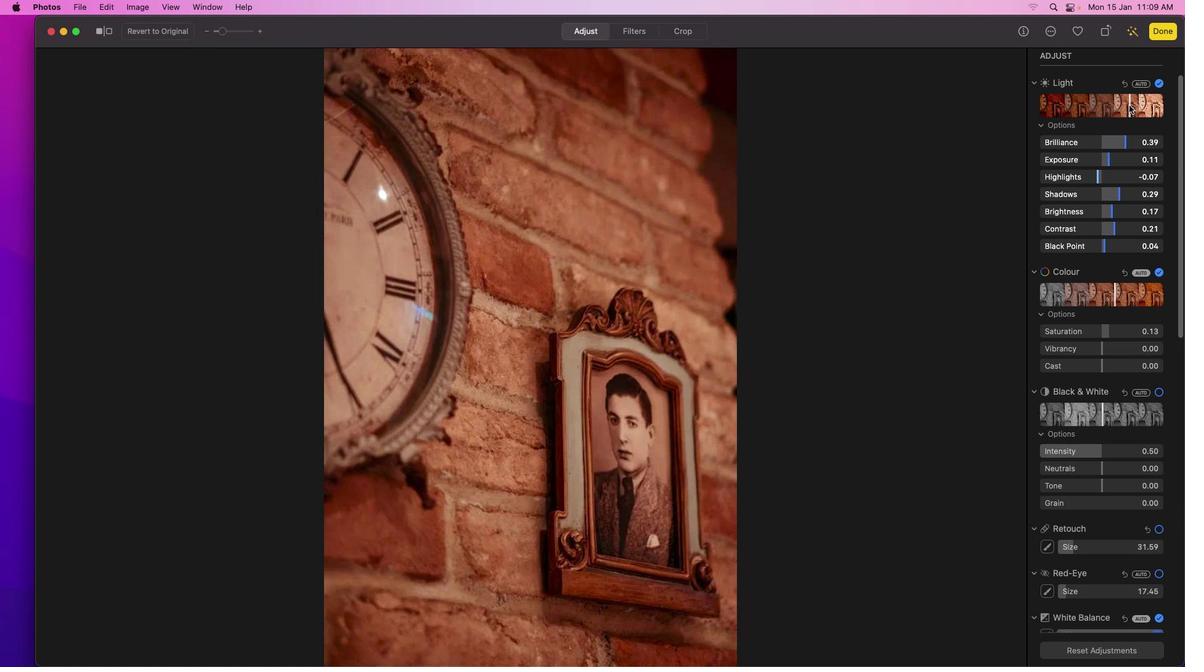 
Action: Mouse moved to (1099, 160)
Screenshot: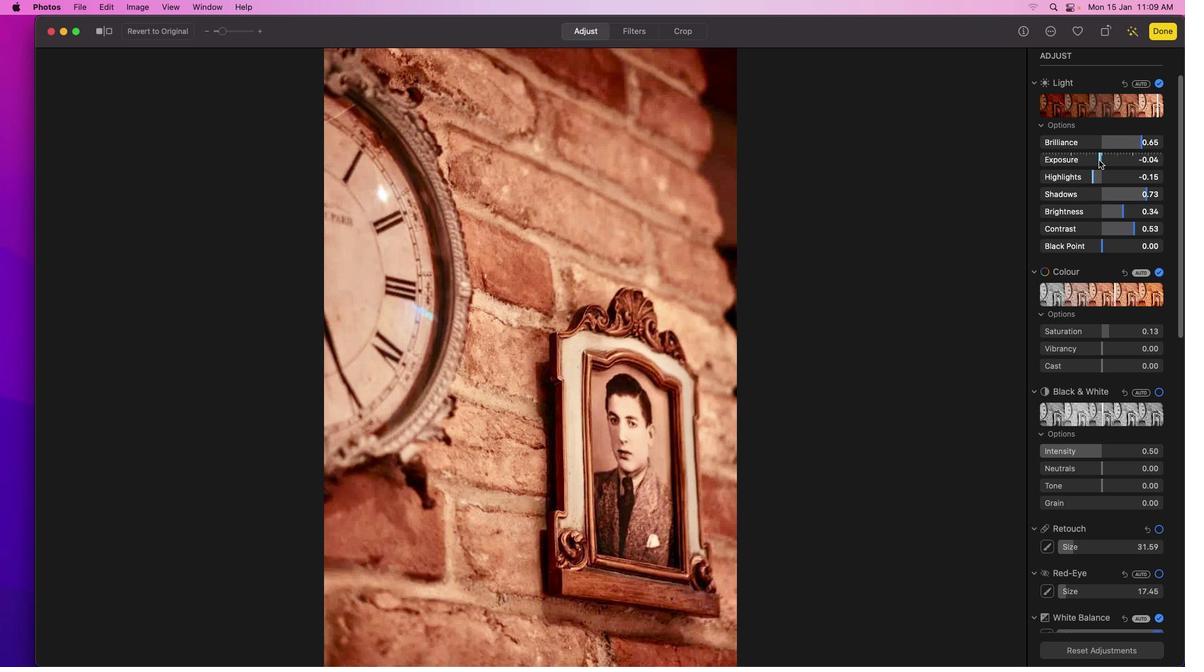 
Action: Mouse pressed left at (1099, 160)
Screenshot: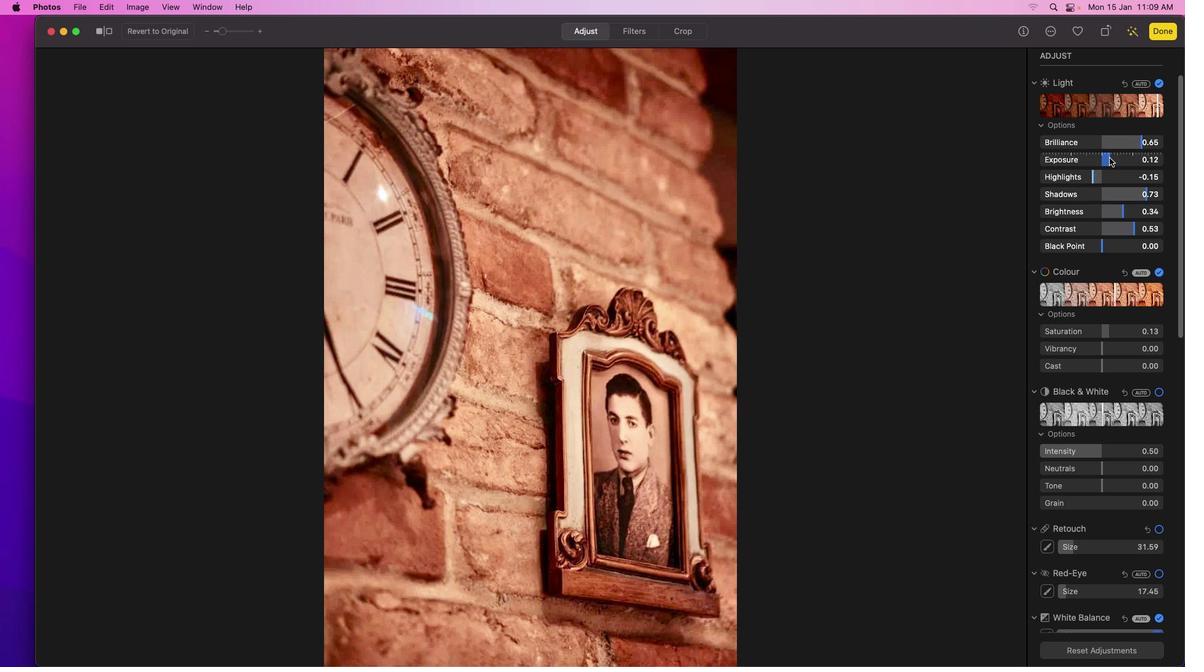 
Action: Mouse moved to (1112, 158)
Screenshot: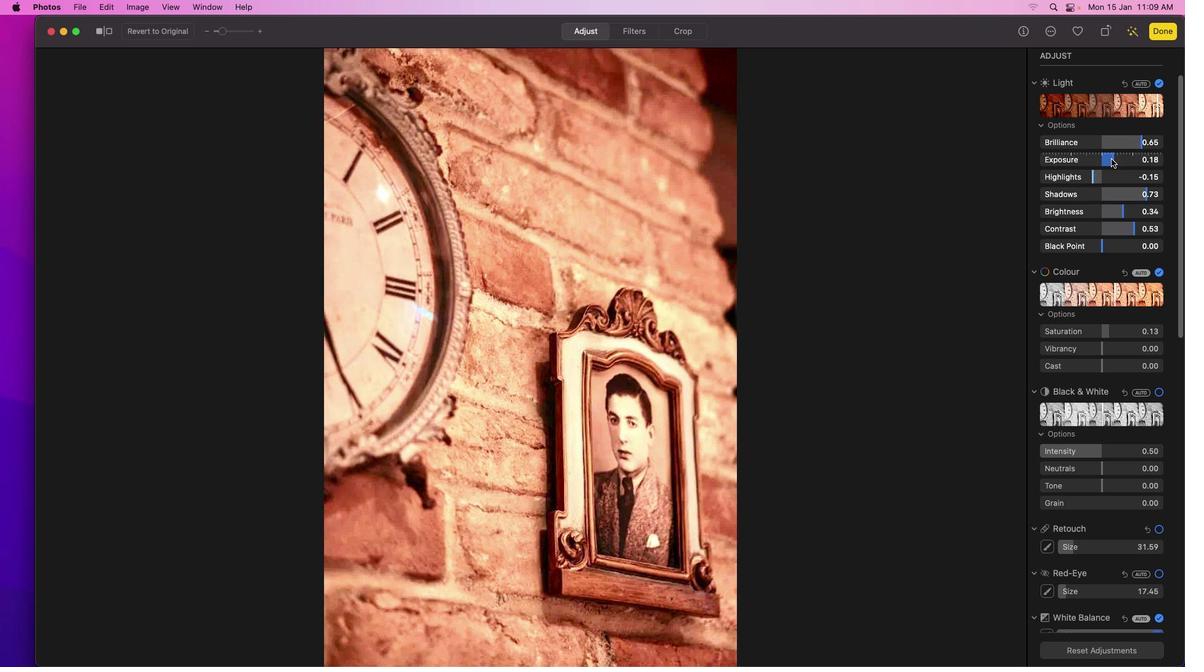 
Action: Mouse pressed left at (1112, 158)
Screenshot: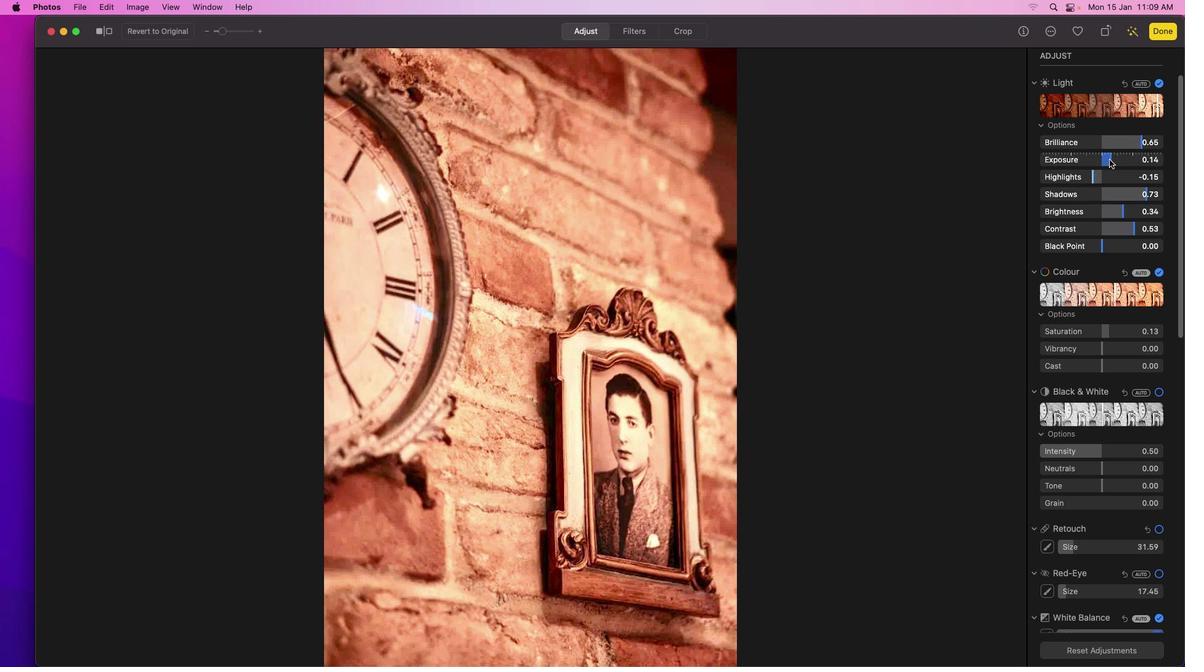 
Action: Mouse moved to (1169, 36)
Screenshot: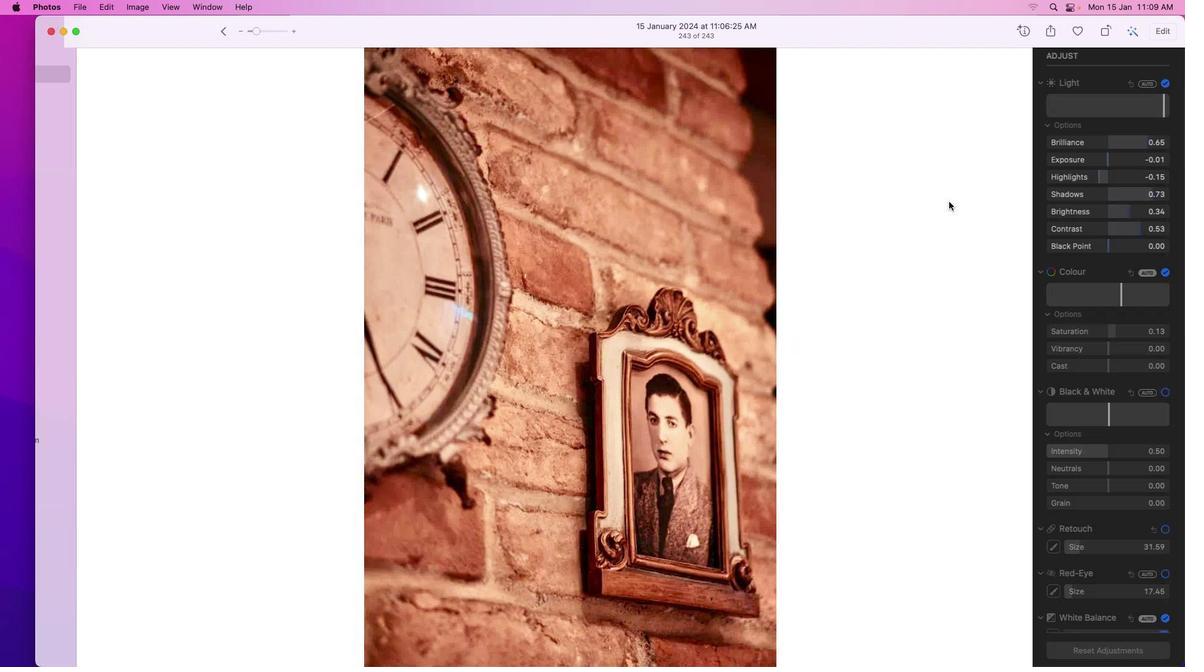 
Action: Mouse pressed left at (1169, 36)
Screenshot: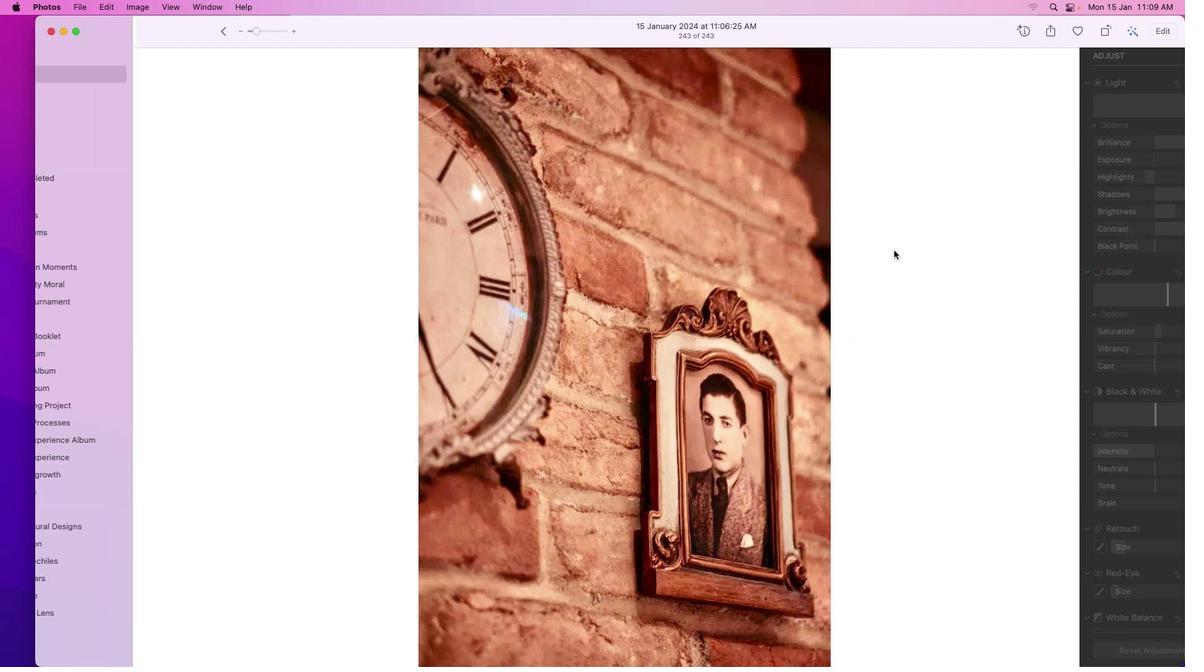 
Action: Mouse moved to (802, 285)
Screenshot: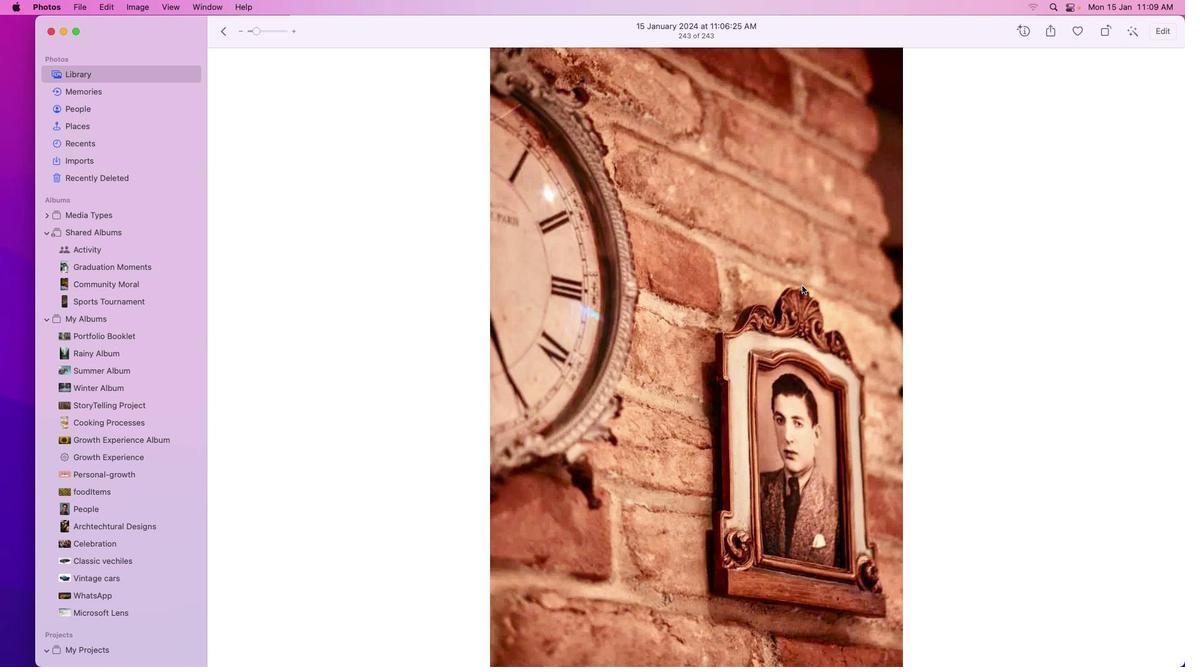 
